 Task: Plan a visit to the Morgan Library & Museum.
Action: Mouse moved to (299, 323)
Screenshot: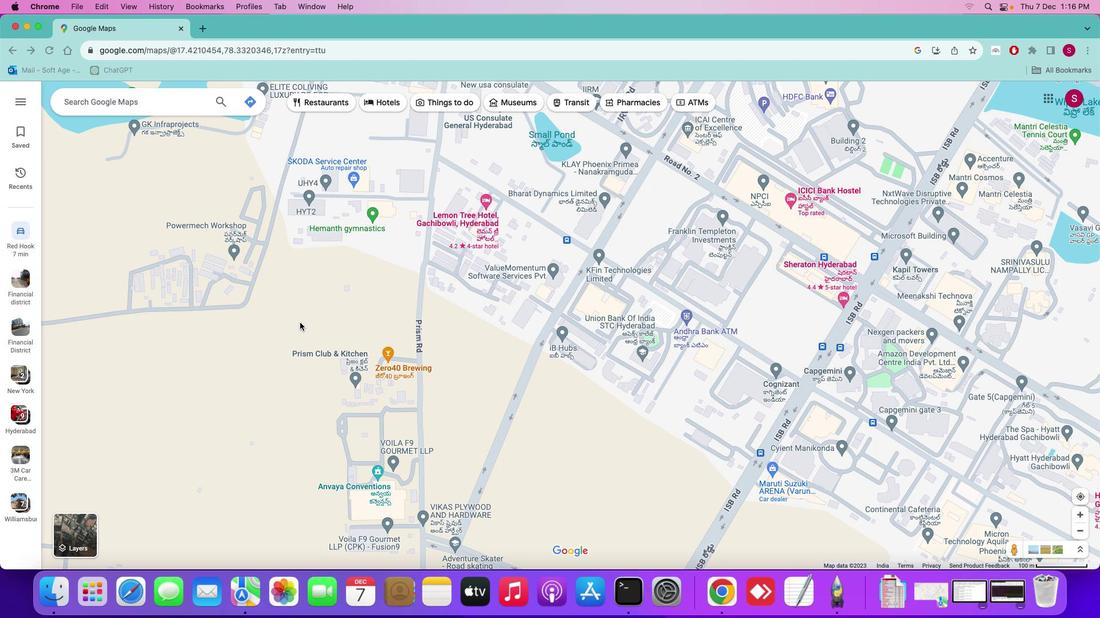 
Action: Mouse pressed left at (299, 323)
Screenshot: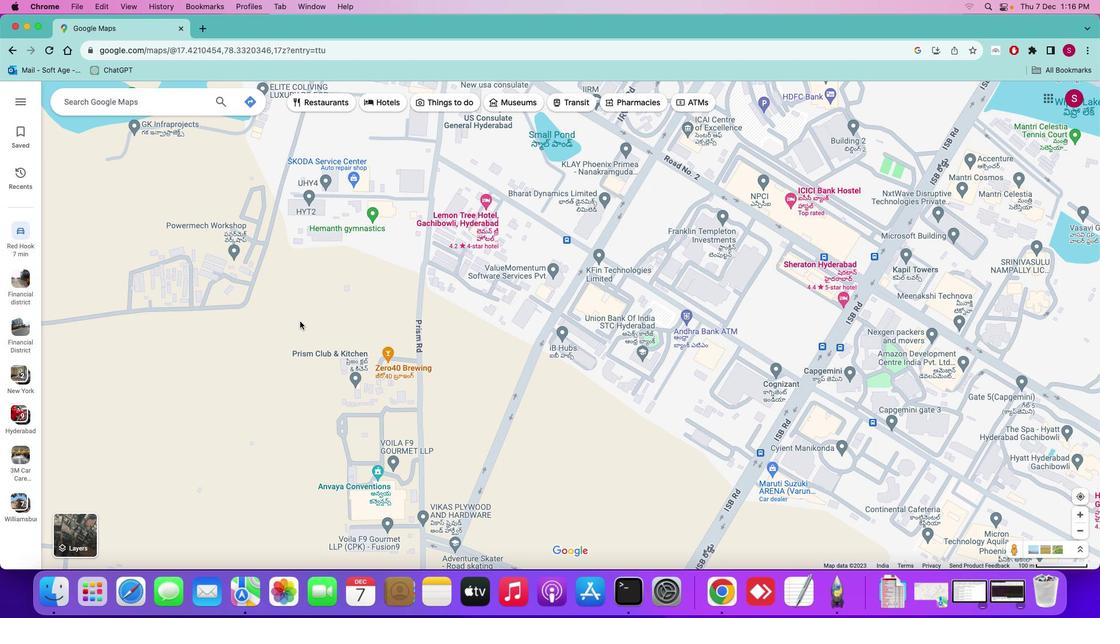 
Action: Mouse moved to (217, 103)
Screenshot: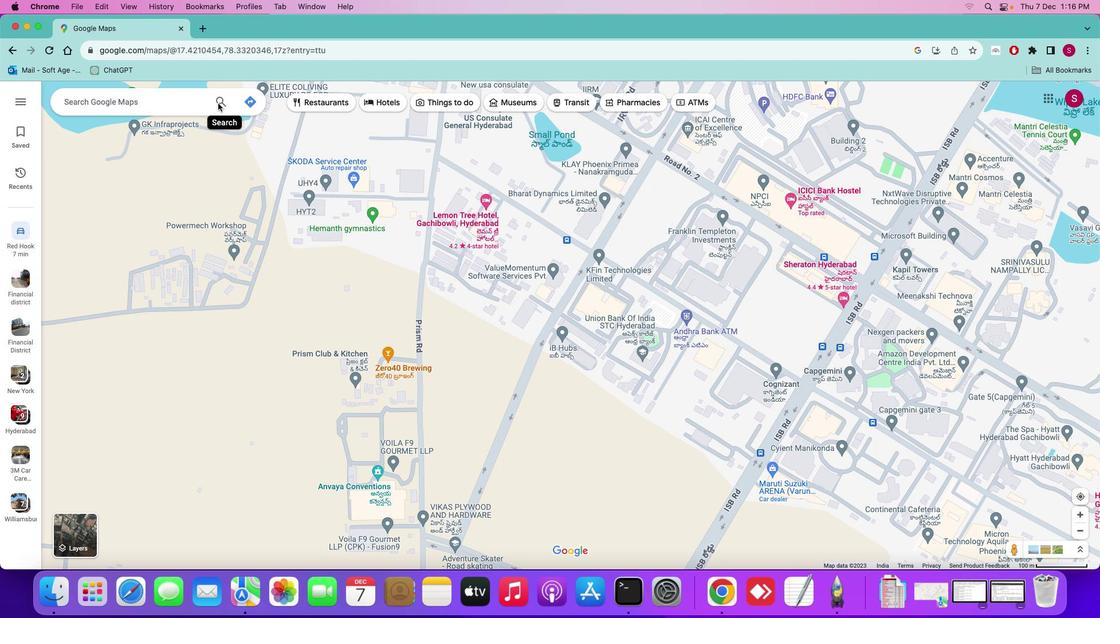 
Action: Mouse pressed left at (217, 103)
Screenshot: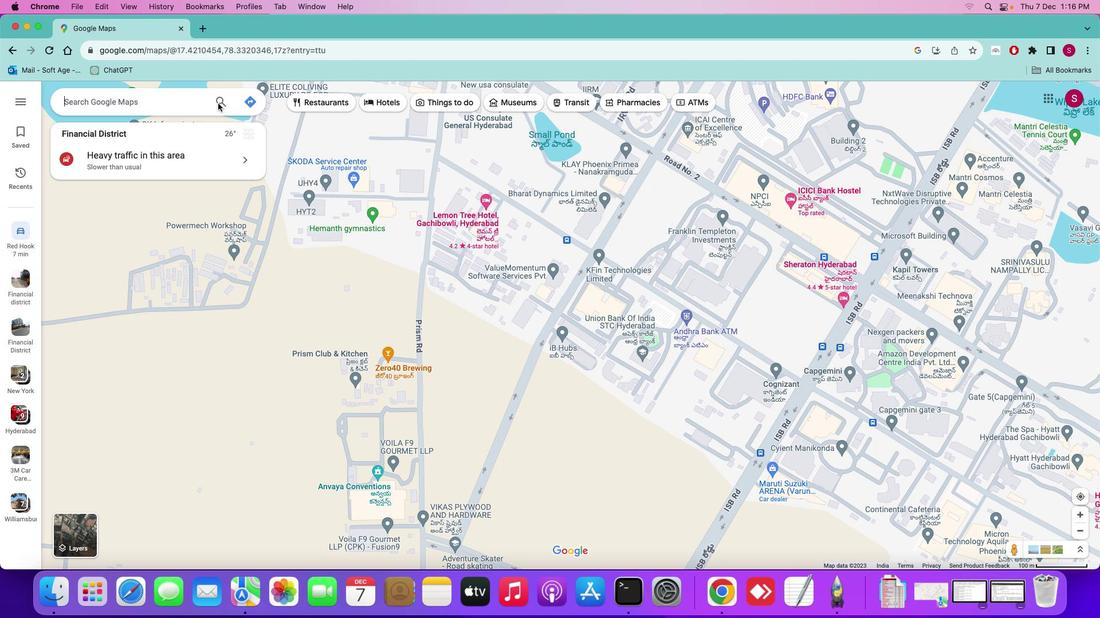 
Action: Mouse moved to (218, 103)
Screenshot: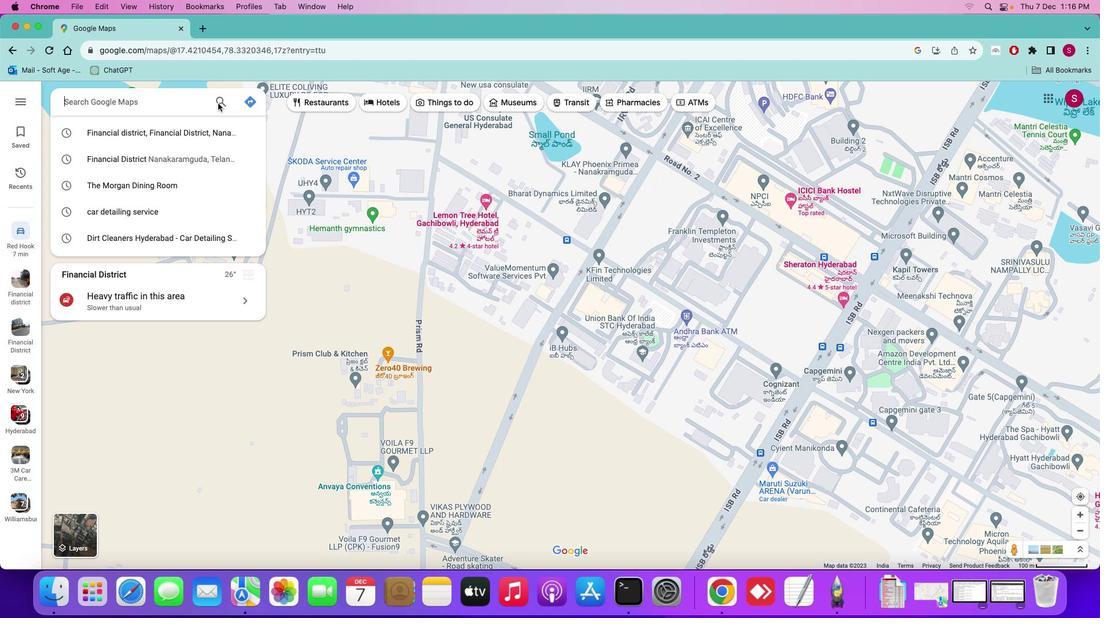 
Action: Key pressed Key.shift_r'M''o''r''g''a''n'Key.spaceKey.shift_r'L''i''b''i'Key.backspace'r''a''r''y'Key.spaceKey.shift_r'&'Key.spaceKey.spaceKey.shift_r'M''u''s''e''u''n'Key.backspace'm'Key.spaceKey.enter
Screenshot: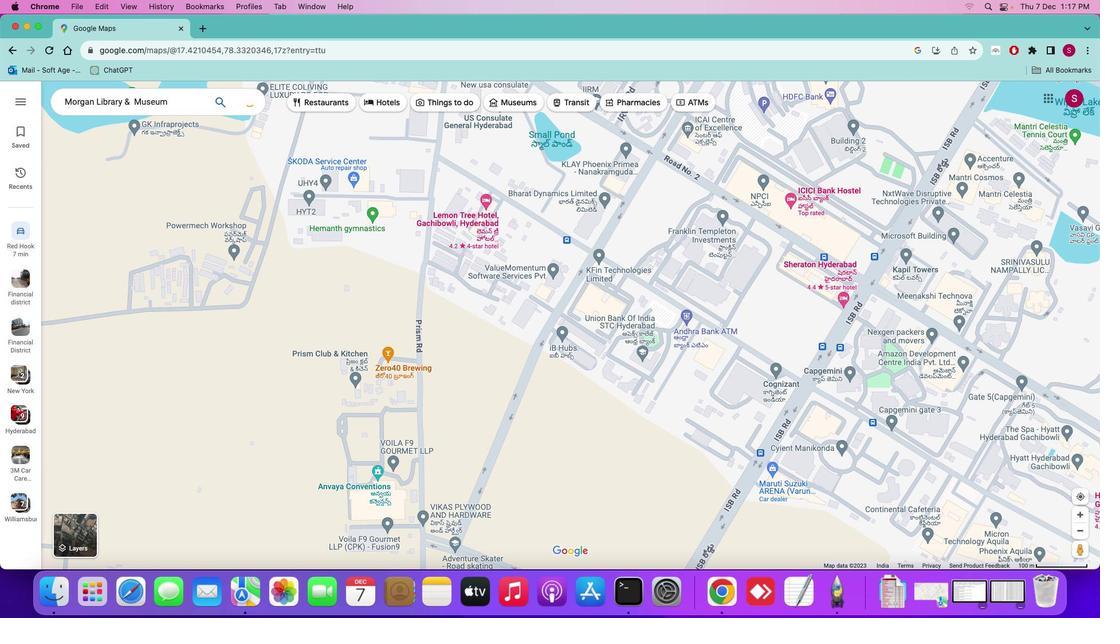 
Action: Mouse moved to (214, 332)
Screenshot: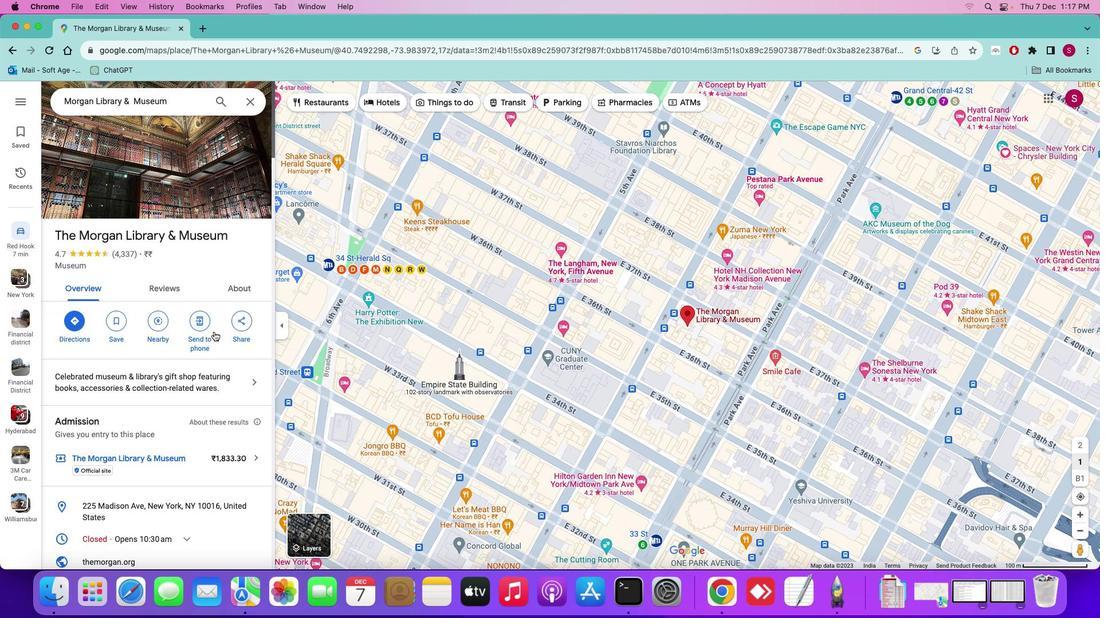 
Action: Mouse scrolled (214, 332) with delta (0, 0)
Screenshot: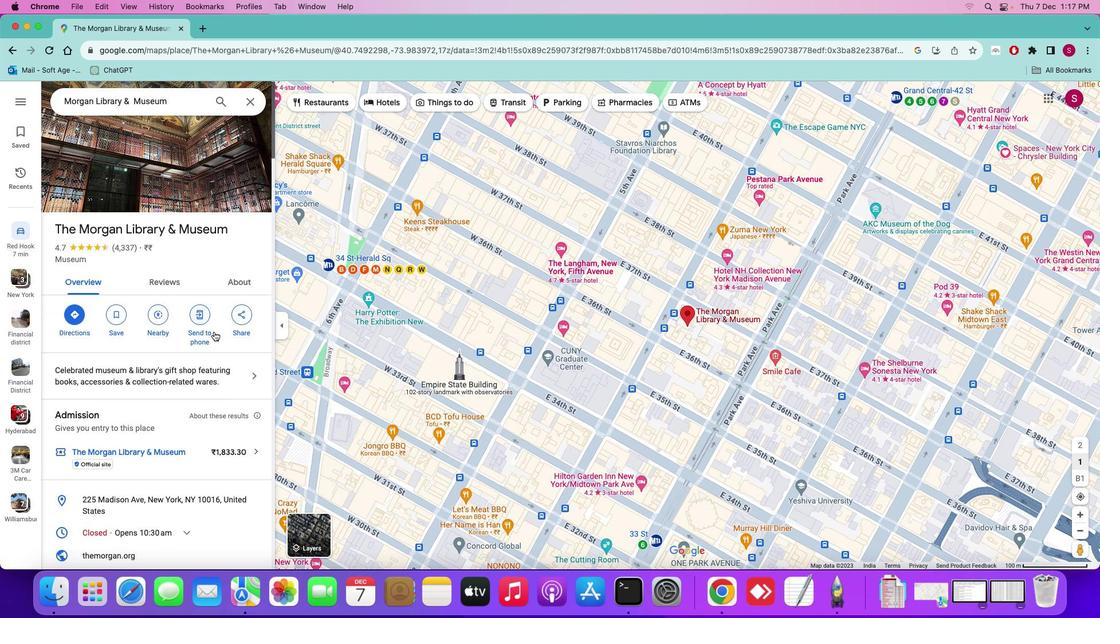 
Action: Mouse scrolled (214, 332) with delta (0, 0)
Screenshot: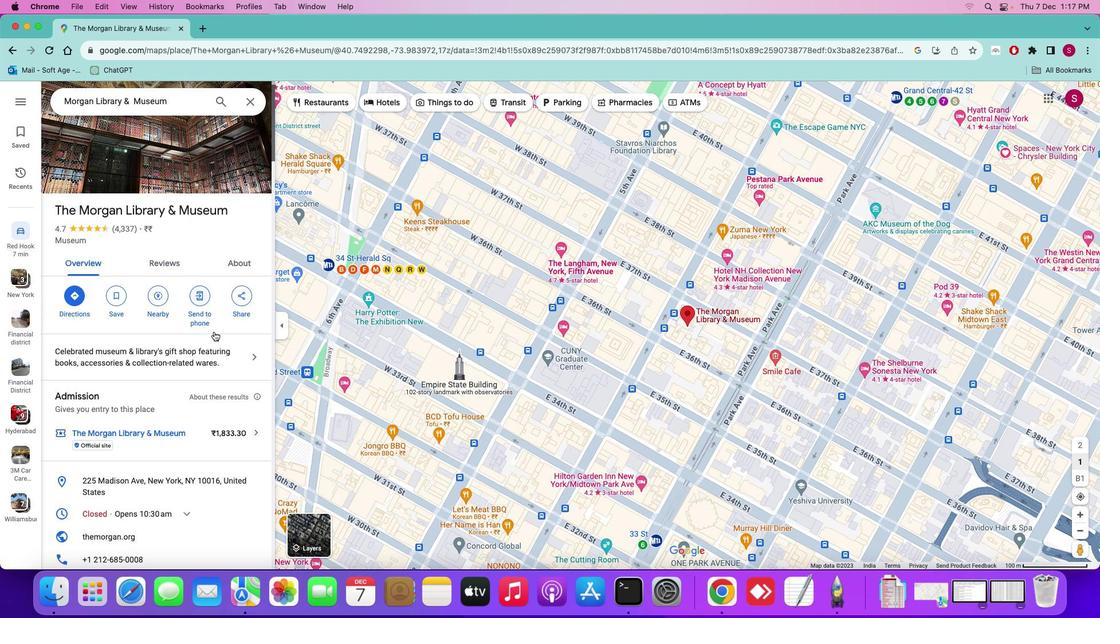 
Action: Mouse scrolled (214, 332) with delta (0, 0)
Screenshot: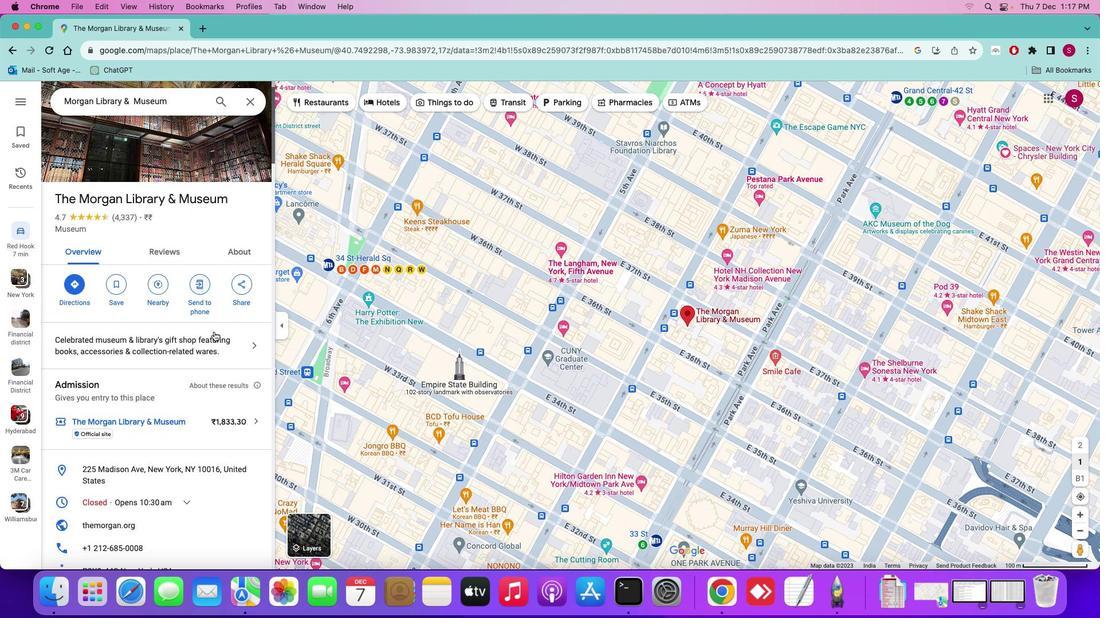 
Action: Mouse scrolled (214, 332) with delta (0, 0)
Screenshot: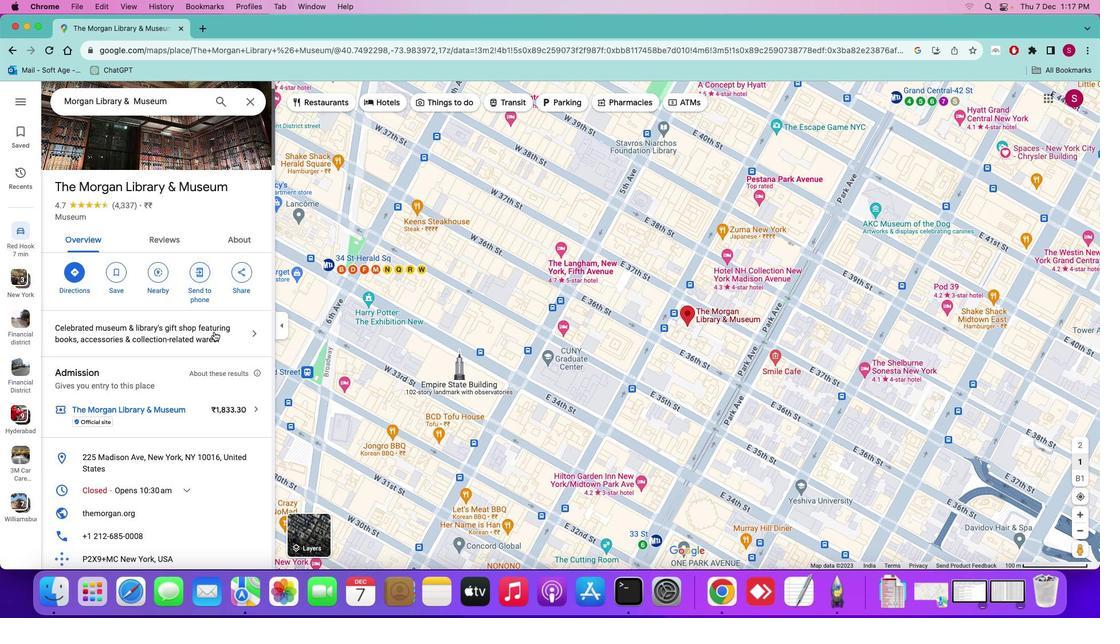 
Action: Mouse scrolled (214, 332) with delta (0, 0)
Screenshot: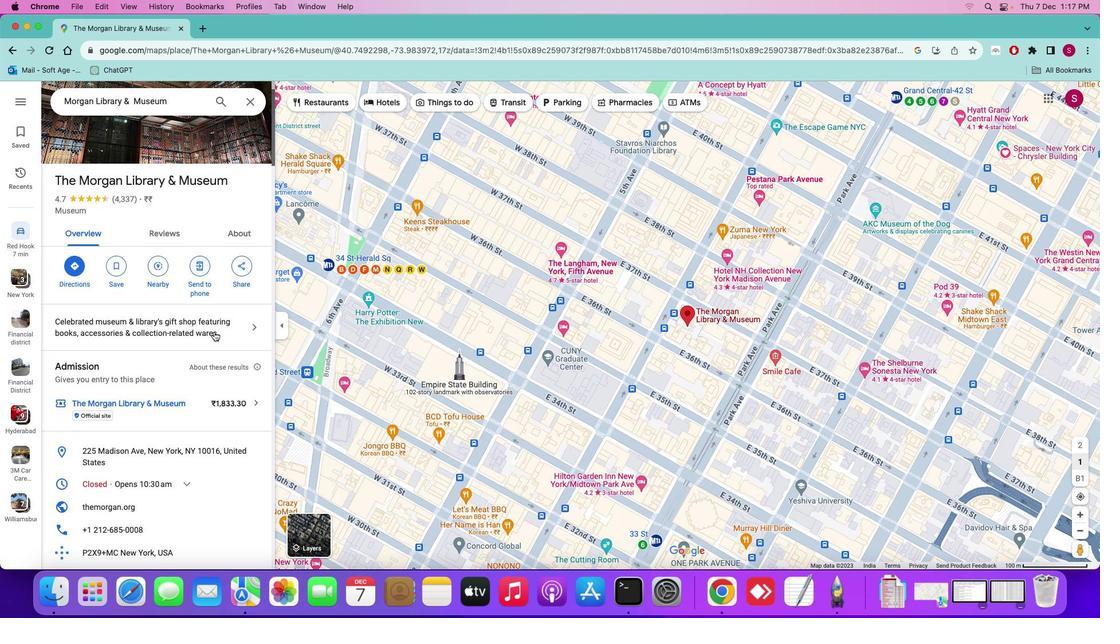 
Action: Mouse scrolled (214, 332) with delta (0, 0)
Screenshot: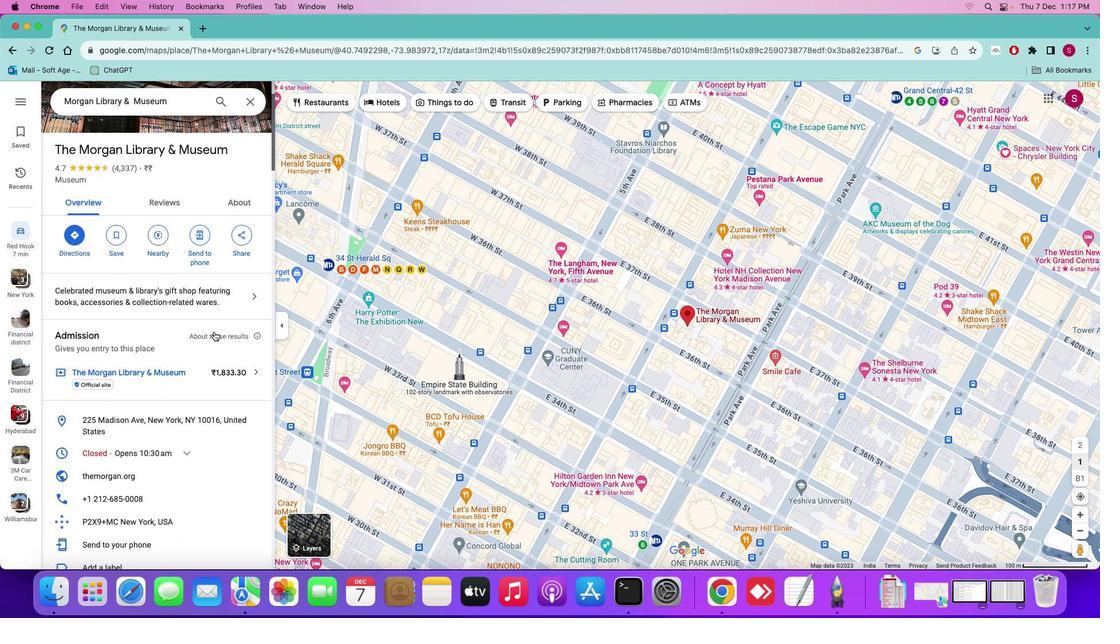 
Action: Mouse moved to (214, 335)
Screenshot: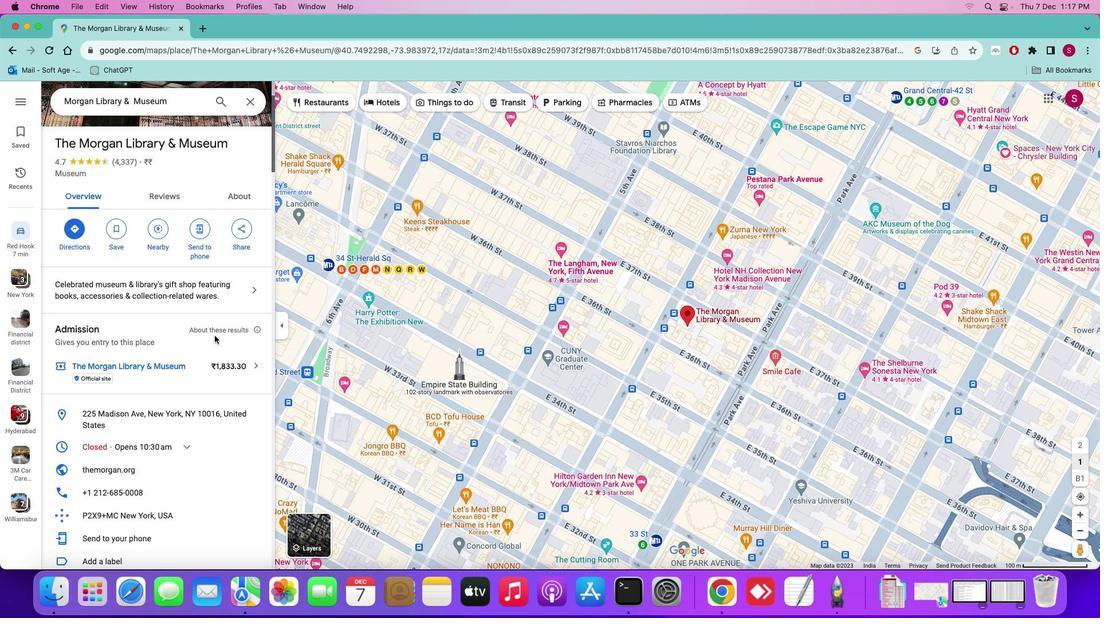 
Action: Mouse scrolled (214, 335) with delta (0, 0)
Screenshot: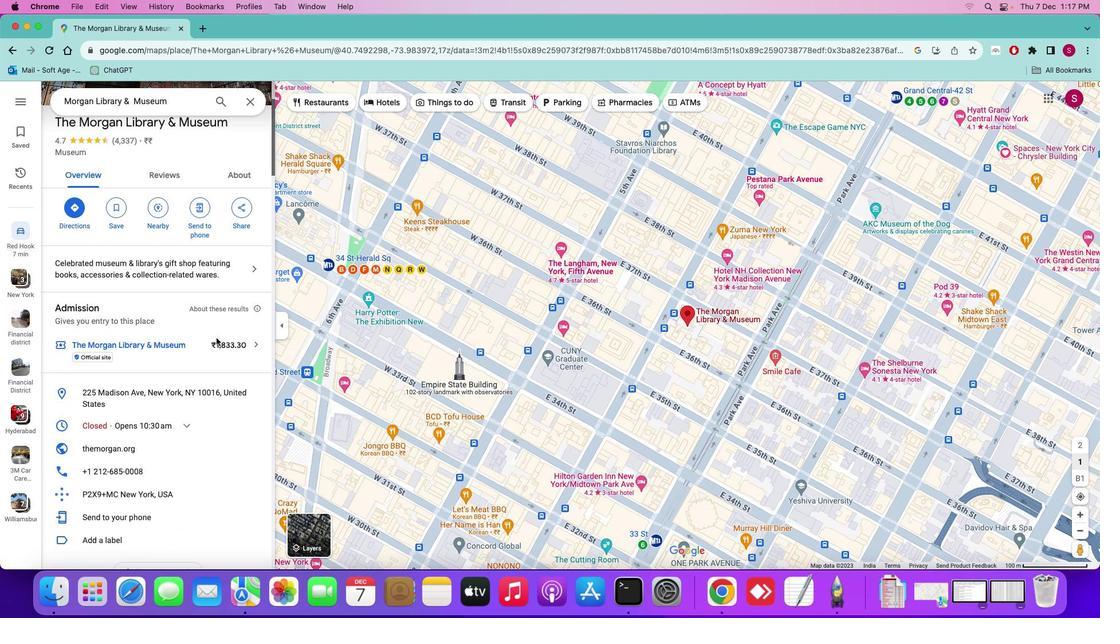 
Action: Mouse moved to (214, 336)
Screenshot: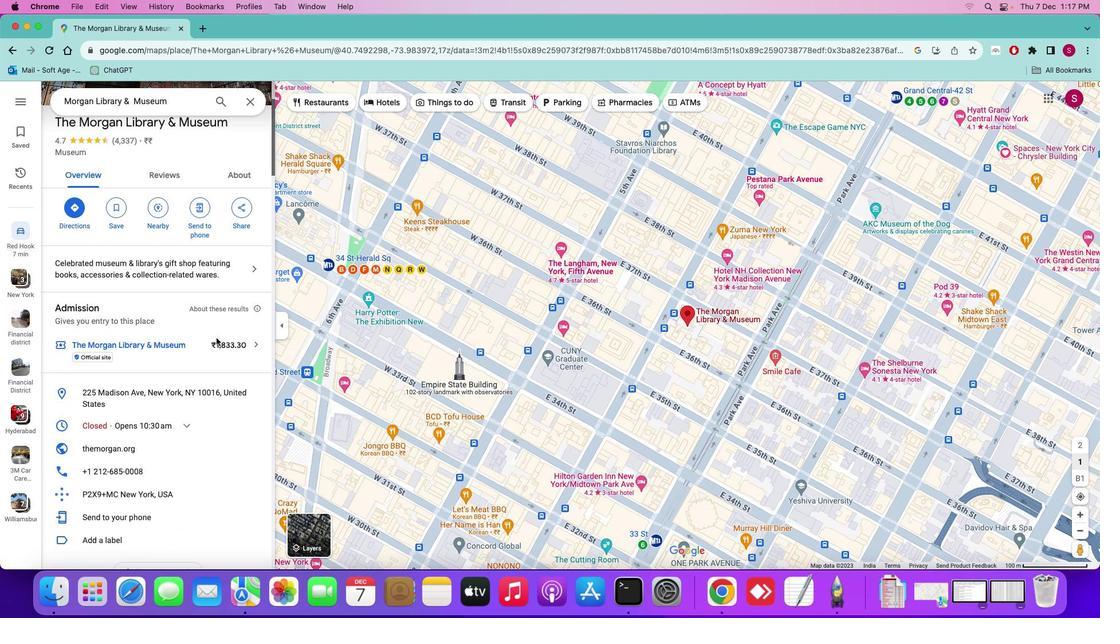 
Action: Mouse scrolled (214, 336) with delta (0, 0)
Screenshot: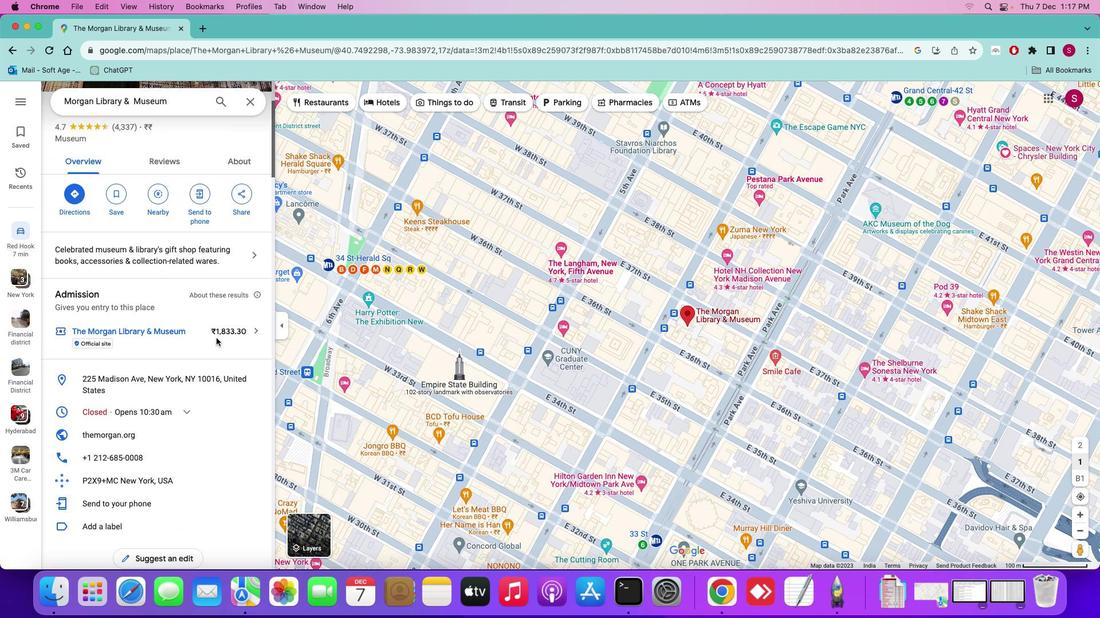 
Action: Mouse moved to (216, 338)
Screenshot: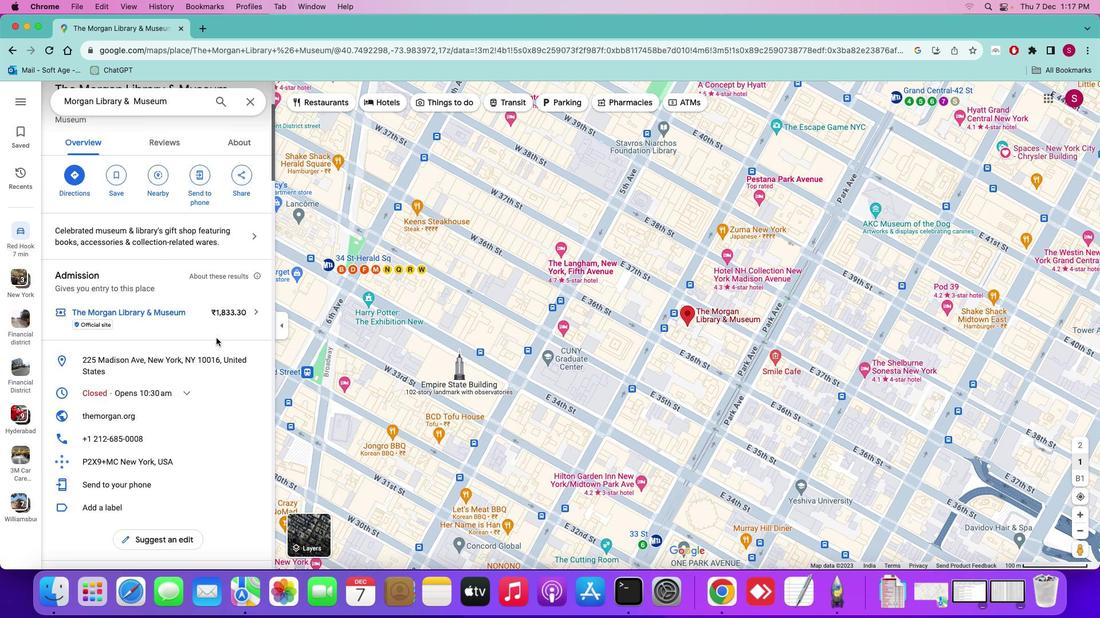 
Action: Mouse scrolled (216, 338) with delta (0, 0)
Screenshot: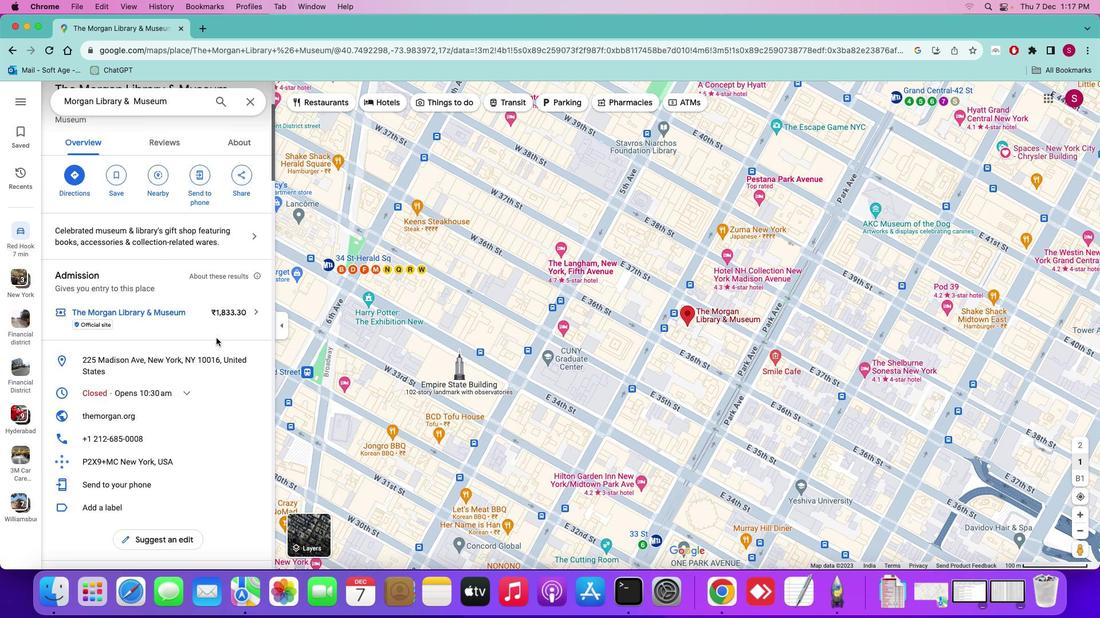 
Action: Mouse moved to (202, 360)
Screenshot: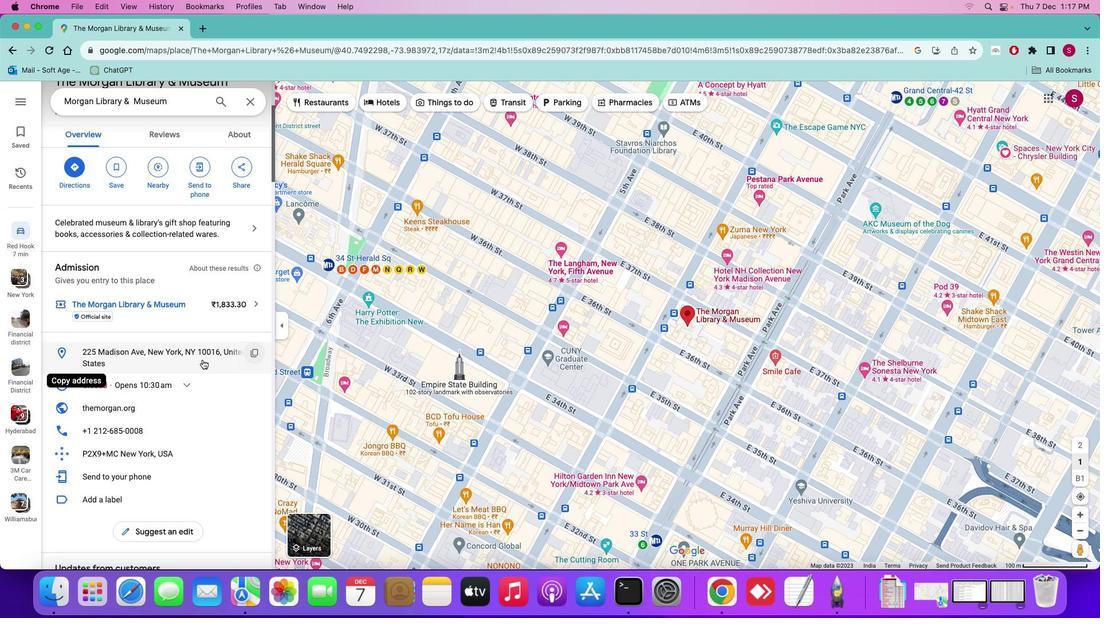 
Action: Mouse scrolled (202, 360) with delta (0, 0)
Screenshot: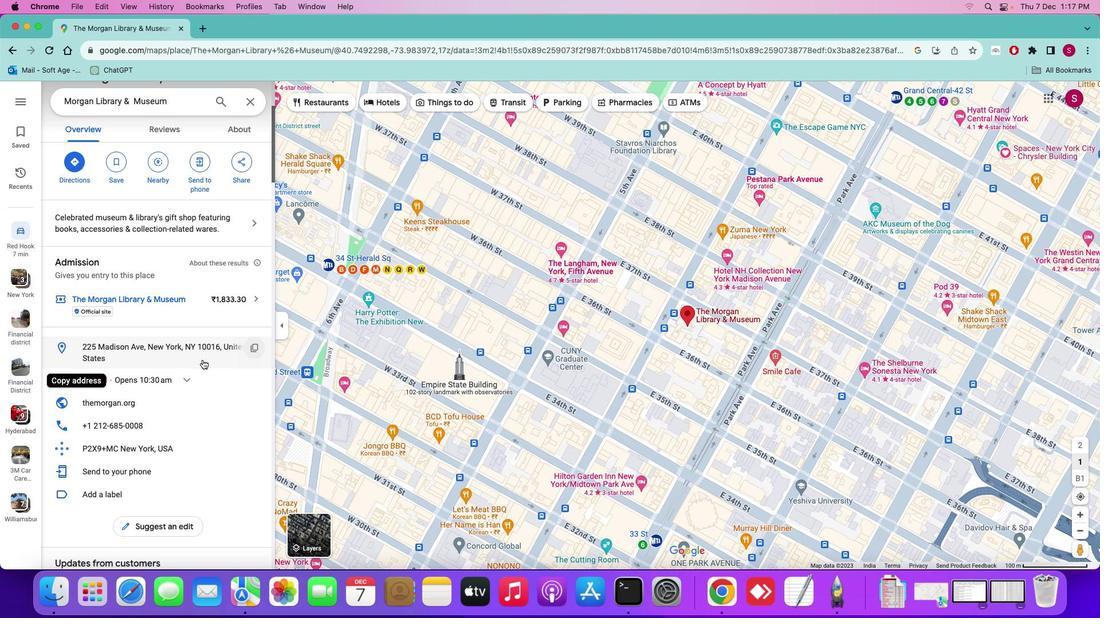 
Action: Mouse scrolled (202, 360) with delta (0, 0)
Screenshot: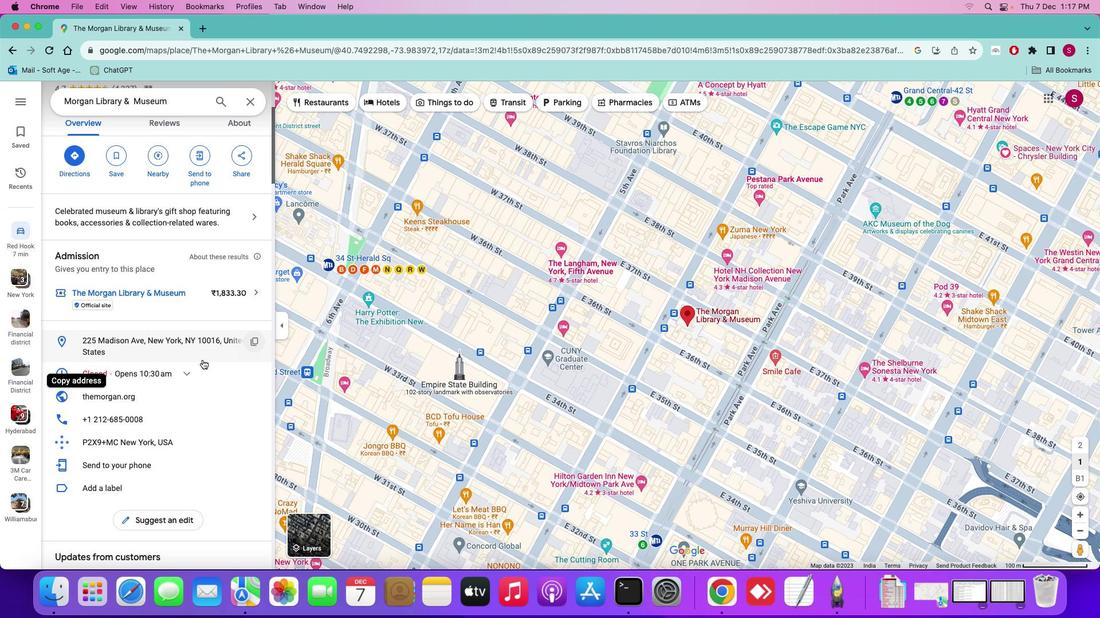 
Action: Mouse scrolled (202, 360) with delta (0, 0)
Screenshot: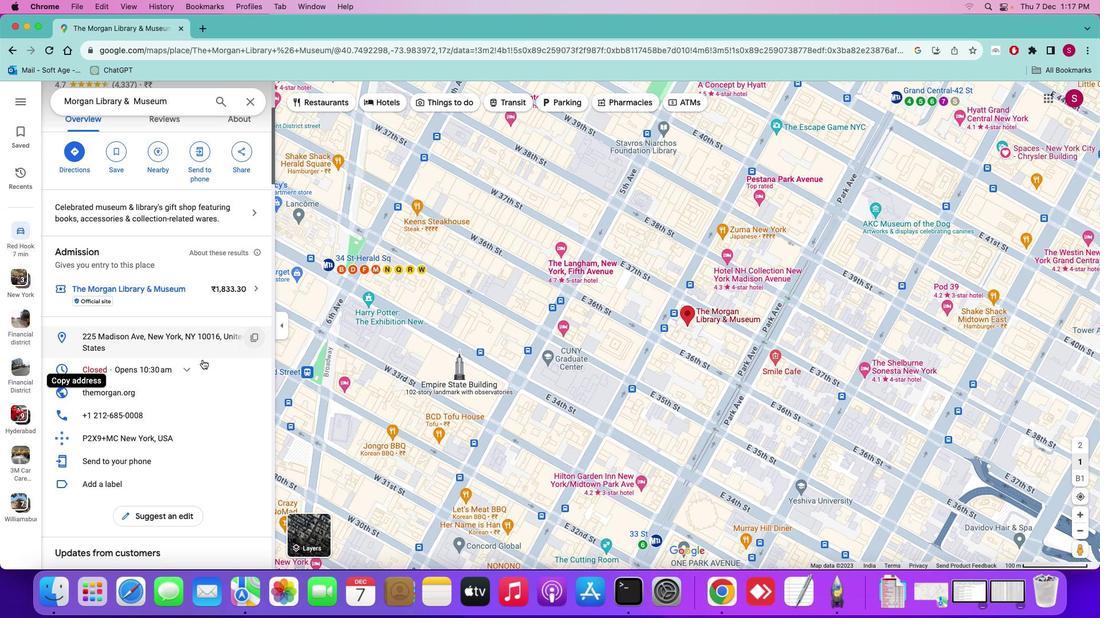 
Action: Mouse scrolled (202, 360) with delta (0, 0)
Screenshot: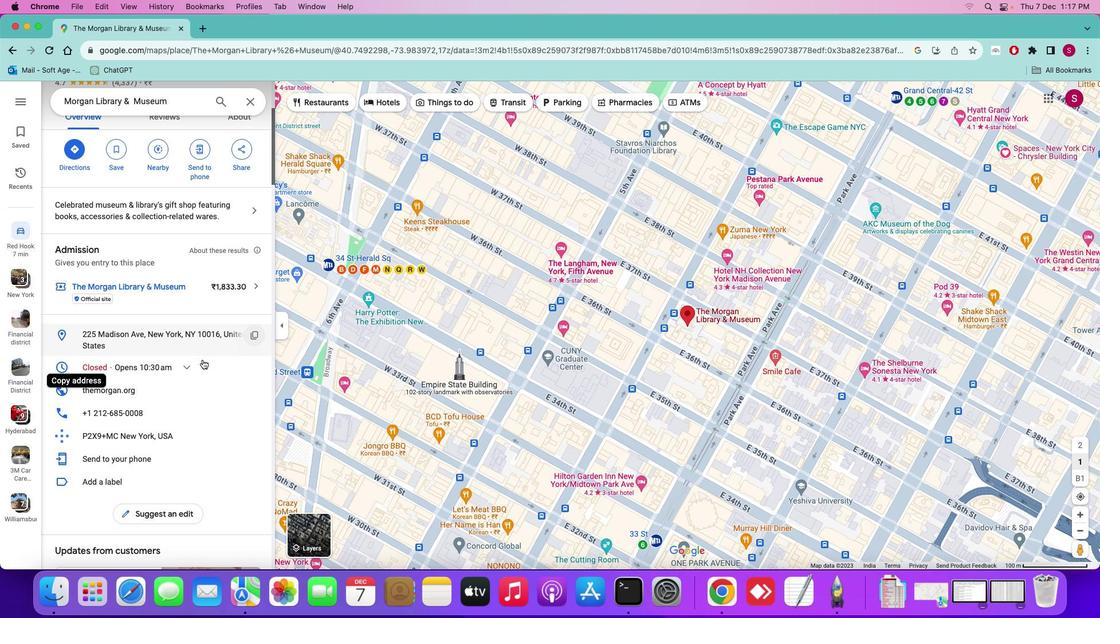 
Action: Mouse scrolled (202, 360) with delta (0, 0)
Screenshot: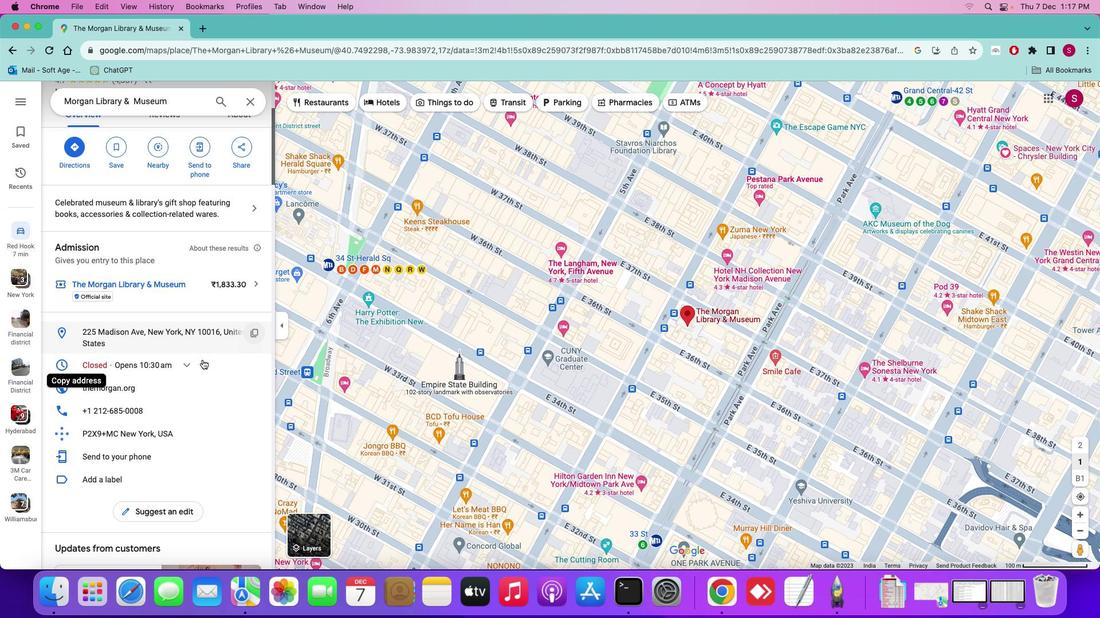 
Action: Mouse moved to (183, 363)
Screenshot: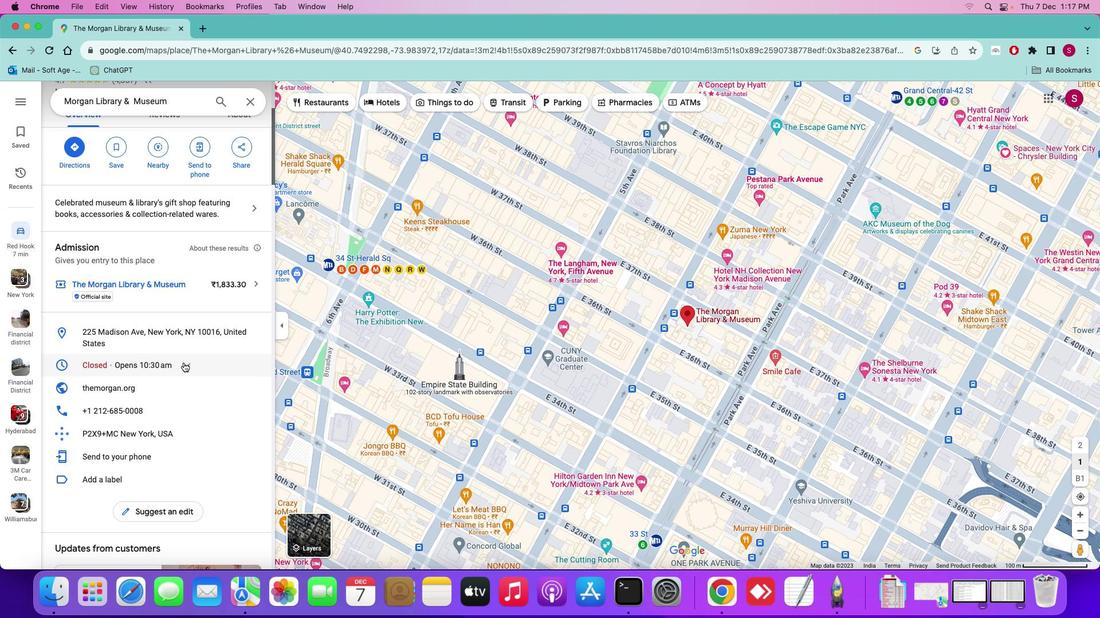 
Action: Mouse pressed left at (183, 363)
Screenshot: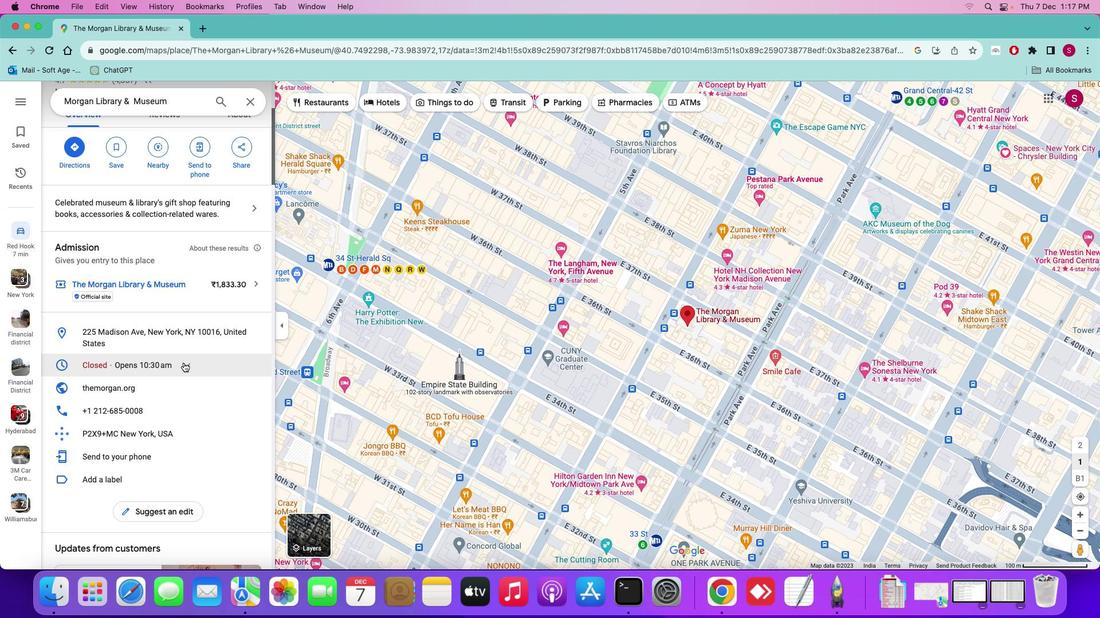 
Action: Mouse moved to (190, 358)
Screenshot: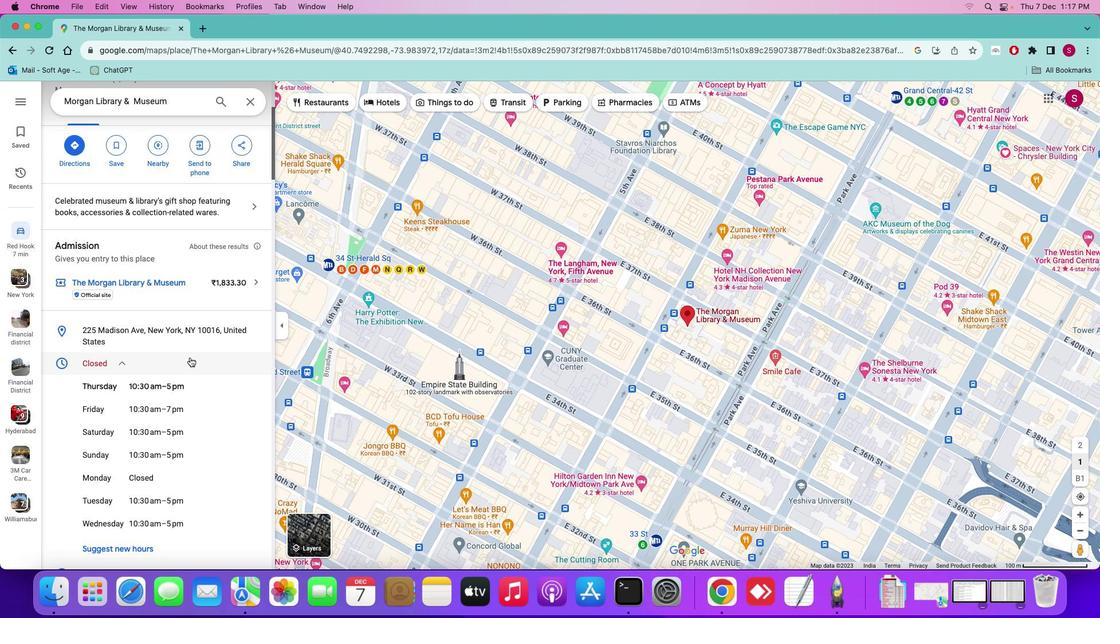 
Action: Mouse scrolled (190, 358) with delta (0, 0)
Screenshot: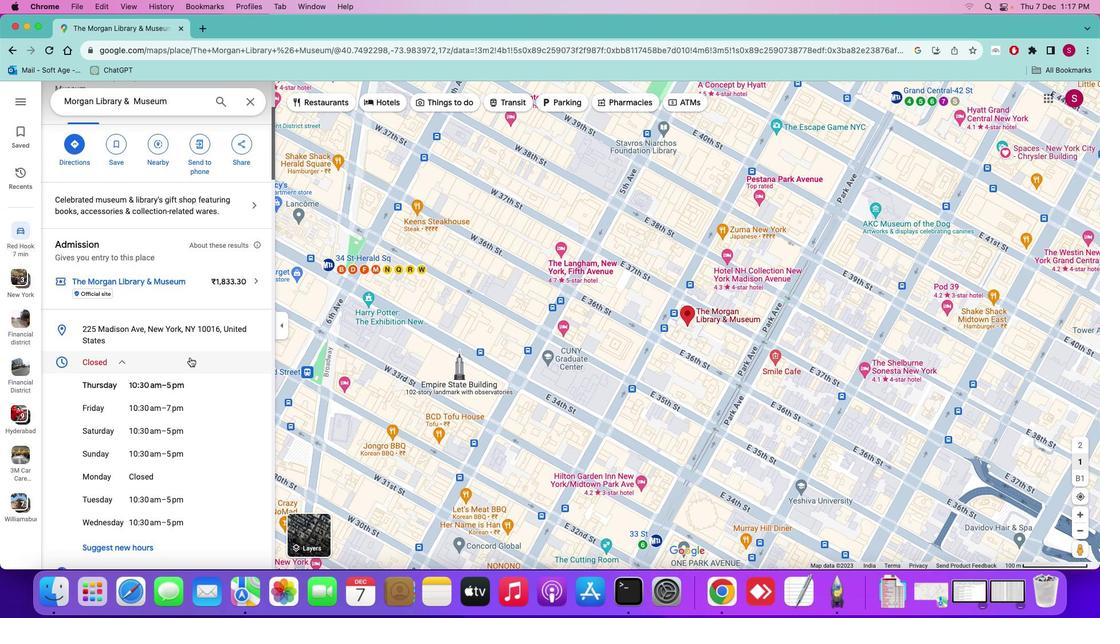 
Action: Mouse scrolled (190, 358) with delta (0, 0)
Screenshot: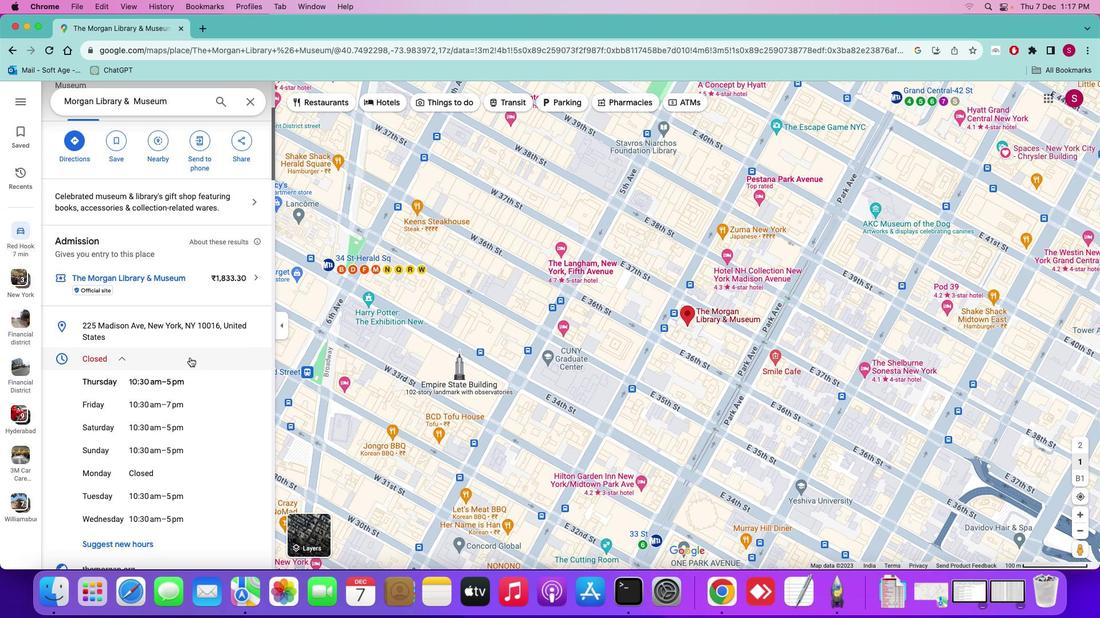 
Action: Mouse scrolled (190, 358) with delta (0, 0)
Screenshot: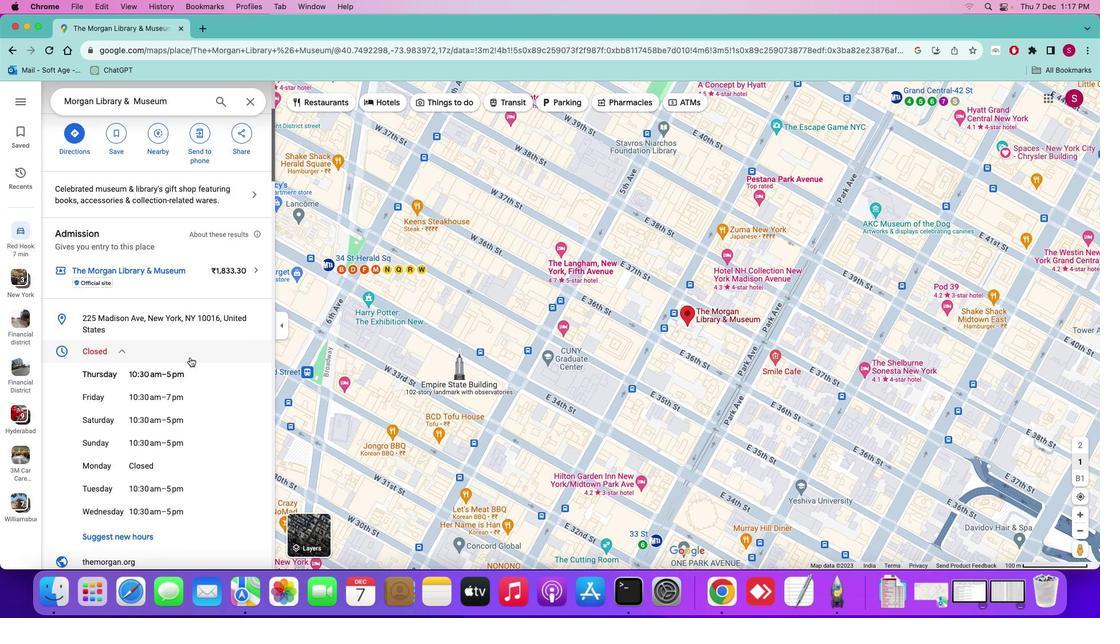 
Action: Mouse scrolled (190, 358) with delta (0, 0)
Screenshot: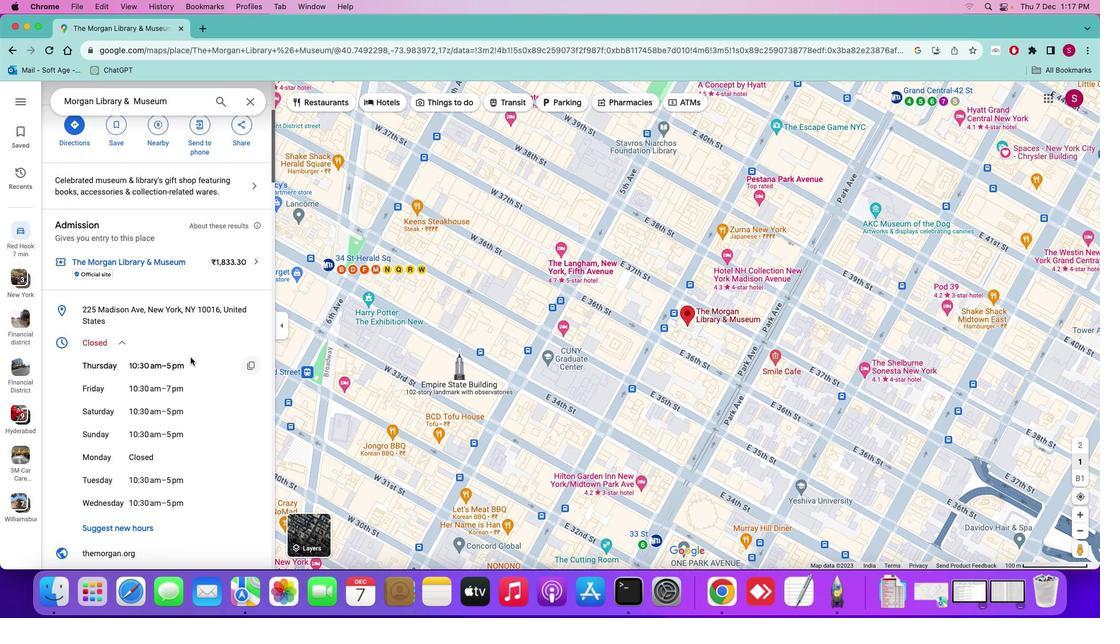 
Action: Mouse moved to (190, 356)
Screenshot: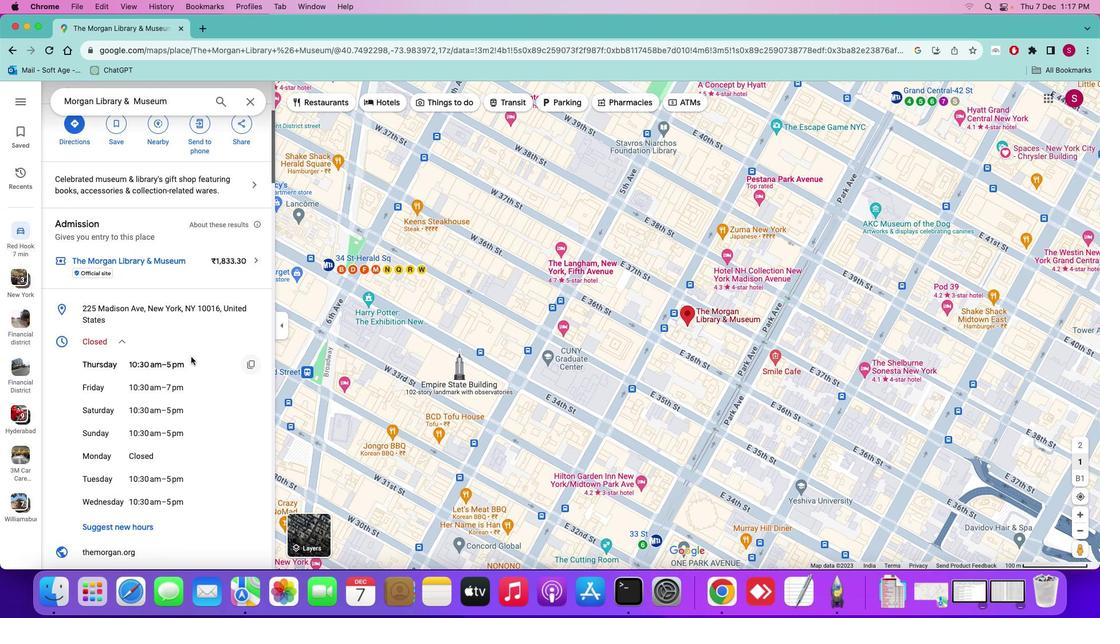
Action: Mouse scrolled (190, 356) with delta (0, 0)
Screenshot: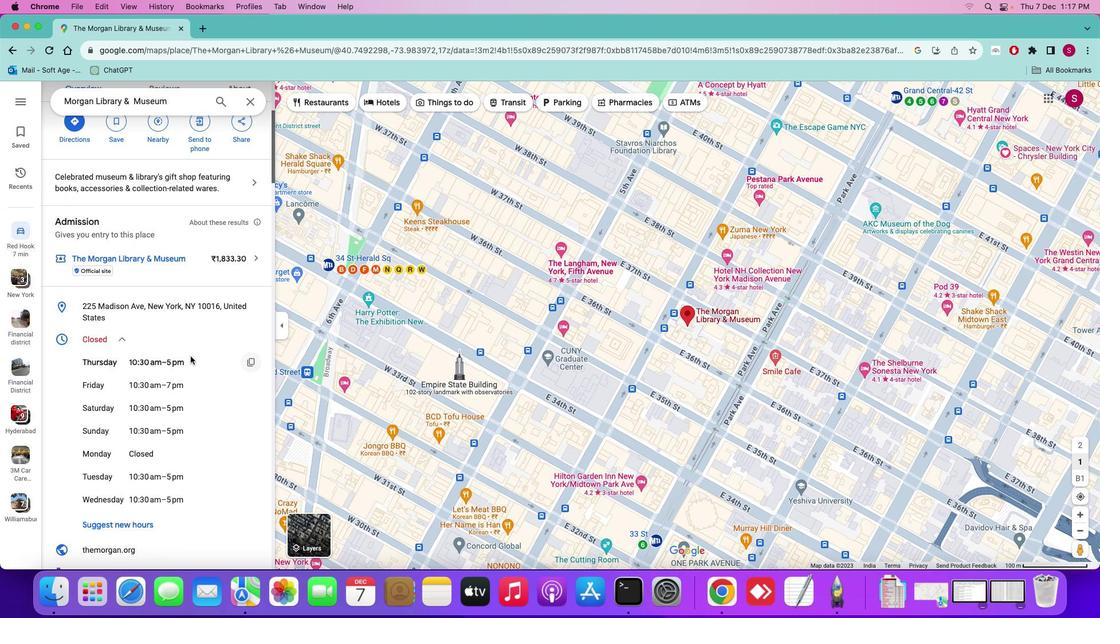 
Action: Mouse moved to (190, 356)
Screenshot: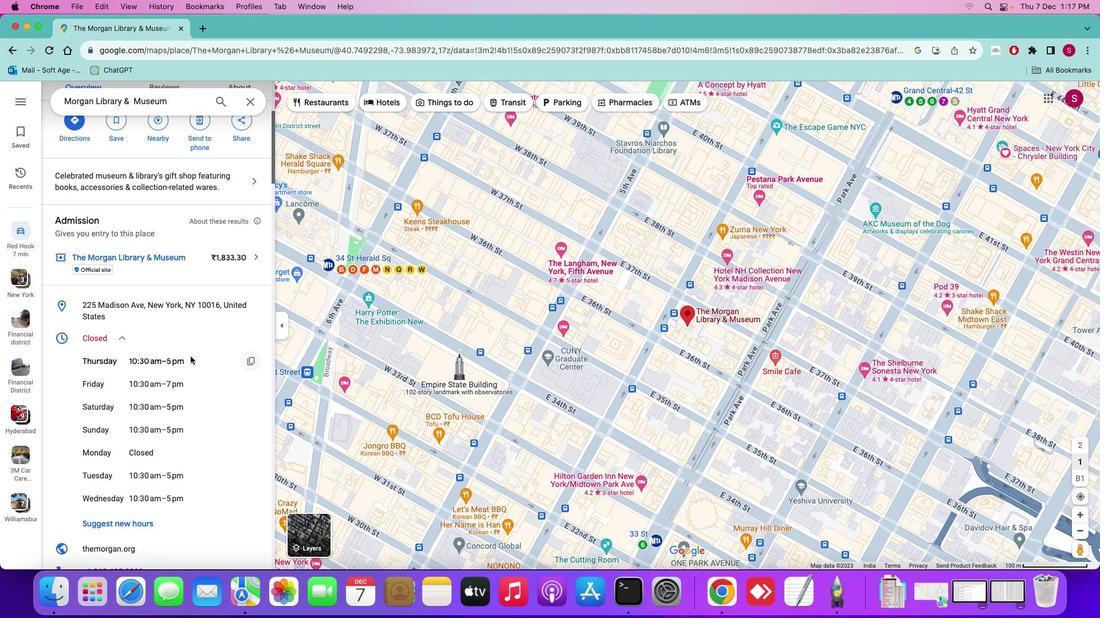 
Action: Mouse scrolled (190, 356) with delta (0, 0)
Screenshot: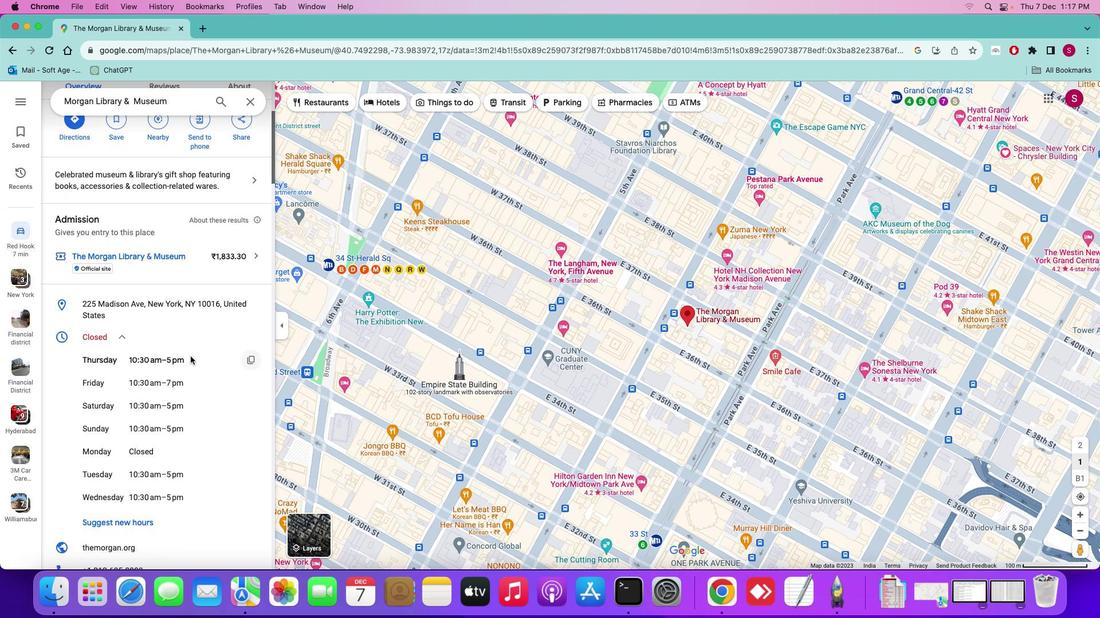 
Action: Mouse scrolled (190, 356) with delta (0, 0)
Screenshot: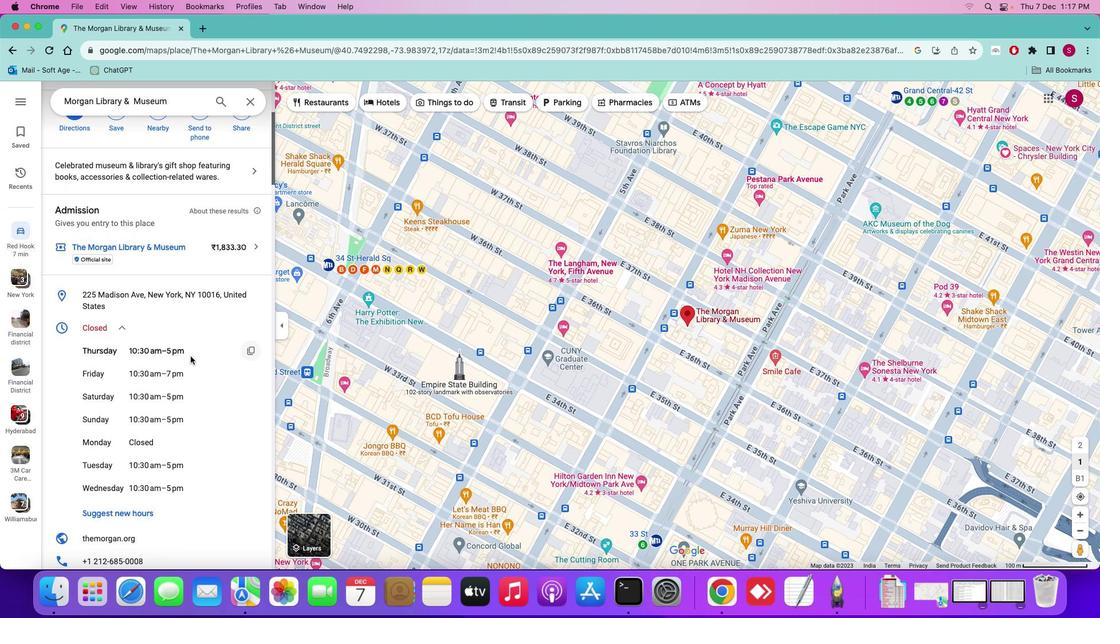 
Action: Mouse moved to (190, 356)
Screenshot: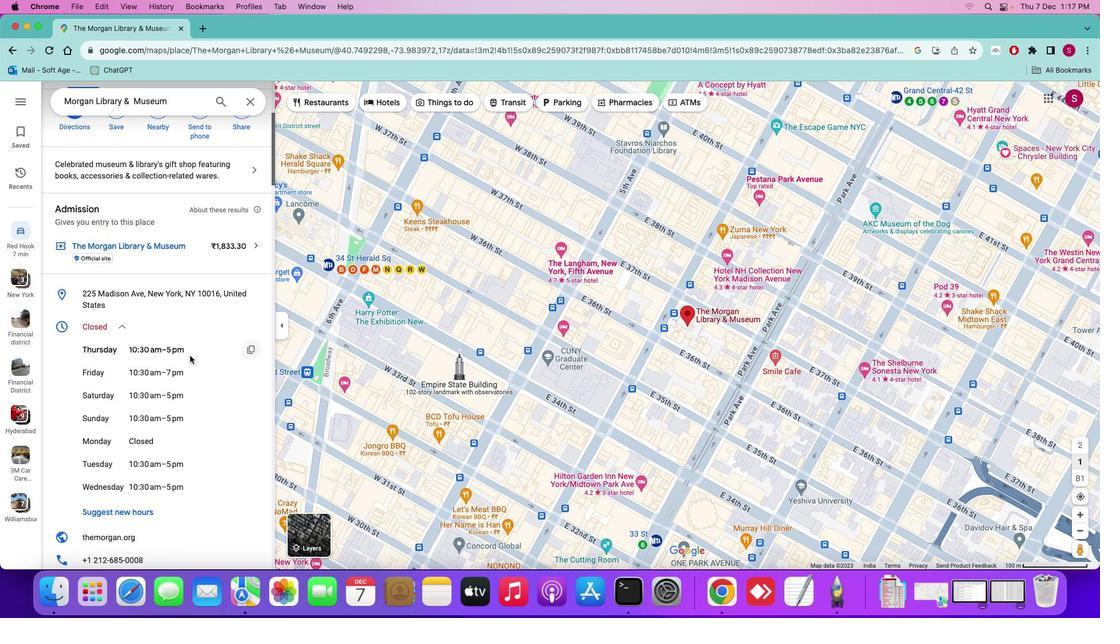 
Action: Mouse scrolled (190, 356) with delta (0, 0)
Screenshot: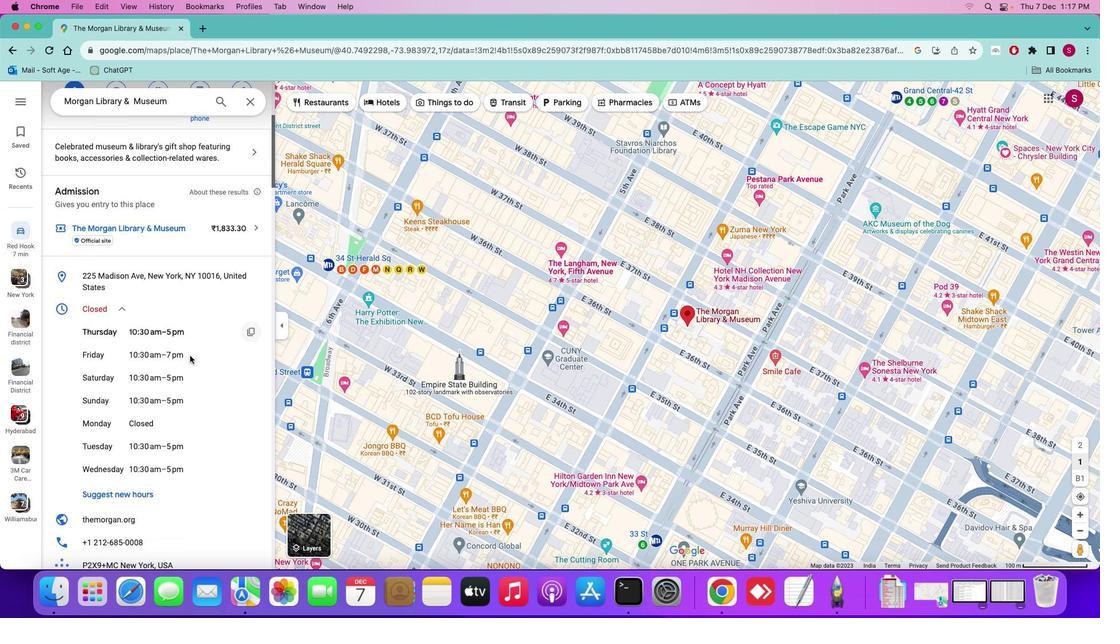 
Action: Mouse scrolled (190, 356) with delta (0, 0)
Screenshot: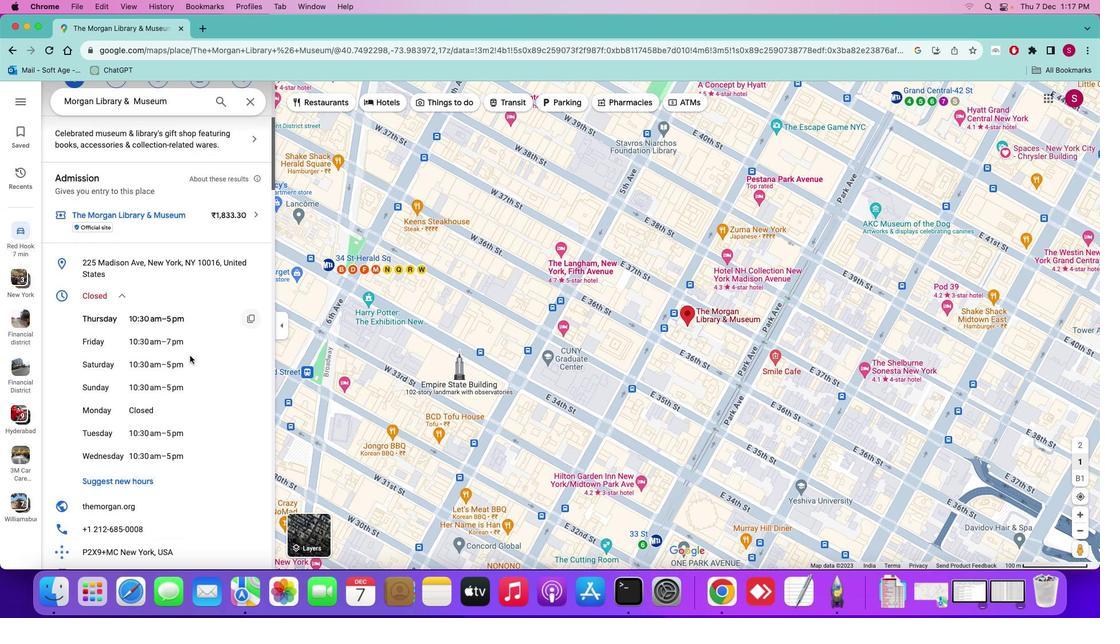 
Action: Mouse scrolled (190, 356) with delta (0, 0)
Screenshot: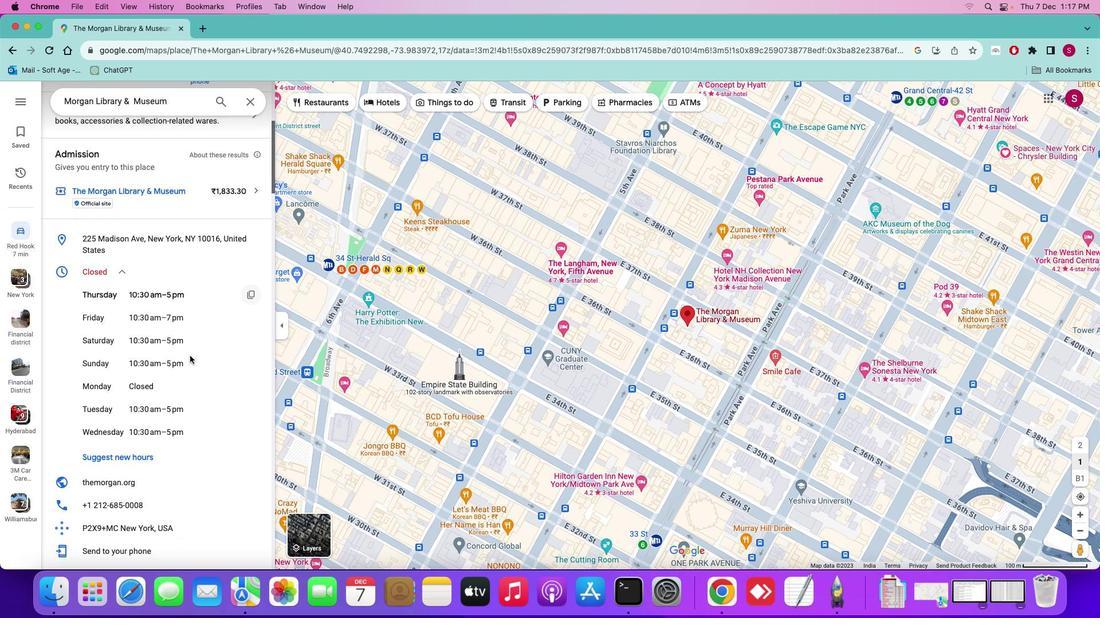 
Action: Mouse scrolled (190, 356) with delta (0, 0)
Screenshot: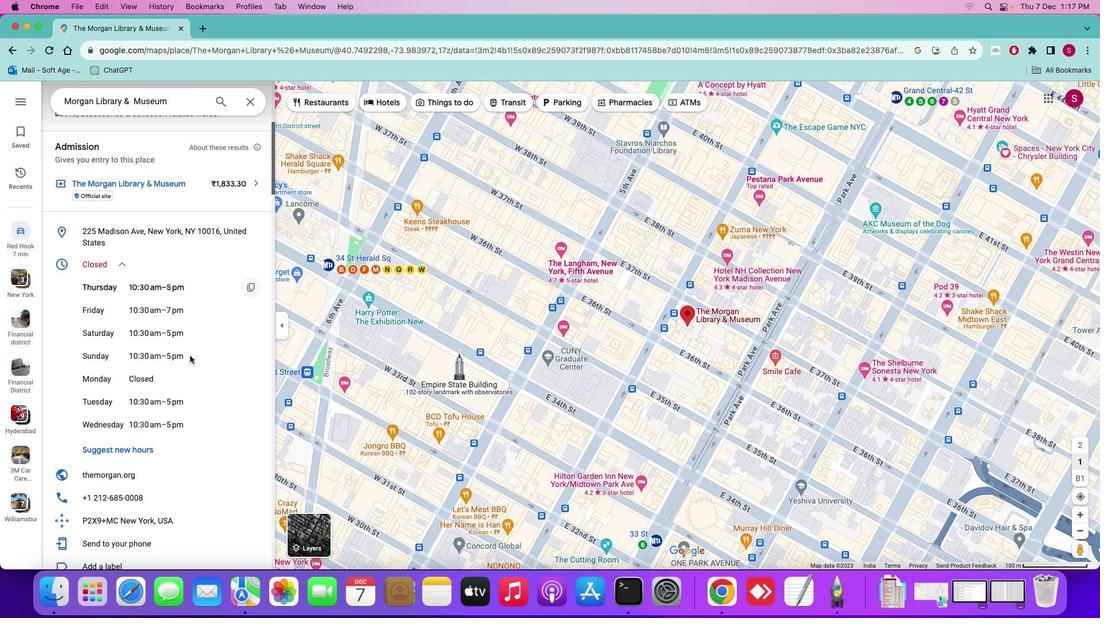 
Action: Mouse scrolled (190, 356) with delta (0, 0)
Screenshot: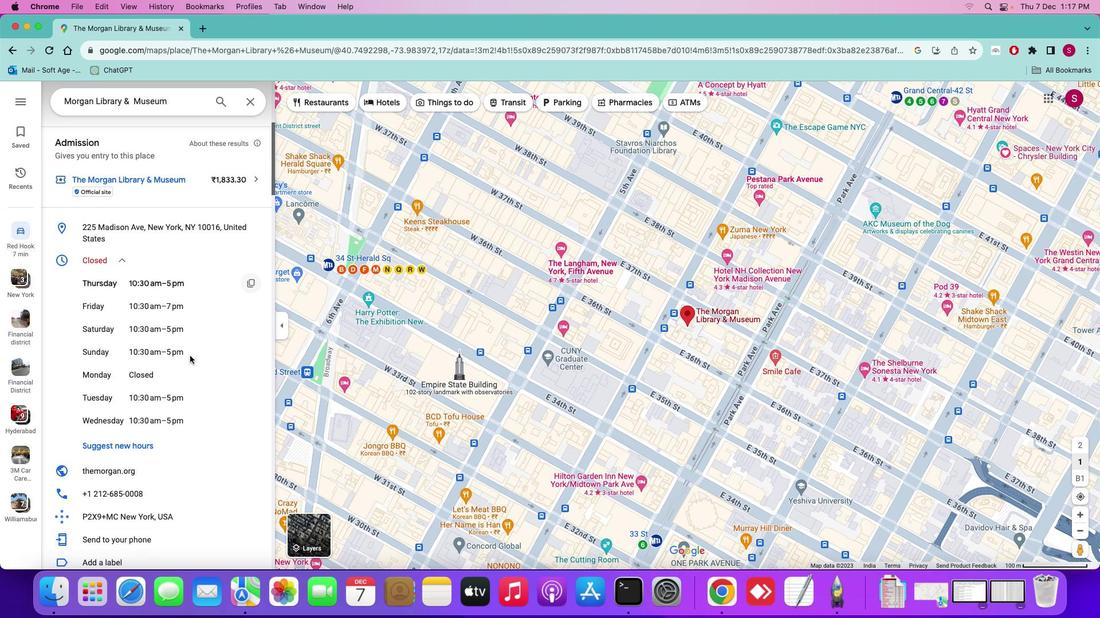 
Action: Mouse scrolled (190, 356) with delta (0, 0)
Screenshot: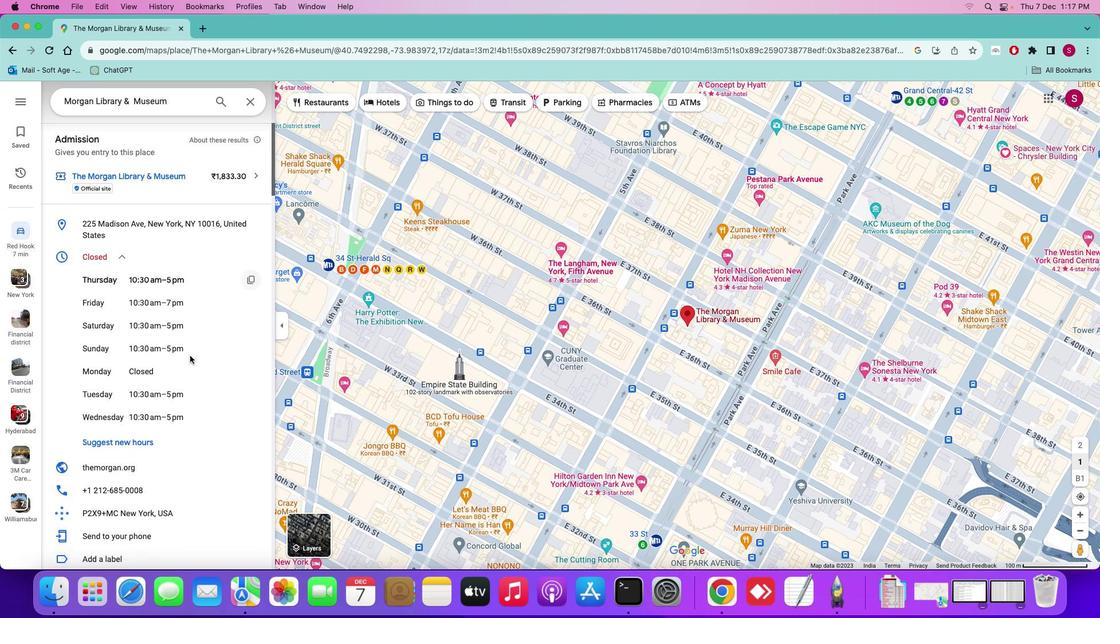 
Action: Mouse scrolled (190, 356) with delta (0, 0)
Screenshot: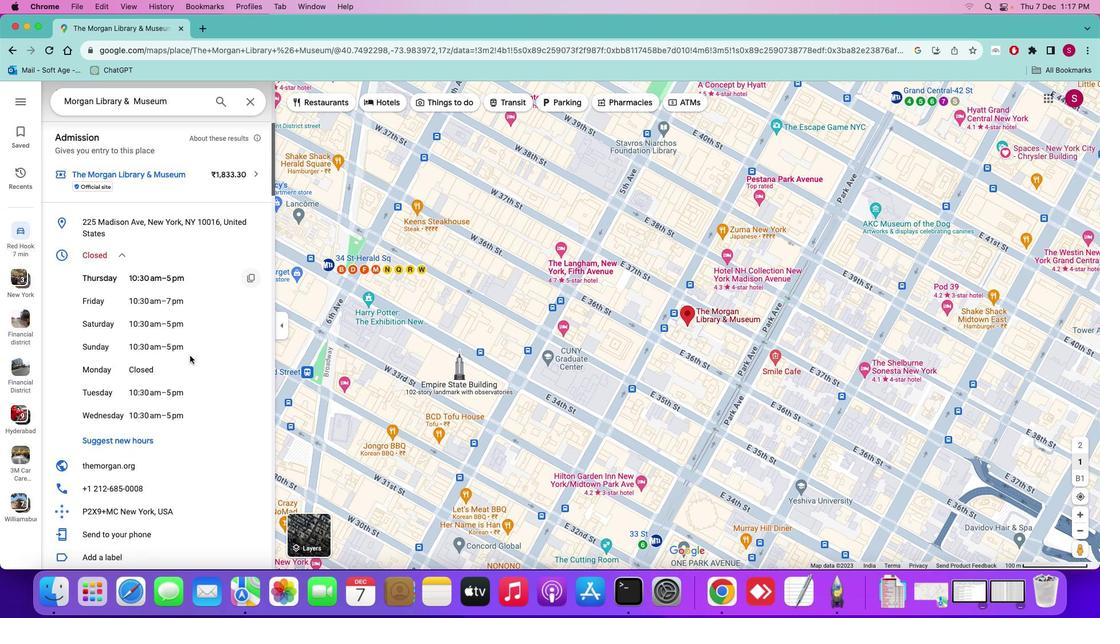 
Action: Mouse scrolled (190, 356) with delta (0, 0)
Screenshot: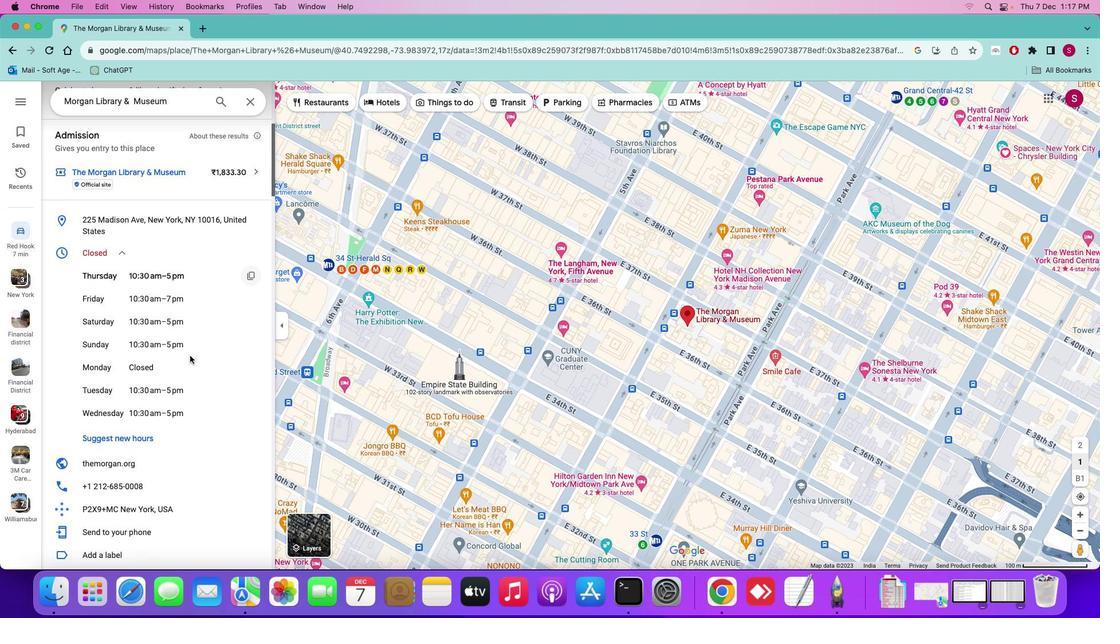 
Action: Mouse moved to (190, 355)
Screenshot: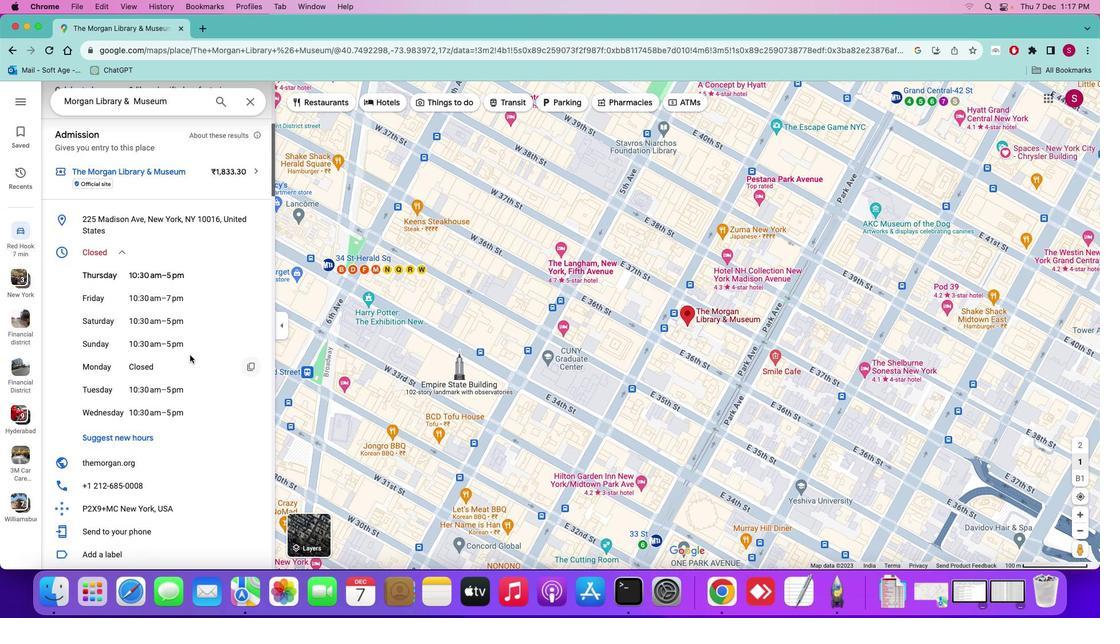 
Action: Mouse scrolled (190, 355) with delta (0, 0)
Screenshot: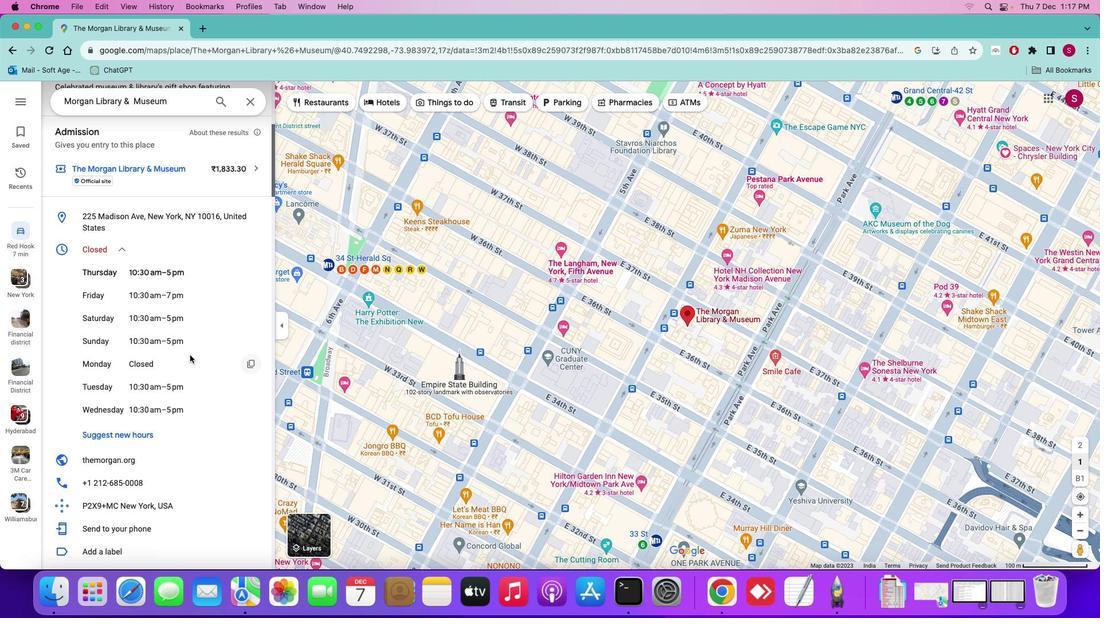 
Action: Mouse scrolled (190, 355) with delta (0, 0)
Screenshot: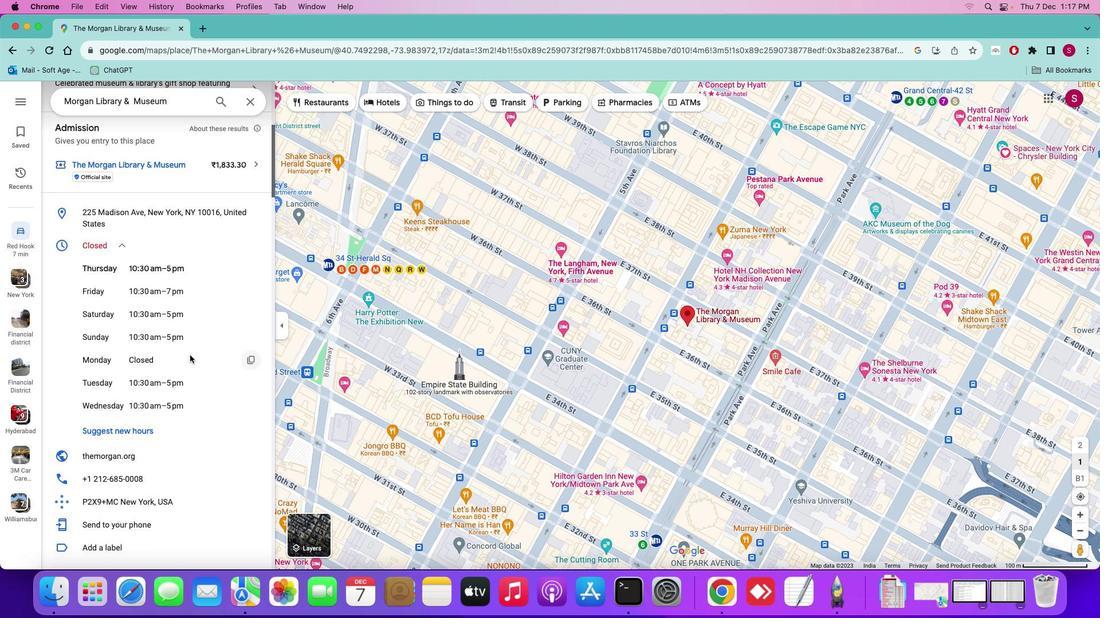 
Action: Mouse scrolled (190, 355) with delta (0, 0)
Screenshot: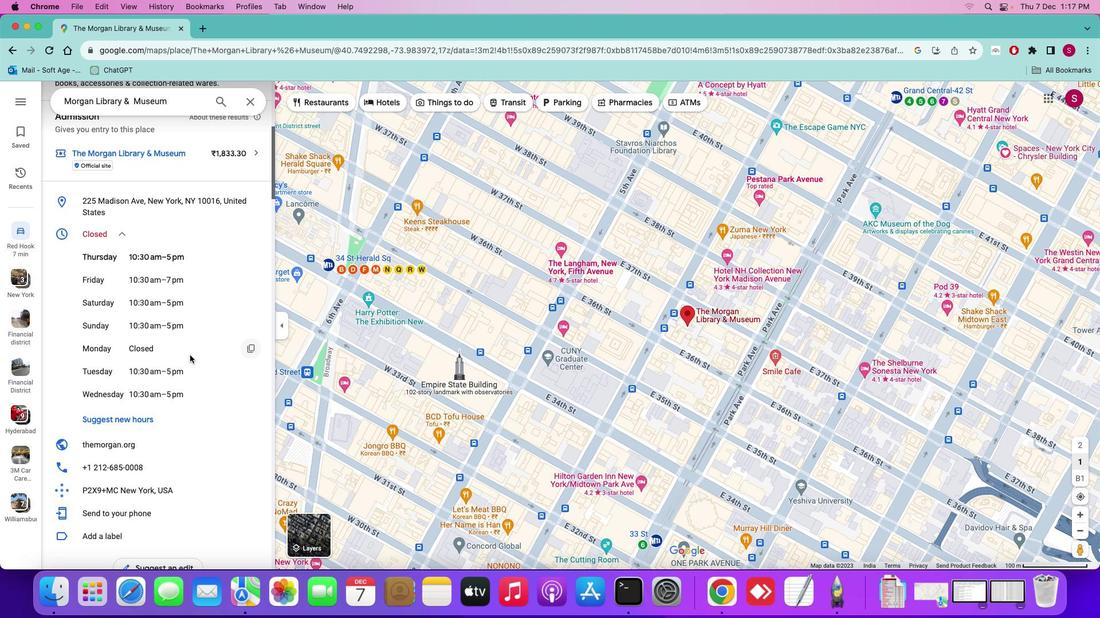 
Action: Mouse scrolled (190, 355) with delta (0, 0)
Screenshot: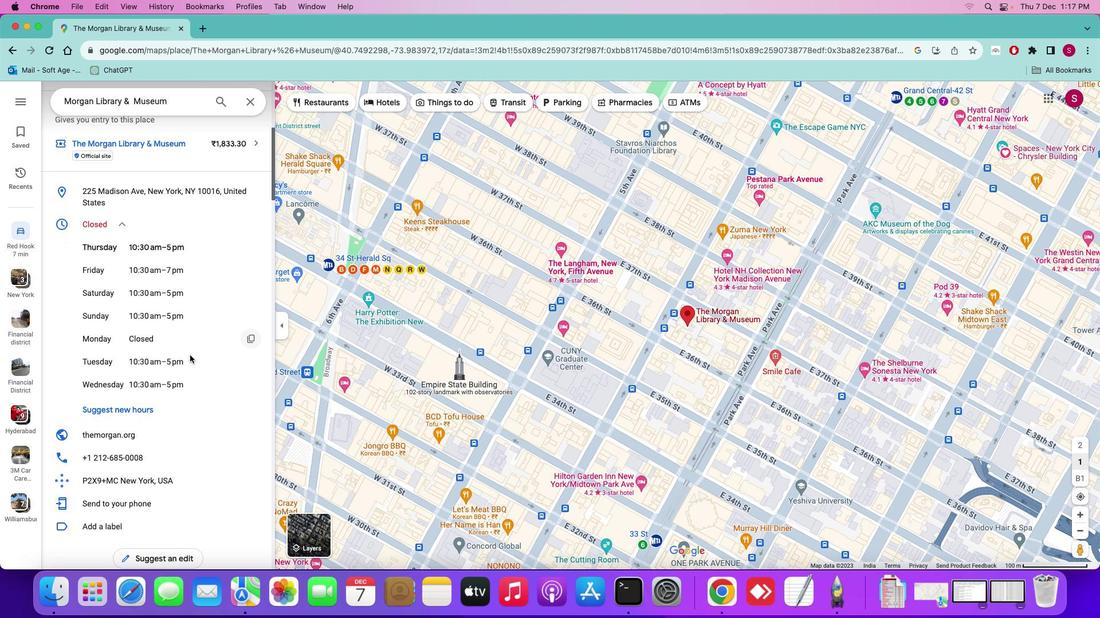 
Action: Mouse scrolled (190, 355) with delta (0, 0)
Screenshot: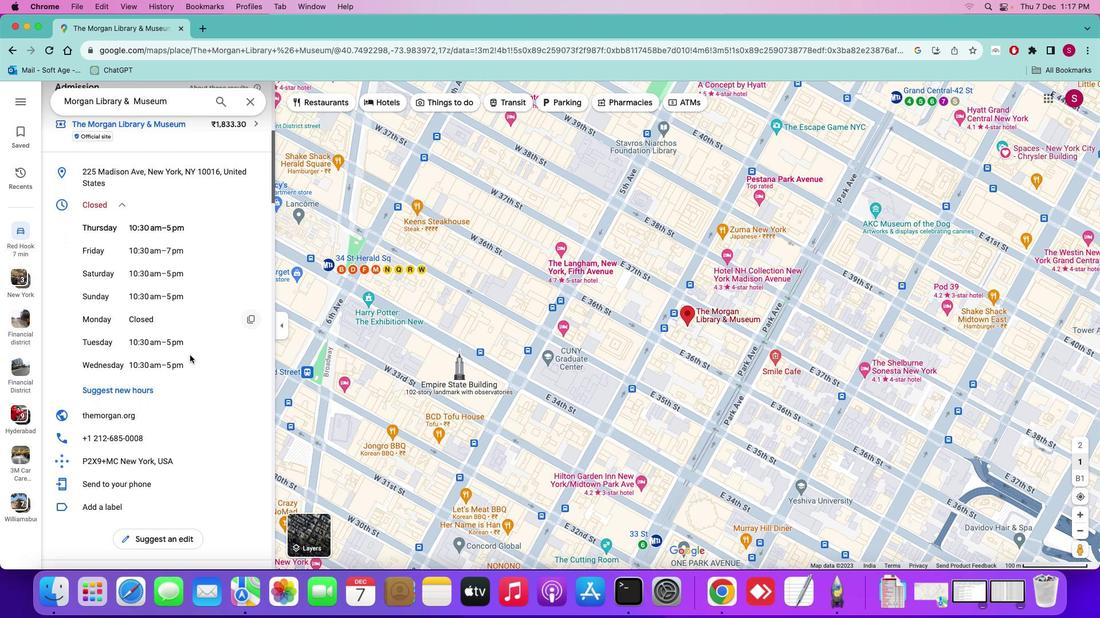 
Action: Mouse scrolled (190, 355) with delta (0, 0)
Screenshot: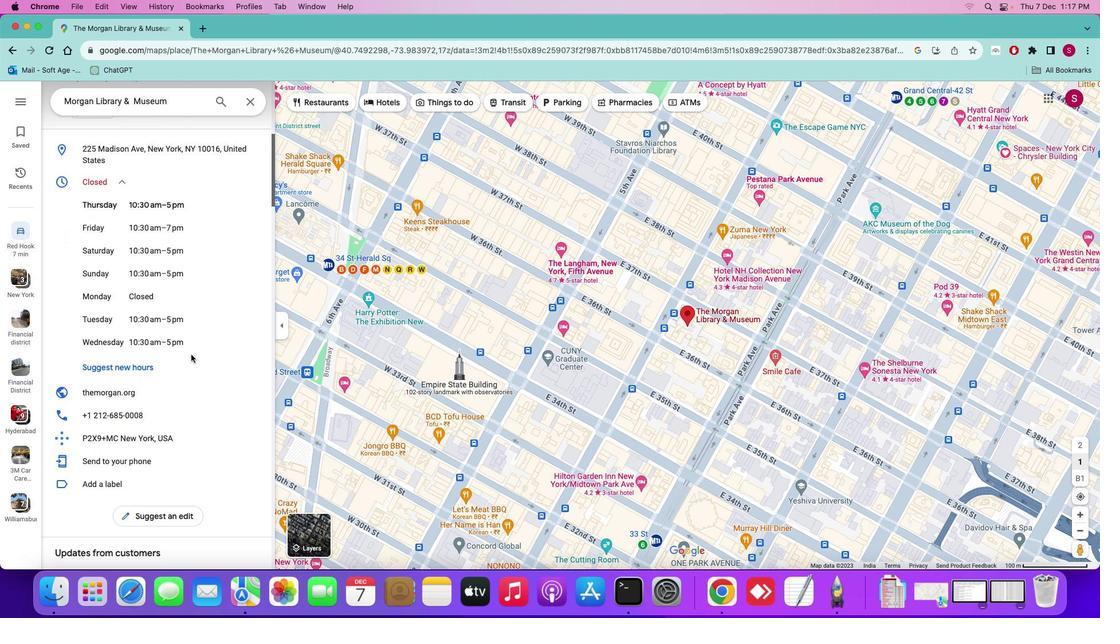 
Action: Mouse moved to (190, 354)
Screenshot: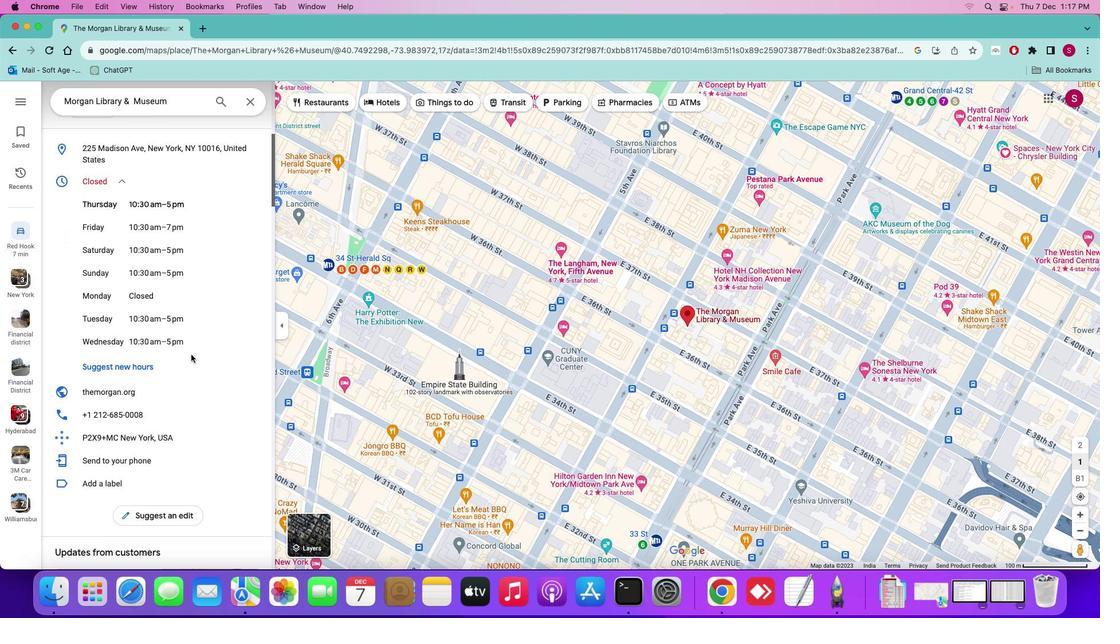 
Action: Mouse scrolled (190, 354) with delta (0, 0)
Screenshot: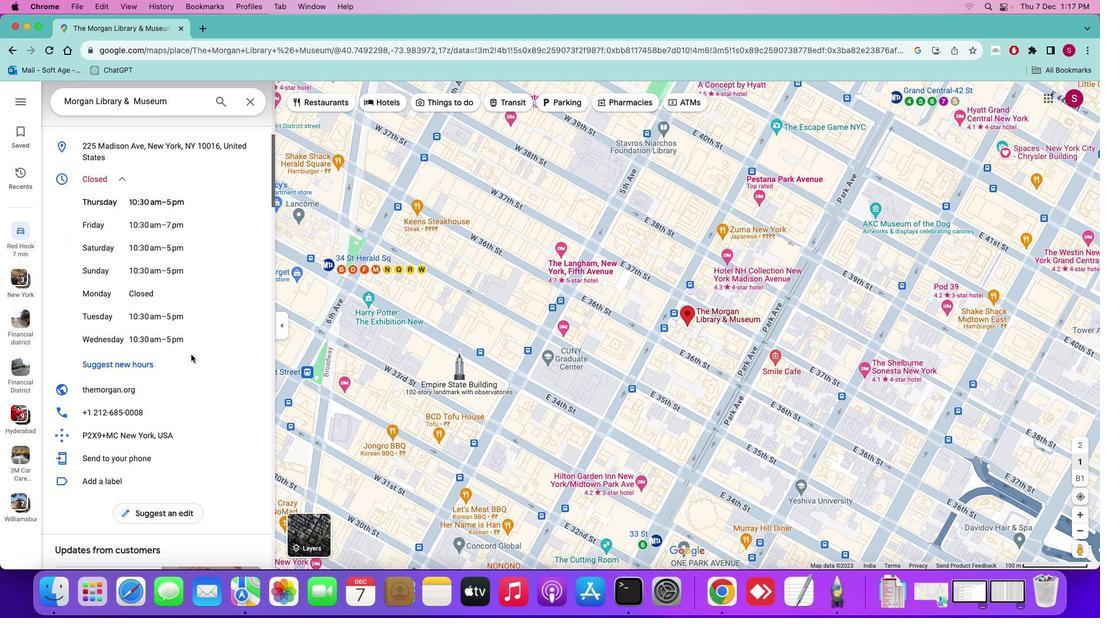 
Action: Mouse scrolled (190, 354) with delta (0, 0)
Screenshot: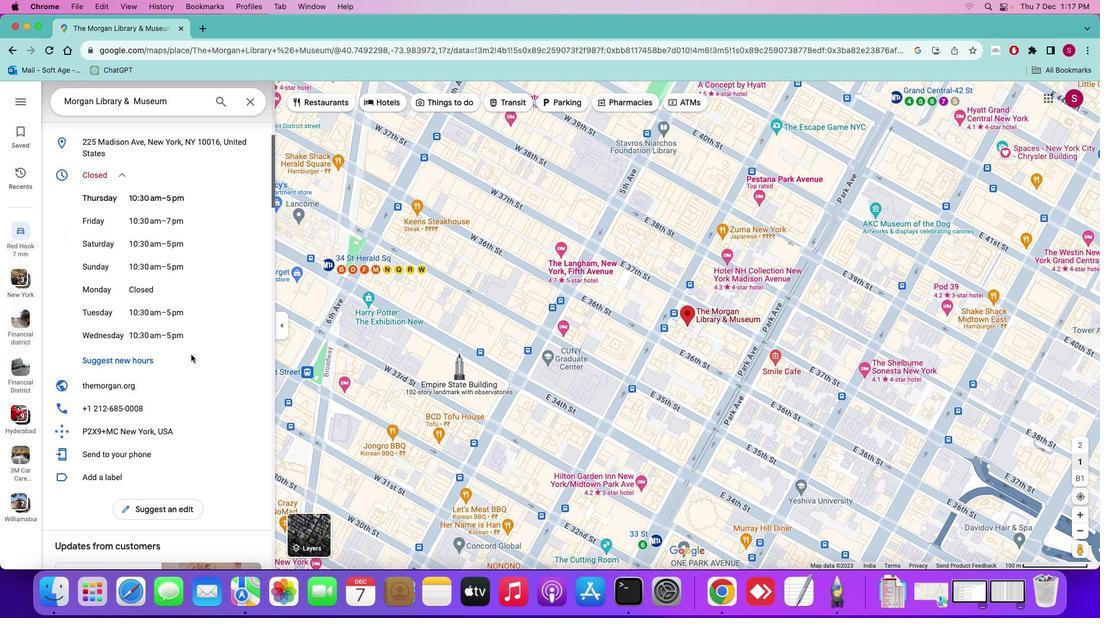 
Action: Mouse scrolled (190, 354) with delta (0, 0)
Screenshot: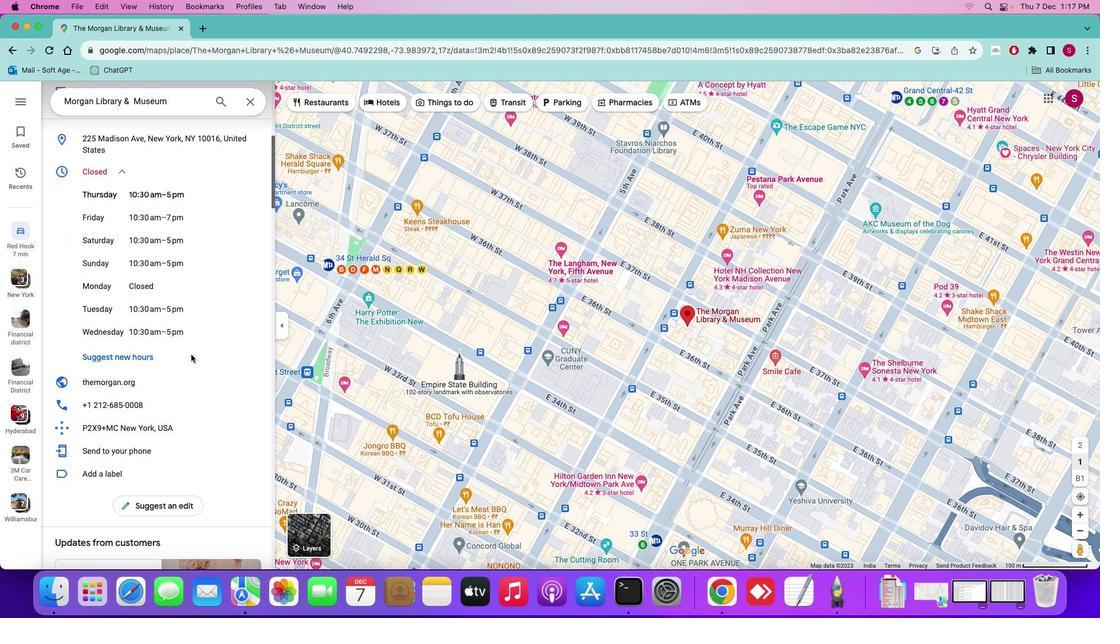 
Action: Mouse scrolled (190, 354) with delta (0, 0)
Screenshot: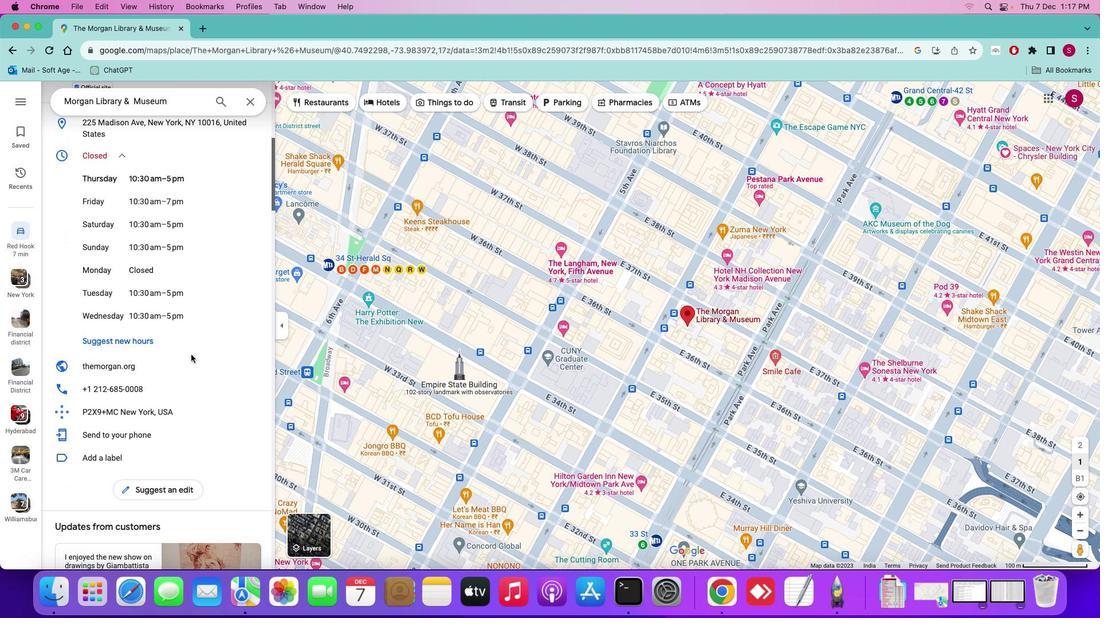 
Action: Mouse scrolled (190, 354) with delta (0, 0)
Screenshot: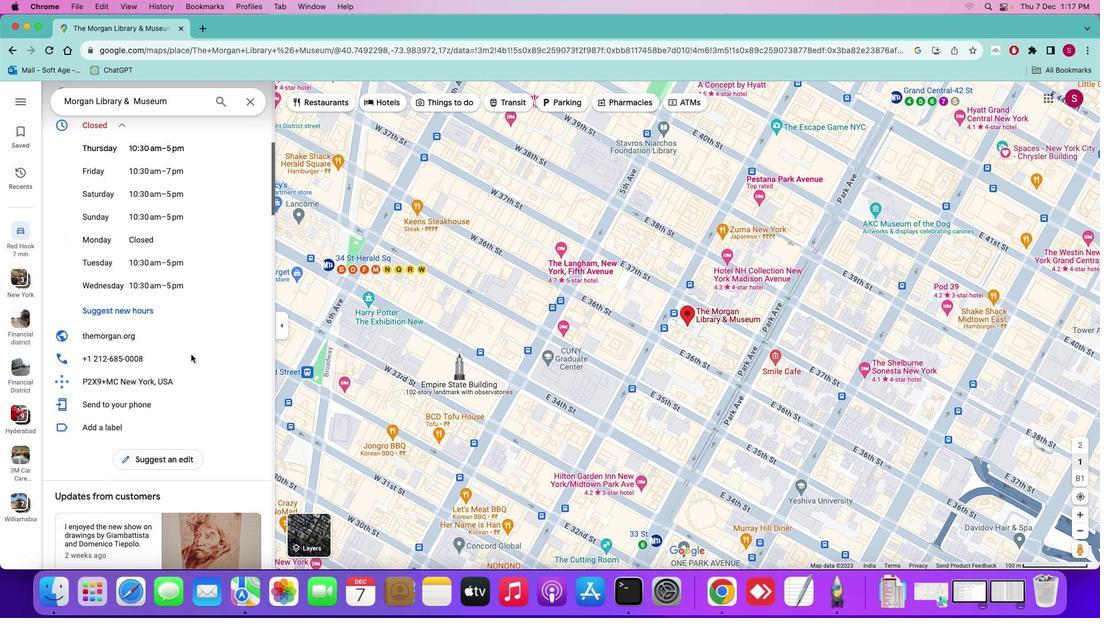 
Action: Mouse scrolled (190, 354) with delta (0, -1)
Screenshot: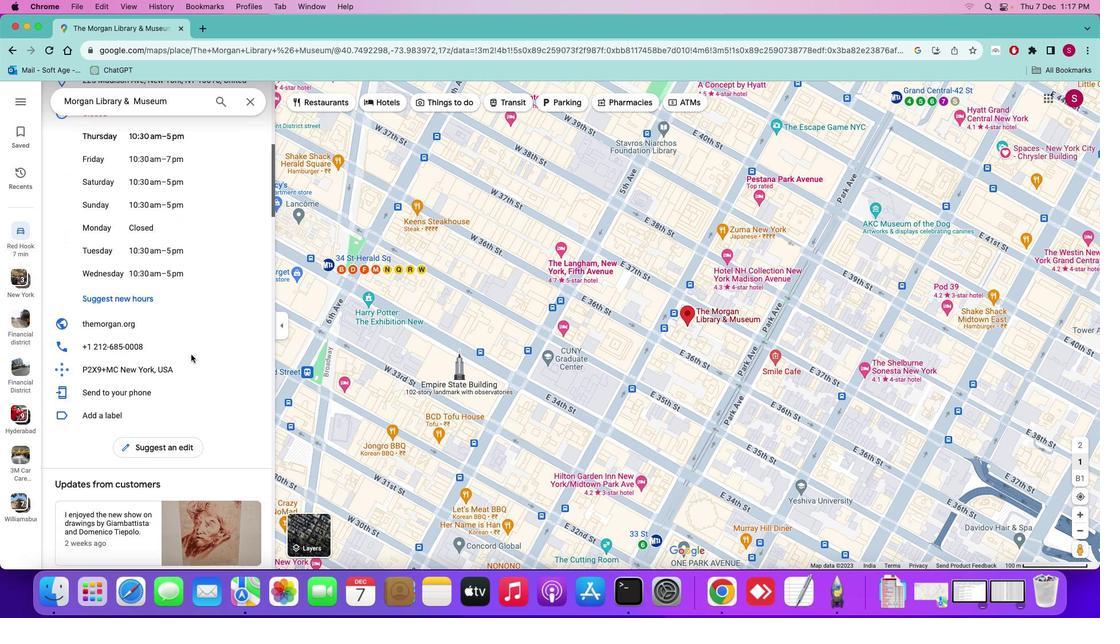 
Action: Mouse scrolled (190, 354) with delta (0, 0)
Screenshot: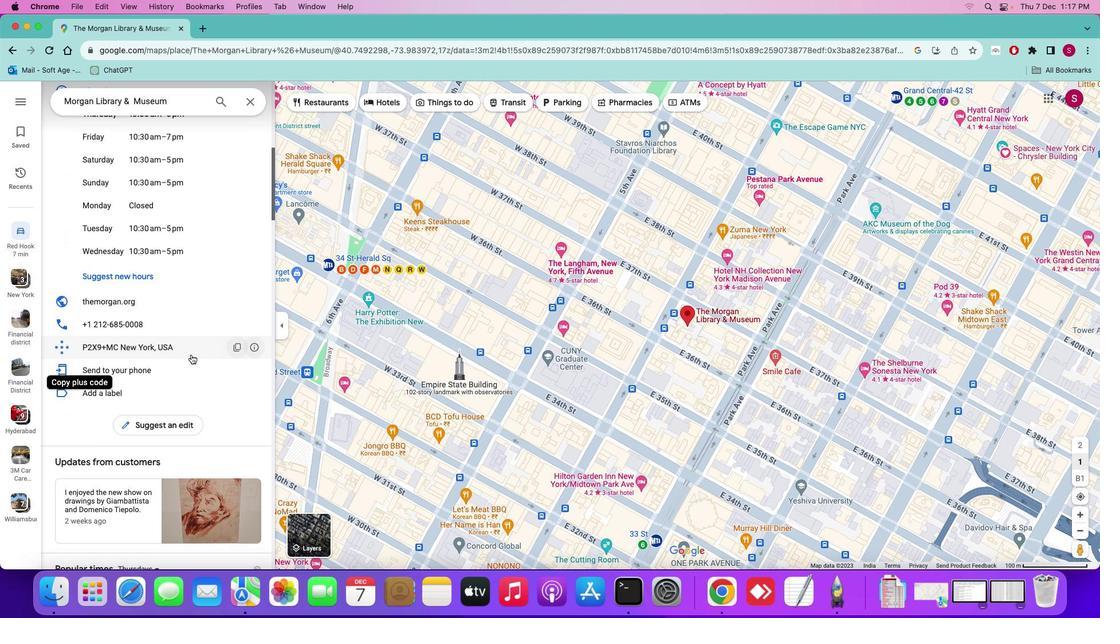 
Action: Mouse scrolled (190, 354) with delta (0, 0)
Screenshot: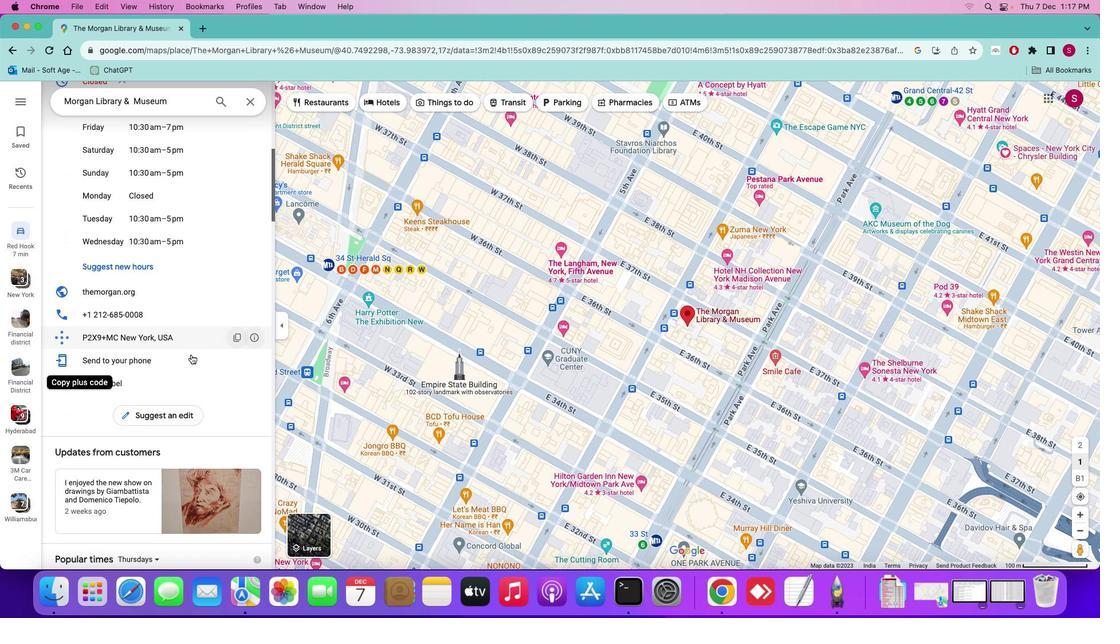 
Action: Mouse scrolled (190, 354) with delta (0, 0)
Screenshot: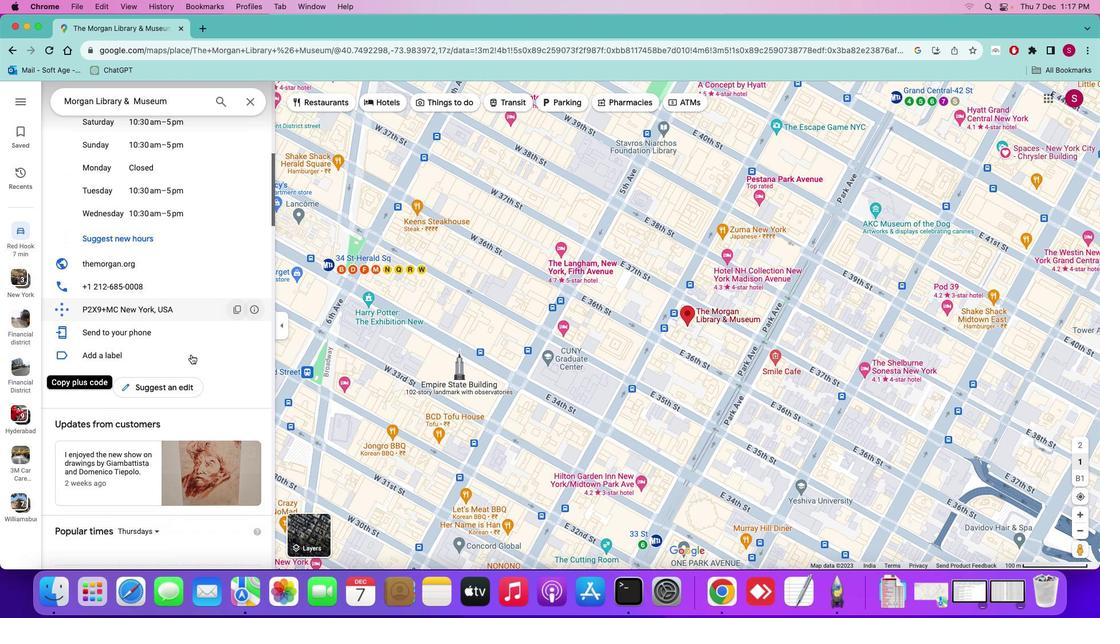 
Action: Mouse scrolled (190, 354) with delta (0, 0)
Screenshot: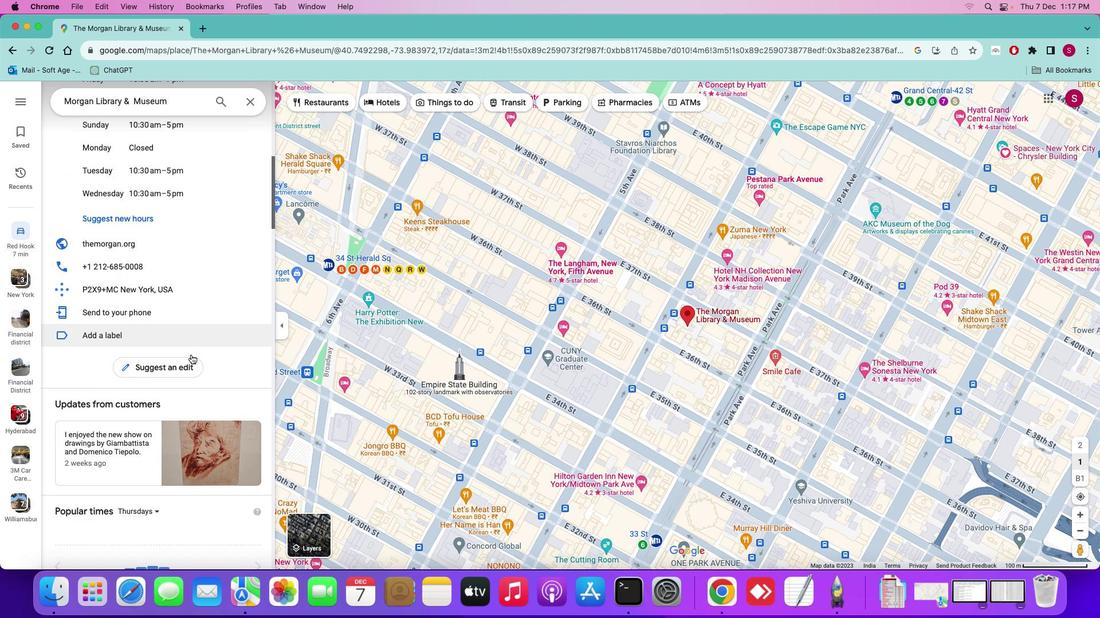 
Action: Mouse scrolled (190, 354) with delta (0, 0)
Screenshot: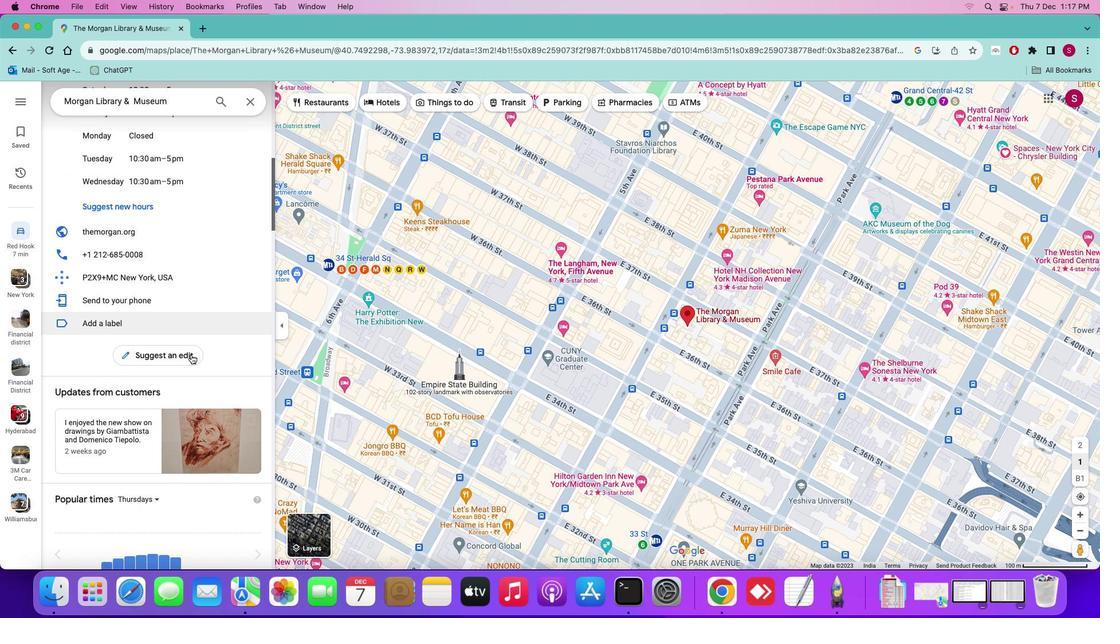 
Action: Mouse scrolled (190, 354) with delta (0, 0)
Screenshot: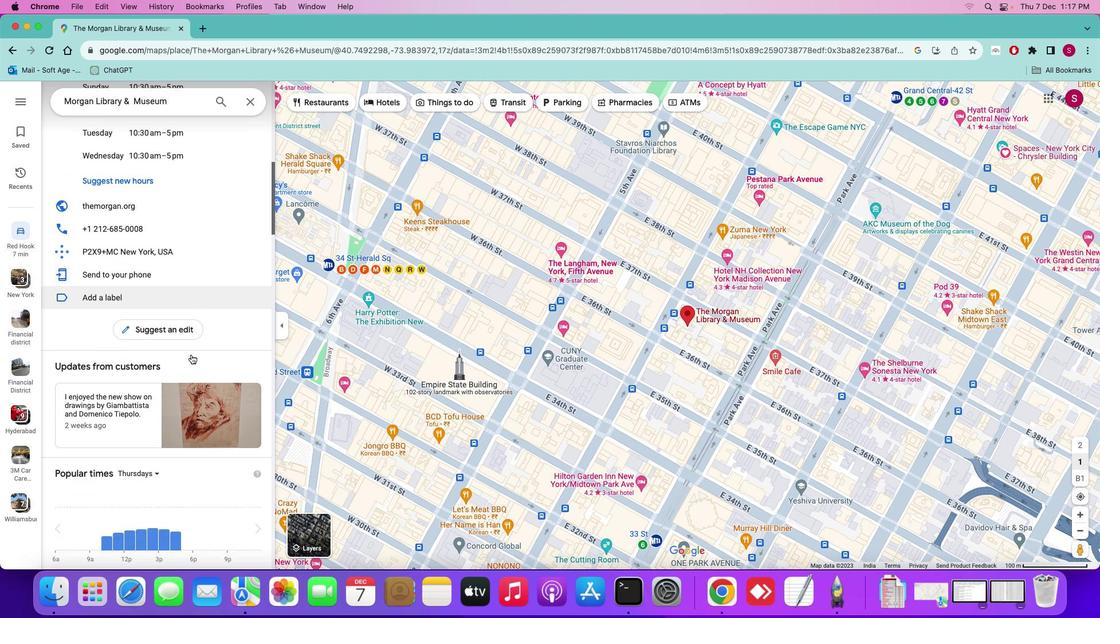 
Action: Mouse scrolled (190, 354) with delta (0, 0)
Screenshot: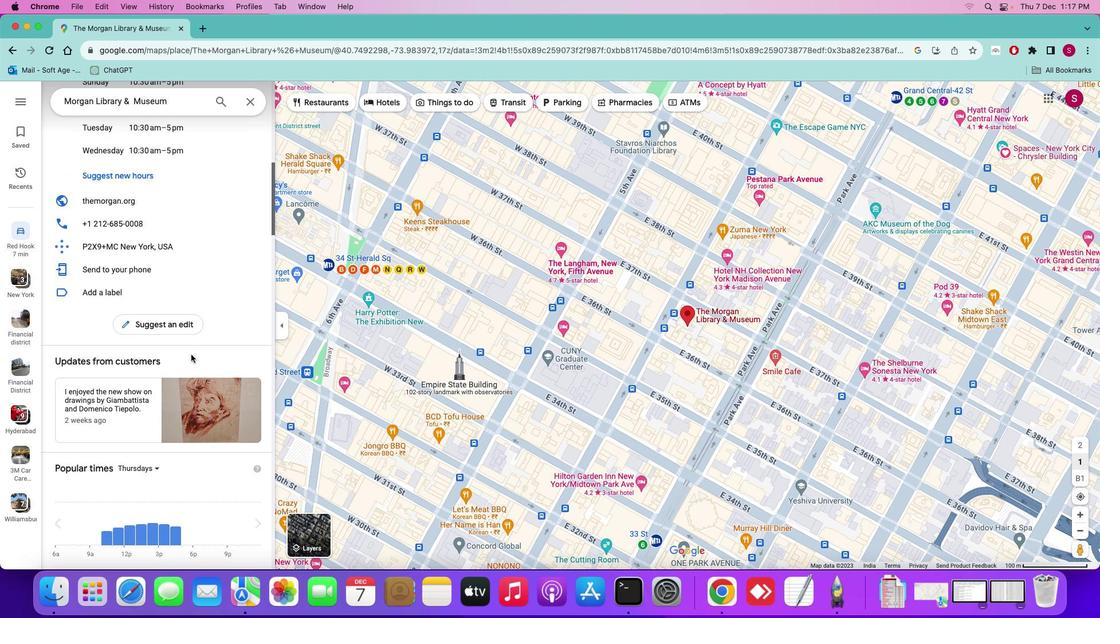 
Action: Mouse scrolled (190, 354) with delta (0, 0)
Screenshot: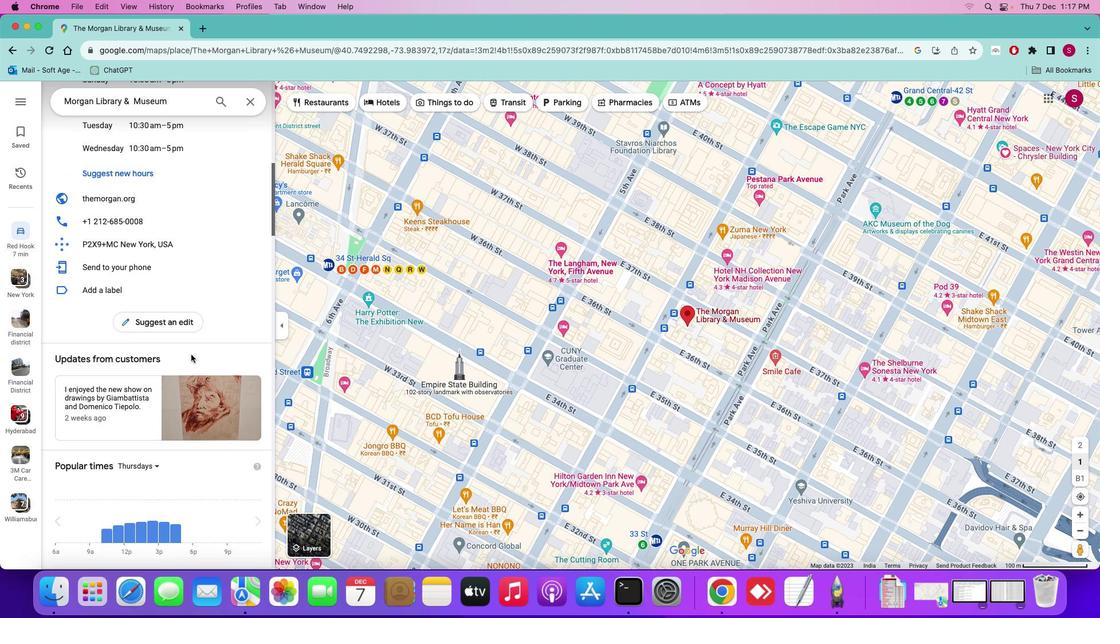 
Action: Mouse scrolled (190, 354) with delta (0, 0)
Screenshot: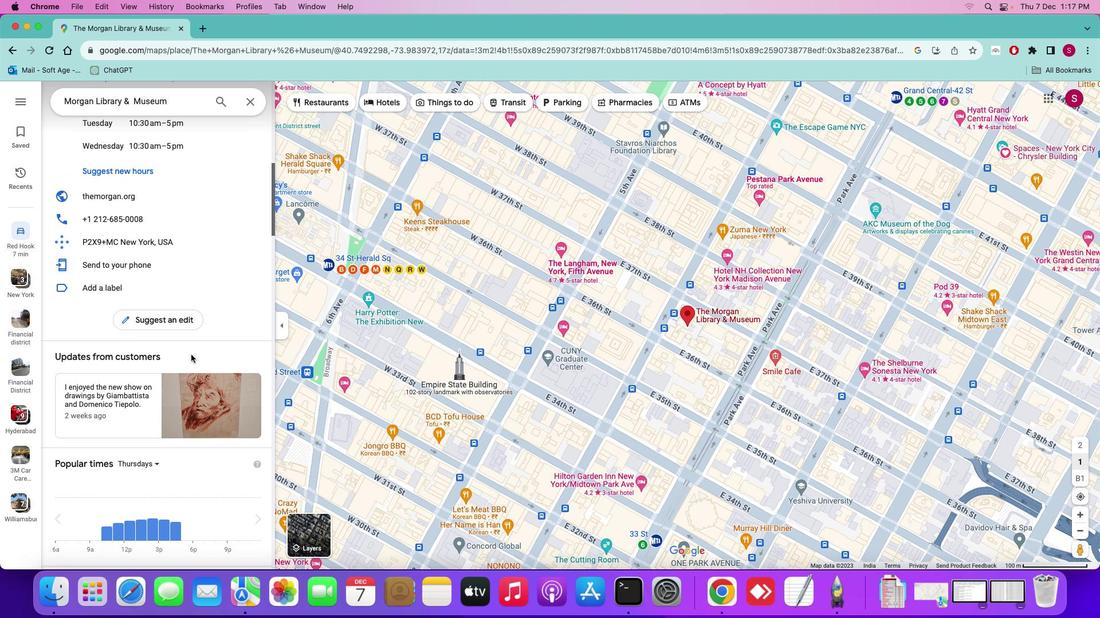 
Action: Mouse scrolled (190, 354) with delta (0, 0)
Screenshot: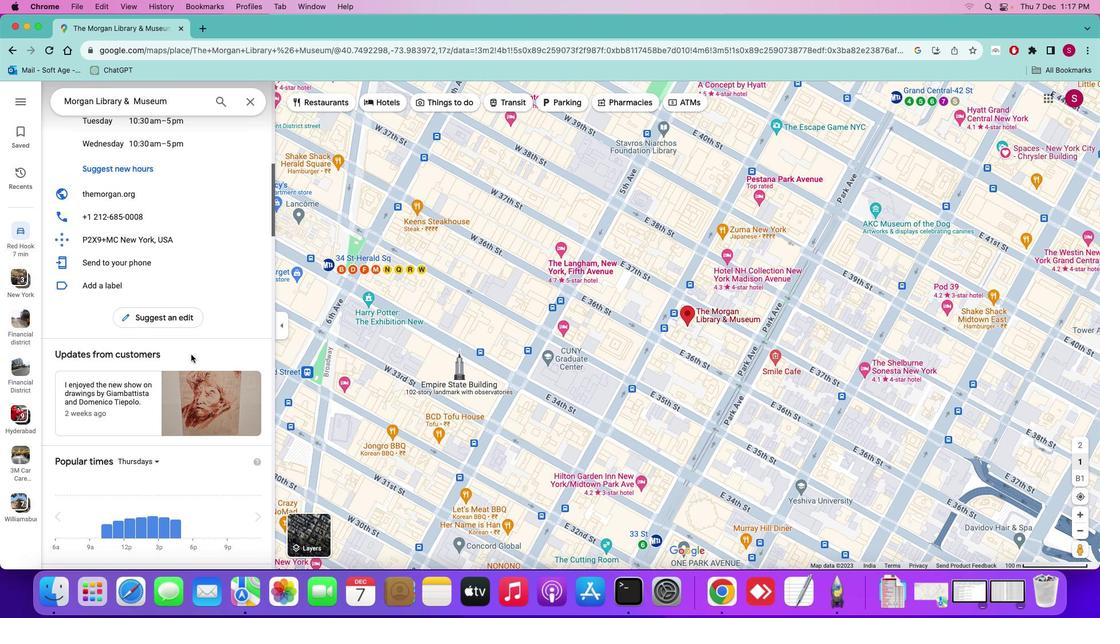 
Action: Mouse scrolled (190, 354) with delta (0, 0)
Screenshot: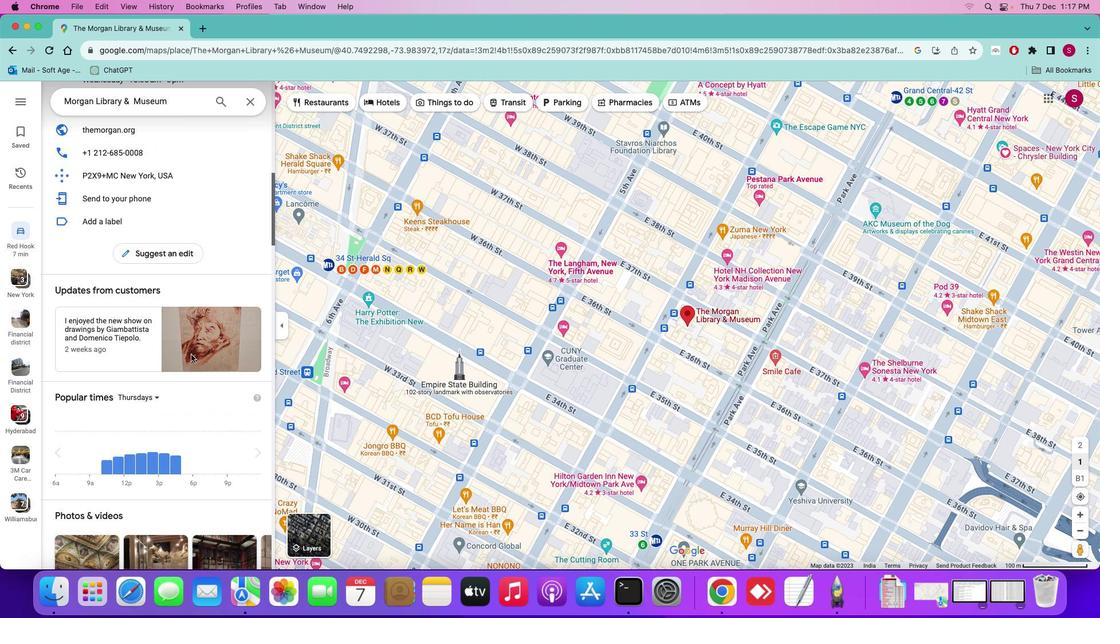 
Action: Mouse scrolled (190, 354) with delta (0, 0)
Screenshot: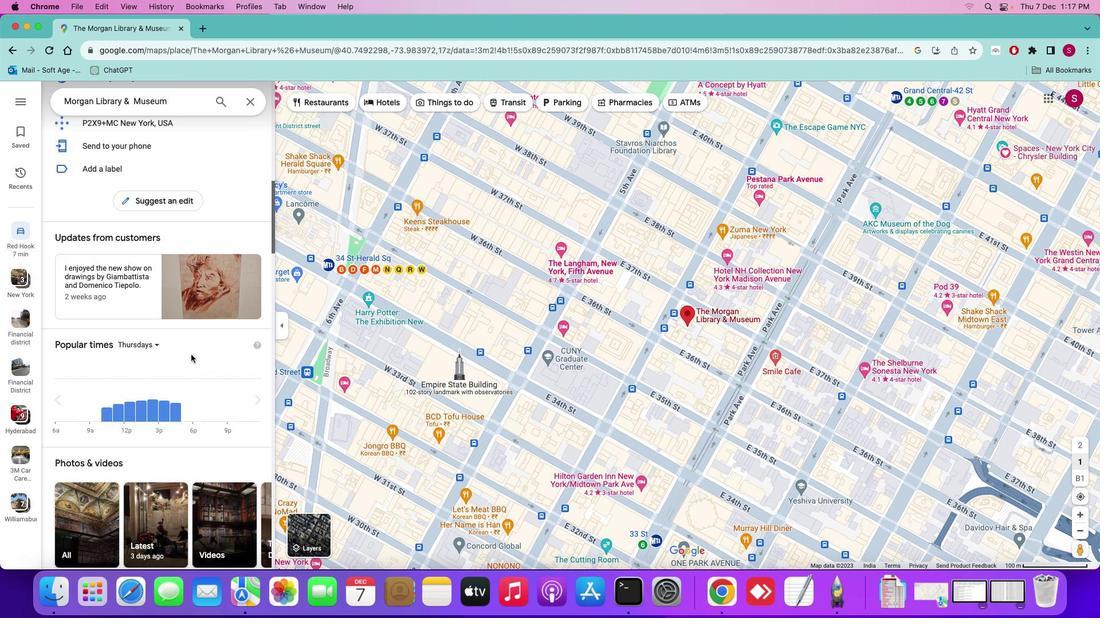 
Action: Mouse scrolled (190, 354) with delta (0, -1)
Screenshot: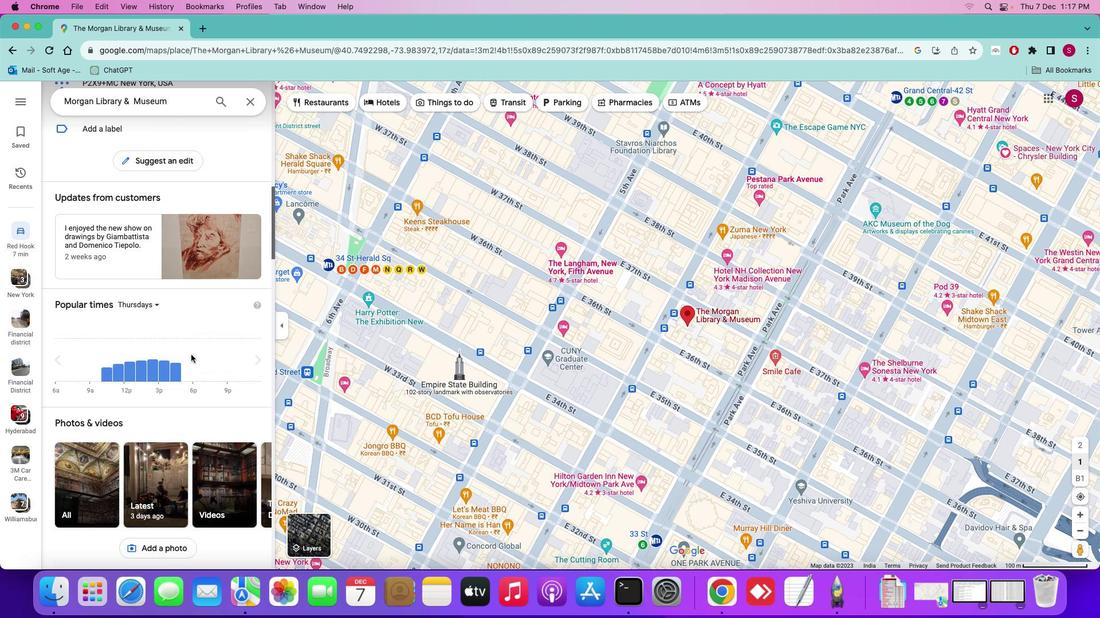 
Action: Mouse scrolled (190, 354) with delta (0, -2)
Screenshot: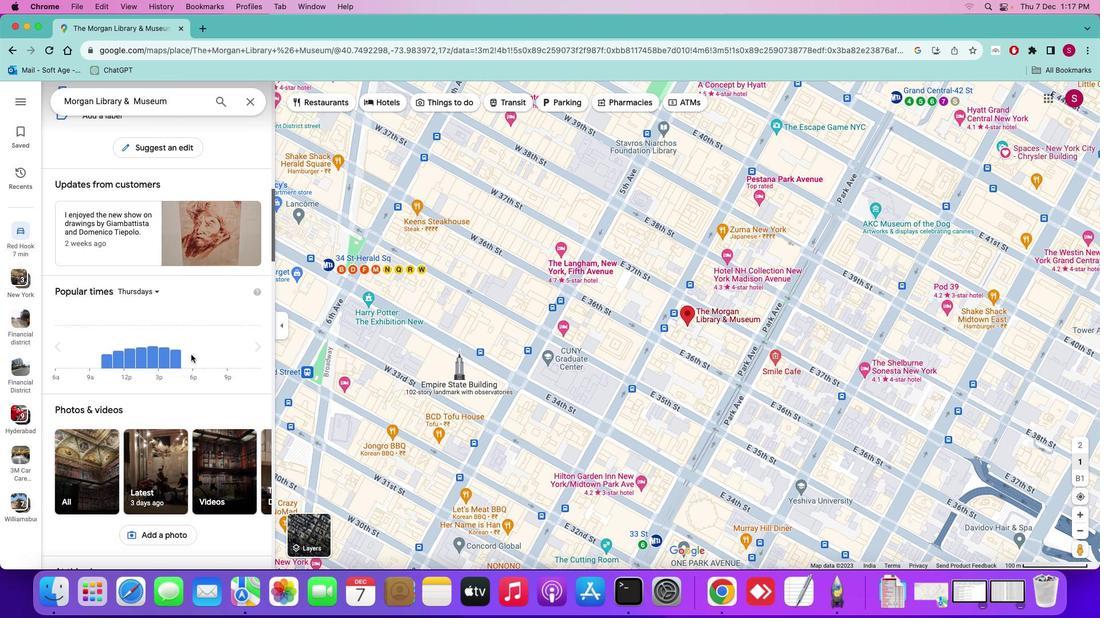 
Action: Mouse scrolled (190, 354) with delta (0, 0)
Screenshot: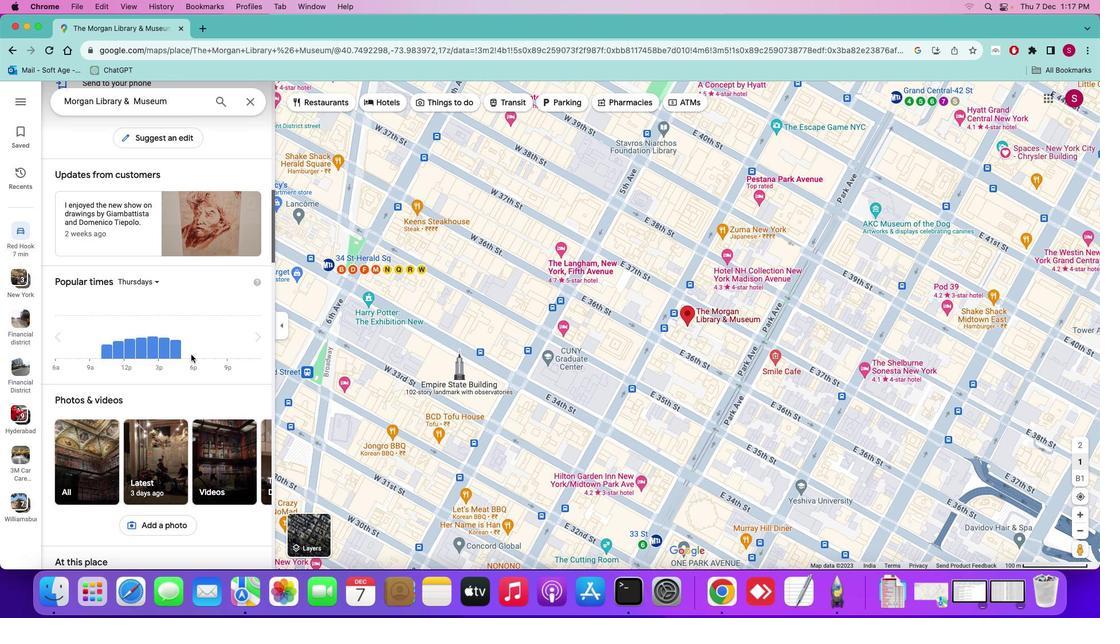 
Action: Mouse scrolled (190, 354) with delta (0, 0)
Screenshot: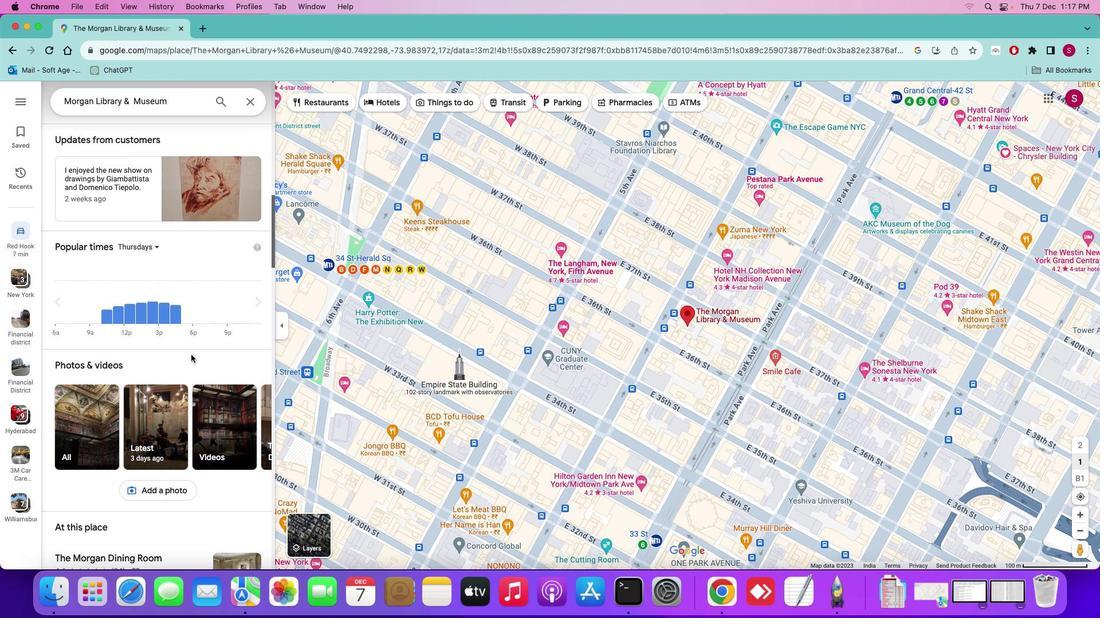 
Action: Mouse scrolled (190, 354) with delta (0, 0)
Screenshot: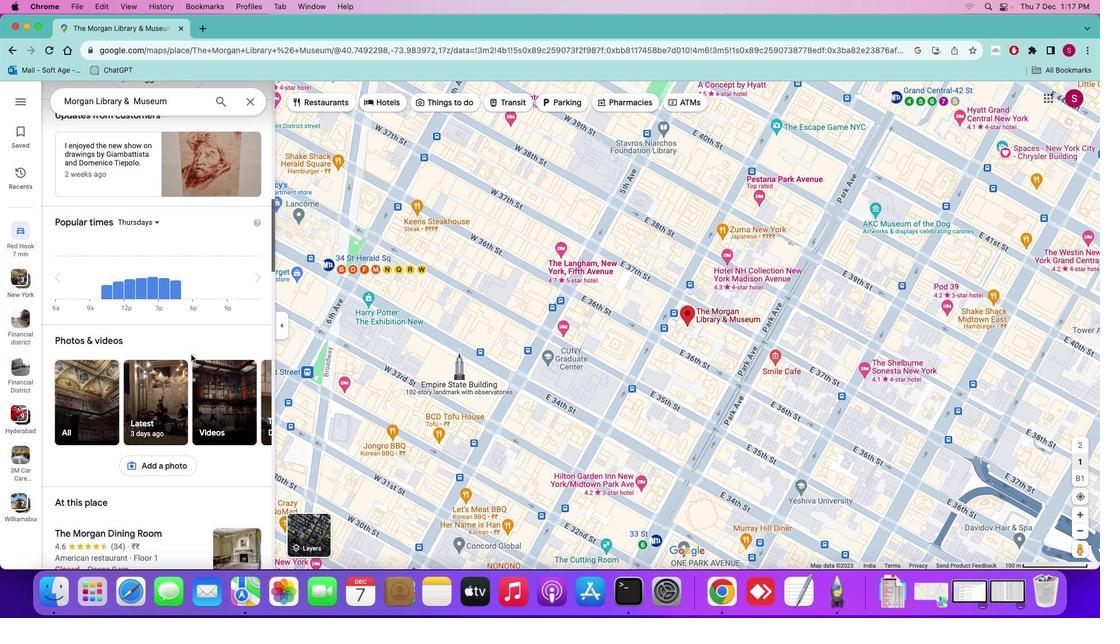 
Action: Mouse scrolled (190, 354) with delta (0, -1)
Screenshot: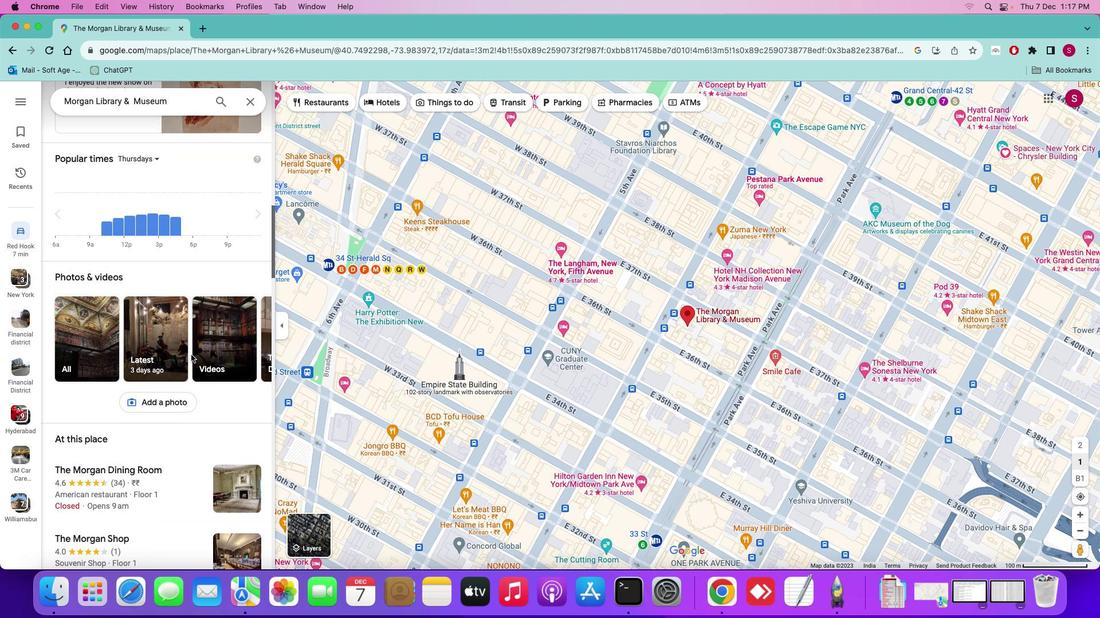 
Action: Mouse scrolled (190, 354) with delta (0, -1)
Screenshot: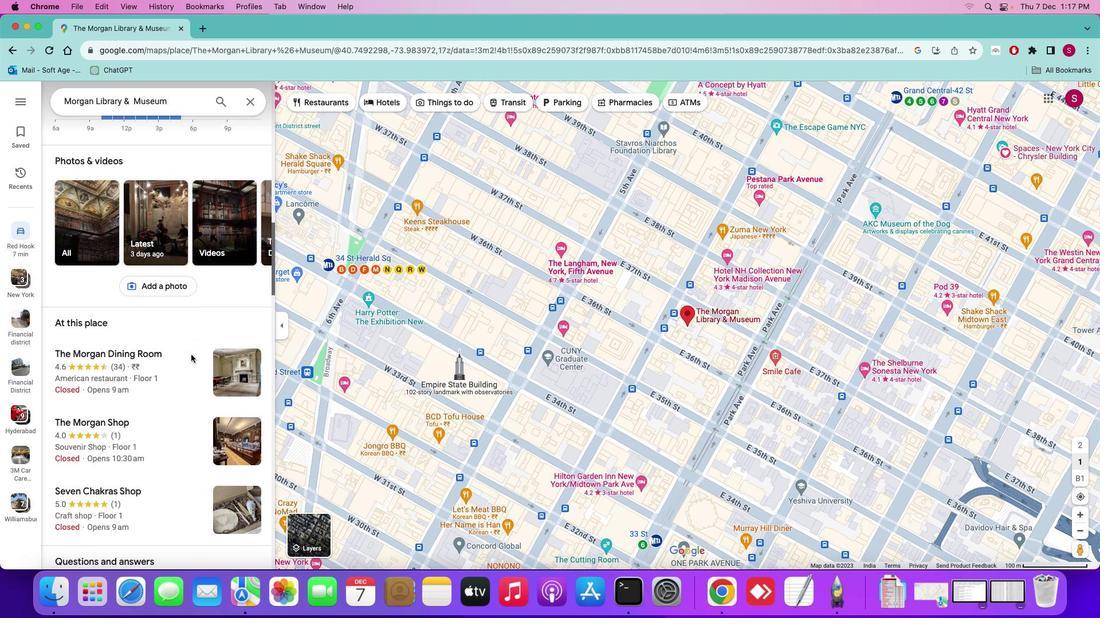 
Action: Mouse scrolled (190, 354) with delta (0, -2)
Screenshot: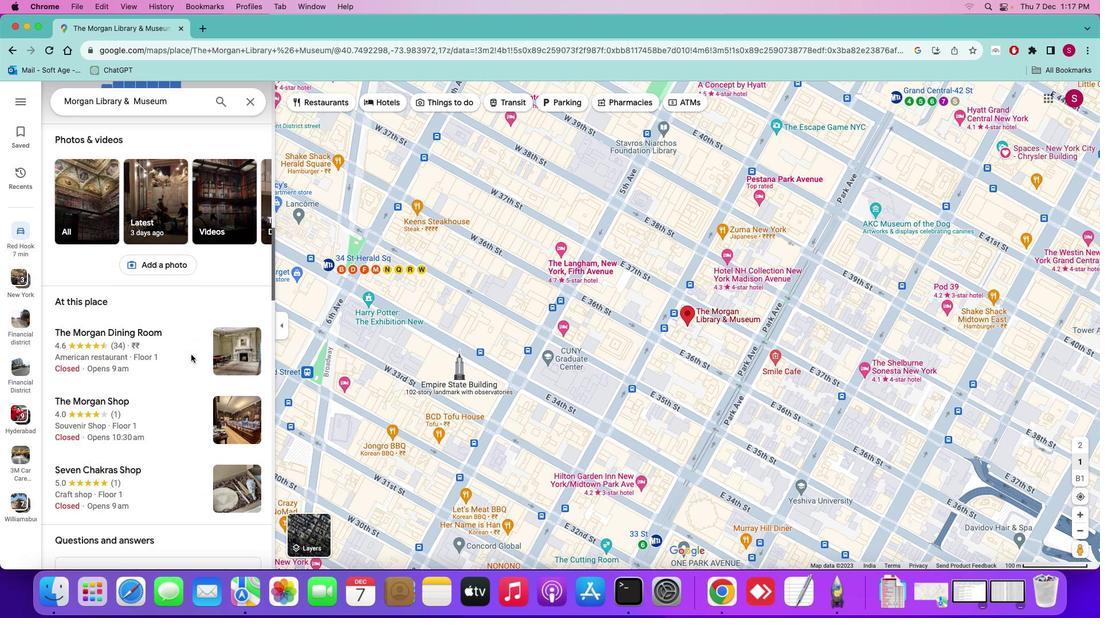 
Action: Mouse scrolled (190, 354) with delta (0, 0)
Screenshot: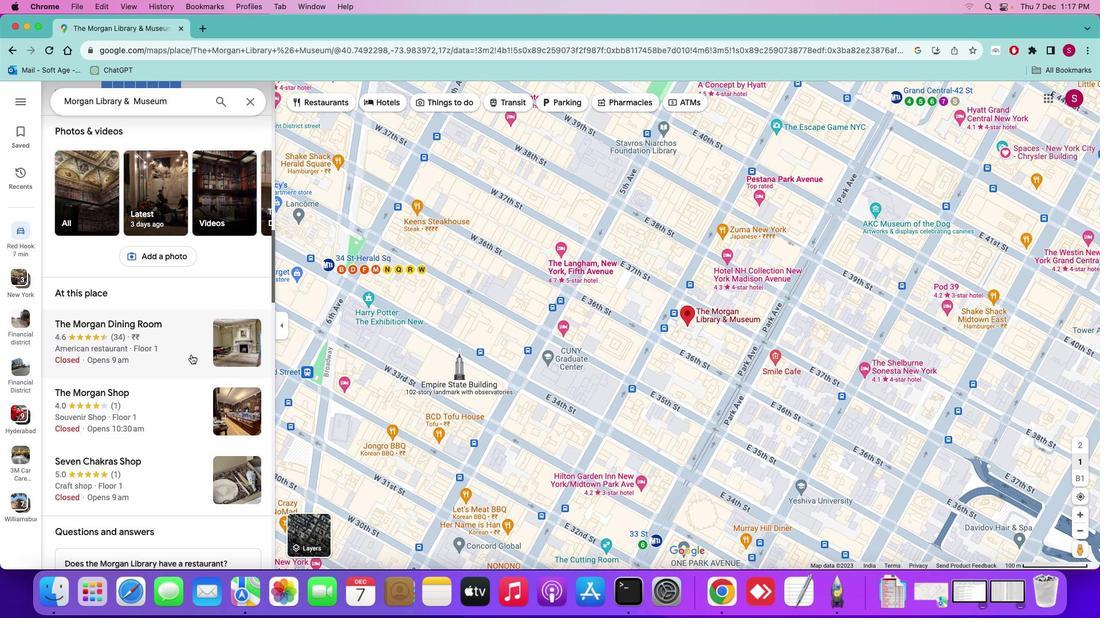 
Action: Mouse scrolled (190, 354) with delta (0, 0)
Screenshot: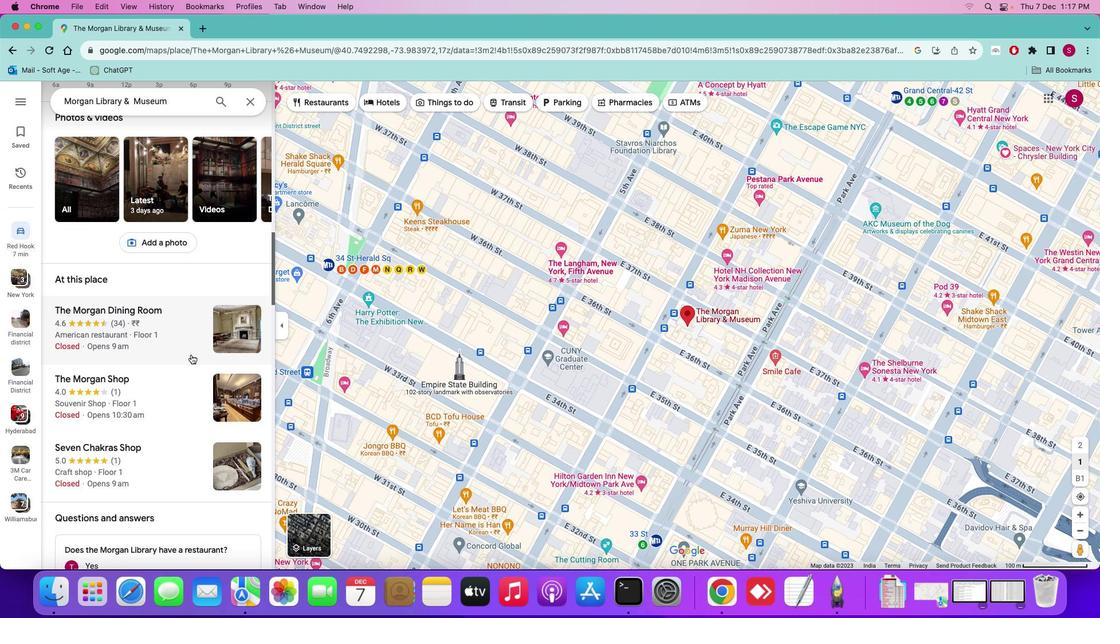 
Action: Mouse scrolled (190, 354) with delta (0, 0)
Screenshot: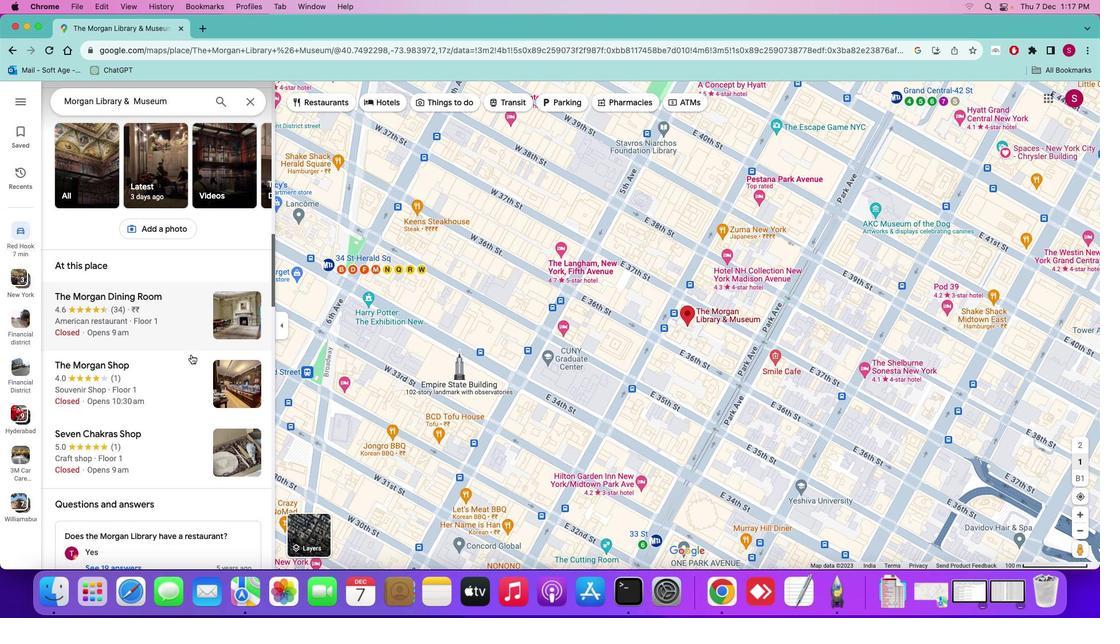 
Action: Mouse scrolled (190, 354) with delta (0, 0)
Screenshot: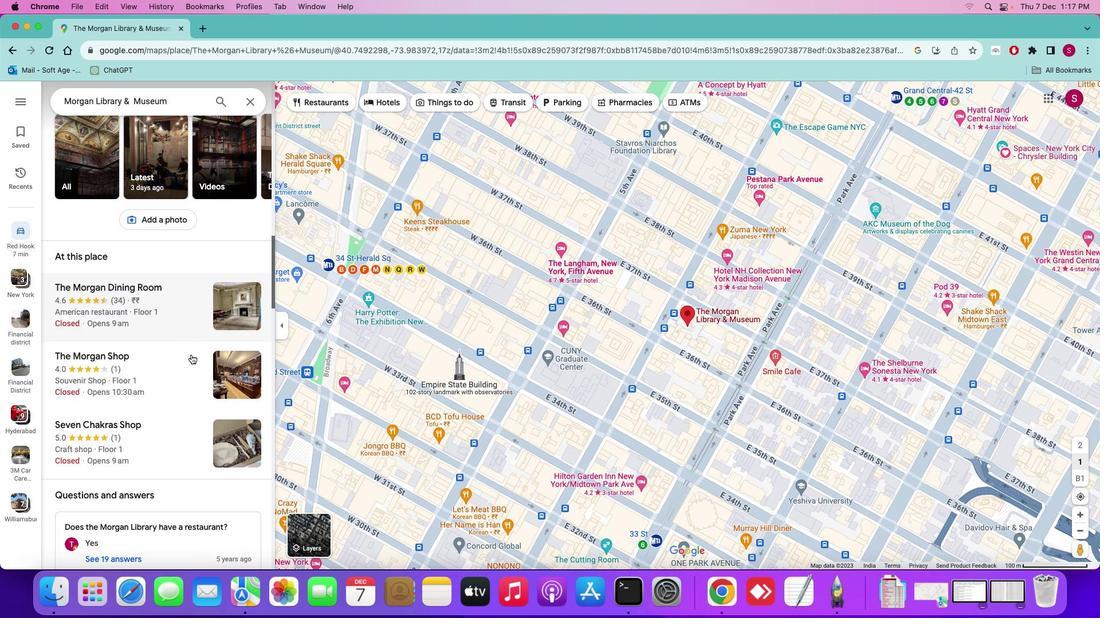 
Action: Mouse scrolled (190, 354) with delta (0, 0)
Screenshot: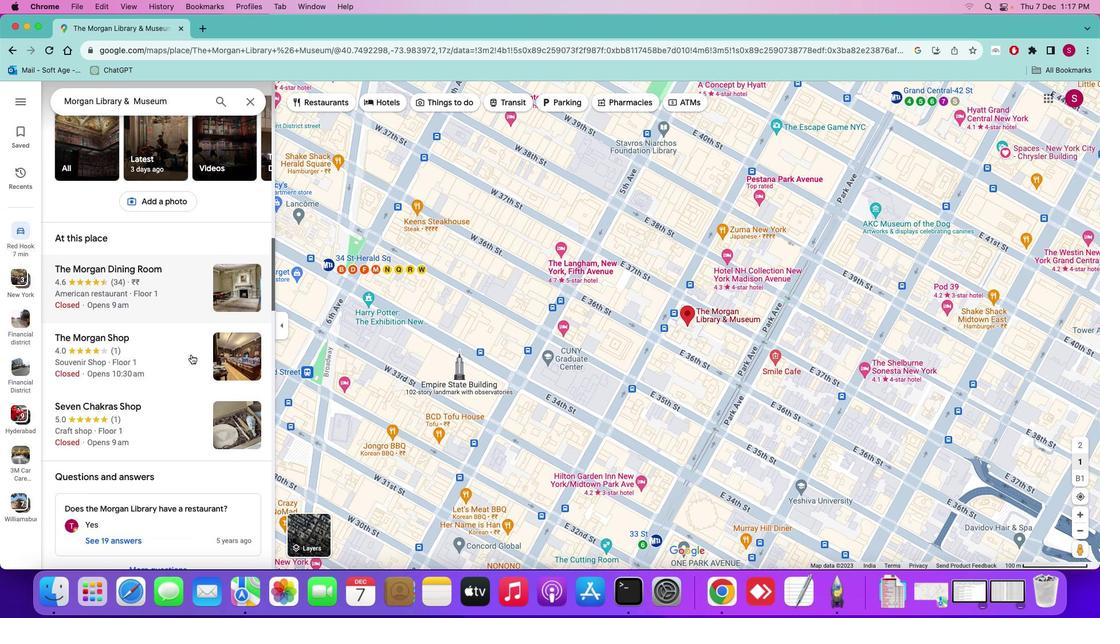 
Action: Mouse scrolled (190, 354) with delta (0, 0)
Screenshot: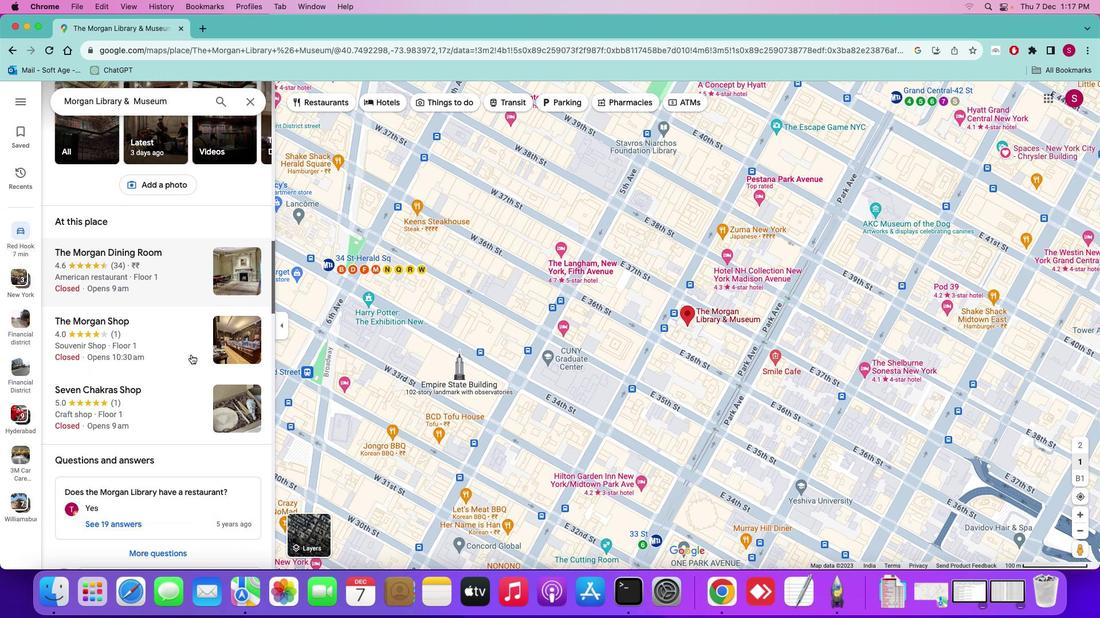 
Action: Mouse scrolled (190, 354) with delta (0, 0)
Screenshot: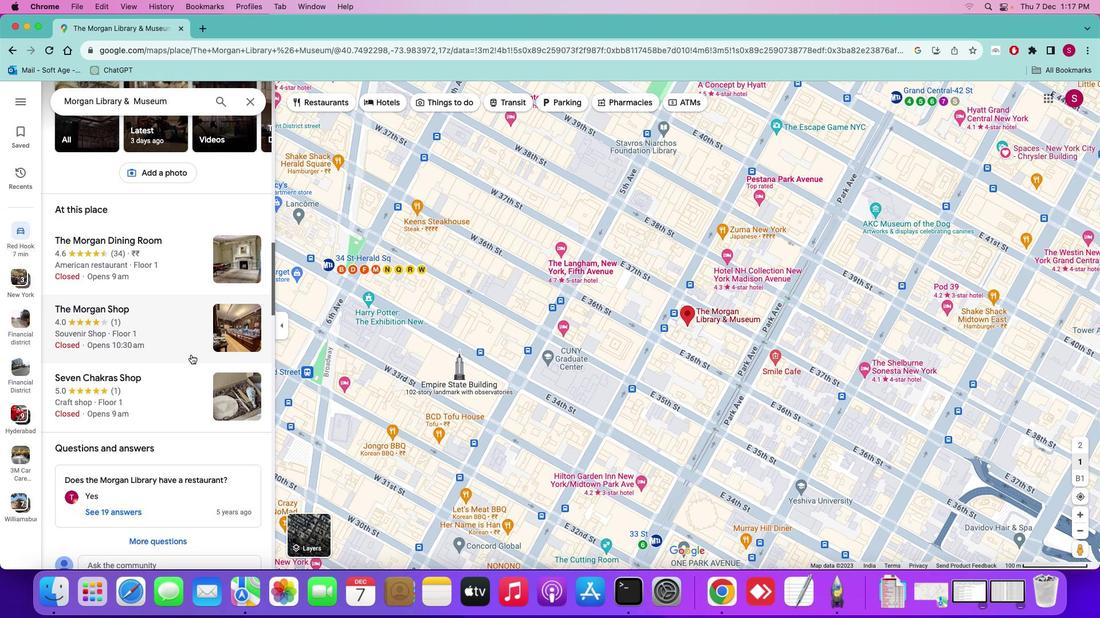 
Action: Mouse scrolled (190, 354) with delta (0, 0)
Screenshot: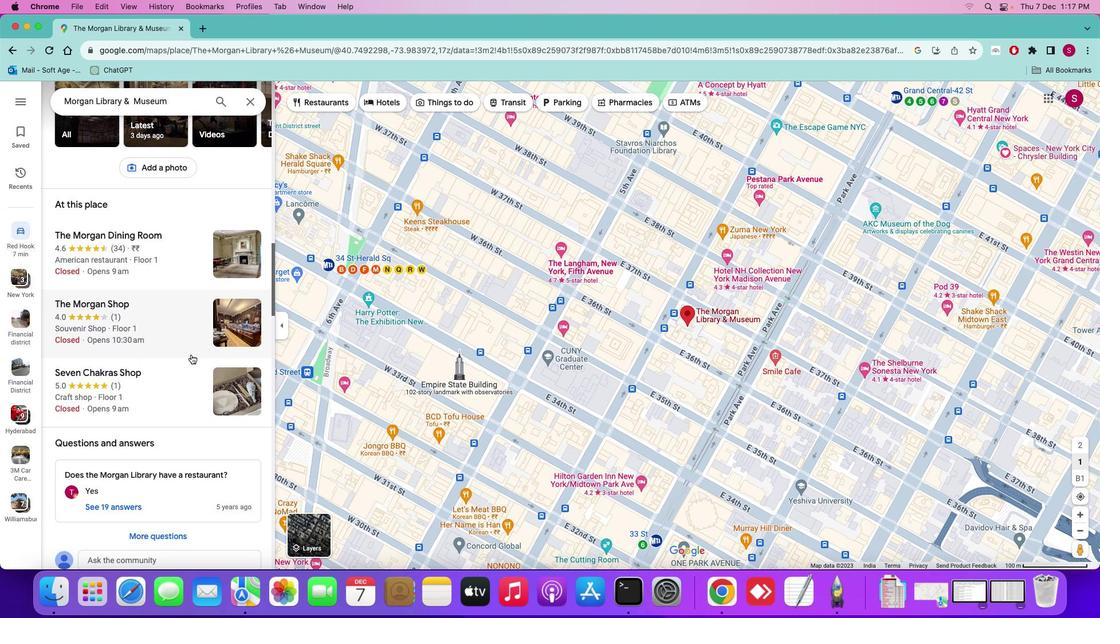 
Action: Mouse scrolled (190, 354) with delta (0, 0)
Screenshot: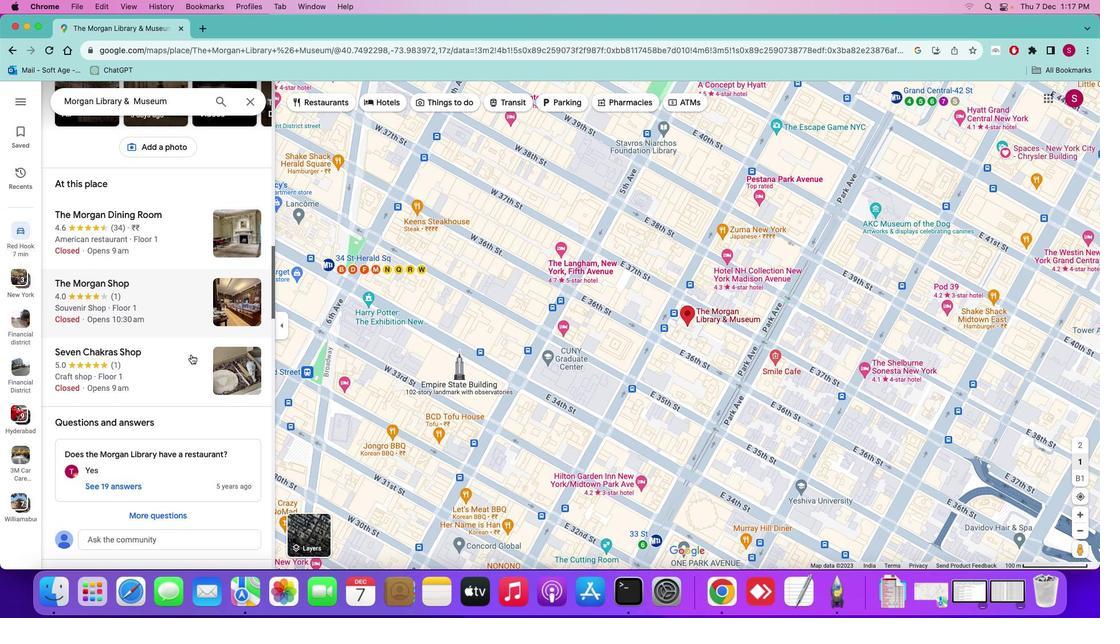 
Action: Mouse scrolled (190, 354) with delta (0, 0)
Screenshot: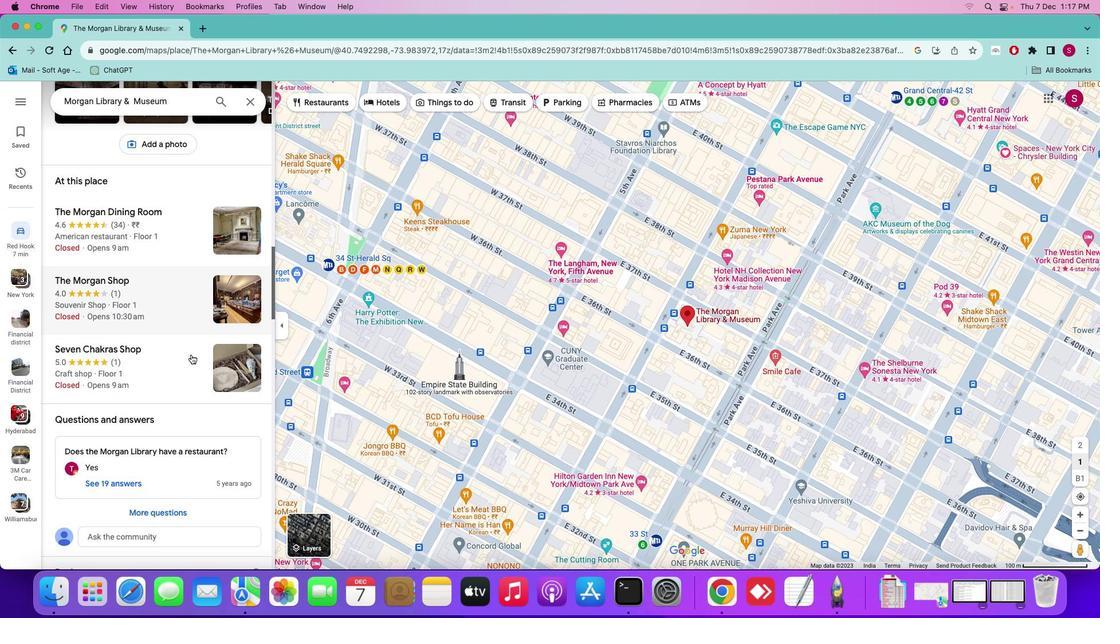 
Action: Mouse scrolled (190, 354) with delta (0, 0)
Screenshot: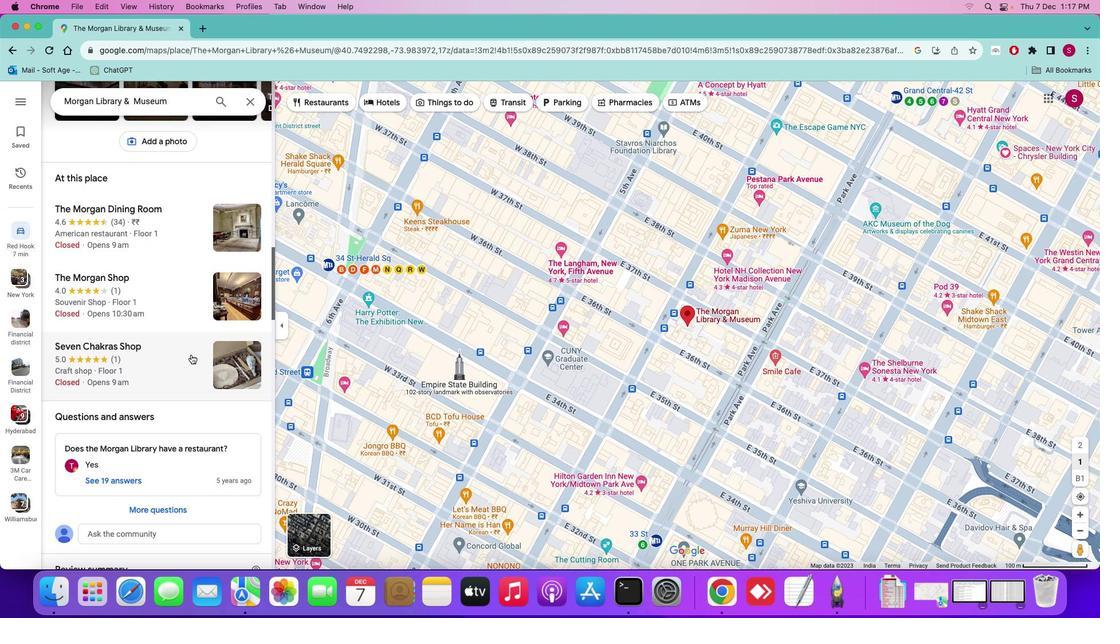 
Action: Mouse scrolled (190, 354) with delta (0, 0)
Screenshot: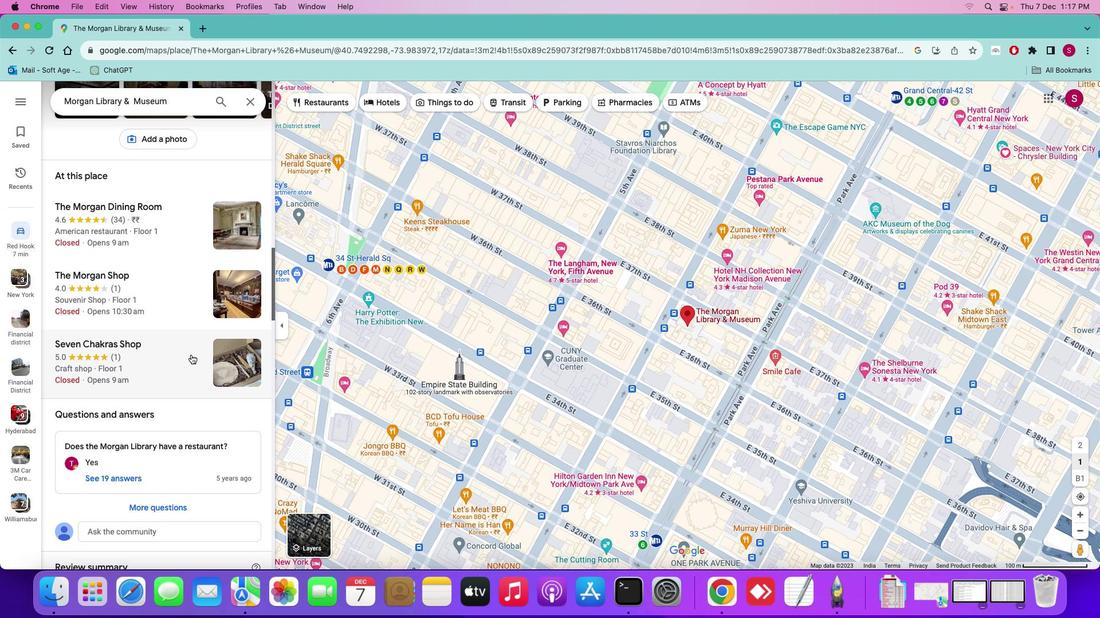 
Action: Mouse scrolled (190, 354) with delta (0, 0)
Screenshot: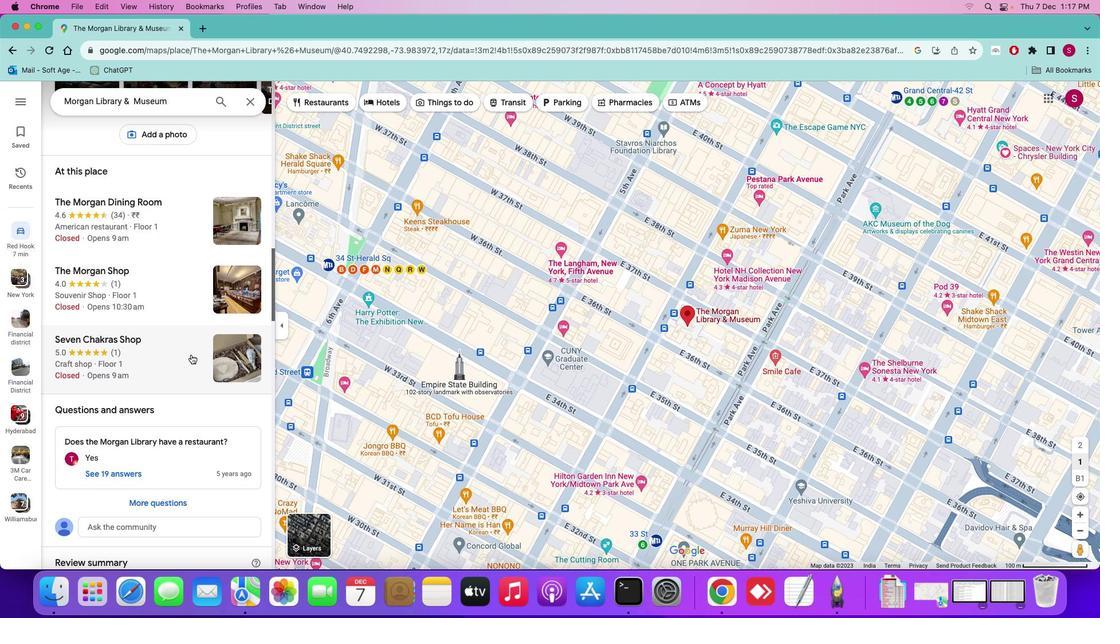 
Action: Mouse scrolled (190, 354) with delta (0, 0)
Screenshot: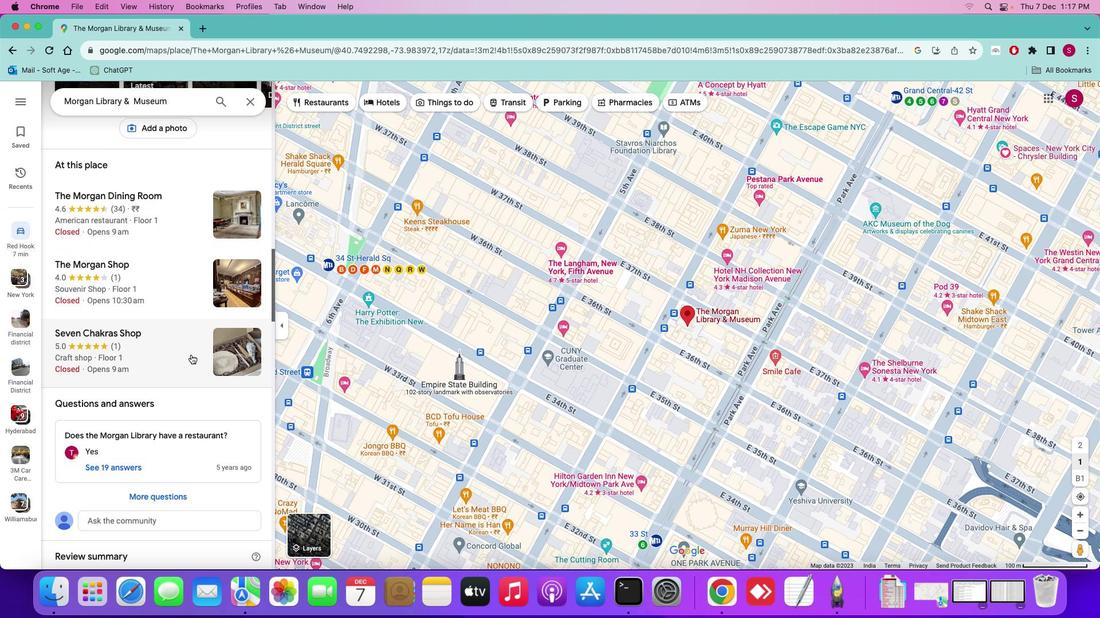 
Action: Mouse scrolled (190, 354) with delta (0, 0)
Screenshot: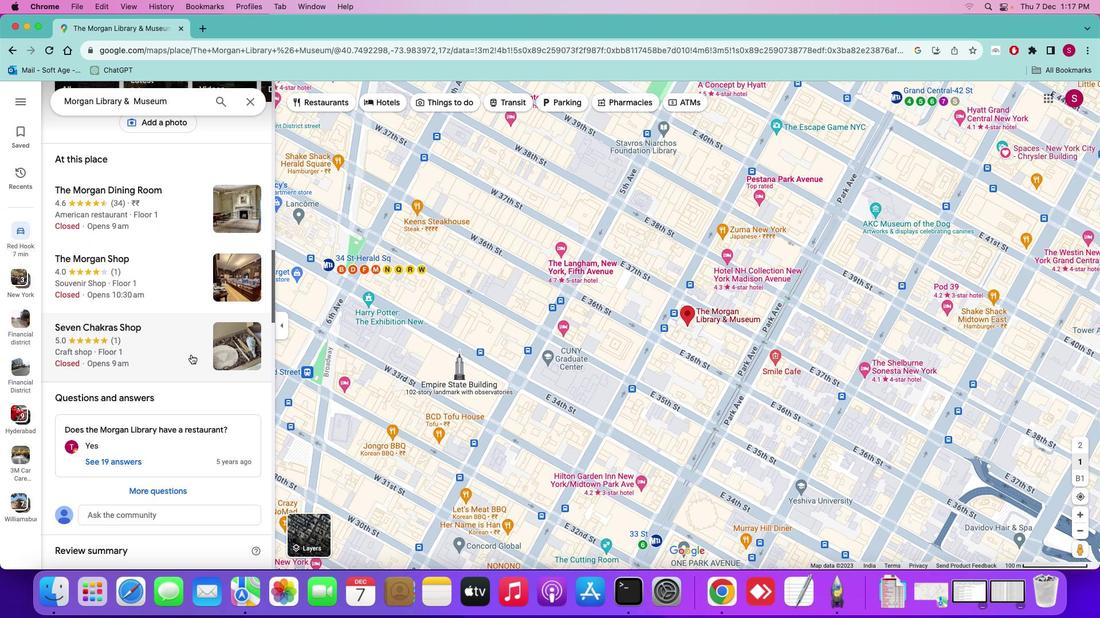 
Action: Mouse scrolled (190, 354) with delta (0, 0)
Screenshot: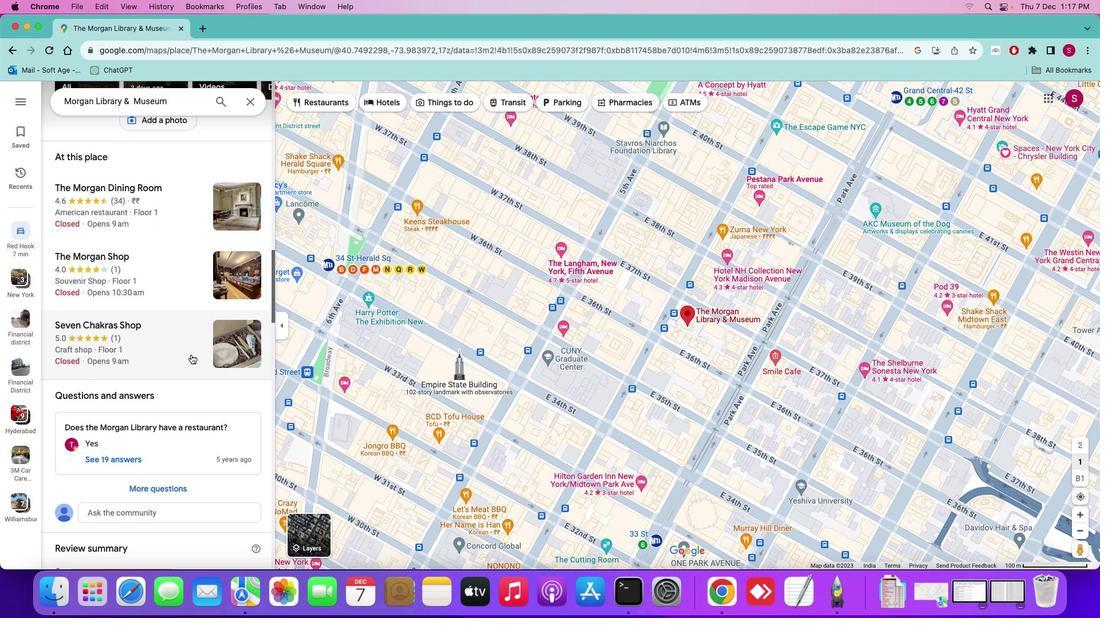 
Action: Mouse scrolled (190, 354) with delta (0, 0)
Screenshot: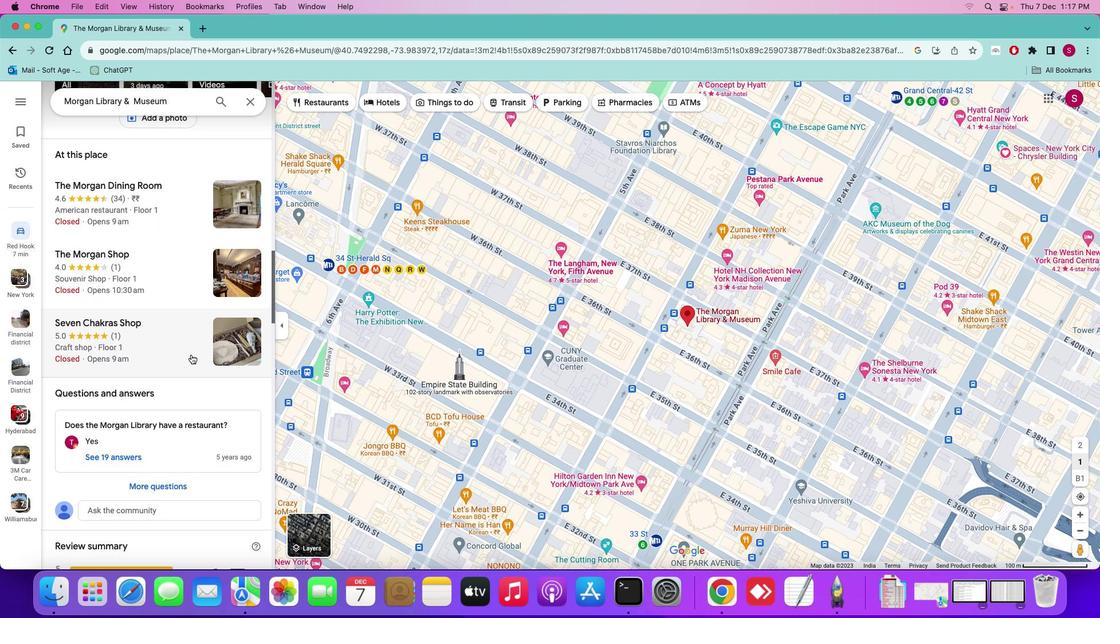 
Action: Mouse scrolled (190, 354) with delta (0, 0)
Screenshot: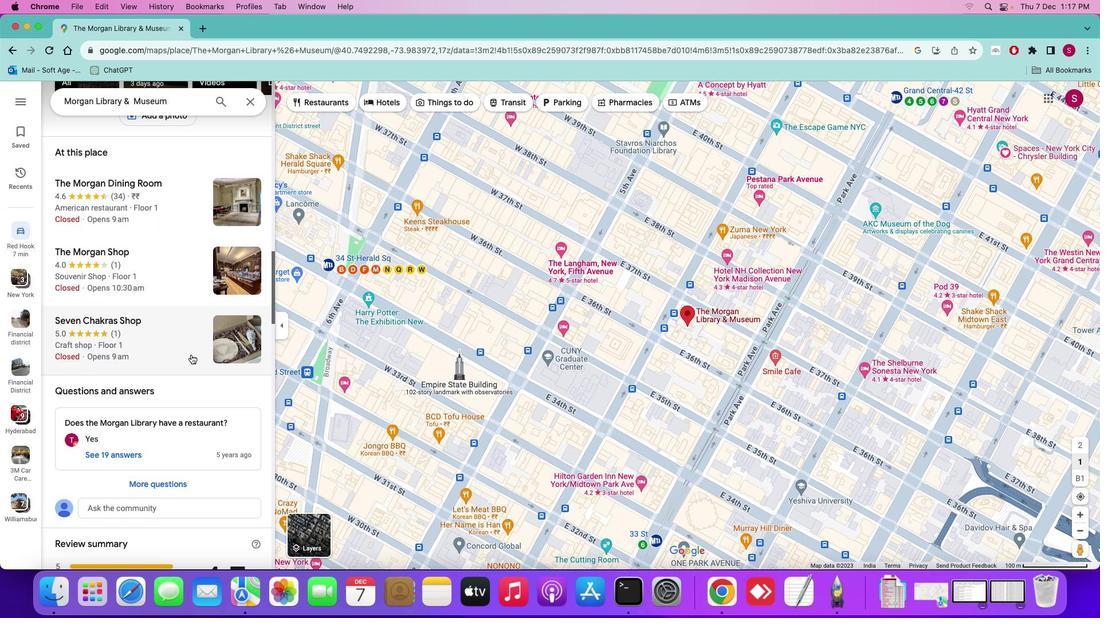 
Action: Mouse moved to (244, 394)
Screenshot: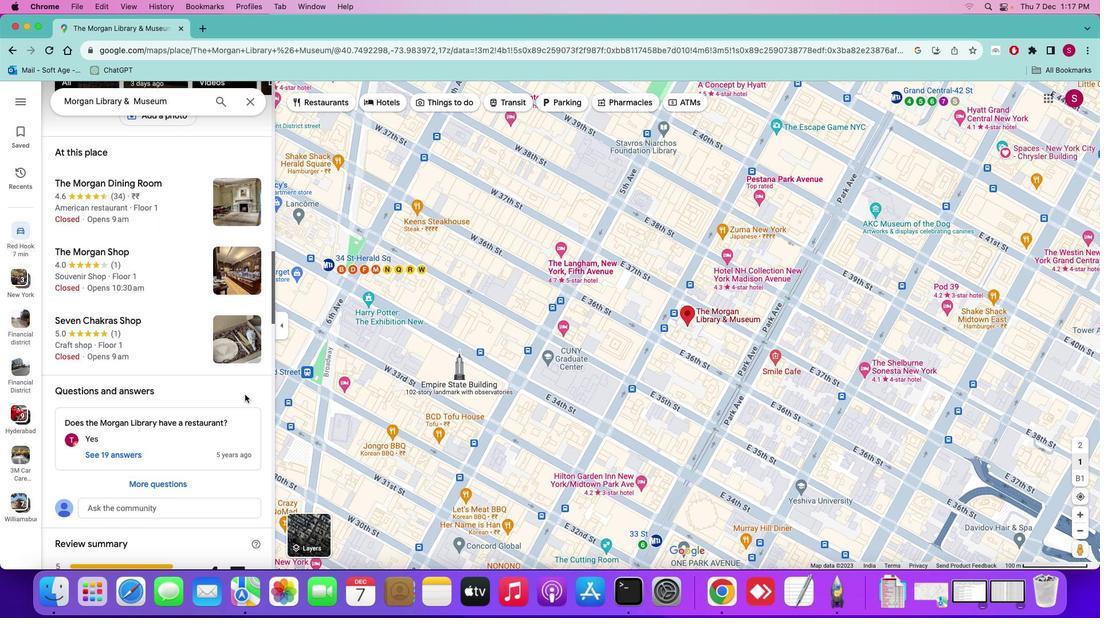 
Action: Mouse scrolled (244, 394) with delta (0, 0)
Screenshot: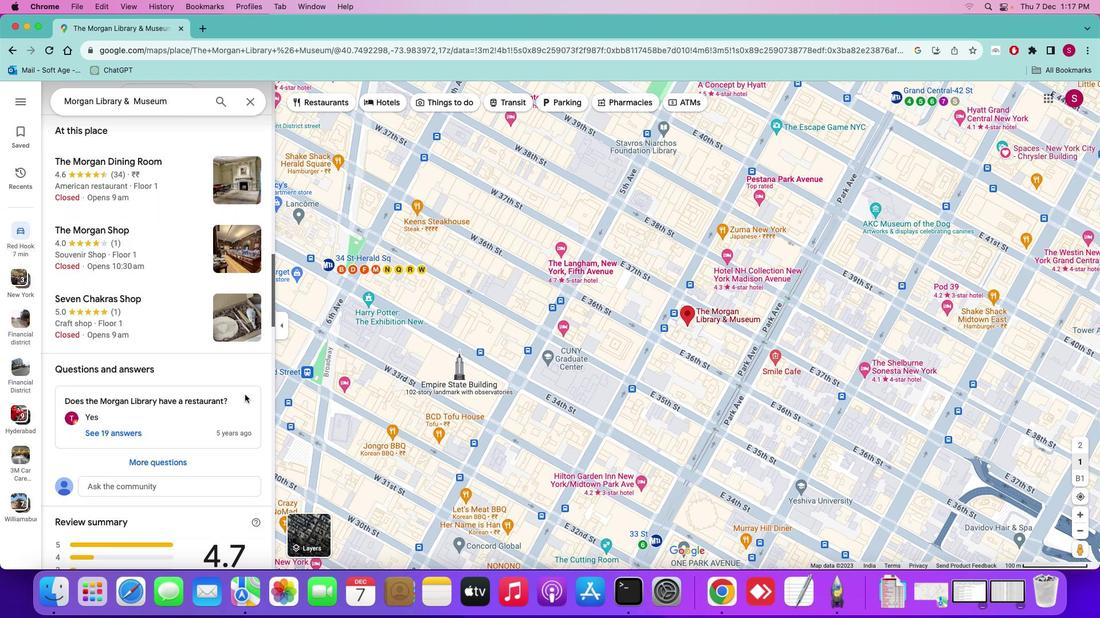 
Action: Mouse scrolled (244, 394) with delta (0, 0)
Screenshot: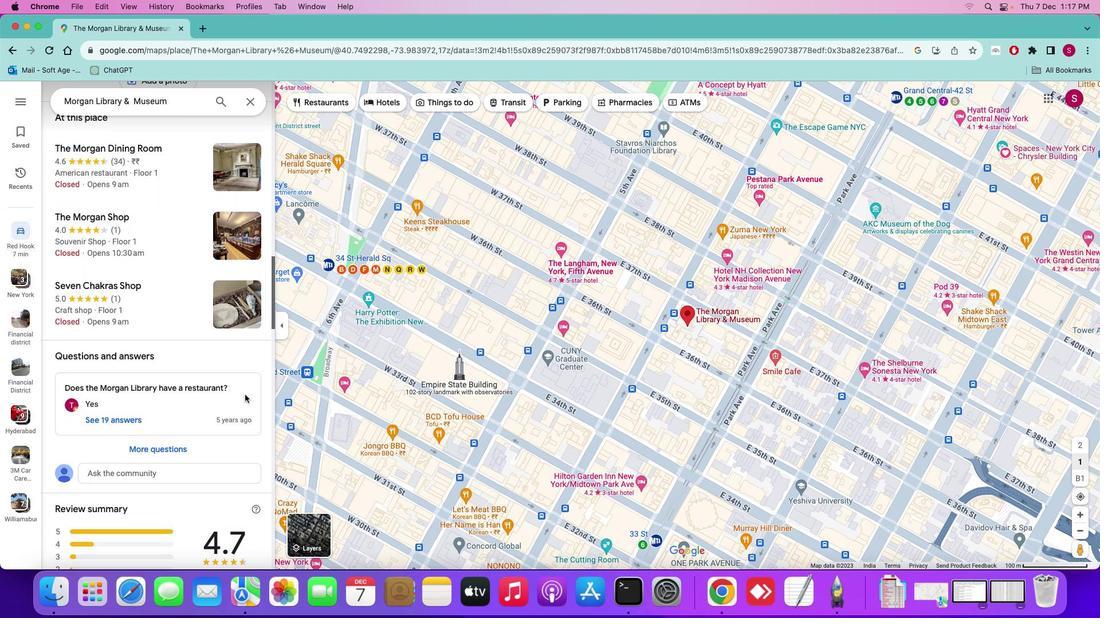 
Action: Mouse scrolled (244, 394) with delta (0, 0)
Screenshot: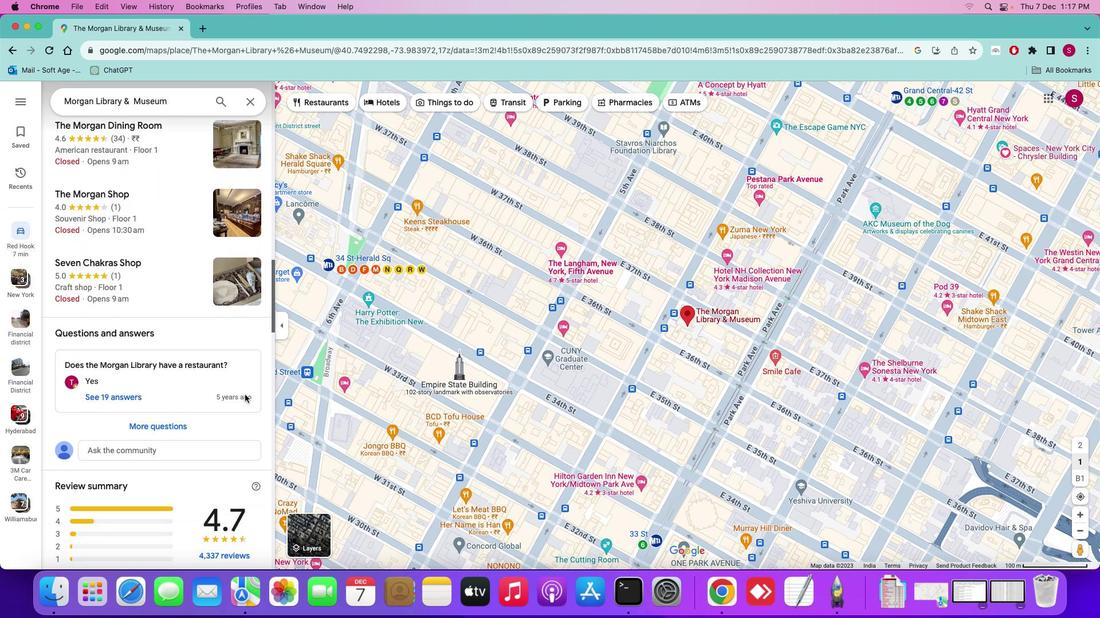 
Action: Mouse moved to (141, 395)
Screenshot: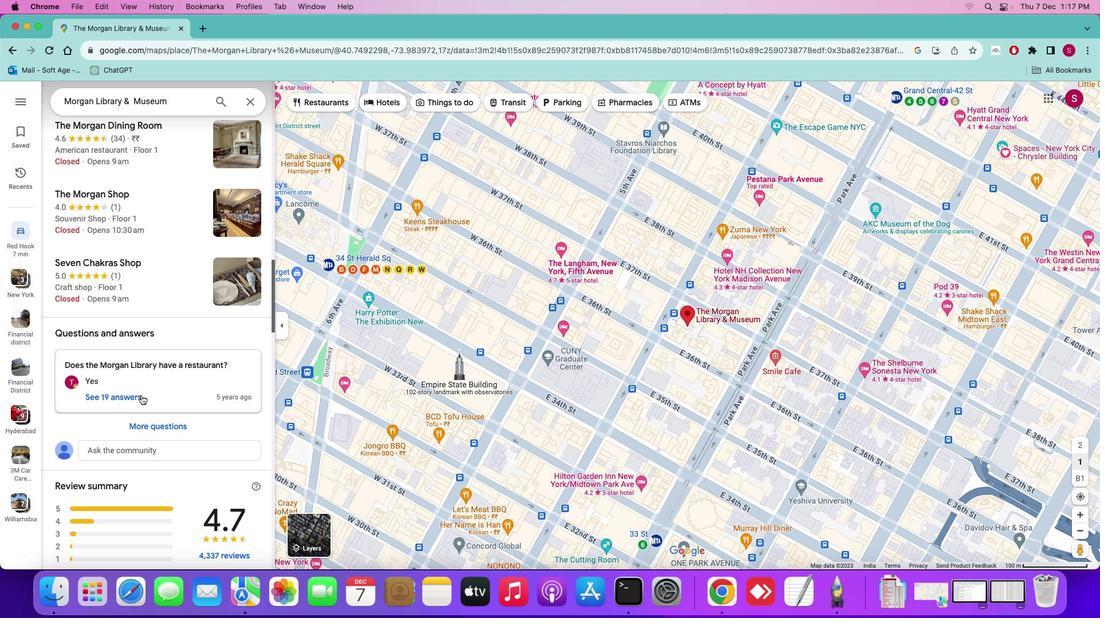 
Action: Mouse scrolled (141, 395) with delta (0, 0)
Screenshot: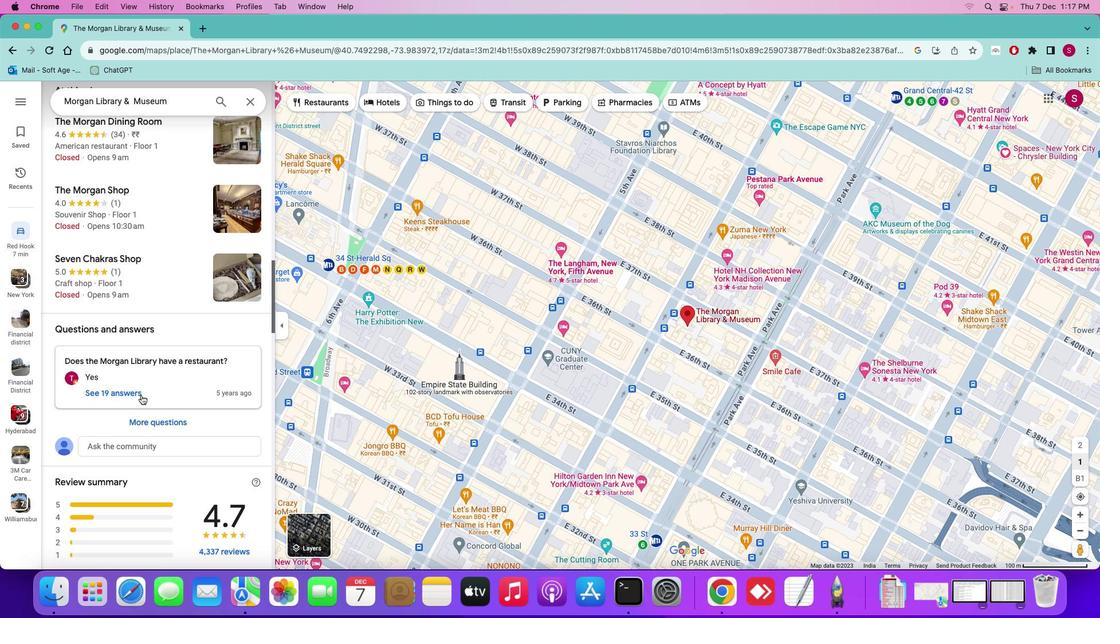 
Action: Mouse scrolled (141, 395) with delta (0, 0)
Screenshot: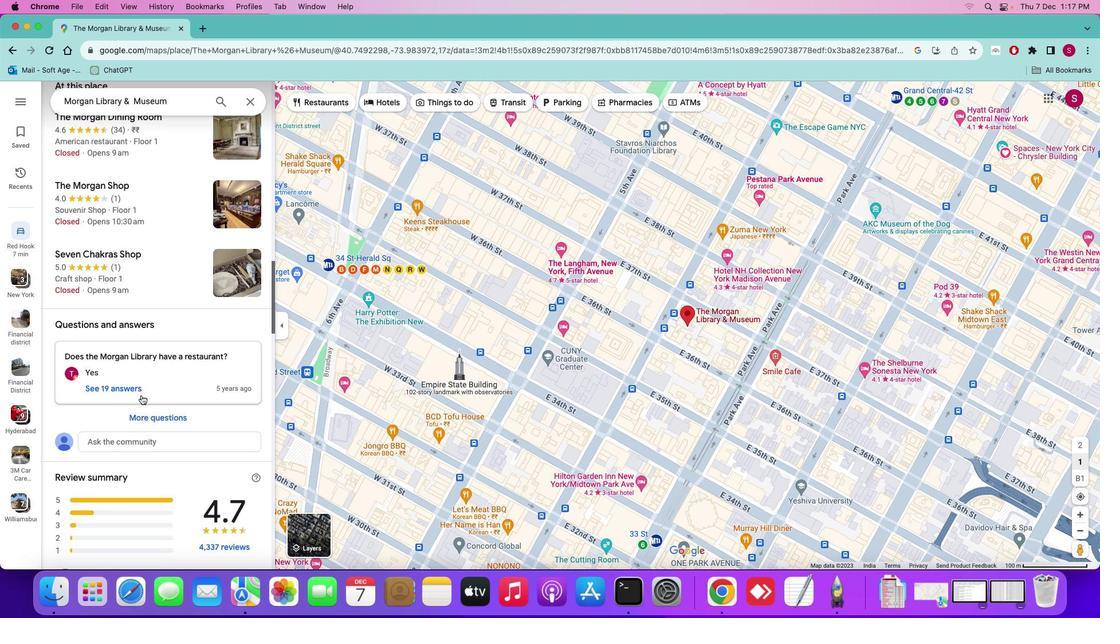 
Action: Mouse scrolled (141, 395) with delta (0, 0)
Screenshot: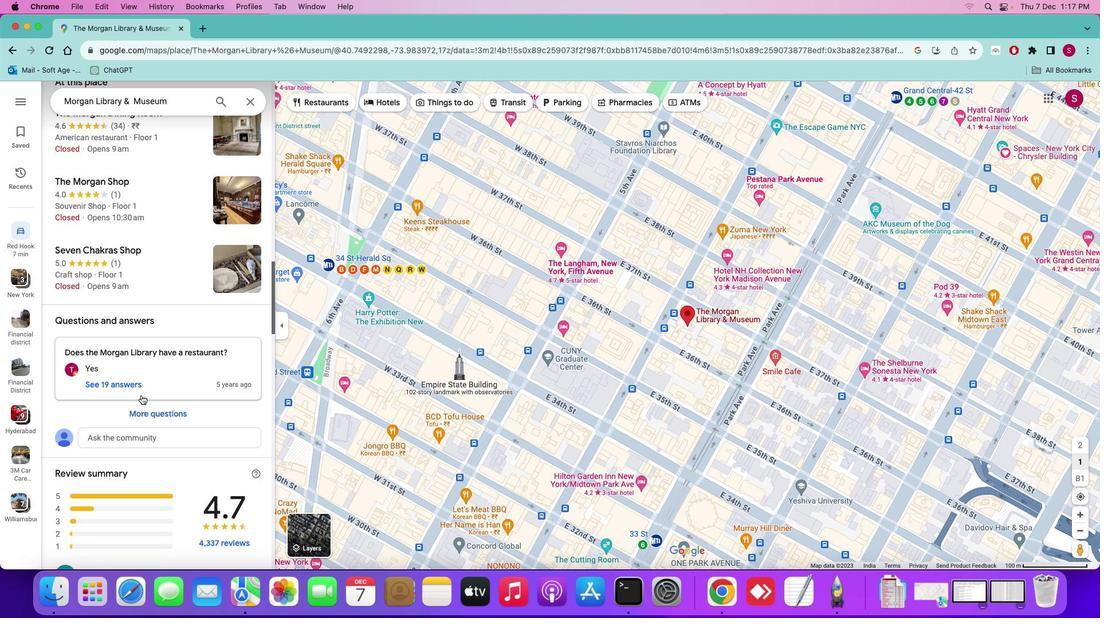 
Action: Mouse moved to (120, 393)
Screenshot: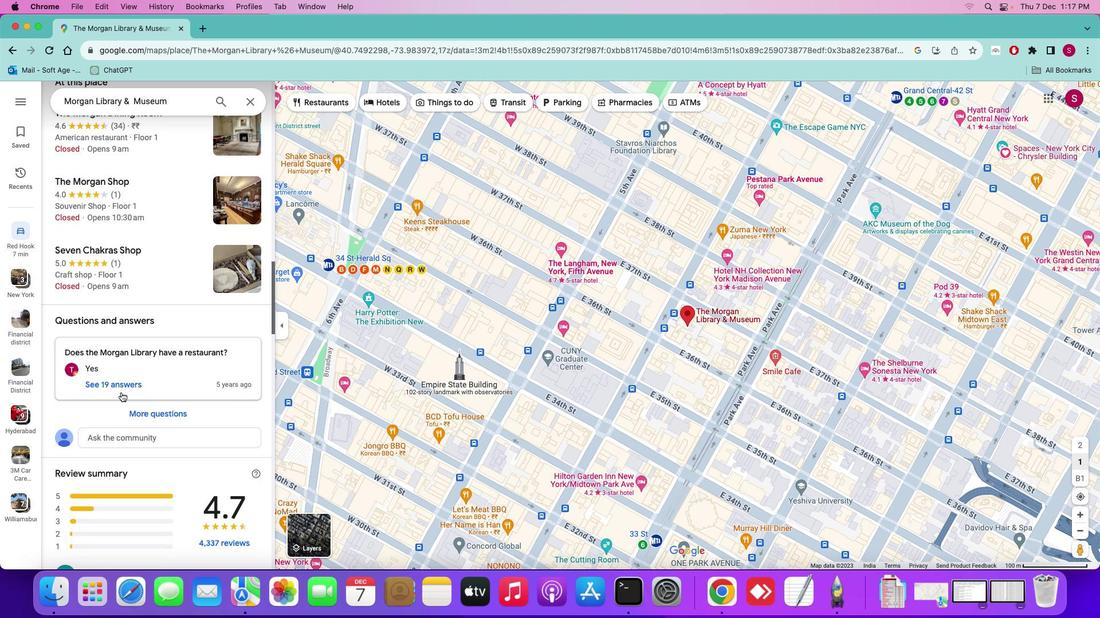 
Action: Mouse scrolled (120, 393) with delta (0, 0)
Screenshot: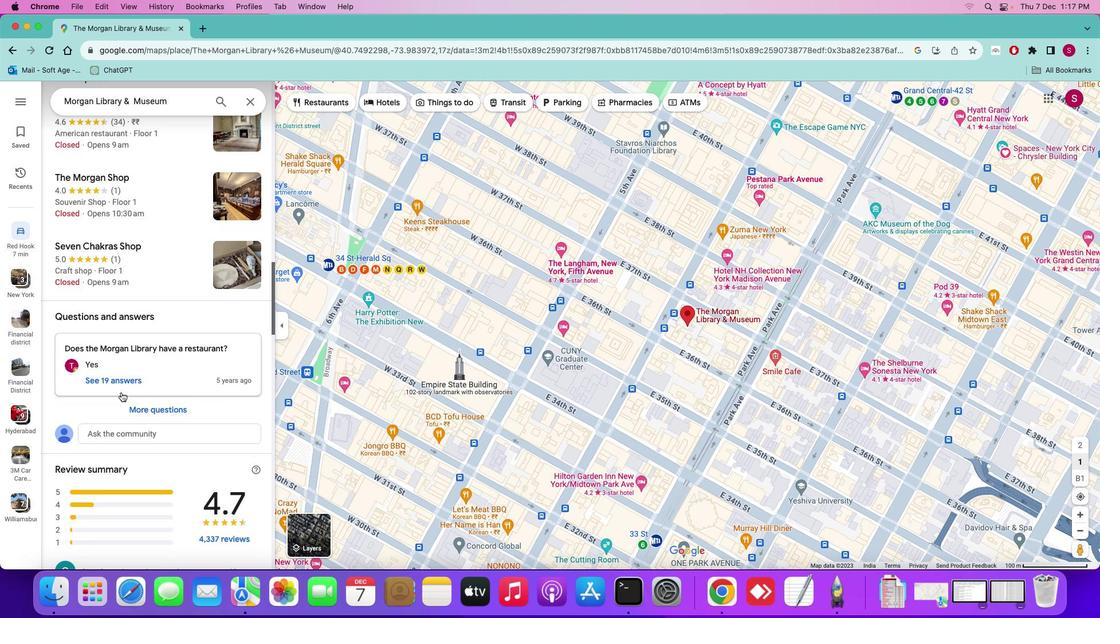 
Action: Mouse scrolled (120, 393) with delta (0, 0)
Screenshot: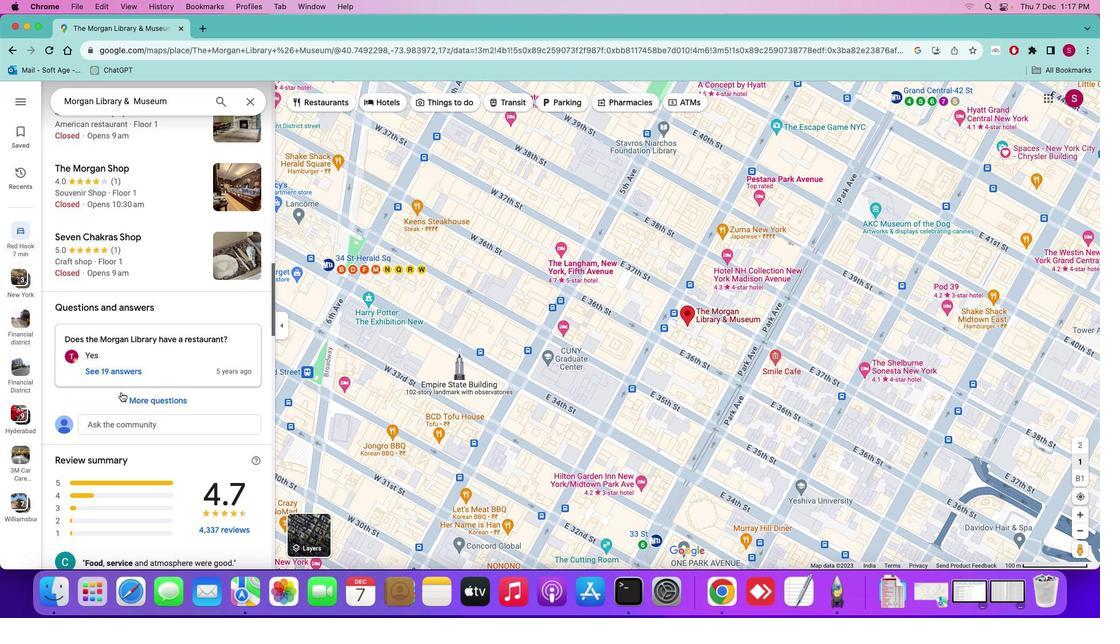 
Action: Mouse scrolled (120, 393) with delta (0, 0)
Screenshot: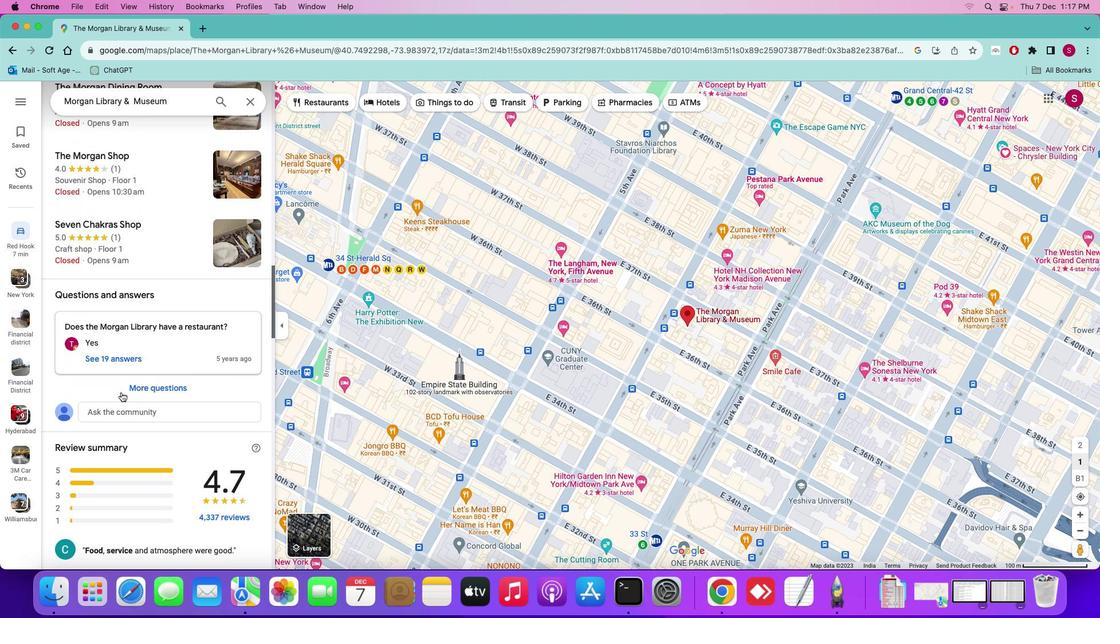 
Action: Mouse scrolled (120, 393) with delta (0, 0)
Screenshot: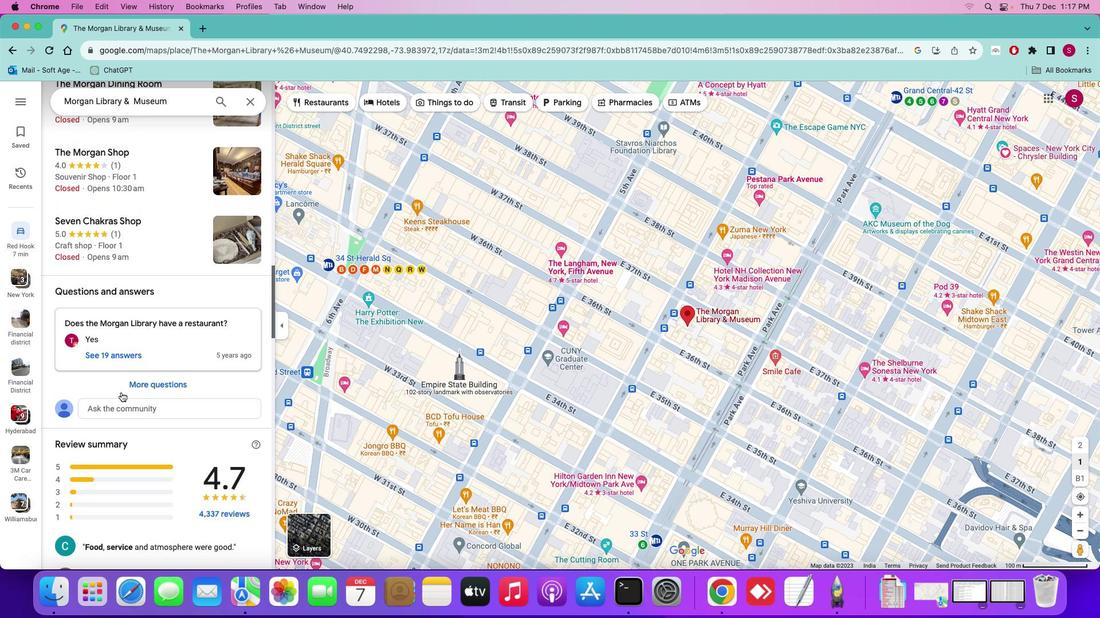 
Action: Mouse scrolled (120, 393) with delta (0, 0)
Screenshot: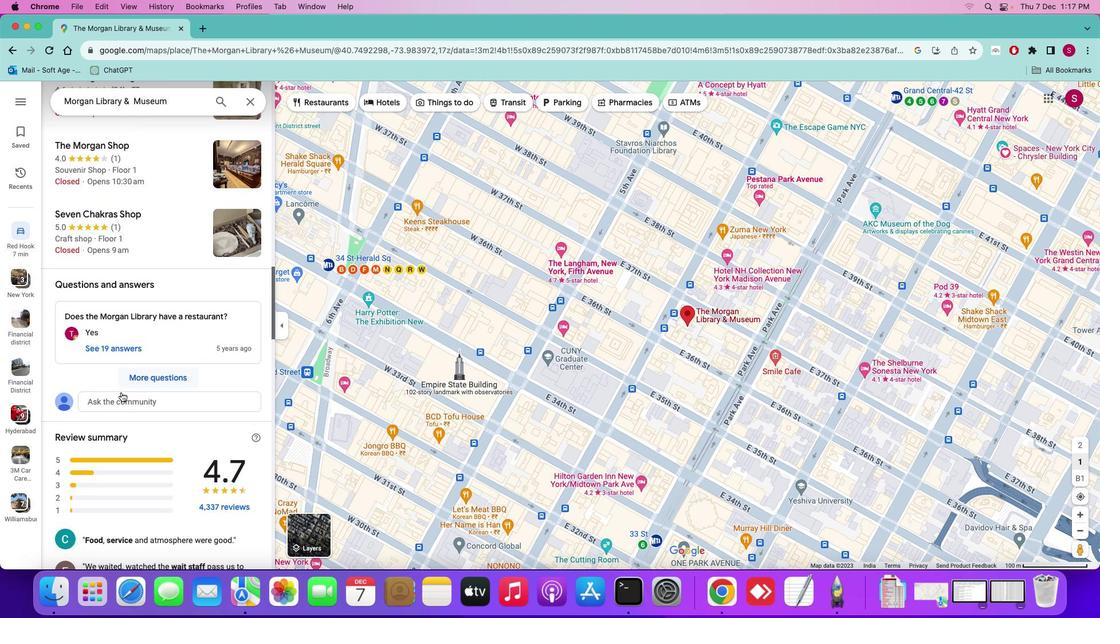 
Action: Mouse scrolled (120, 393) with delta (0, 0)
Screenshot: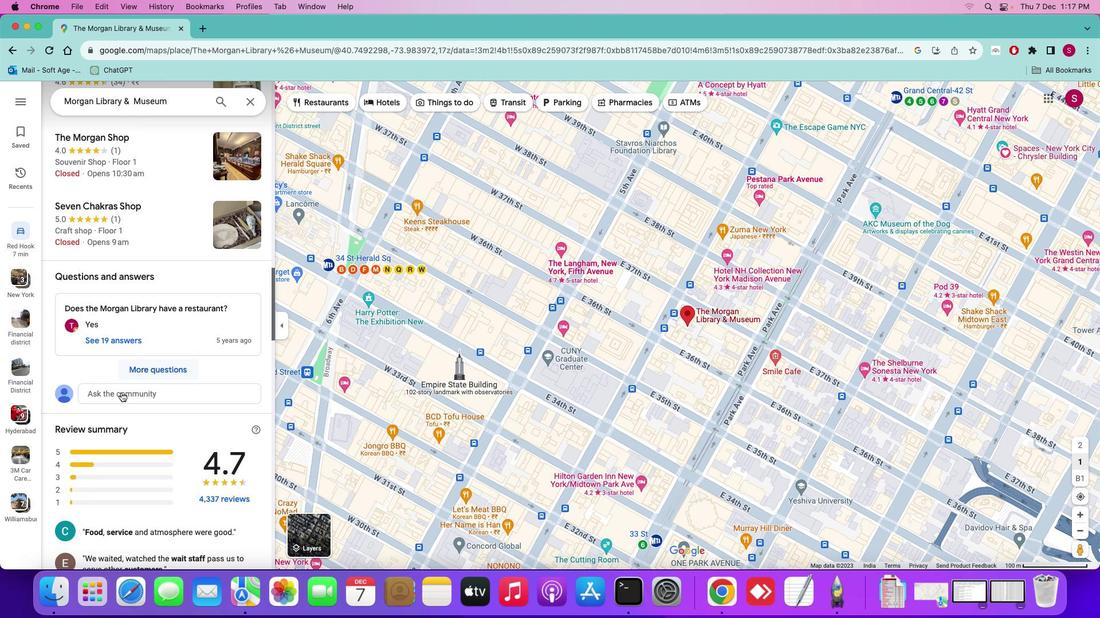 
Action: Mouse scrolled (120, 393) with delta (0, 0)
Screenshot: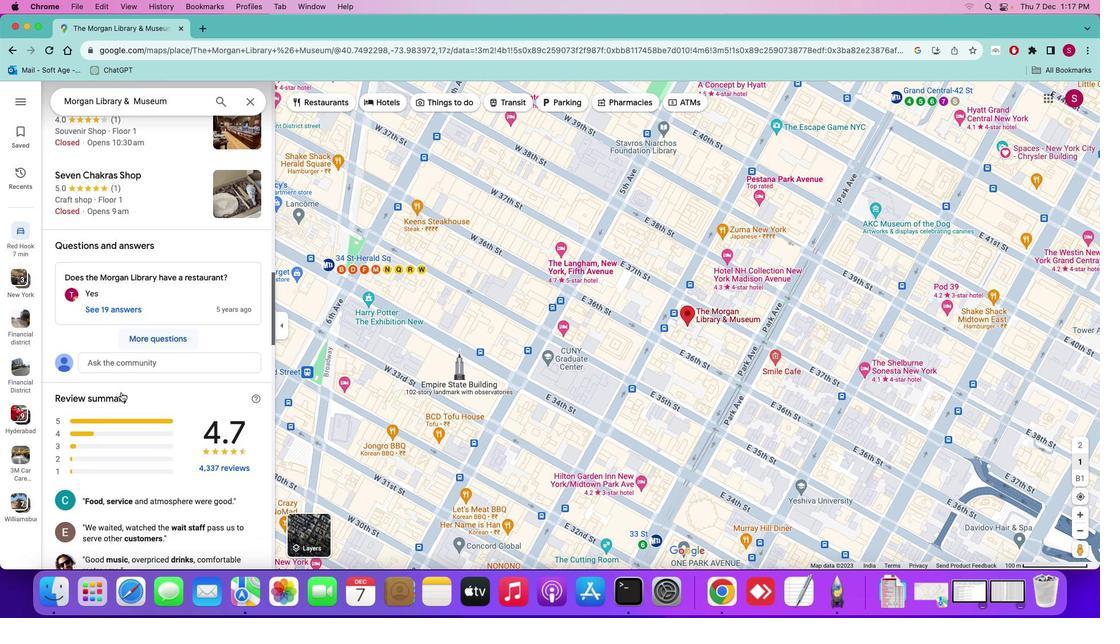 
Action: Mouse scrolled (120, 393) with delta (0, 0)
Screenshot: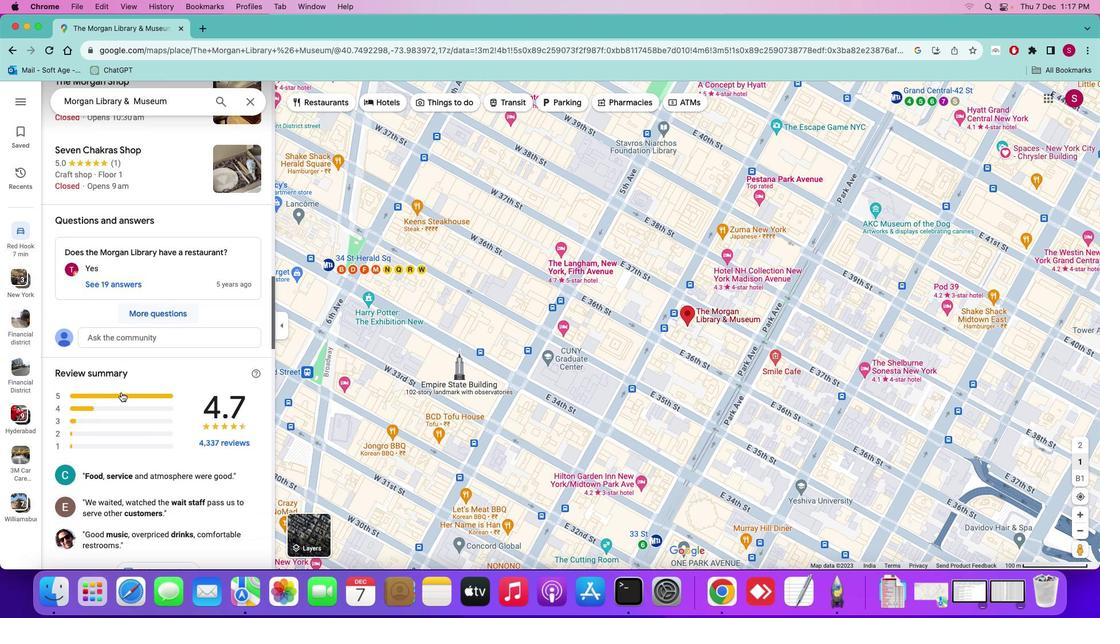 
Action: Mouse scrolled (120, 393) with delta (0, 0)
Screenshot: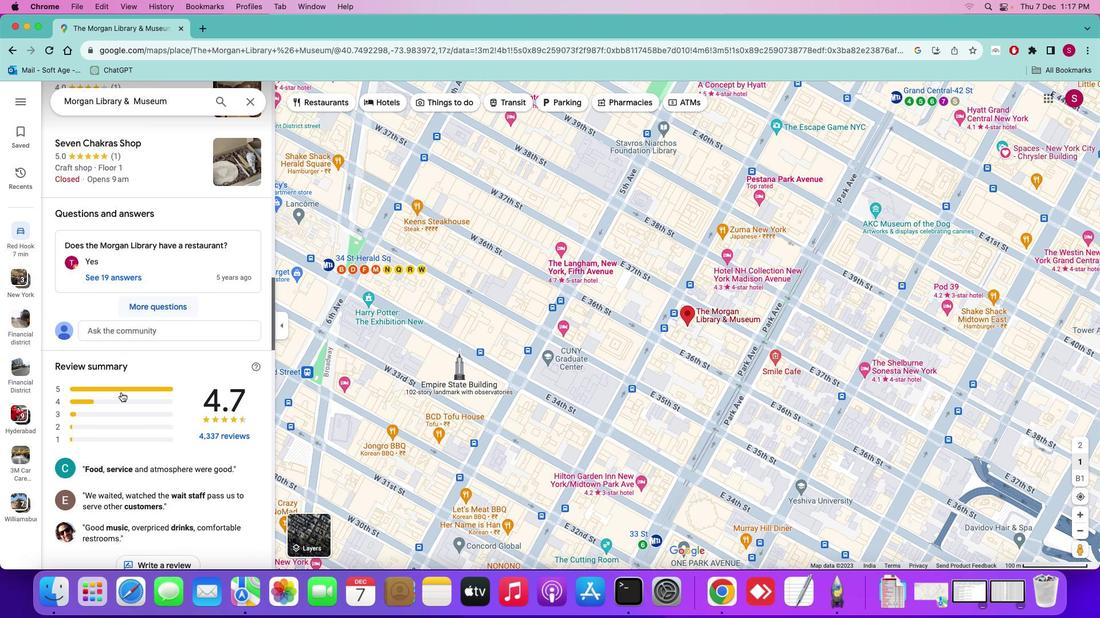 
Action: Mouse moved to (122, 390)
Screenshot: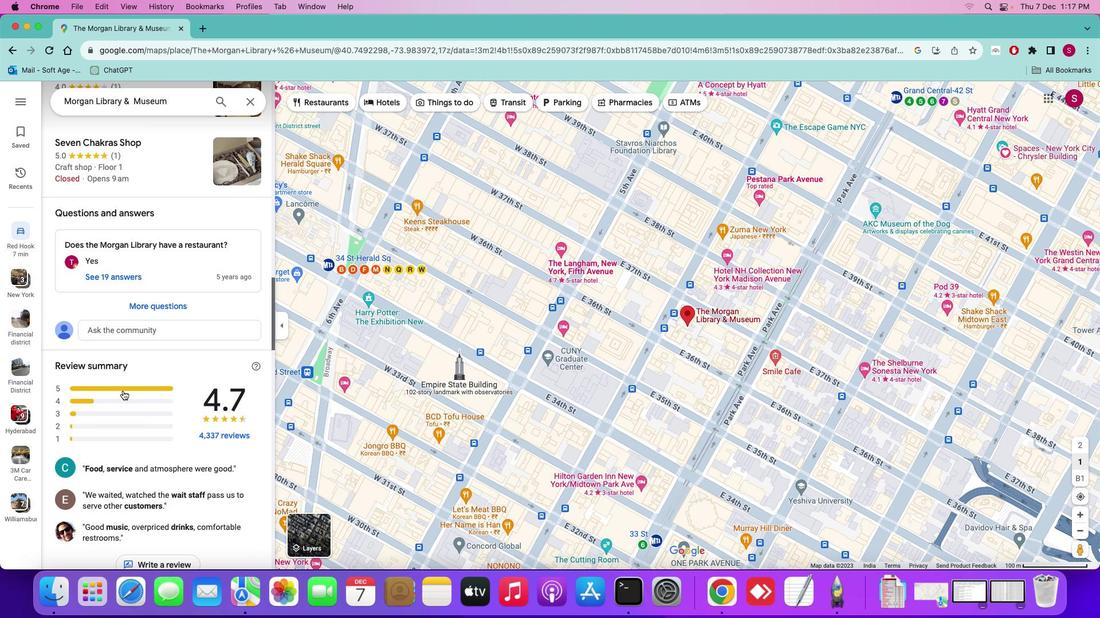 
Action: Mouse scrolled (122, 390) with delta (0, 0)
Screenshot: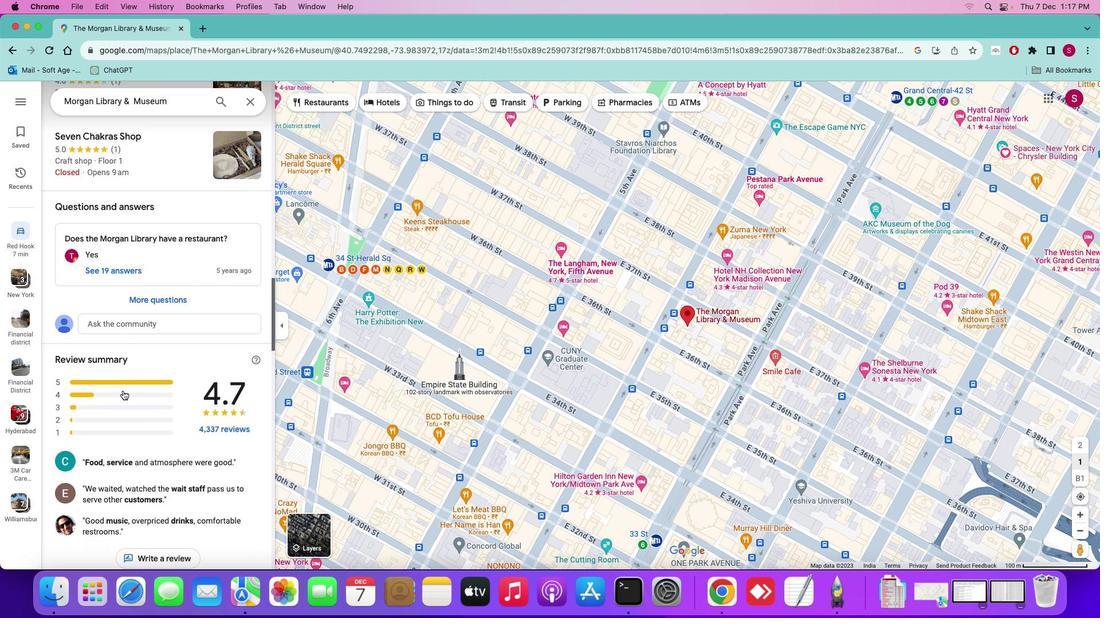 
Action: Mouse scrolled (122, 390) with delta (0, 0)
Screenshot: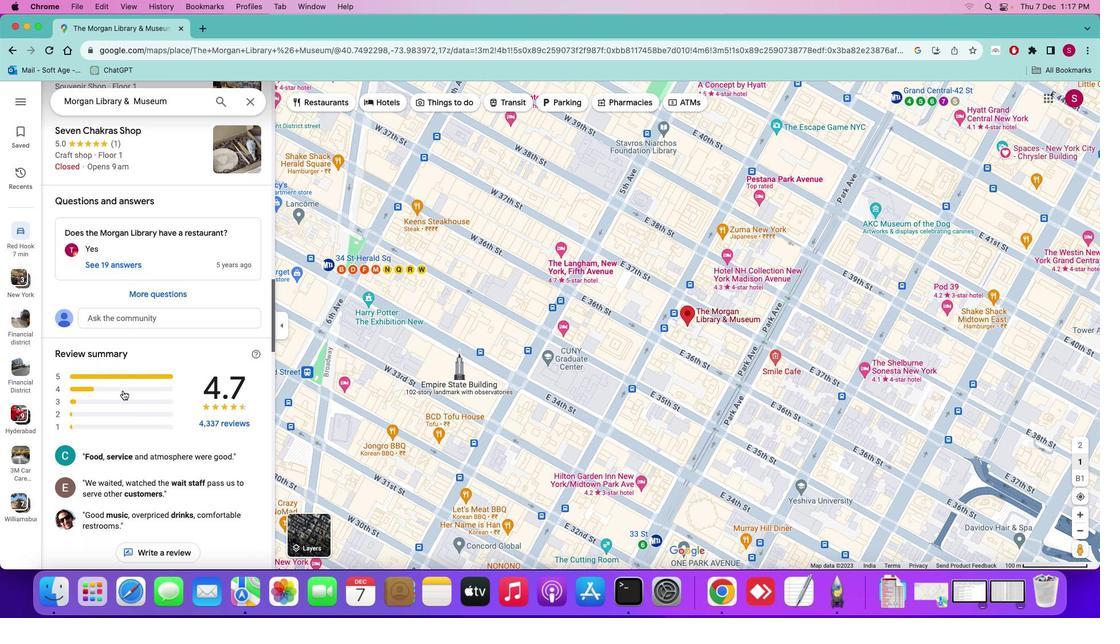 
Action: Mouse scrolled (122, 390) with delta (0, 0)
Screenshot: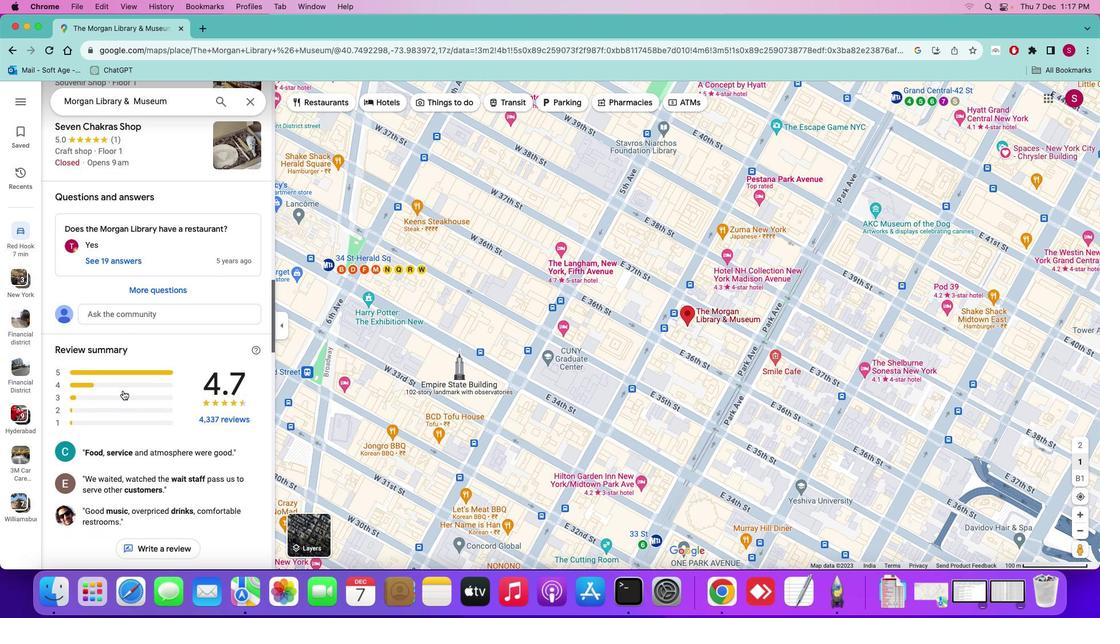
Action: Mouse scrolled (122, 390) with delta (0, 0)
Screenshot: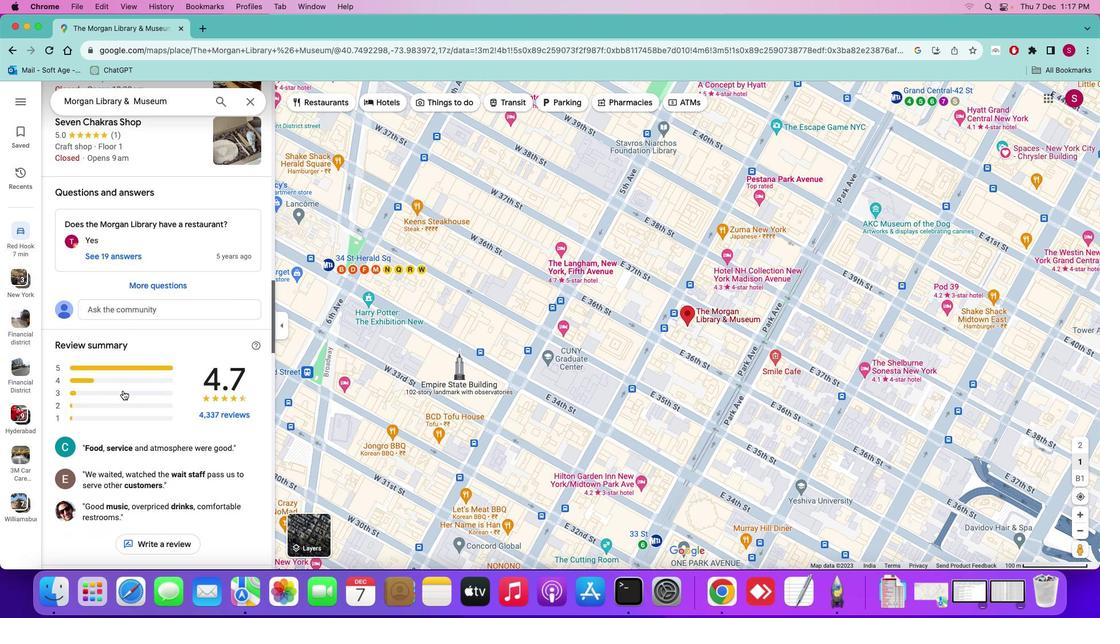
Action: Mouse scrolled (122, 390) with delta (0, 0)
Screenshot: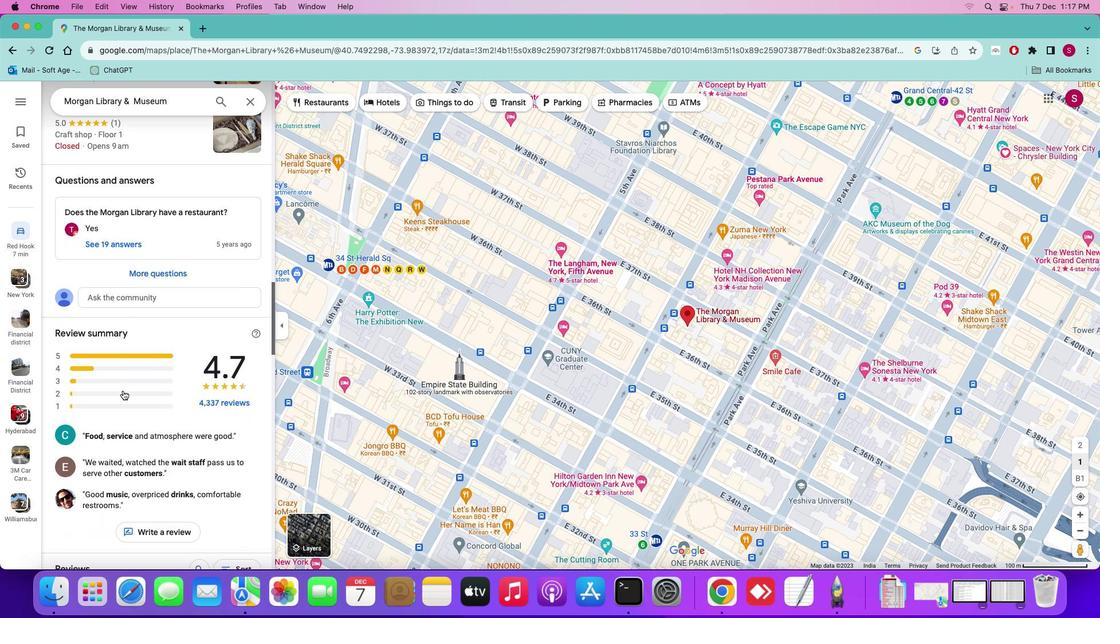 
Action: Mouse scrolled (122, 390) with delta (0, 0)
Screenshot: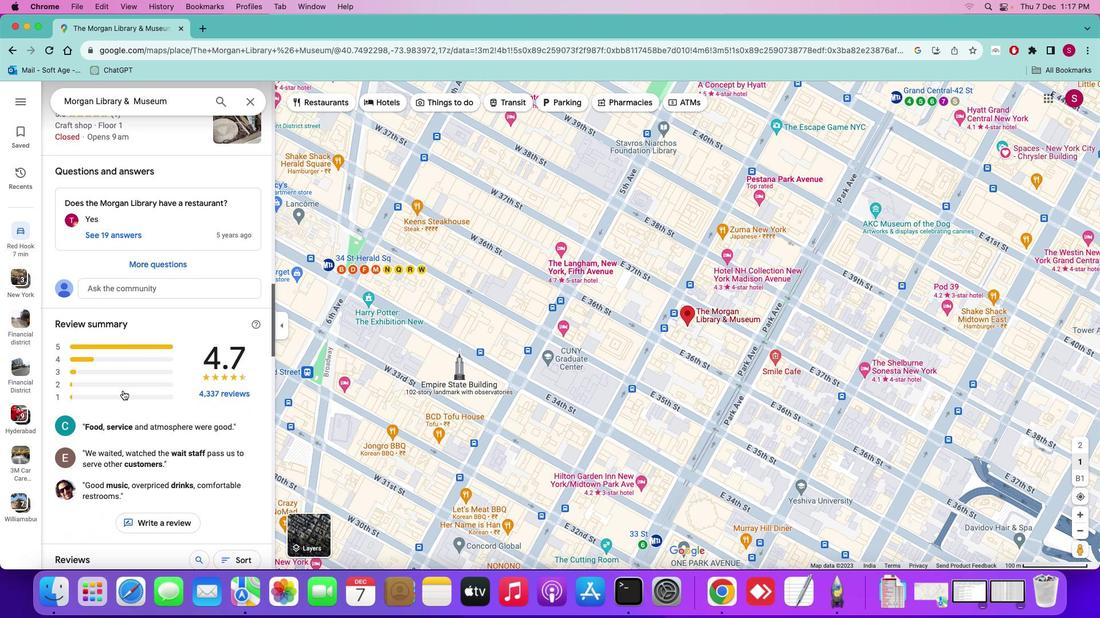 
Action: Mouse scrolled (122, 390) with delta (0, 0)
Screenshot: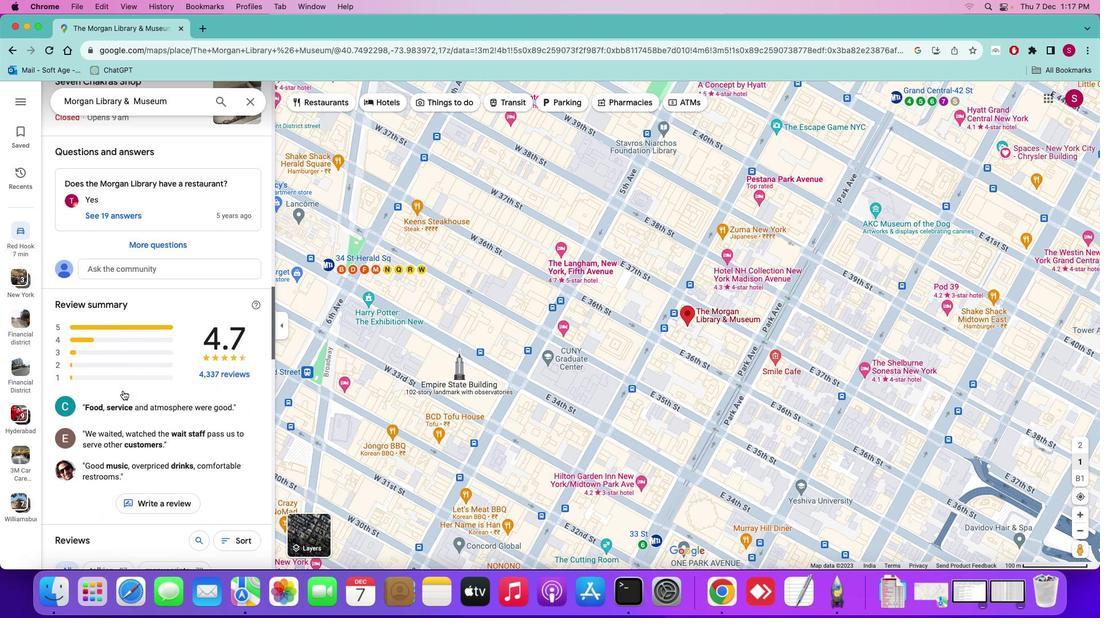 
Action: Mouse scrolled (122, 390) with delta (0, 0)
Screenshot: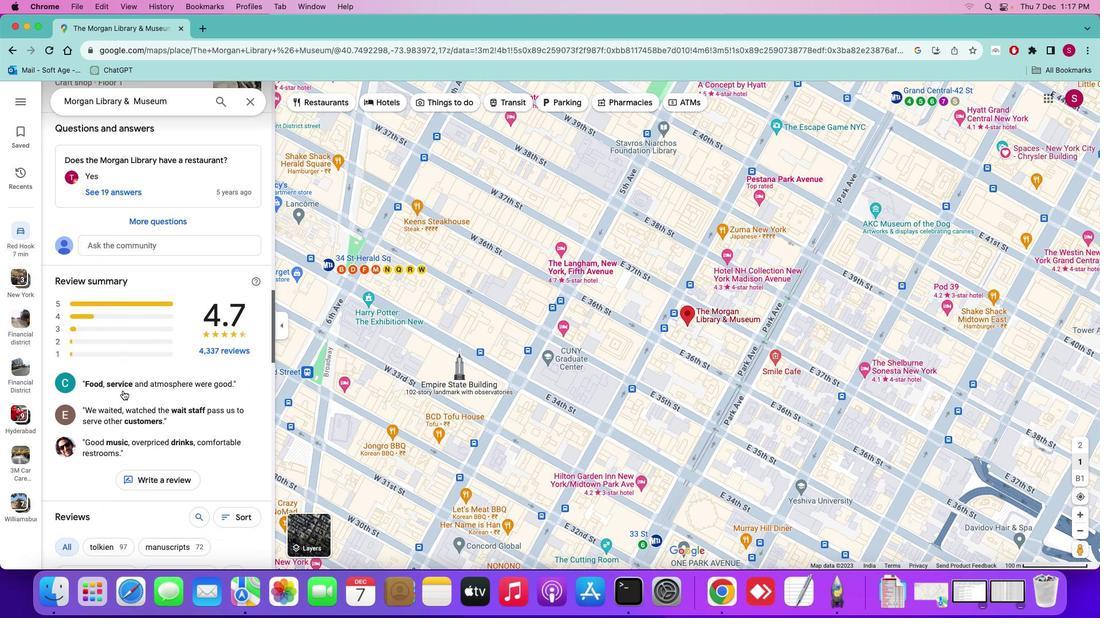 
Action: Mouse scrolled (122, 390) with delta (0, 0)
Screenshot: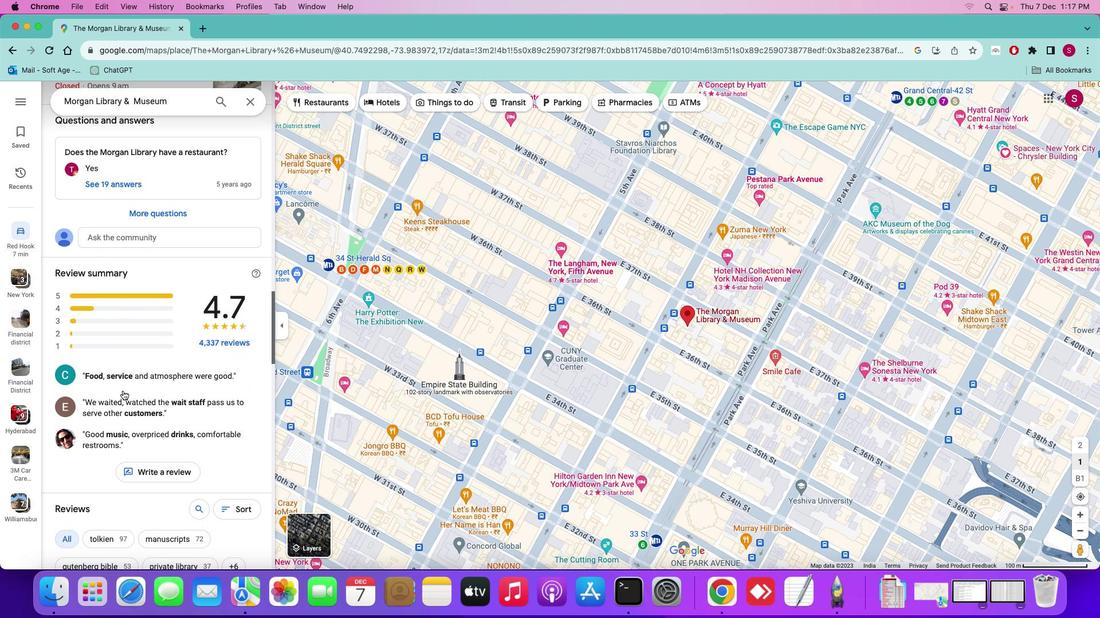 
Action: Mouse scrolled (122, 390) with delta (0, 0)
Screenshot: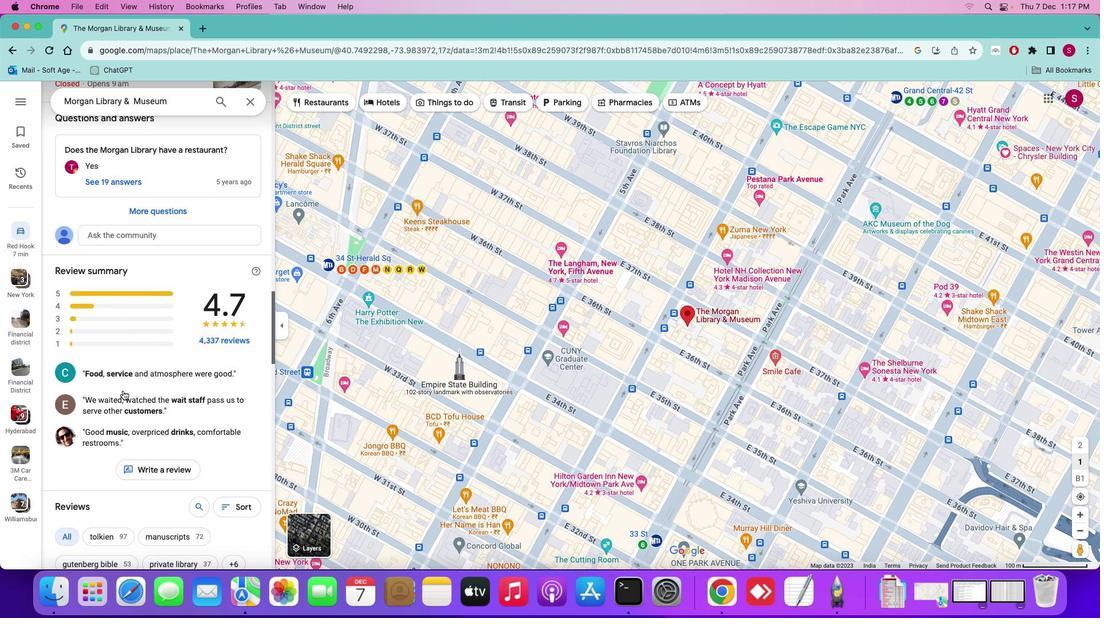 
Action: Mouse scrolled (122, 390) with delta (0, 0)
Screenshot: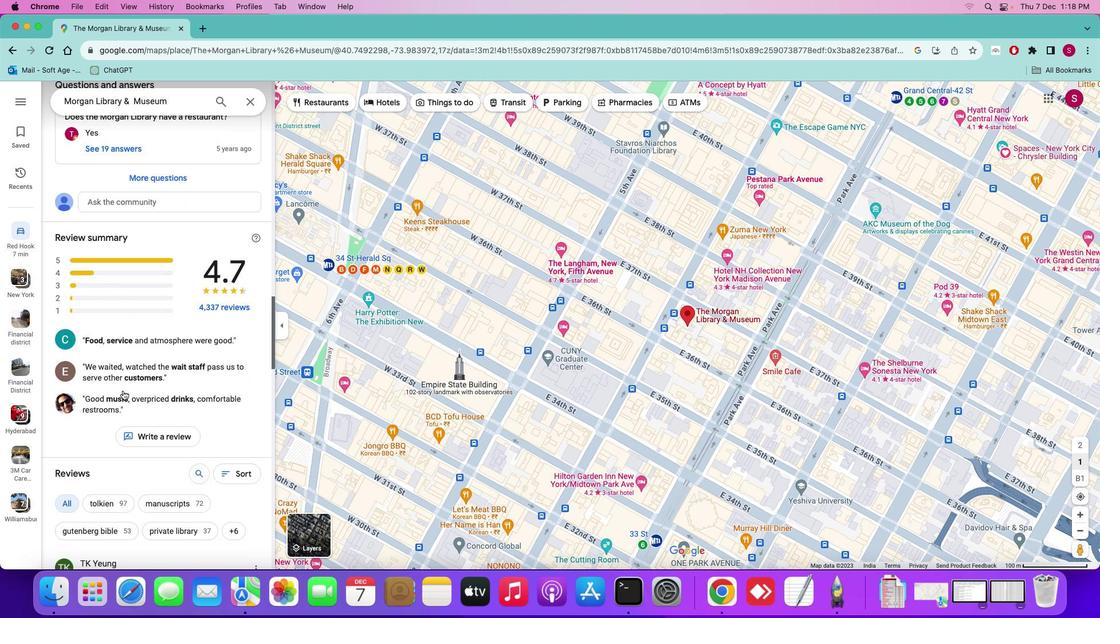 
Action: Mouse scrolled (122, 390) with delta (0, 0)
Screenshot: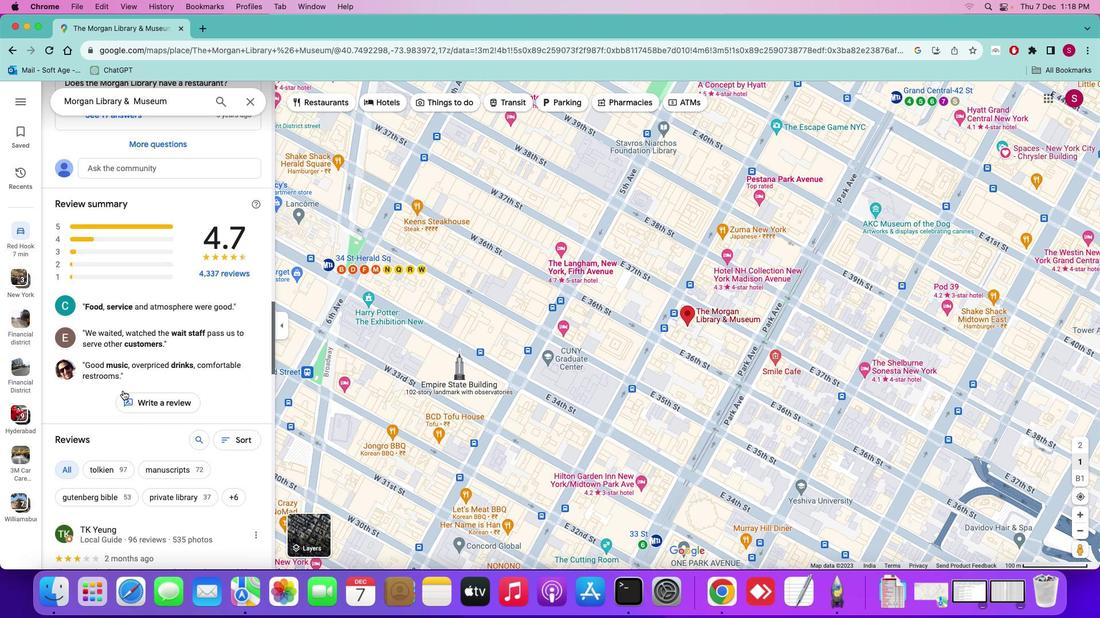 
Action: Mouse scrolled (122, 390) with delta (0, -1)
Screenshot: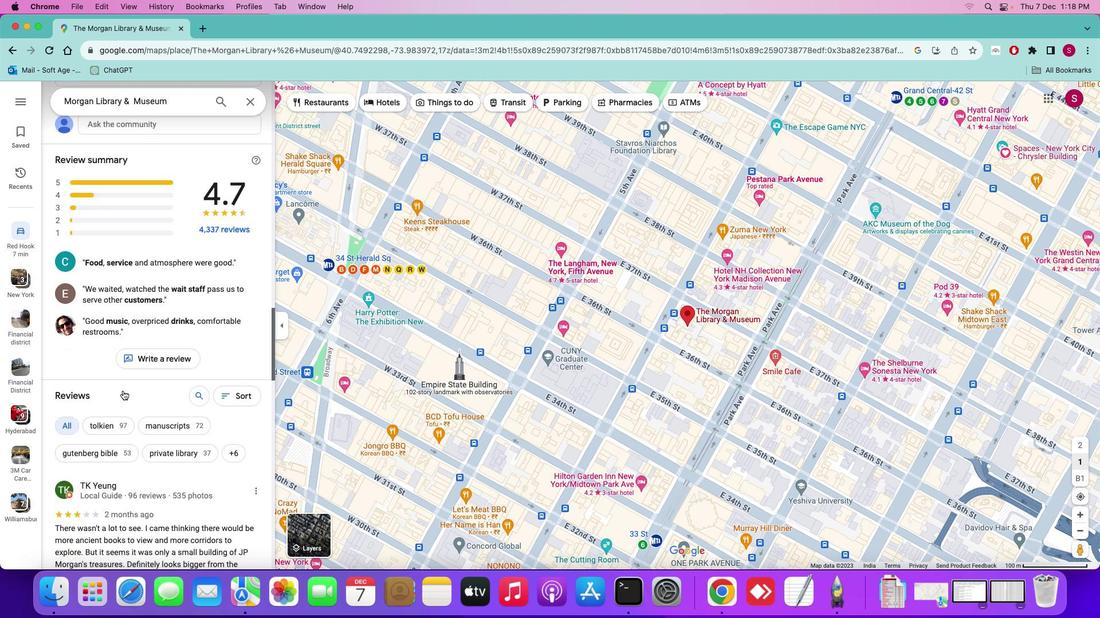 
Action: Mouse scrolled (122, 390) with delta (0, -1)
Screenshot: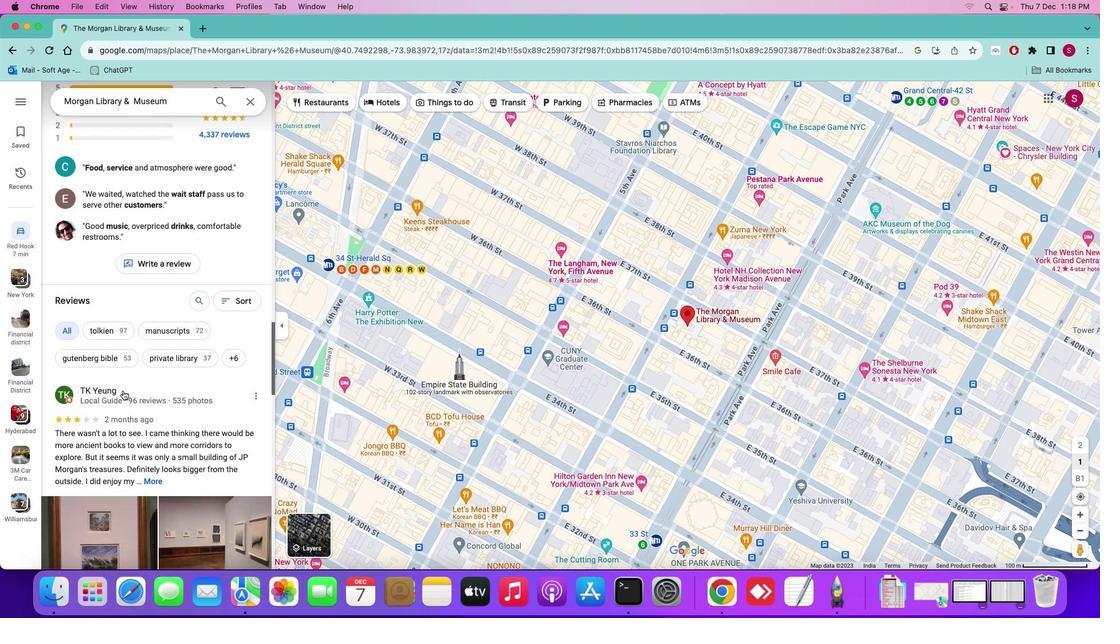 
Action: Mouse moved to (122, 390)
Screenshot: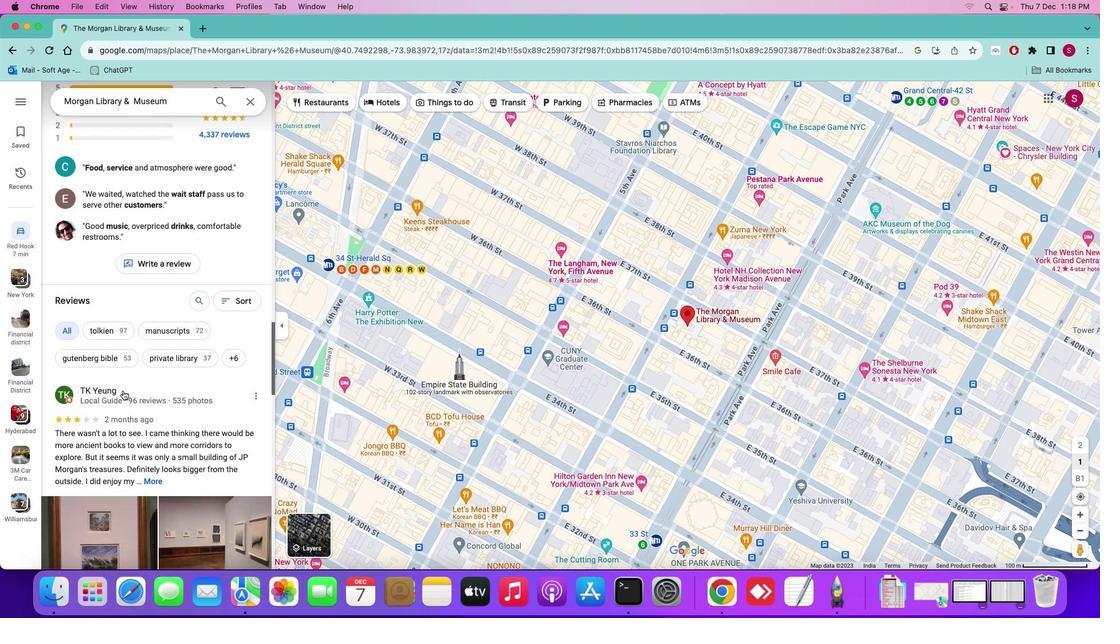 
Action: Mouse scrolled (122, 390) with delta (0, -2)
Screenshot: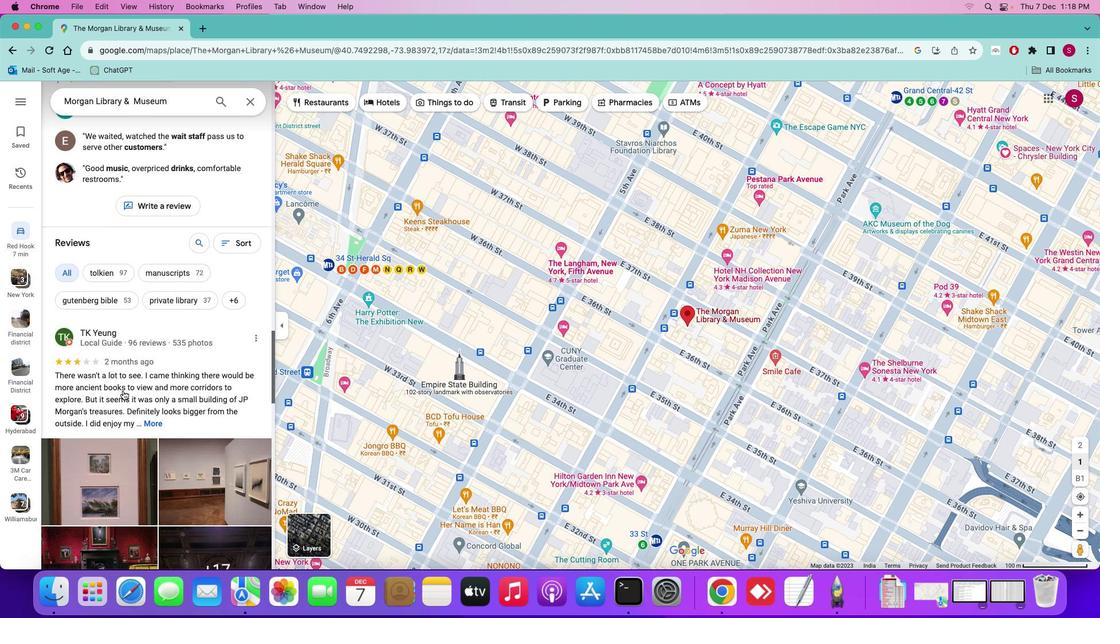 
Action: Mouse scrolled (122, 390) with delta (0, 0)
Screenshot: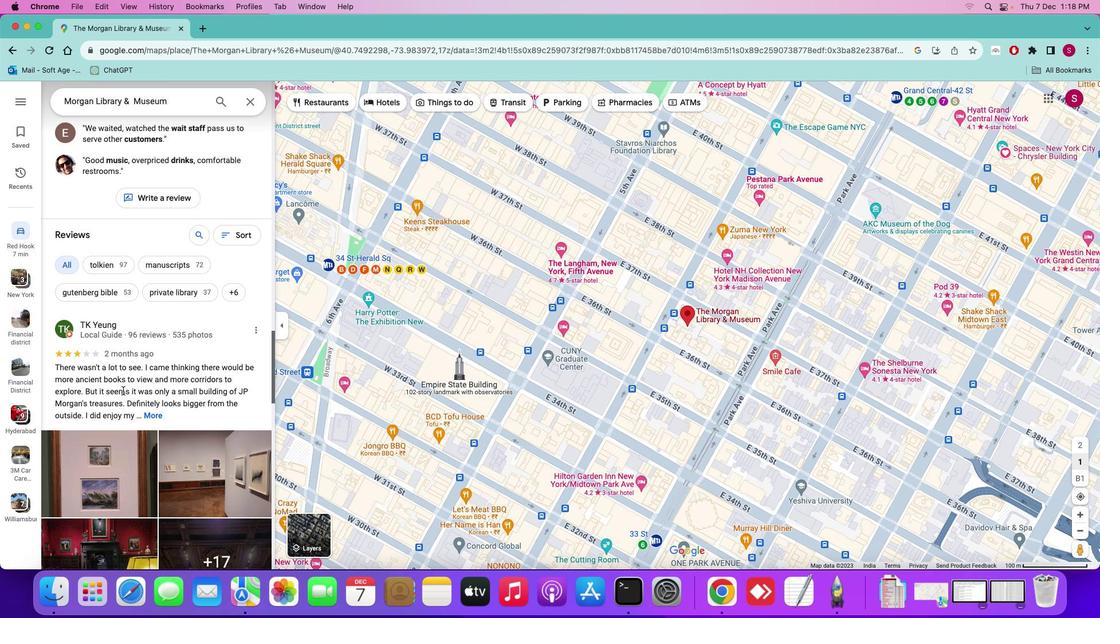 
Action: Mouse scrolled (122, 390) with delta (0, 0)
Screenshot: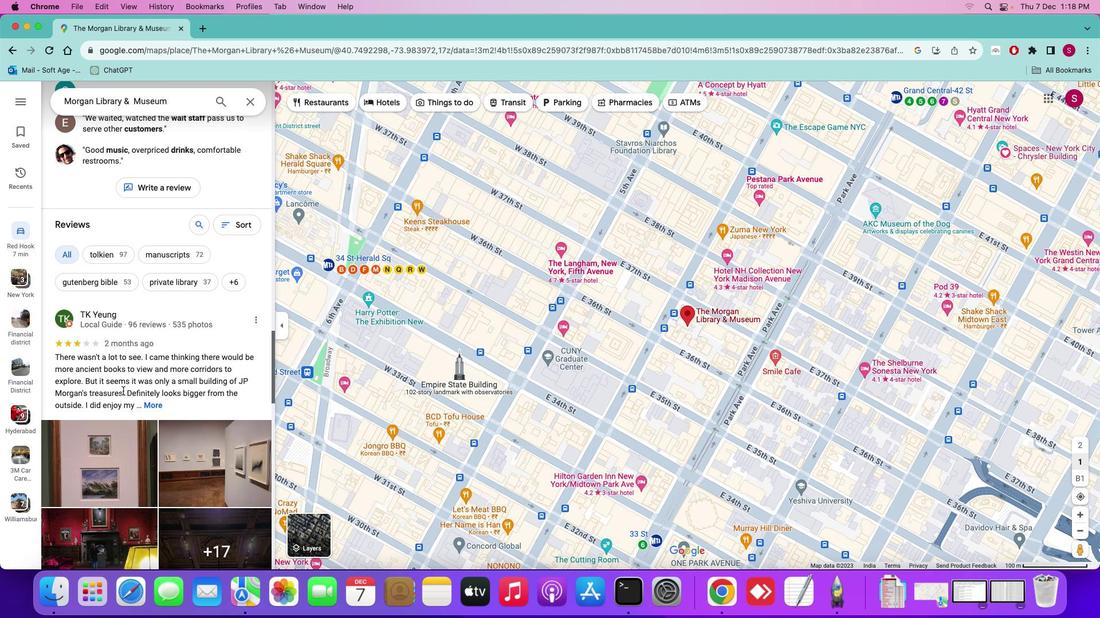 
Action: Mouse scrolled (122, 390) with delta (0, 0)
Screenshot: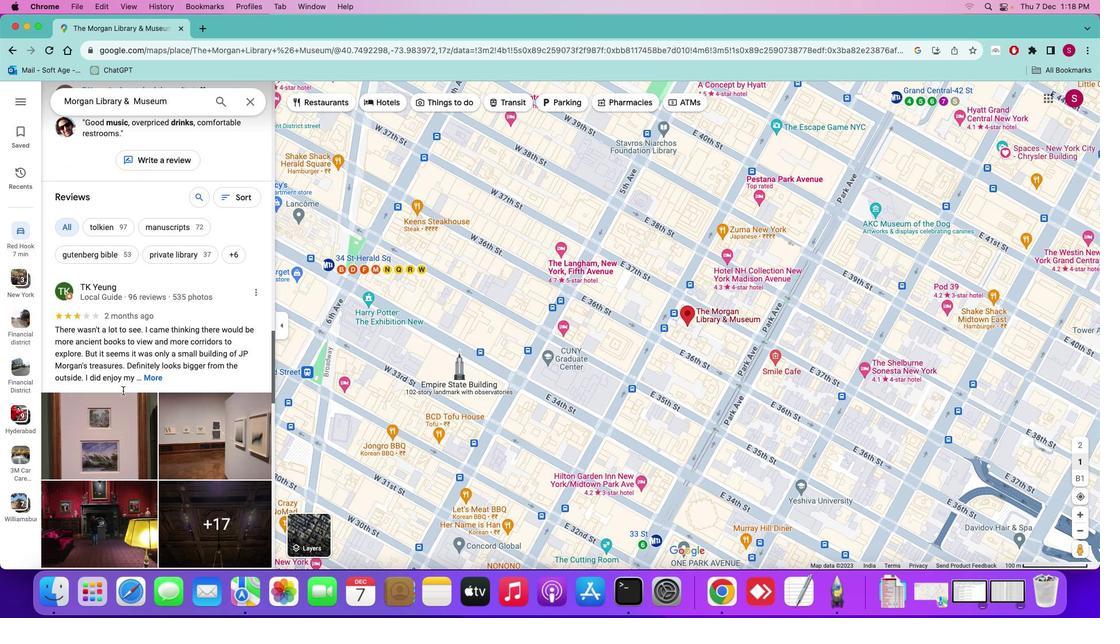 
Action: Mouse scrolled (122, 390) with delta (0, 0)
Screenshot: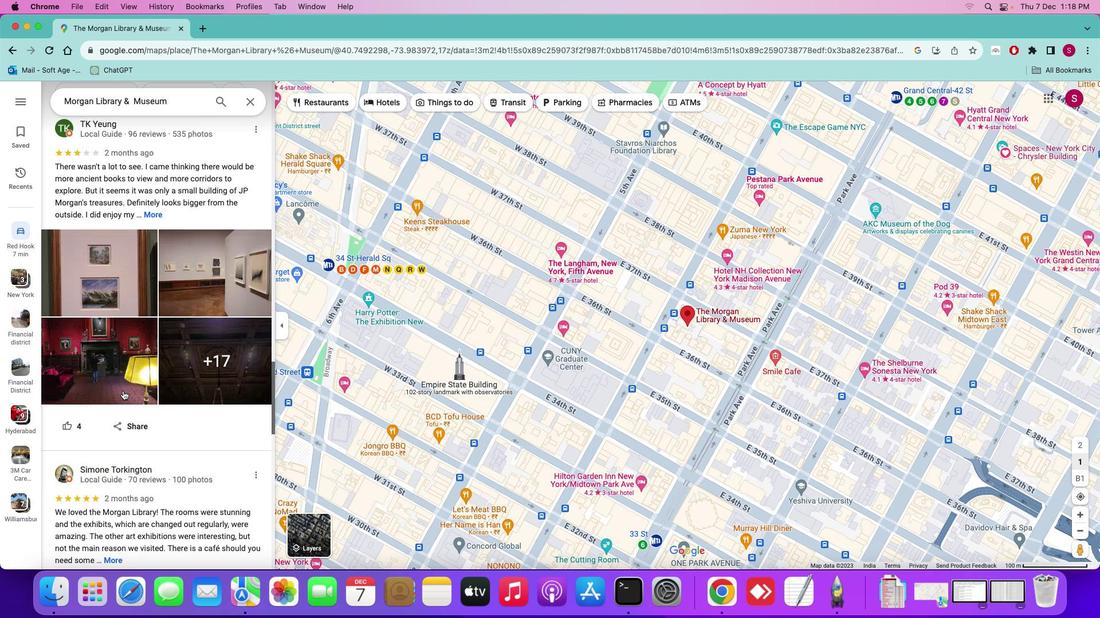 
Action: Mouse scrolled (122, 390) with delta (0, 0)
Screenshot: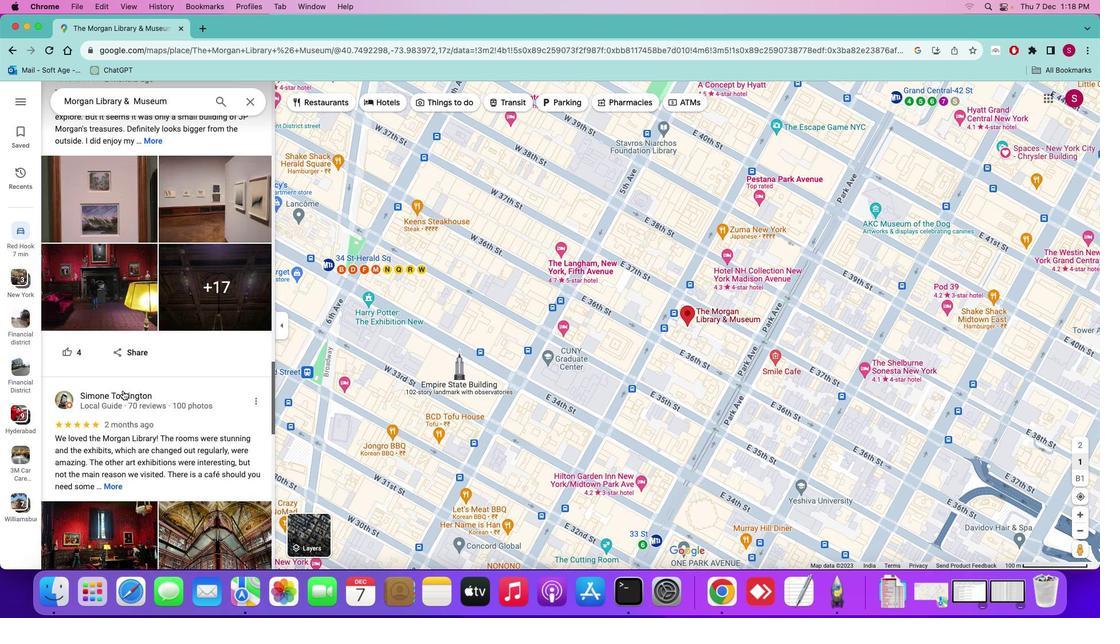 
Action: Mouse scrolled (122, 390) with delta (0, -1)
Screenshot: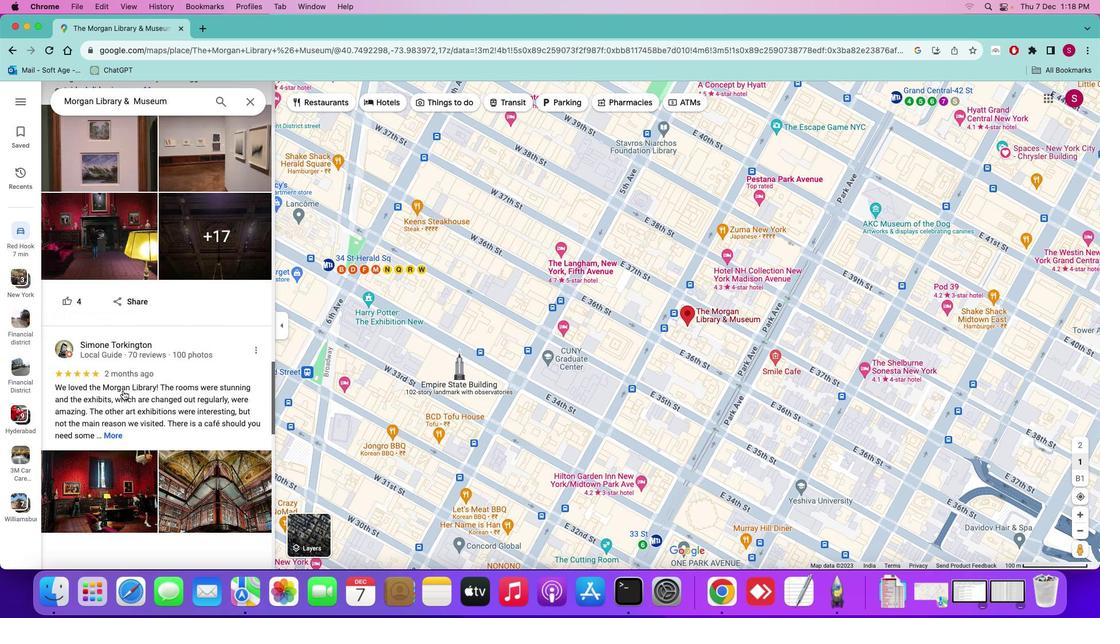 
Action: Mouse scrolled (122, 390) with delta (0, -2)
Screenshot: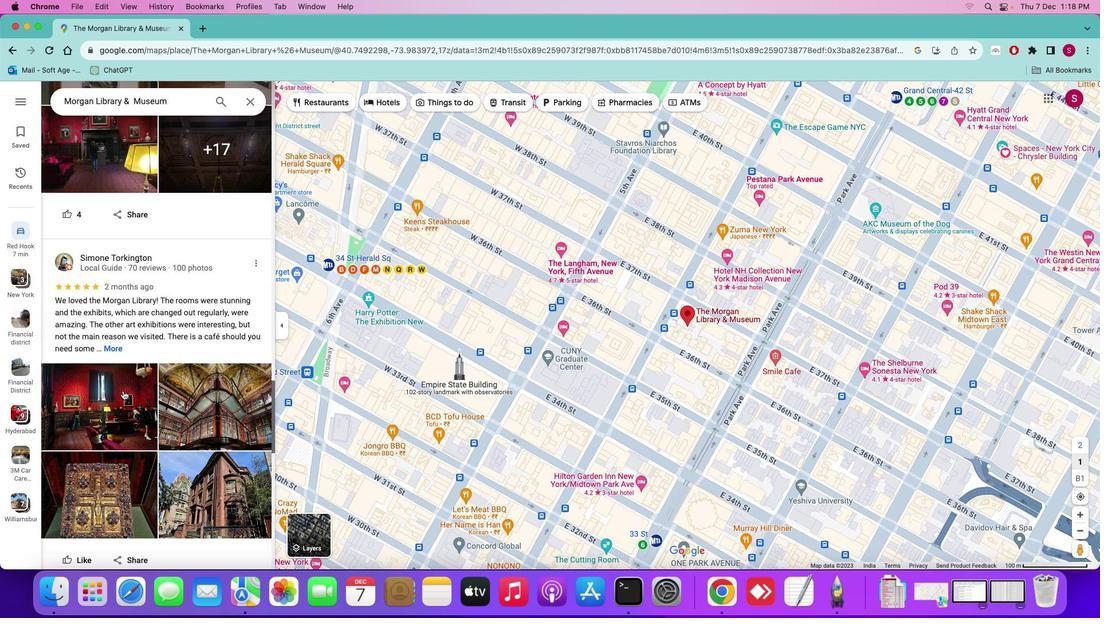 
Action: Mouse scrolled (122, 390) with delta (0, -2)
Screenshot: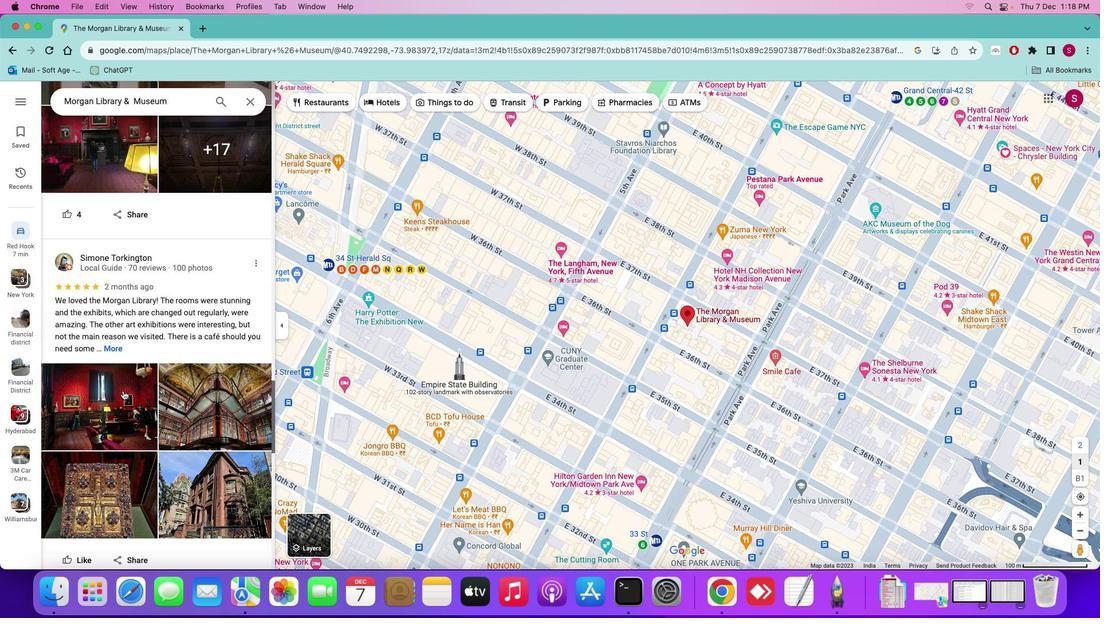 
Action: Mouse scrolled (122, 390) with delta (0, -2)
Screenshot: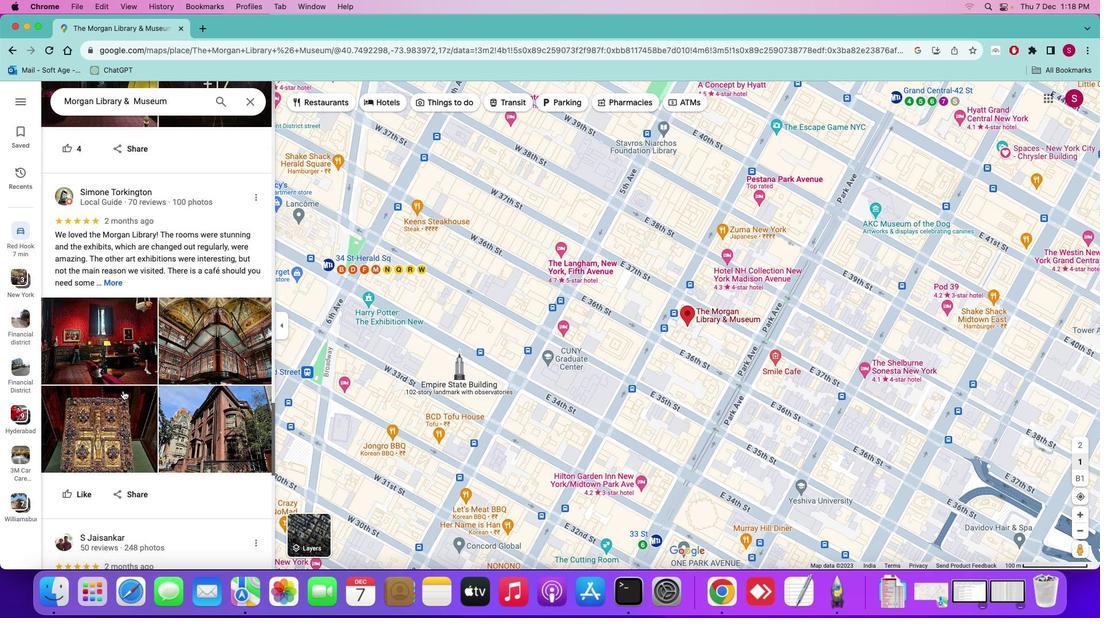 
Action: Mouse scrolled (122, 390) with delta (0, 0)
Screenshot: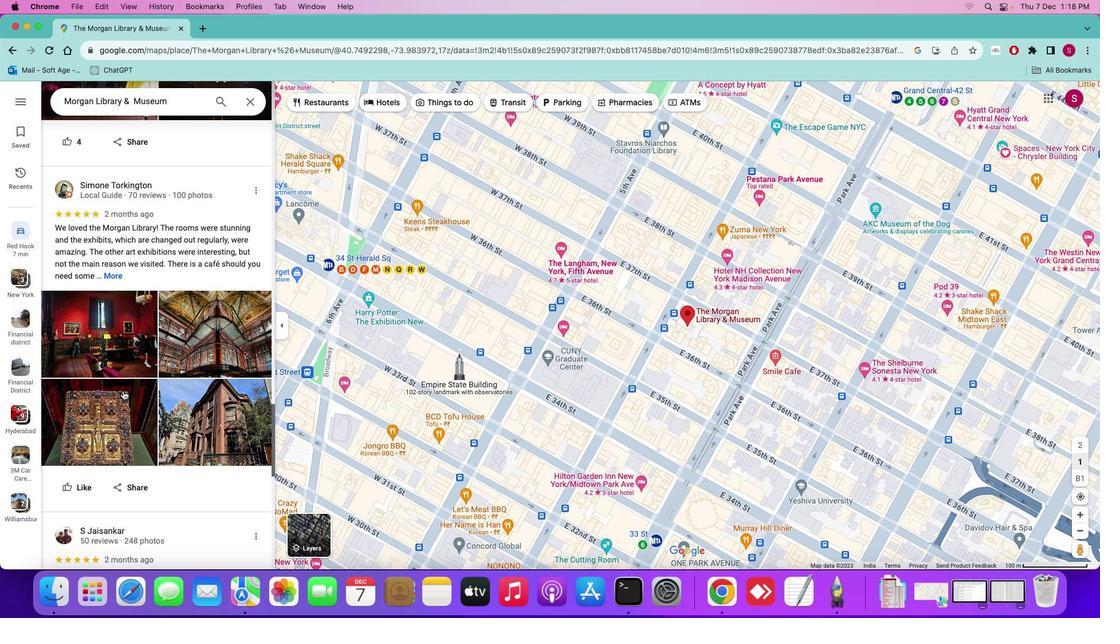 
Action: Mouse scrolled (122, 390) with delta (0, 0)
Screenshot: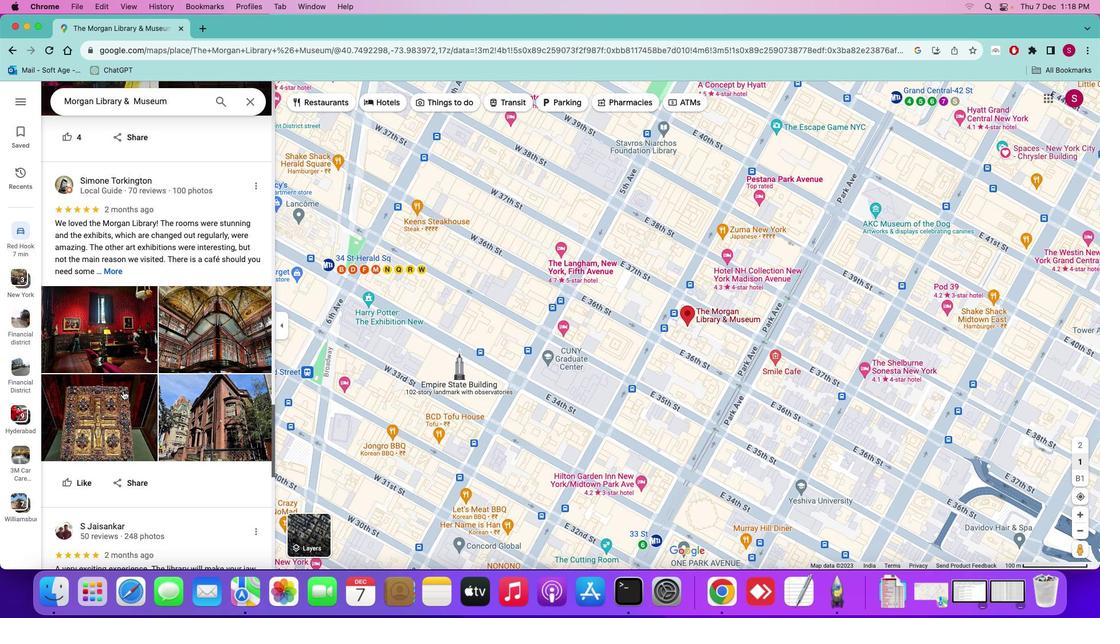 
Action: Mouse scrolled (122, 390) with delta (0, 0)
Screenshot: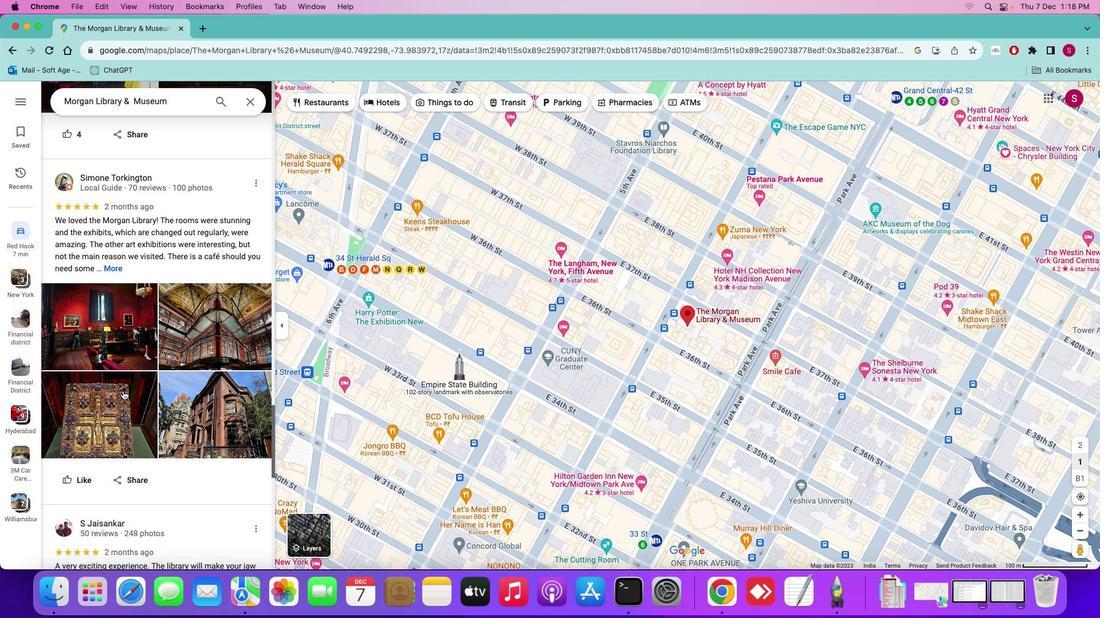 
Action: Mouse scrolled (122, 390) with delta (0, 0)
Screenshot: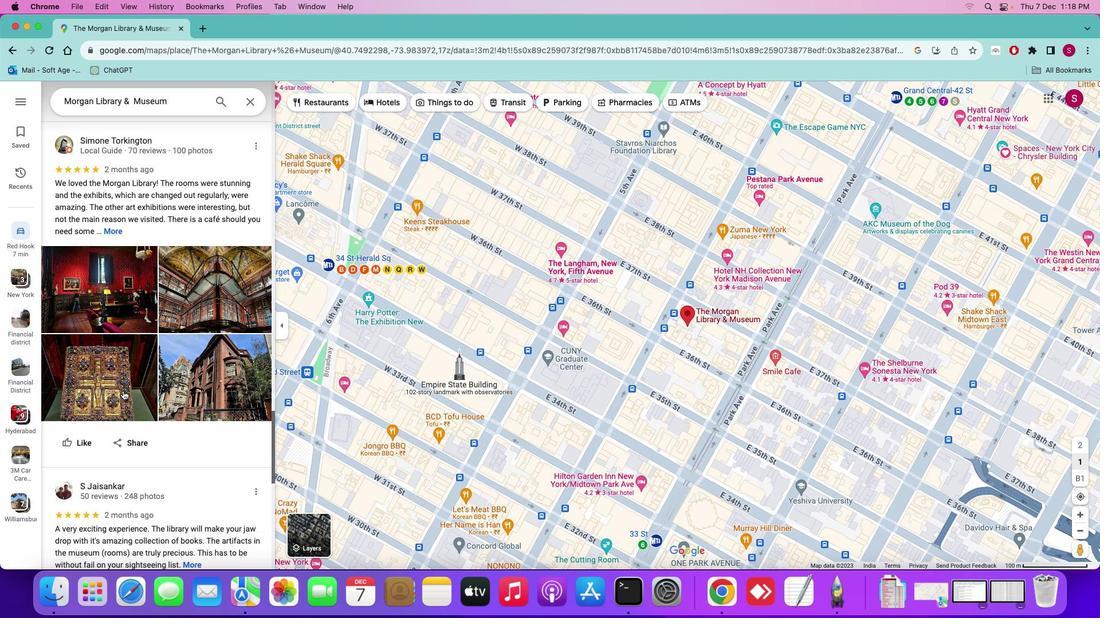 
Action: Mouse scrolled (122, 390) with delta (0, 0)
Screenshot: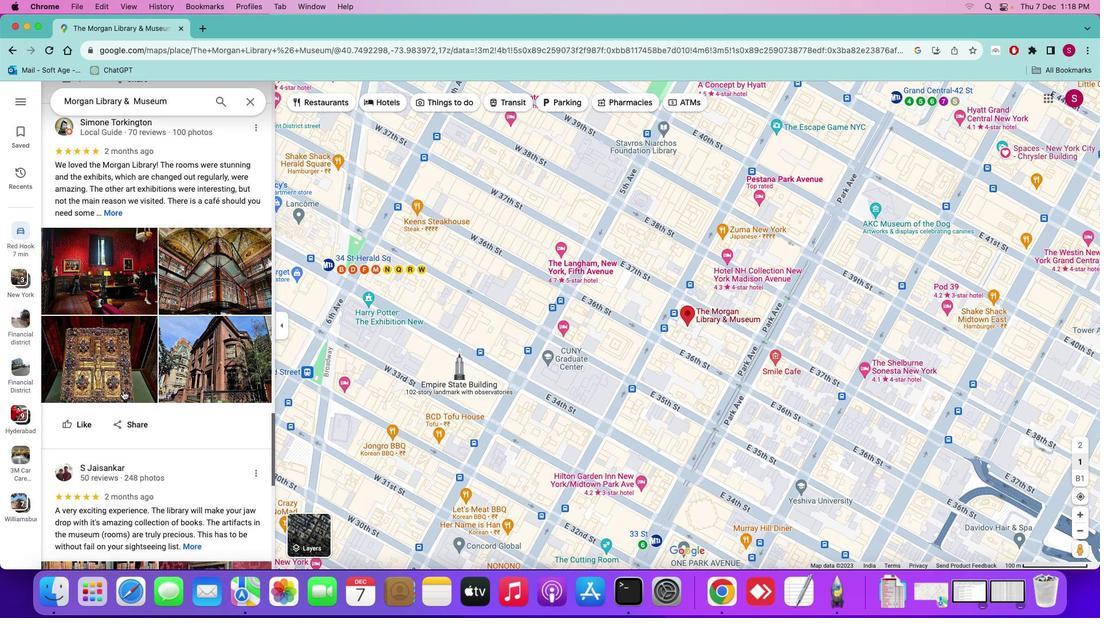 
Action: Mouse scrolled (122, 390) with delta (0, -1)
Screenshot: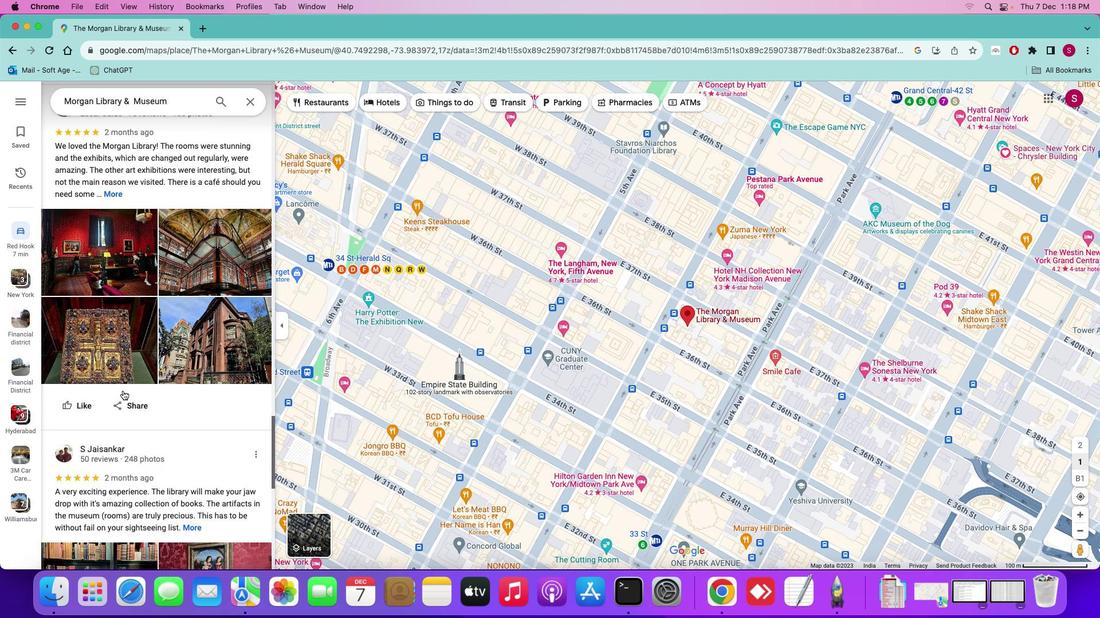
Action: Mouse scrolled (122, 390) with delta (0, 0)
Screenshot: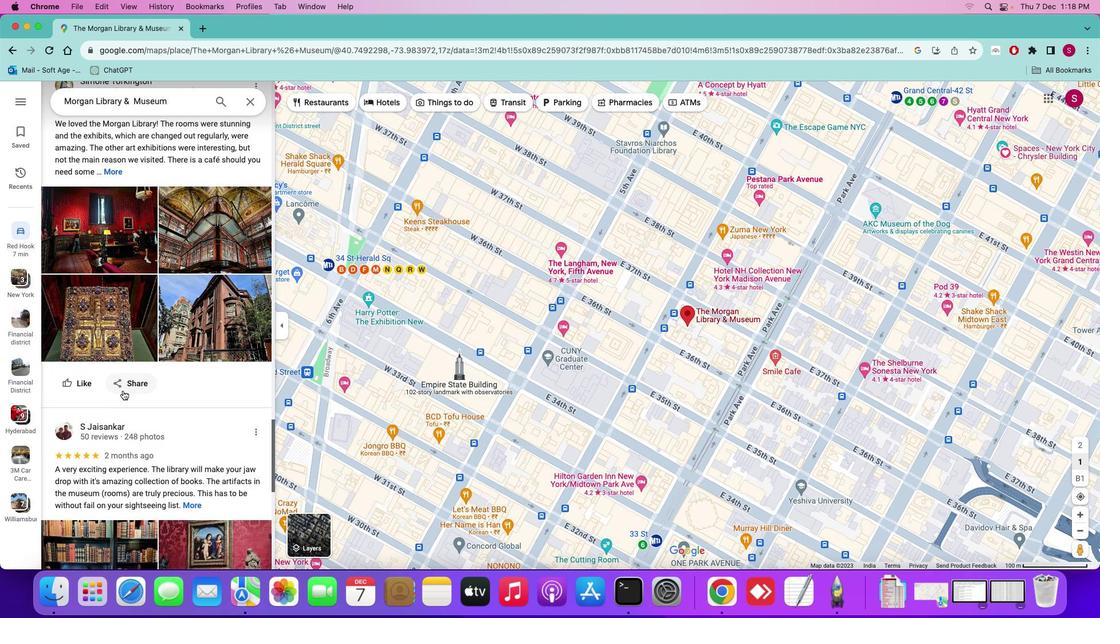 
Action: Mouse scrolled (122, 390) with delta (0, 0)
Screenshot: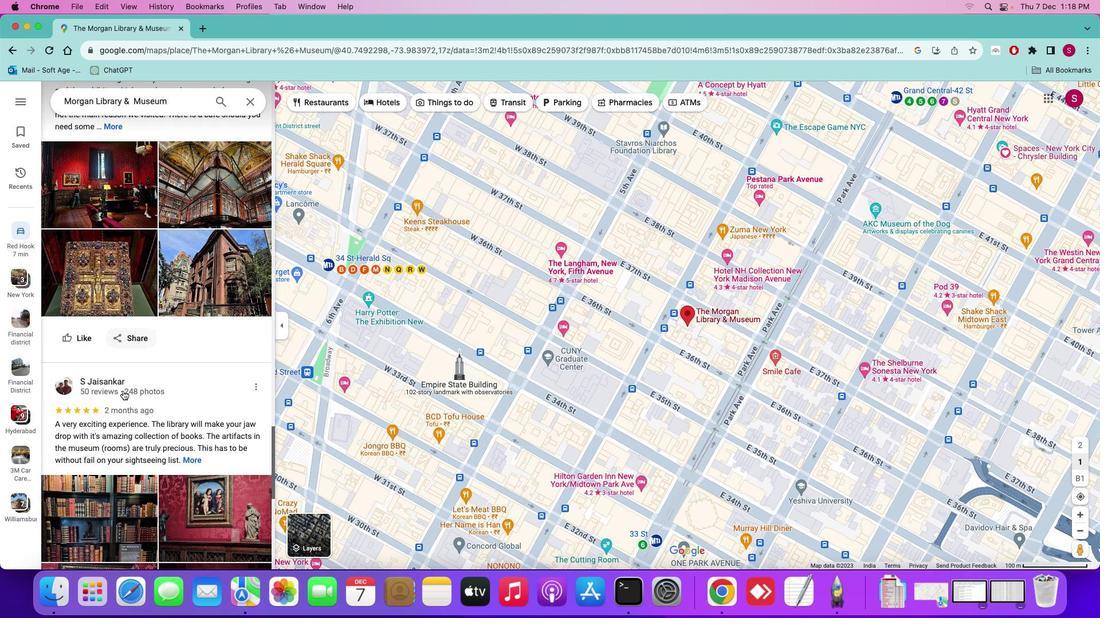 
Action: Mouse scrolled (122, 390) with delta (0, -1)
Screenshot: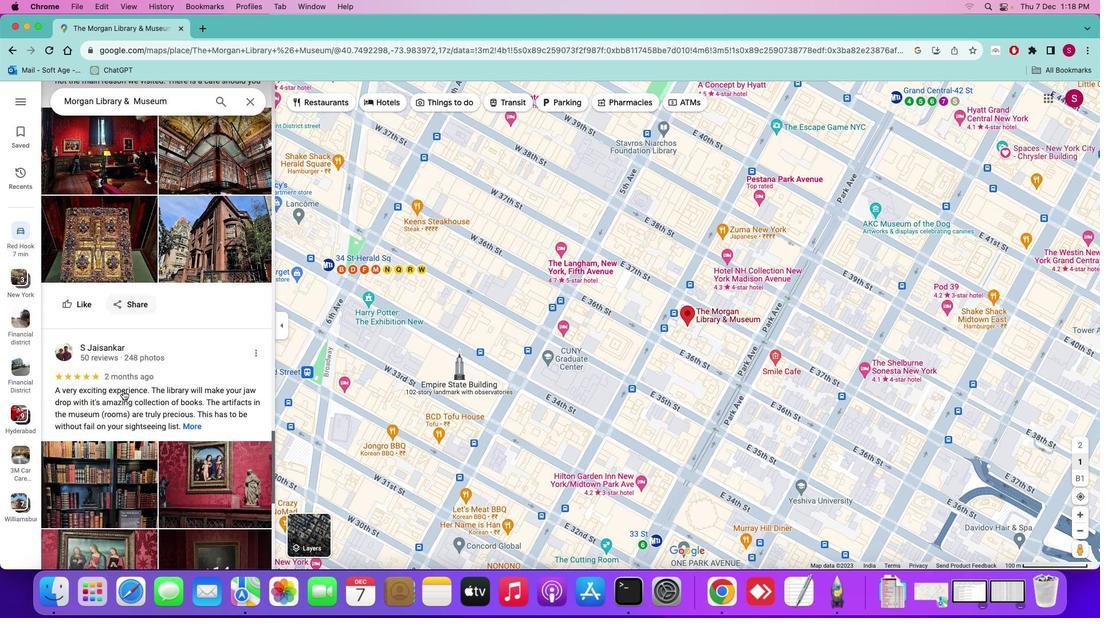 
Action: Mouse scrolled (122, 390) with delta (0, -1)
Screenshot: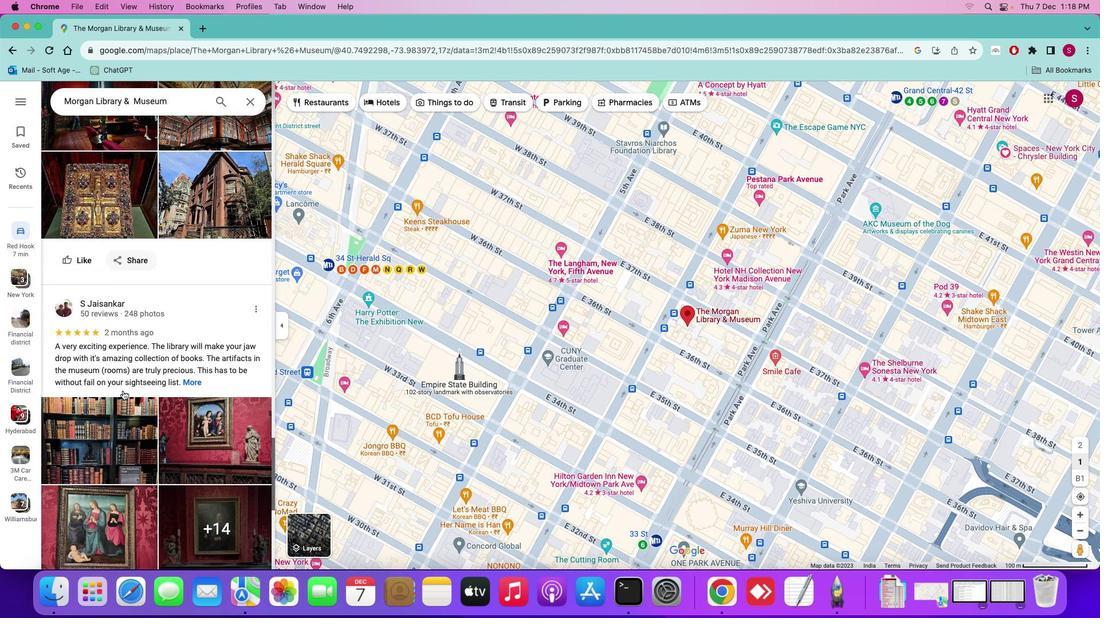 
Action: Mouse scrolled (122, 390) with delta (0, 0)
Screenshot: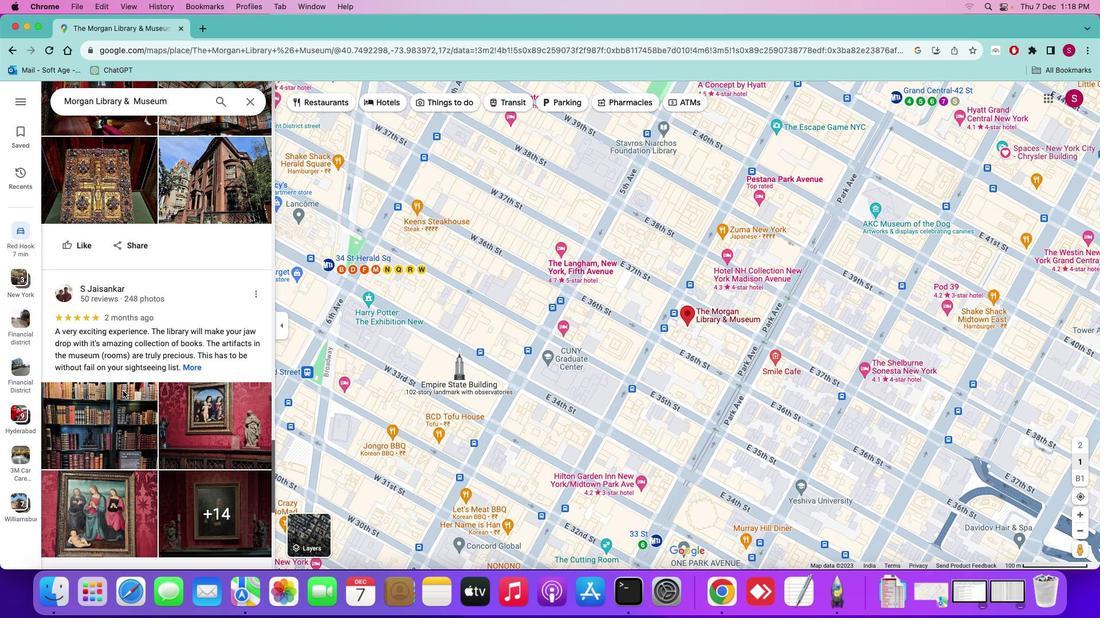 
Action: Mouse scrolled (122, 390) with delta (0, 0)
Screenshot: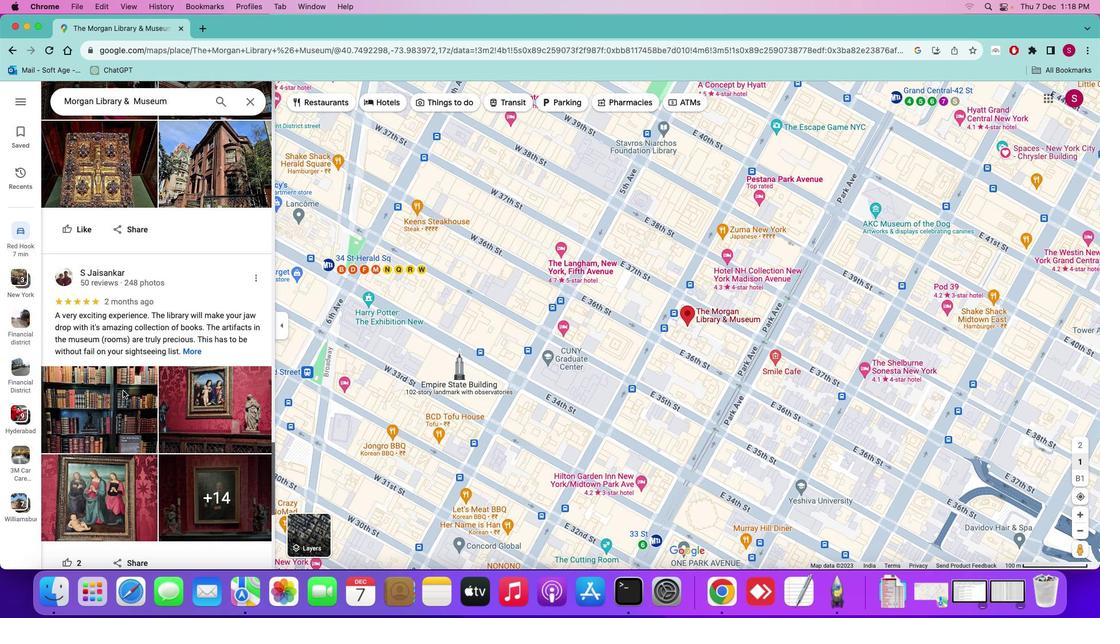 
Action: Mouse scrolled (122, 390) with delta (0, 0)
Screenshot: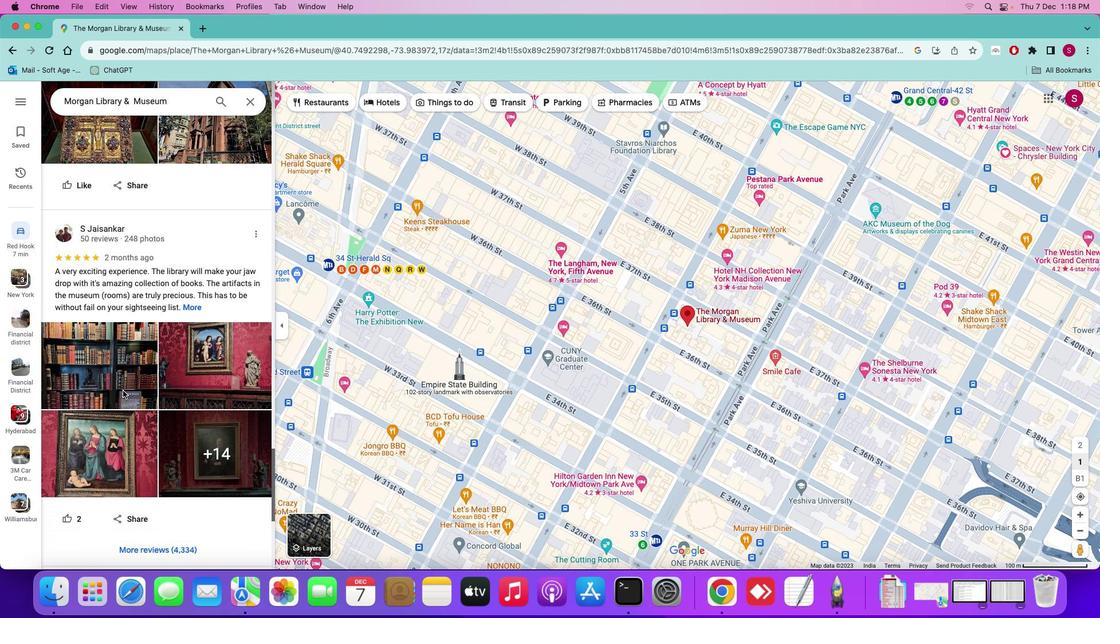 
Action: Mouse scrolled (122, 390) with delta (0, -1)
Screenshot: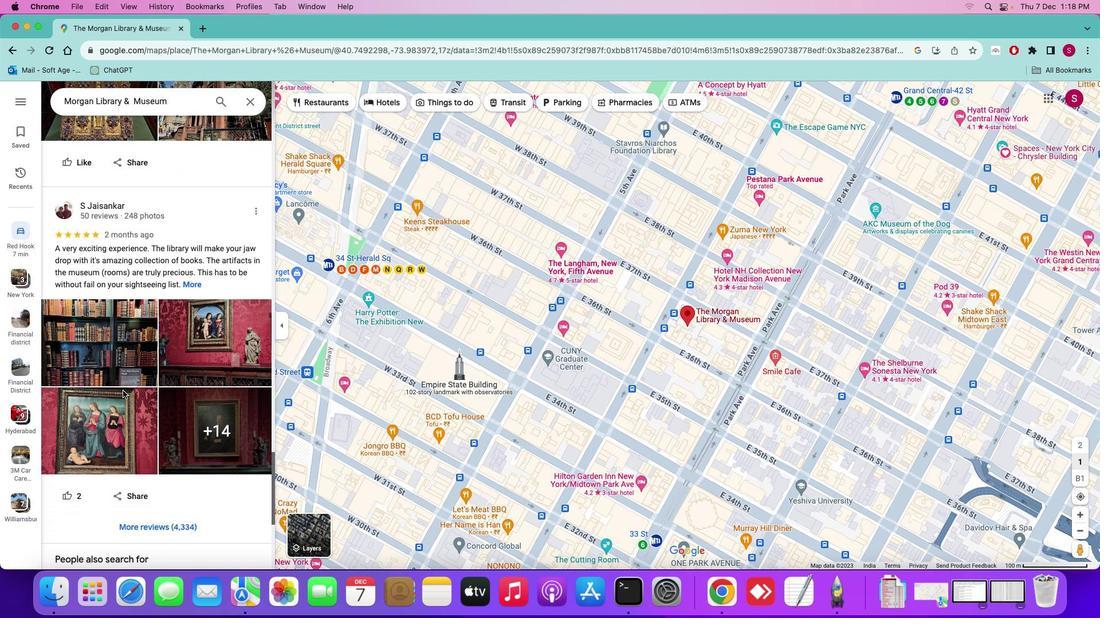 
Action: Mouse scrolled (122, 390) with delta (0, 0)
Screenshot: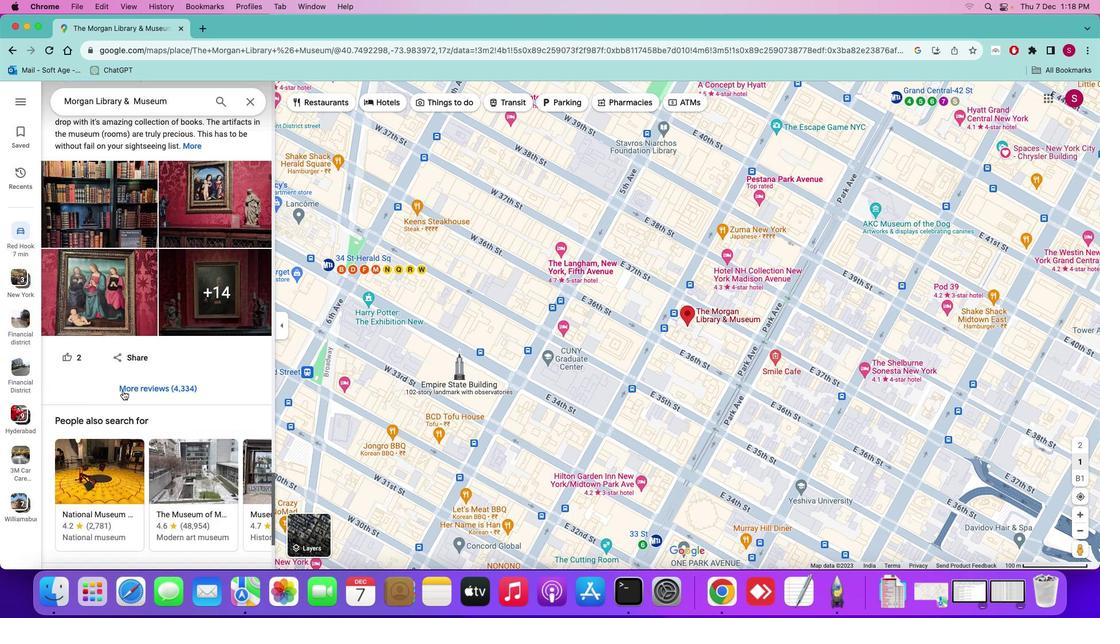
Action: Mouse scrolled (122, 390) with delta (0, 0)
Screenshot: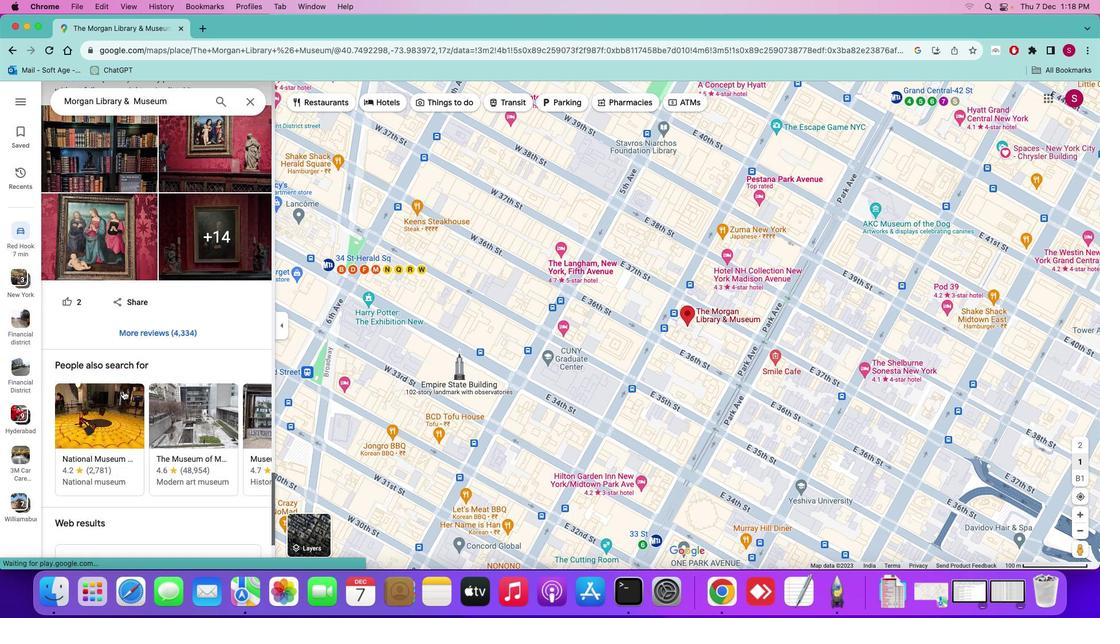 
Action: Mouse scrolled (122, 390) with delta (0, -1)
Screenshot: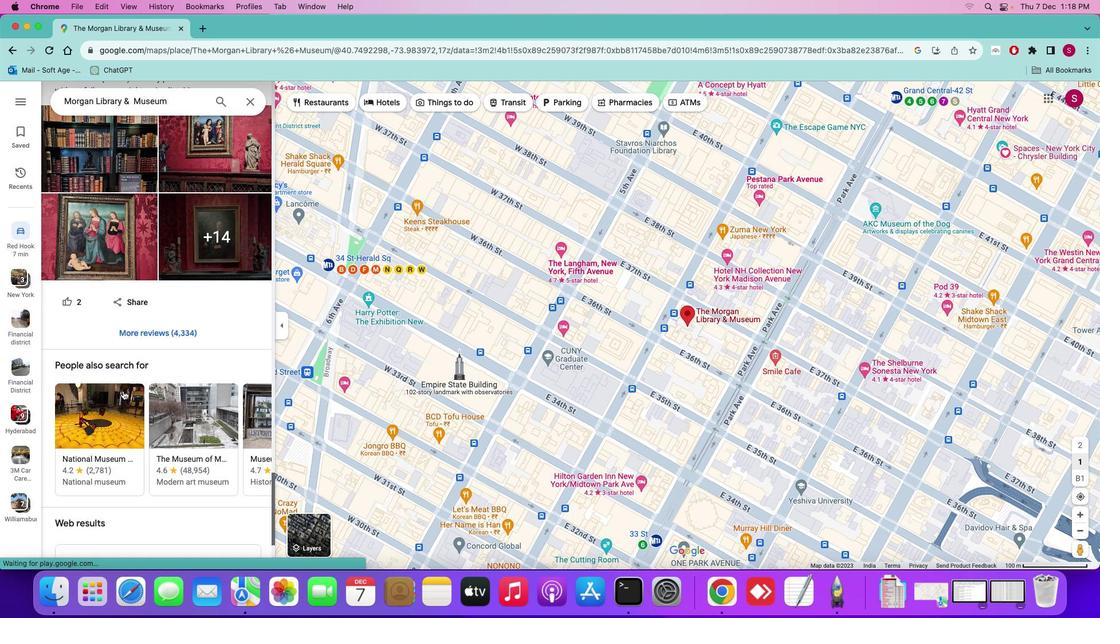 
Action: Mouse scrolled (122, 390) with delta (0, -2)
Screenshot: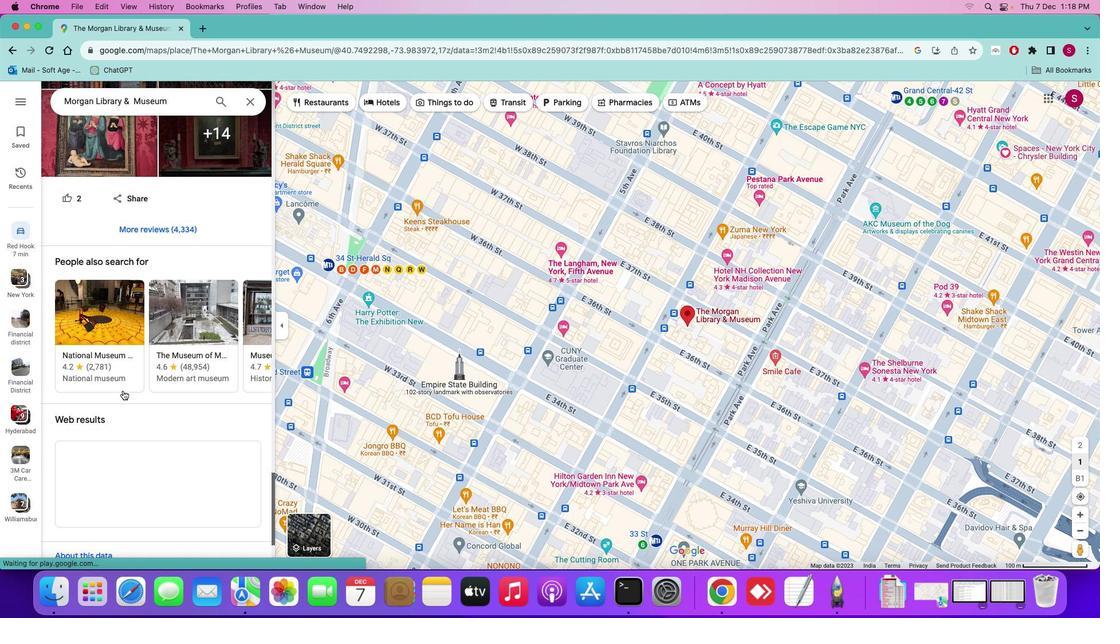 
Action: Mouse scrolled (122, 390) with delta (0, -2)
Screenshot: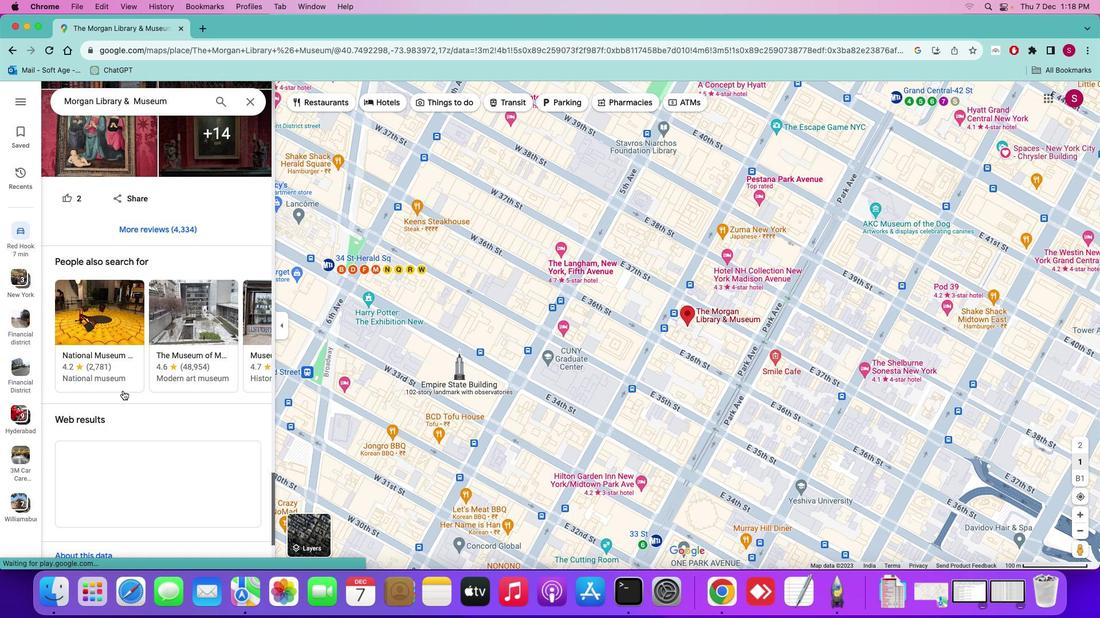
Action: Mouse scrolled (122, 390) with delta (0, 0)
Screenshot: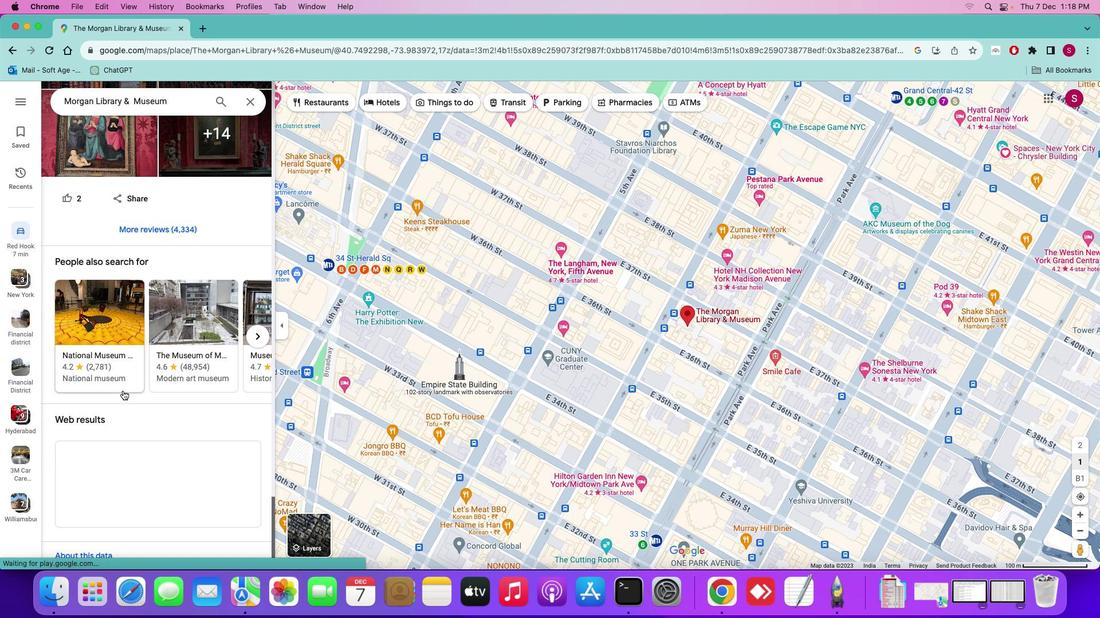 
Action: Mouse scrolled (122, 390) with delta (0, 0)
Screenshot: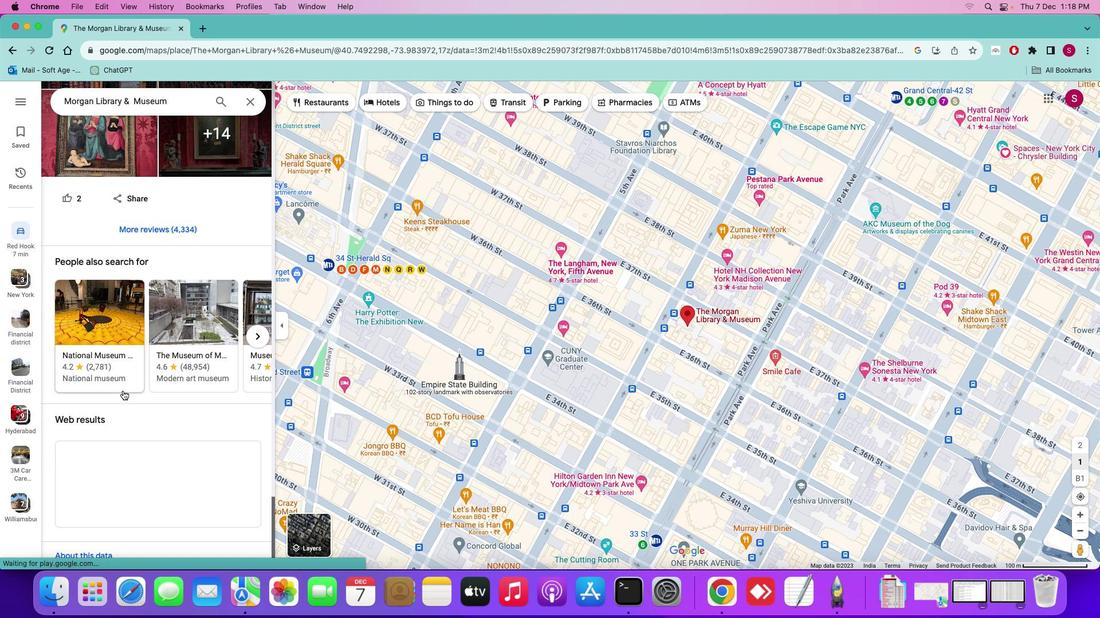 
Action: Mouse scrolled (122, 390) with delta (0, 0)
Screenshot: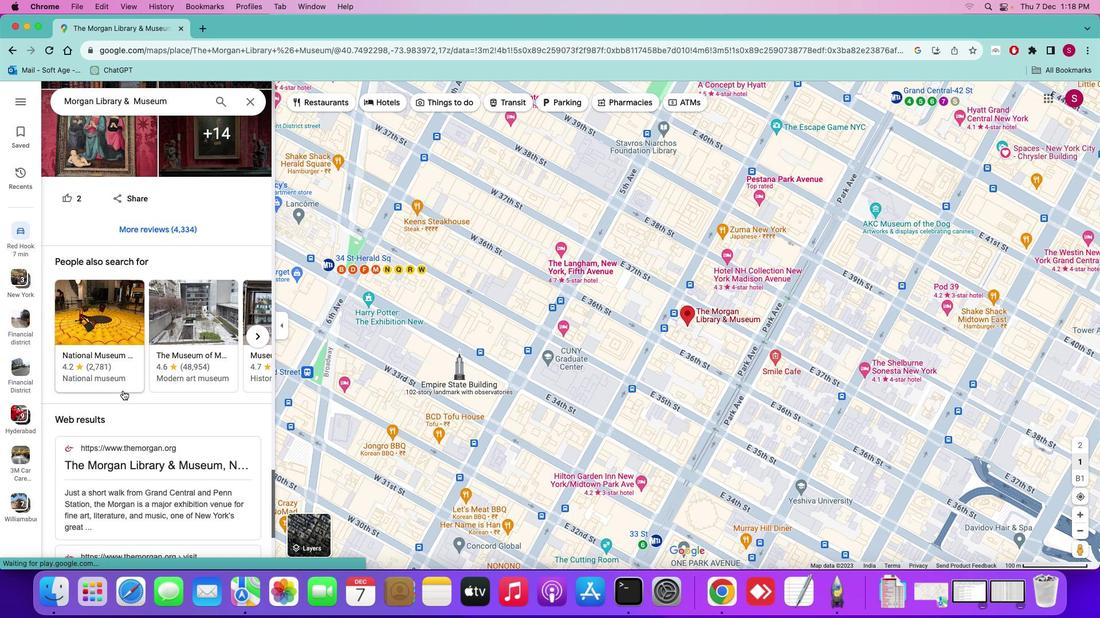 
Action: Mouse scrolled (122, 390) with delta (0, 0)
Screenshot: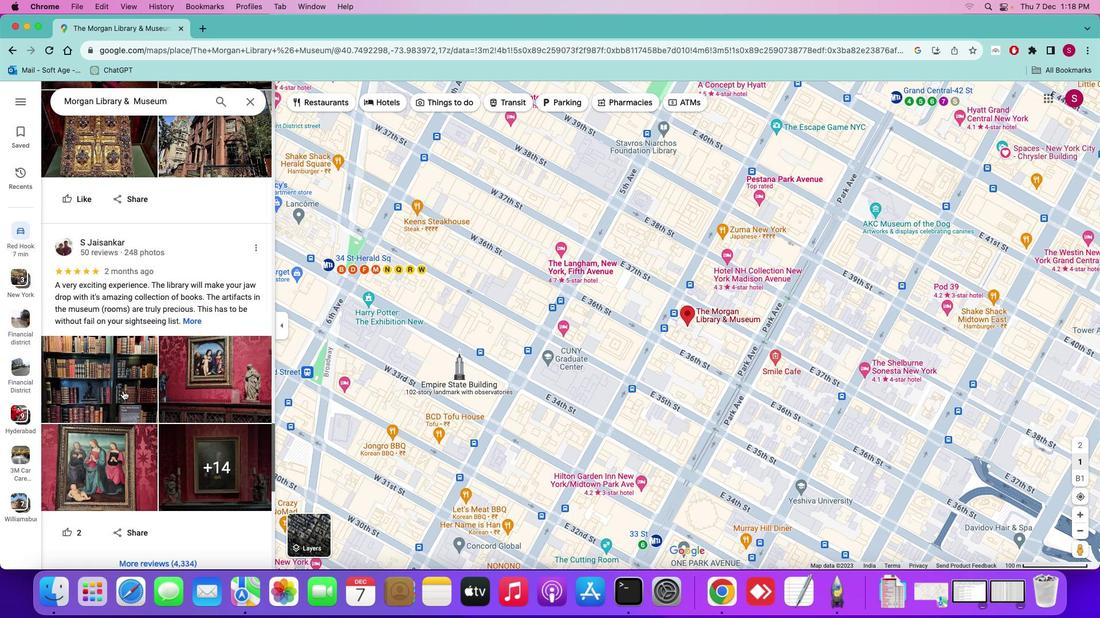 
Action: Mouse scrolled (122, 390) with delta (0, 0)
Screenshot: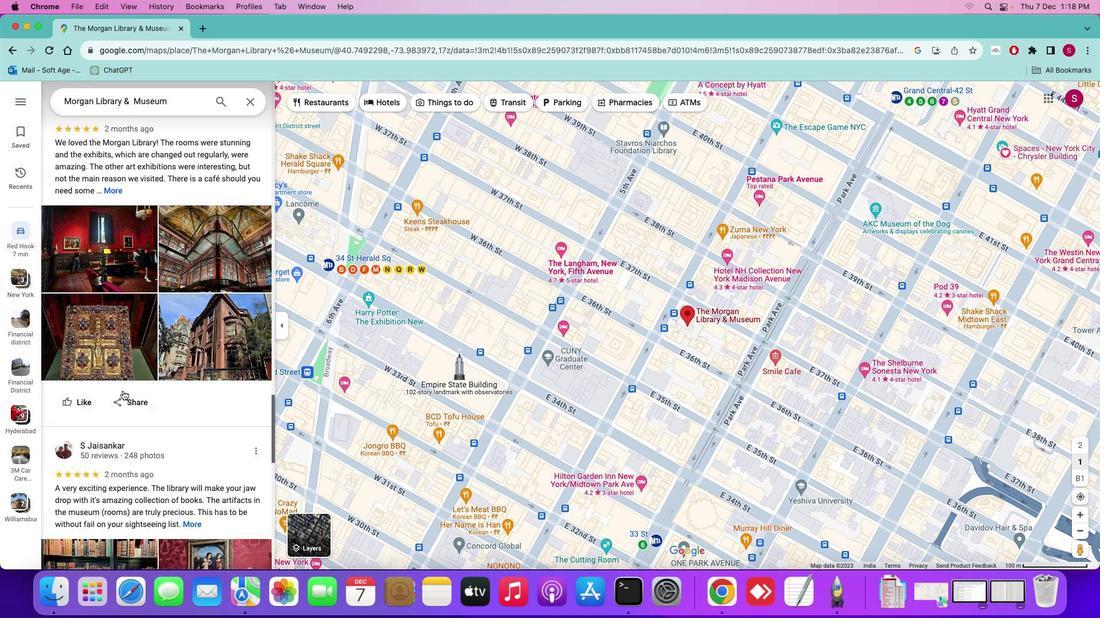 
Action: Mouse scrolled (122, 390) with delta (0, 1)
Screenshot: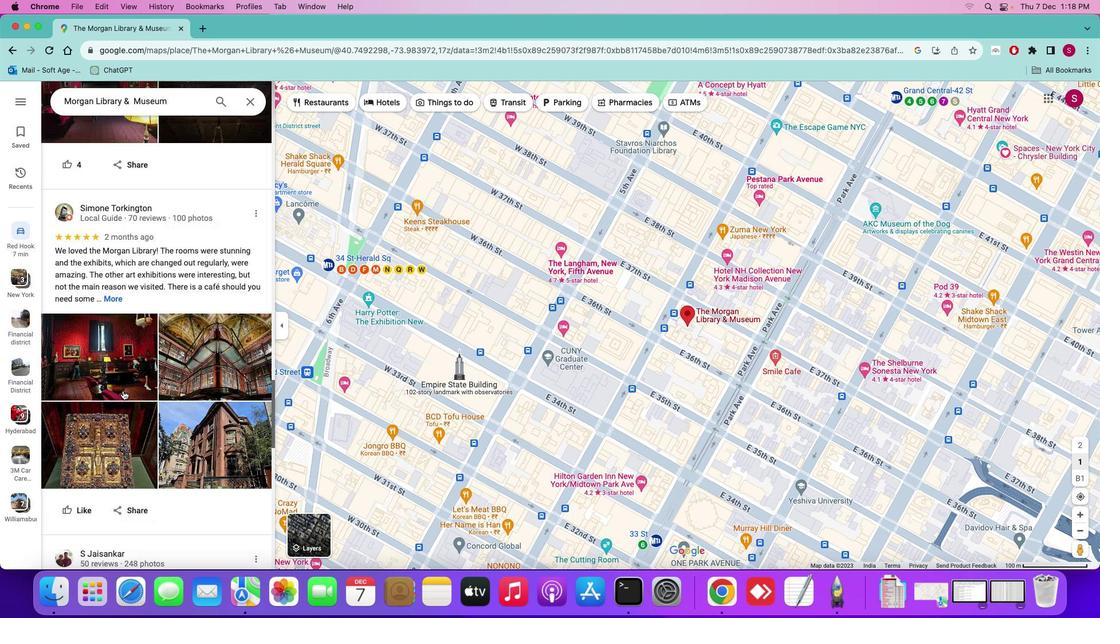 
Action: Mouse scrolled (122, 390) with delta (0, 2)
Screenshot: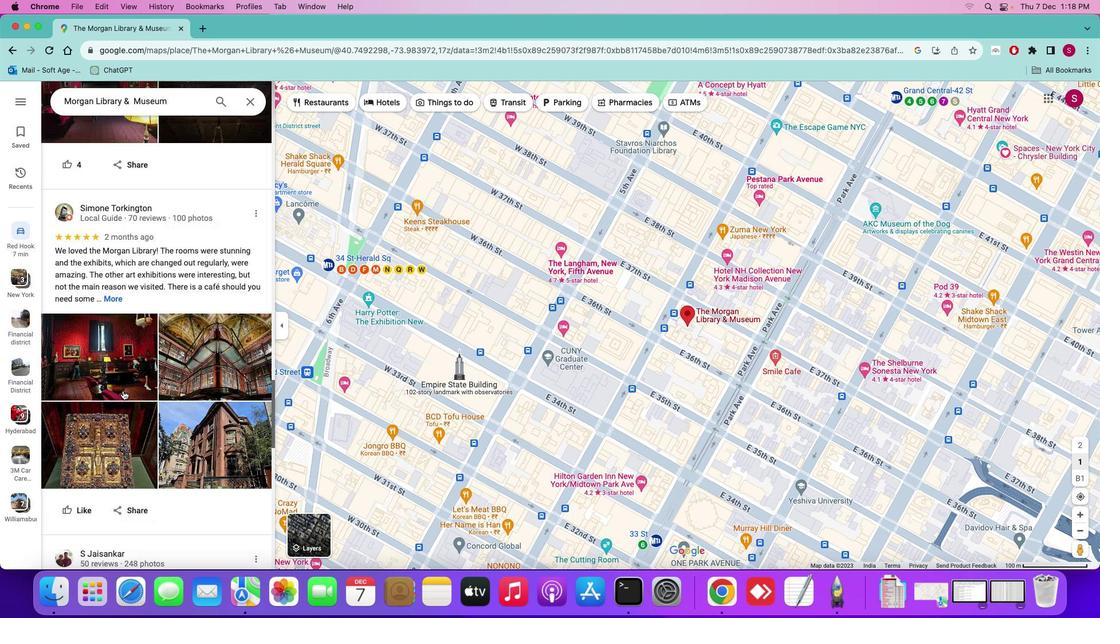 
Action: Mouse scrolled (122, 390) with delta (0, 2)
Screenshot: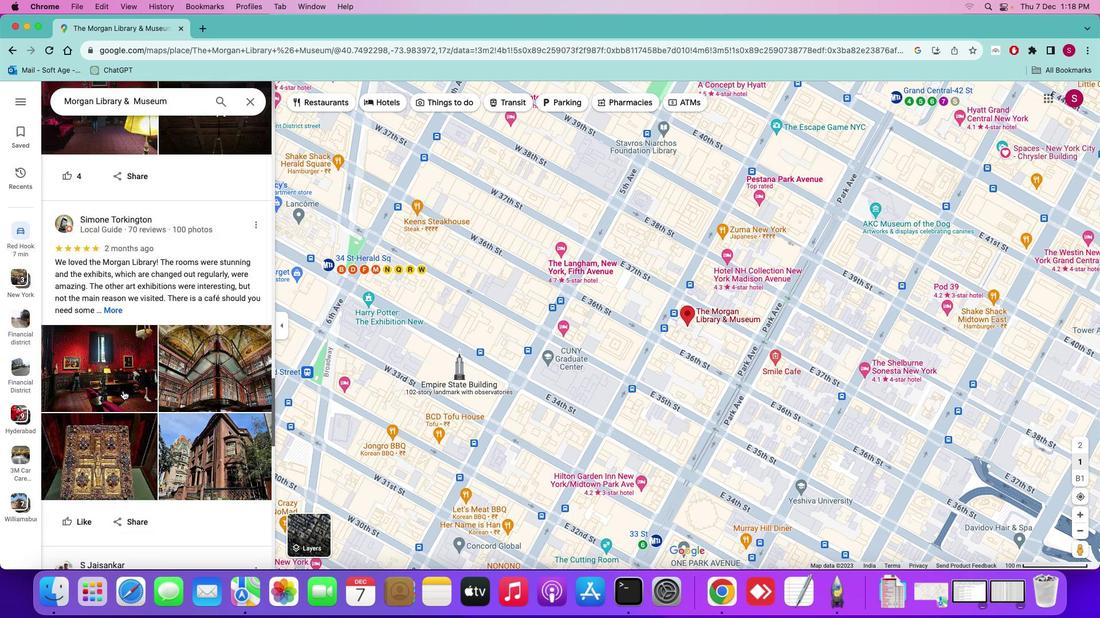
Action: Mouse scrolled (122, 390) with delta (0, 3)
Screenshot: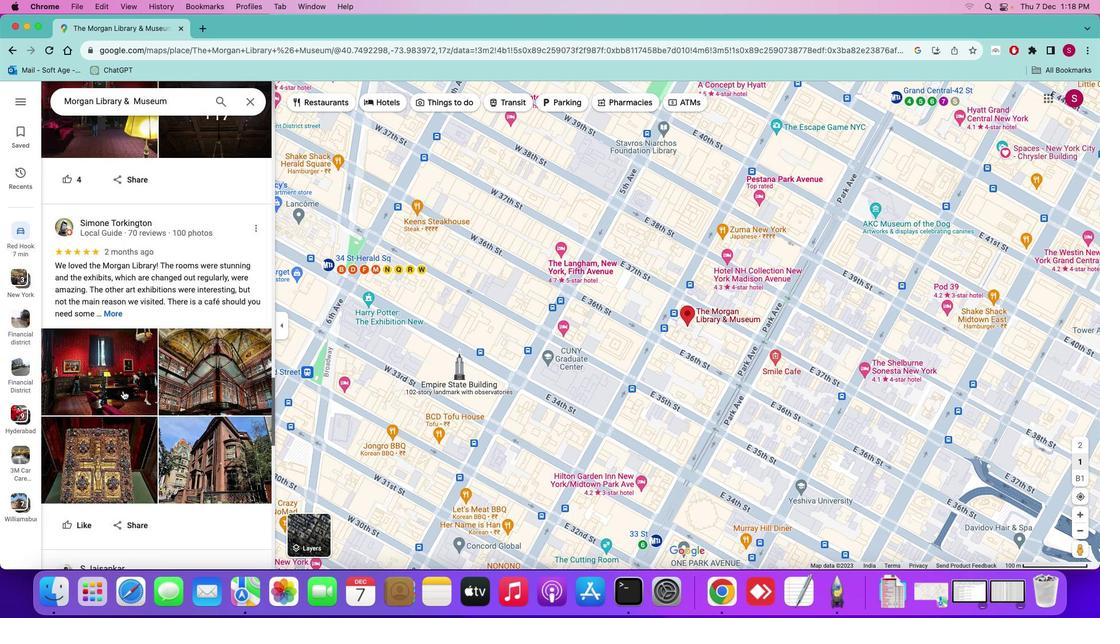 
Action: Mouse scrolled (122, 390) with delta (0, 4)
Screenshot: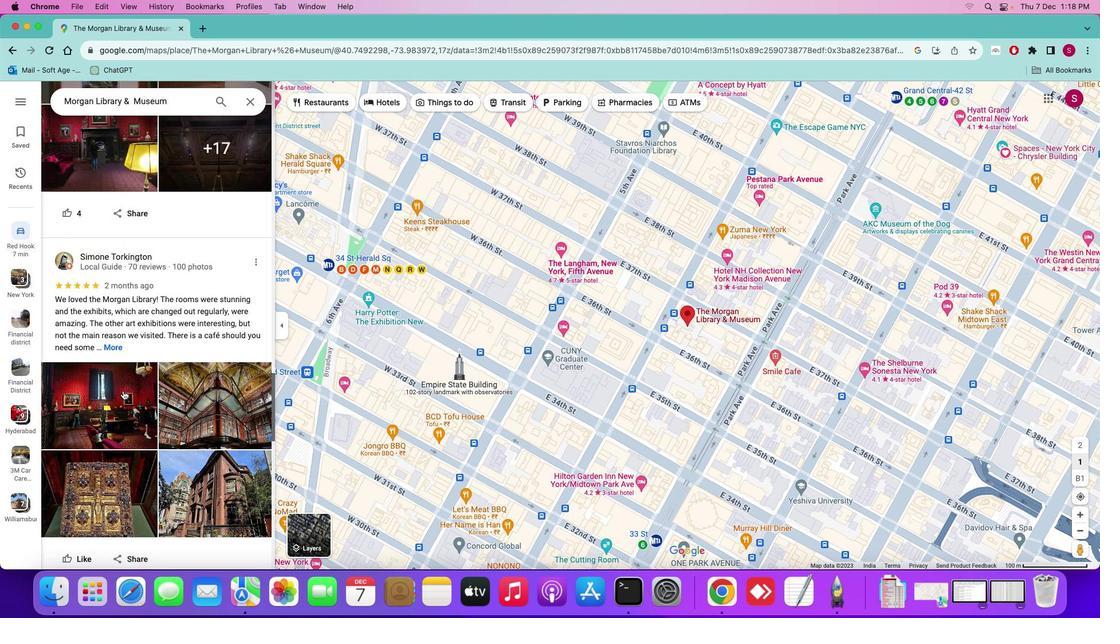 
Action: Mouse scrolled (122, 390) with delta (0, 3)
Screenshot: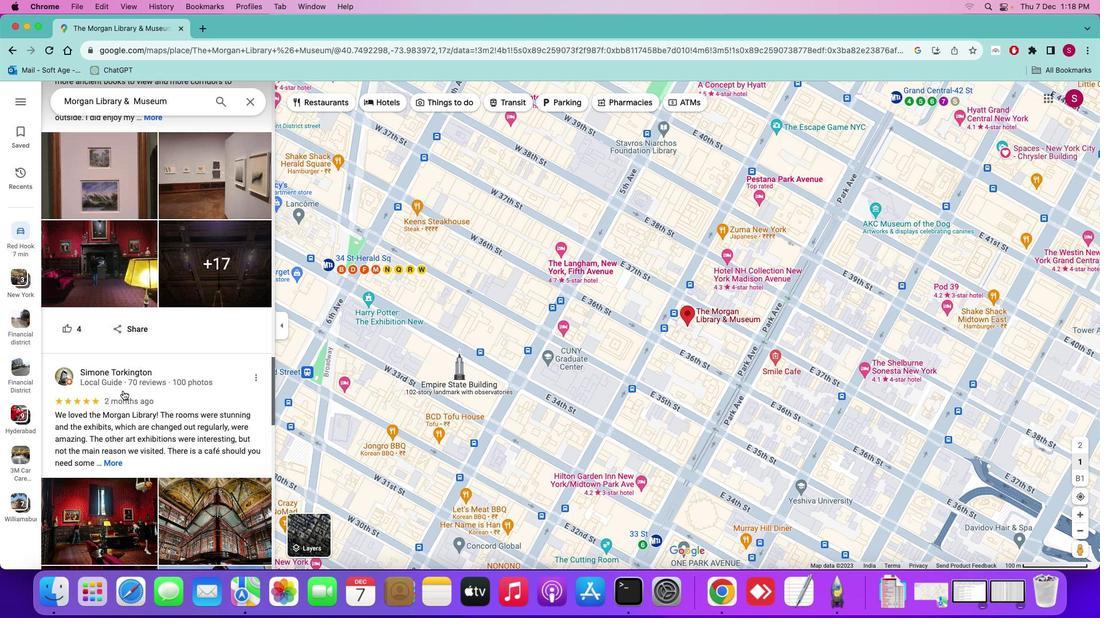 
Action: Mouse scrolled (122, 390) with delta (0, 0)
Screenshot: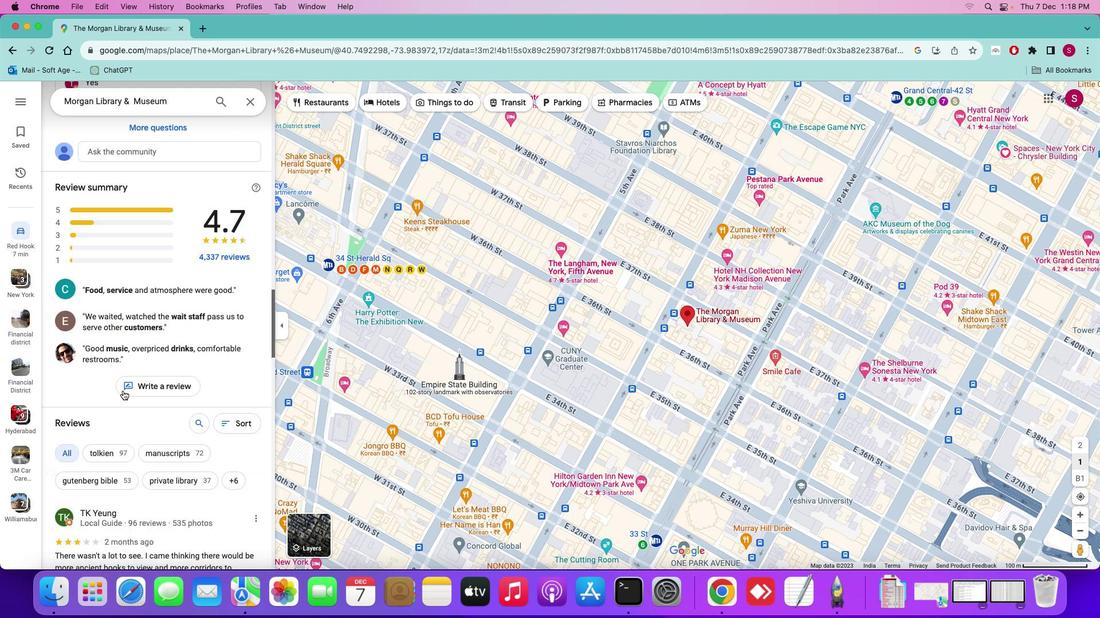 
Action: Mouse scrolled (122, 390) with delta (0, 0)
Screenshot: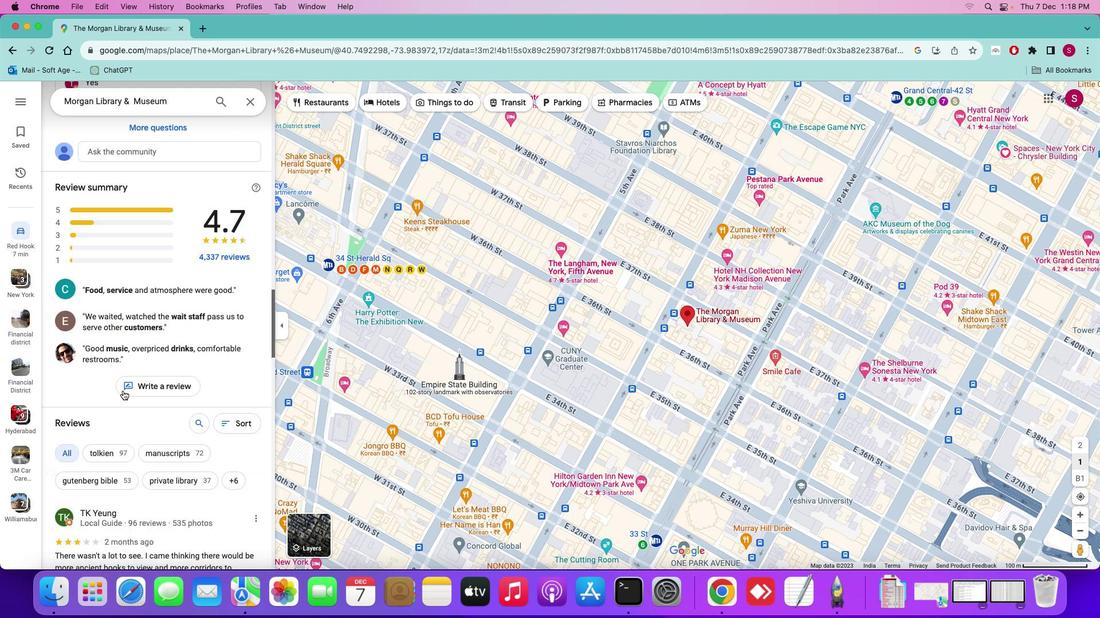 
Action: Mouse scrolled (122, 390) with delta (0, 1)
Screenshot: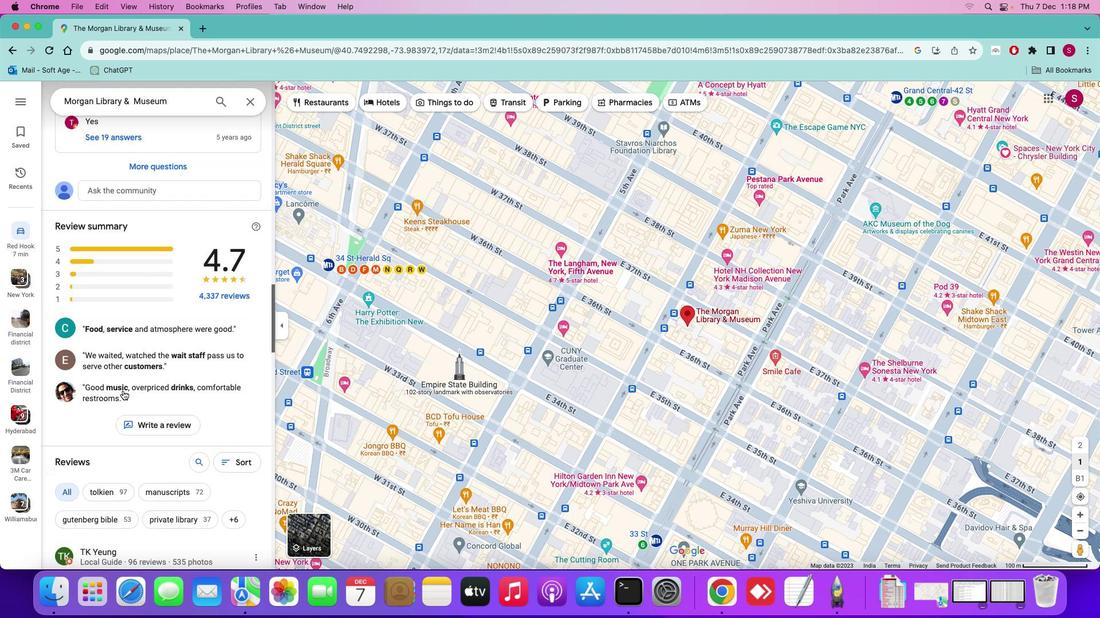 
Action: Mouse scrolled (122, 390) with delta (0, 2)
Screenshot: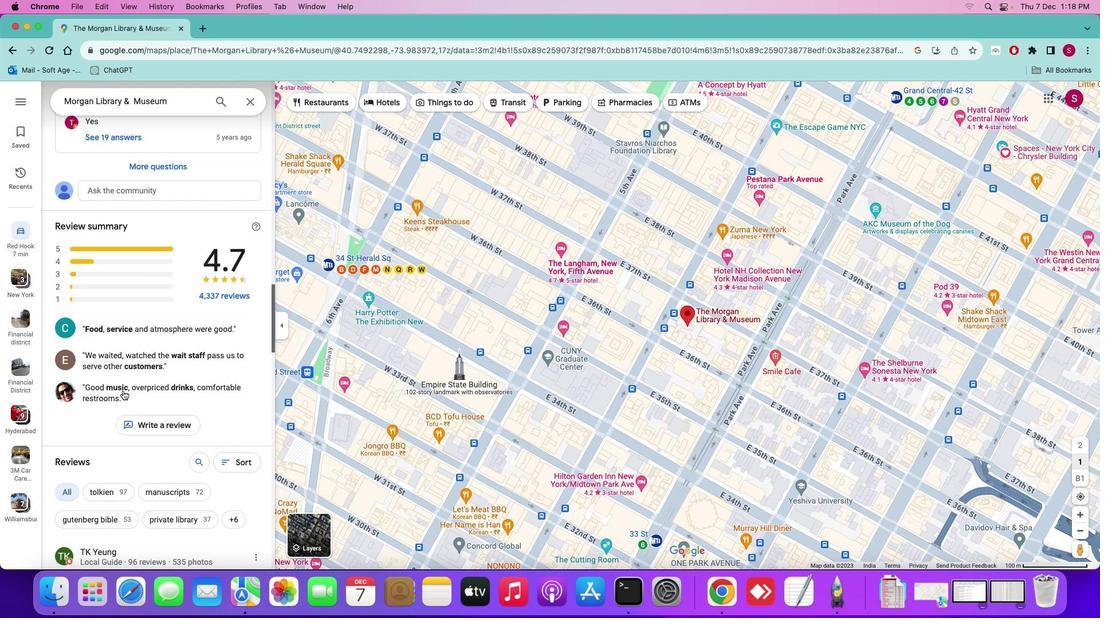 
Action: Mouse scrolled (122, 390) with delta (0, 3)
Screenshot: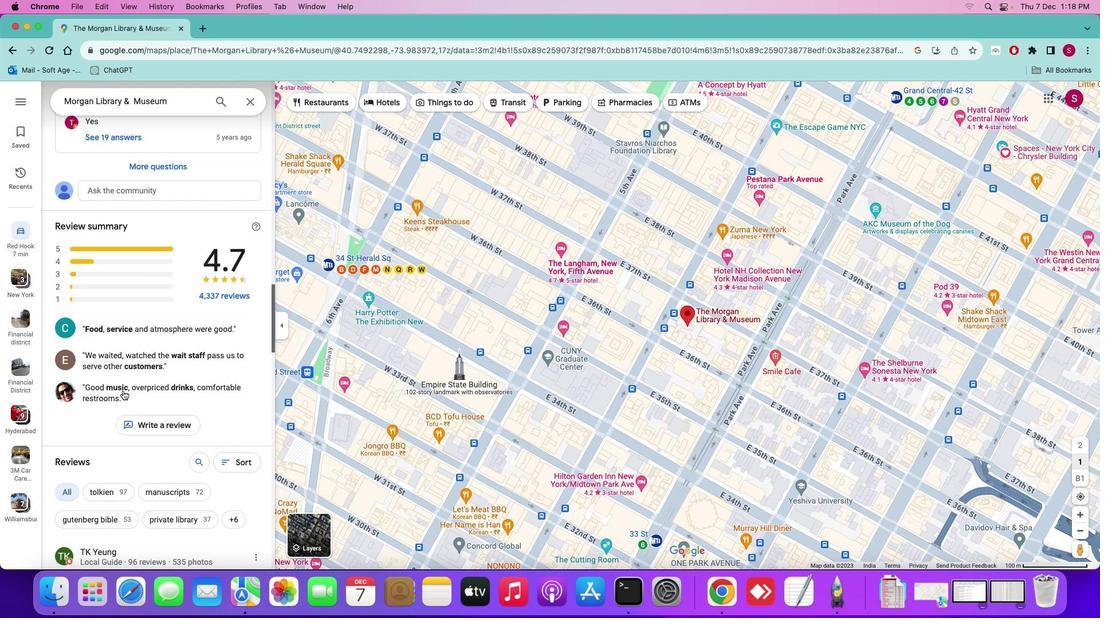 
Action: Mouse scrolled (122, 390) with delta (0, 3)
Screenshot: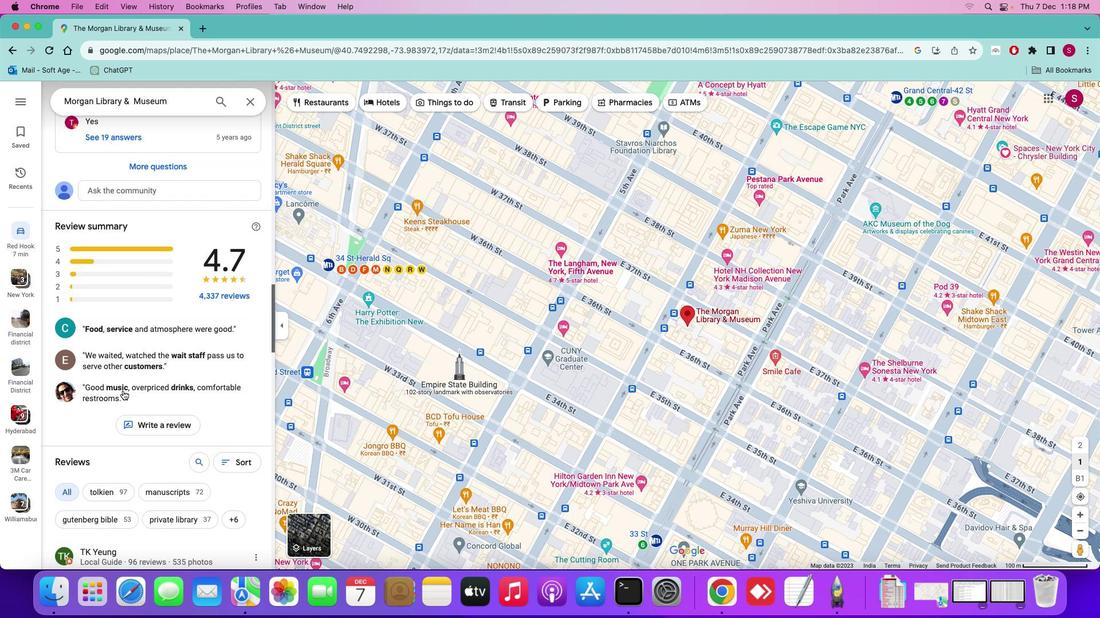 
Action: Mouse scrolled (122, 390) with delta (0, 0)
Screenshot: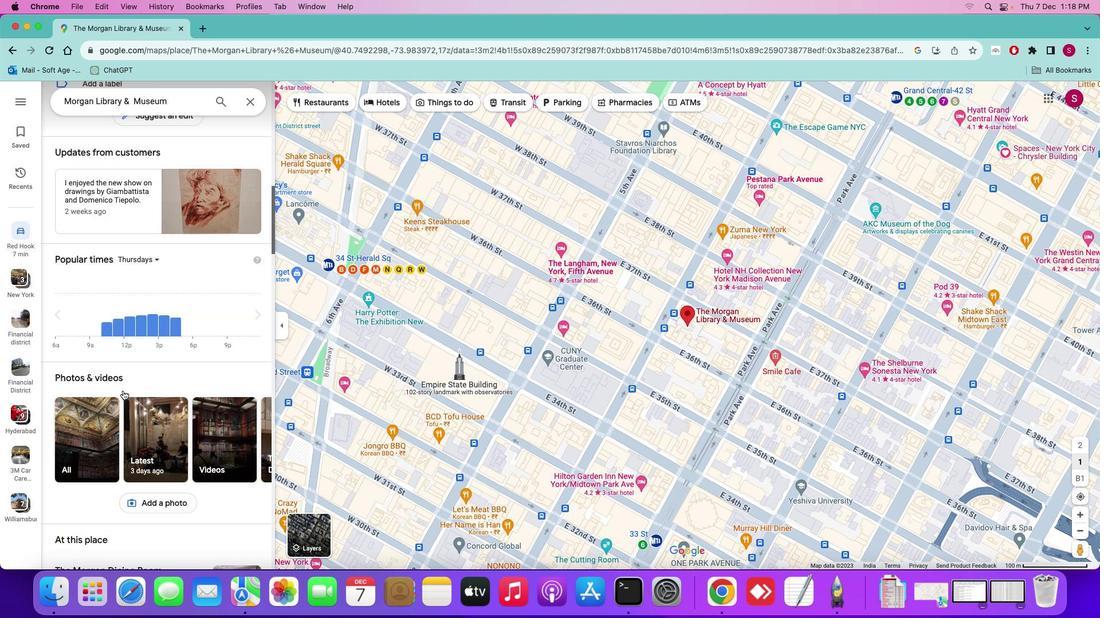 
Action: Mouse scrolled (122, 390) with delta (0, 0)
Screenshot: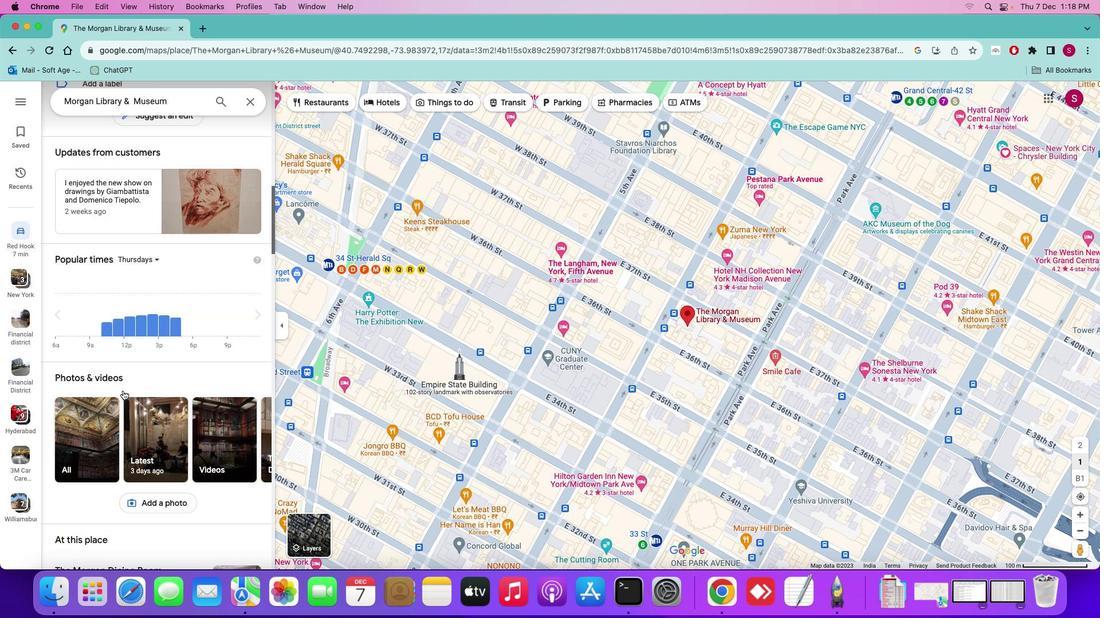 
Action: Mouse scrolled (122, 390) with delta (0, 1)
Screenshot: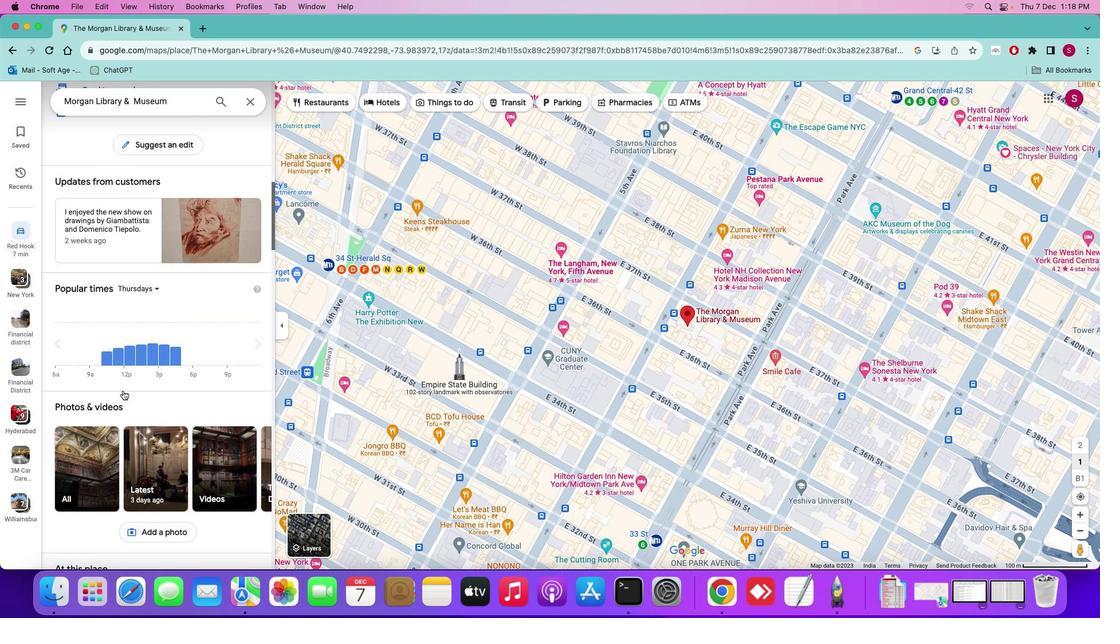 
Action: Mouse scrolled (122, 390) with delta (0, 2)
Screenshot: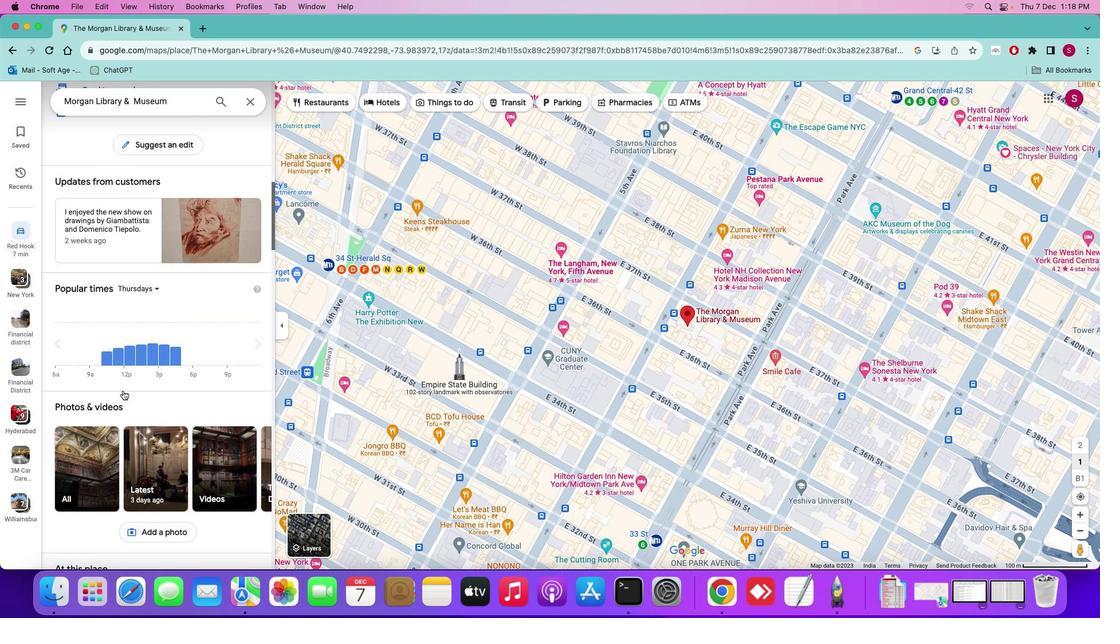 
Action: Mouse scrolled (122, 390) with delta (0, 3)
Screenshot: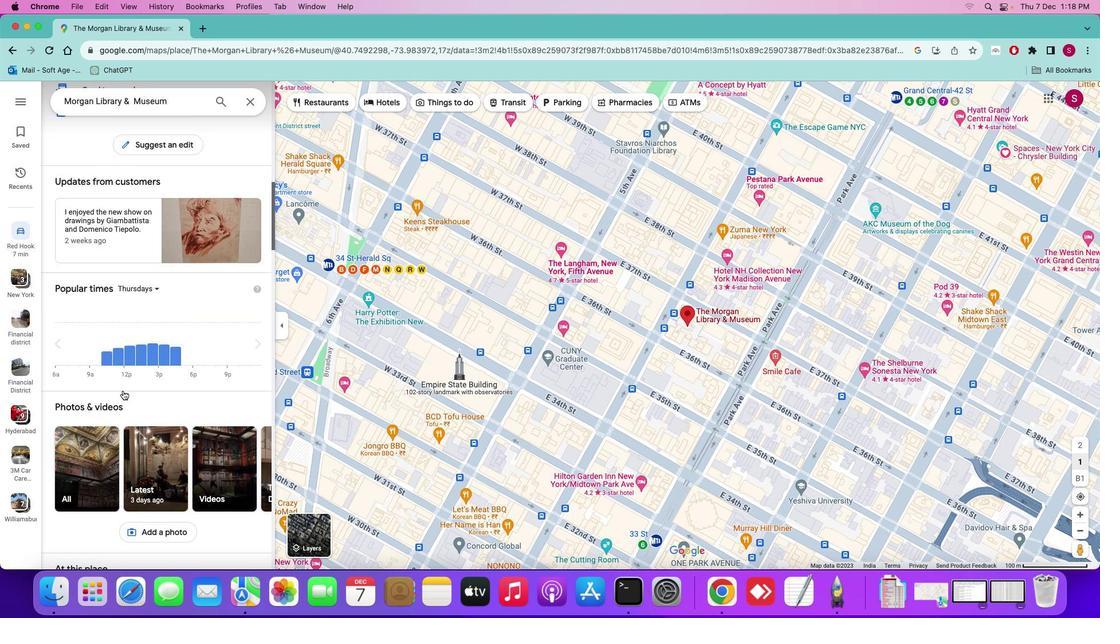 
Action: Mouse scrolled (122, 390) with delta (0, 4)
Screenshot: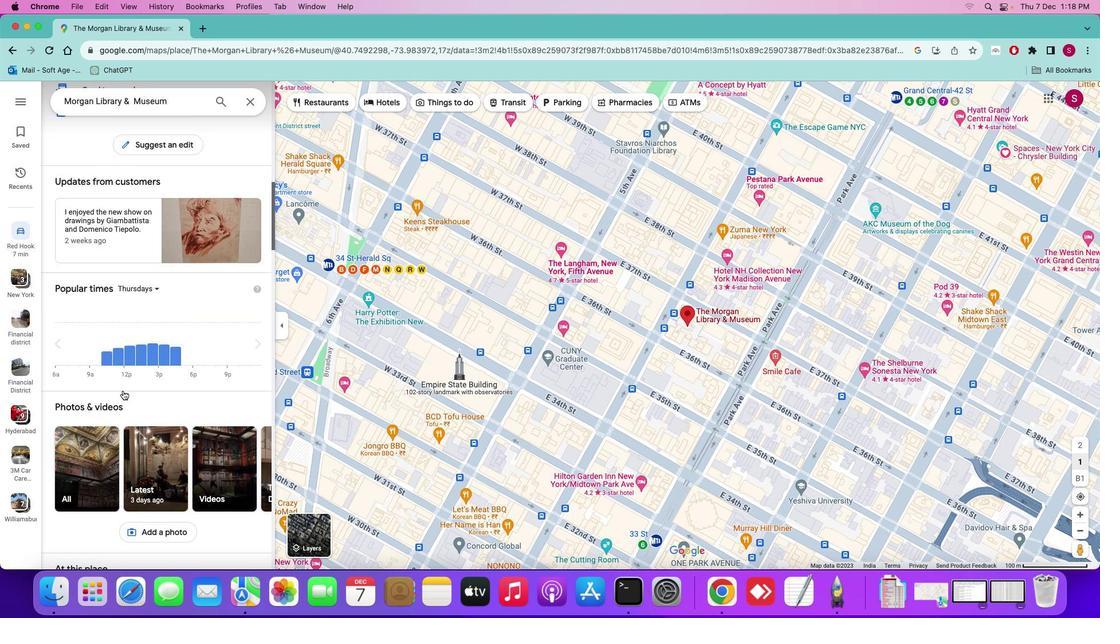 
Action: Mouse scrolled (122, 390) with delta (0, 4)
Screenshot: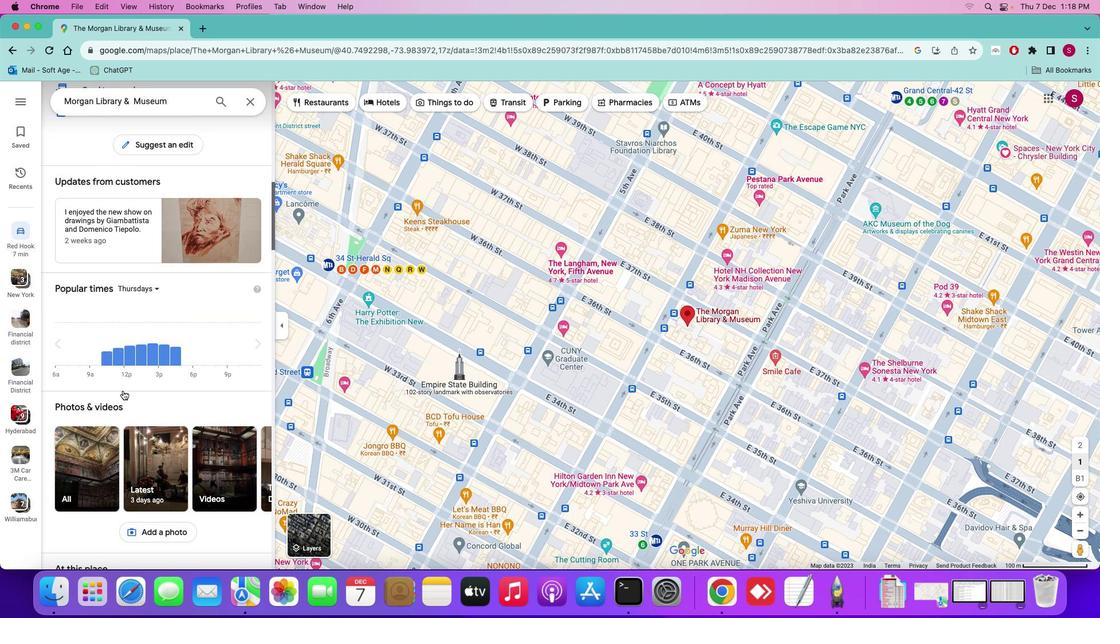 
Action: Mouse moved to (89, 463)
Screenshot: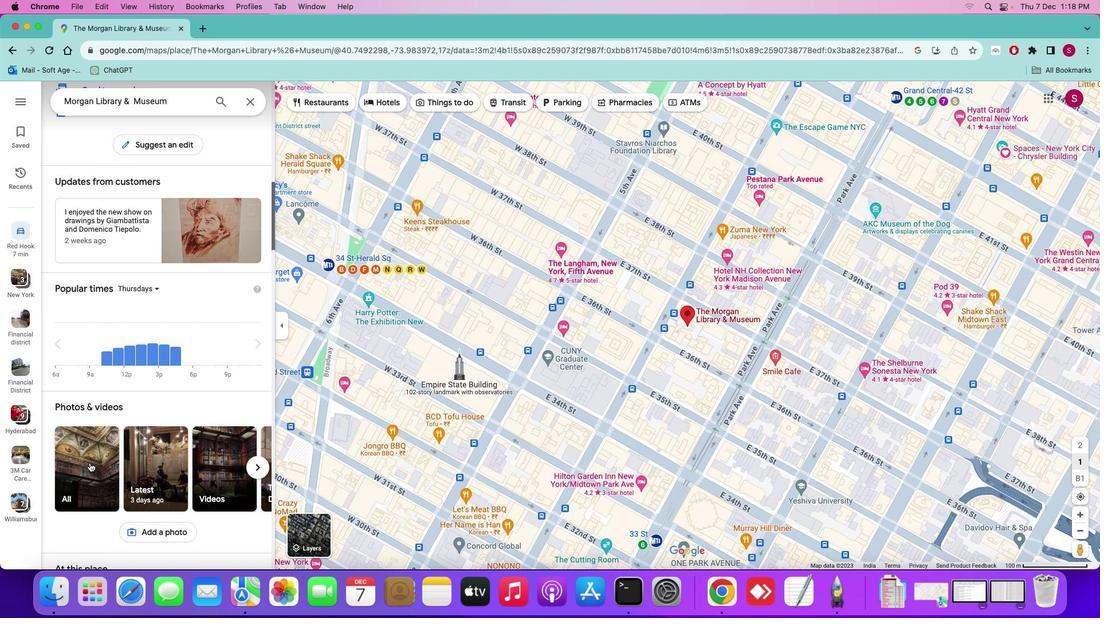 
Action: Mouse pressed left at (89, 463)
Screenshot: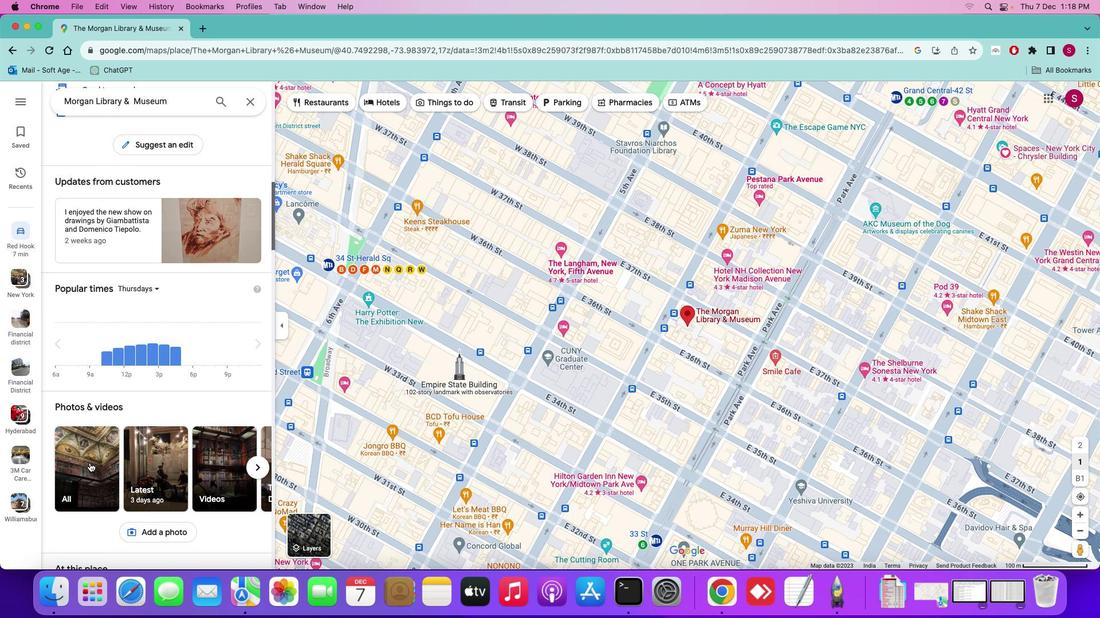 
Action: Mouse moved to (711, 532)
Screenshot: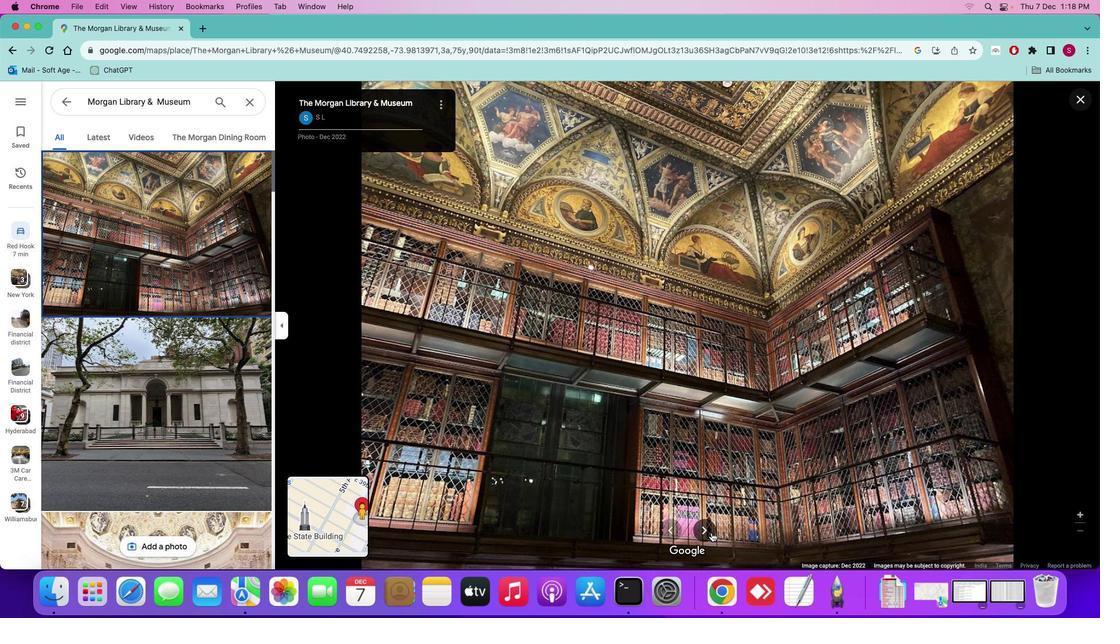 
Action: Mouse pressed left at (711, 532)
Screenshot: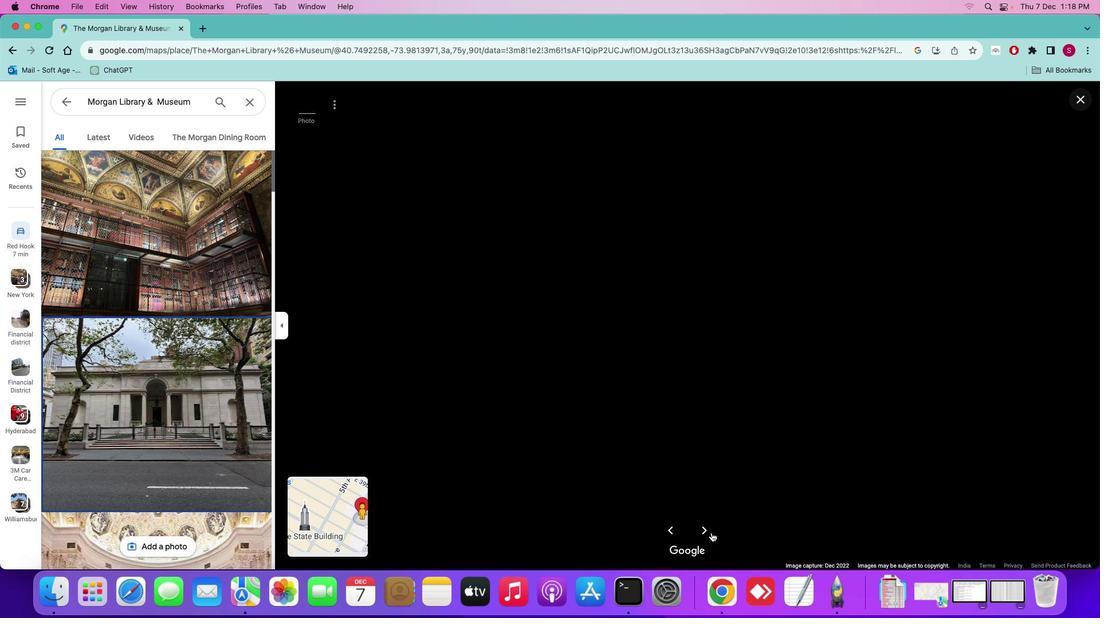 
Action: Mouse moved to (334, 505)
Screenshot: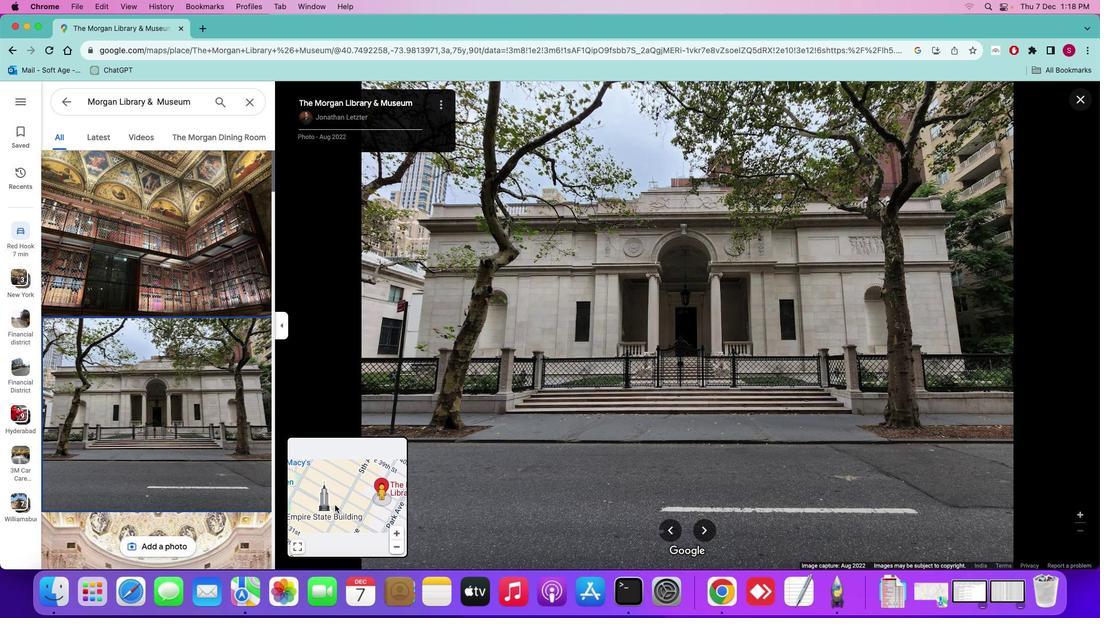 
Action: Mouse pressed left at (334, 505)
Screenshot: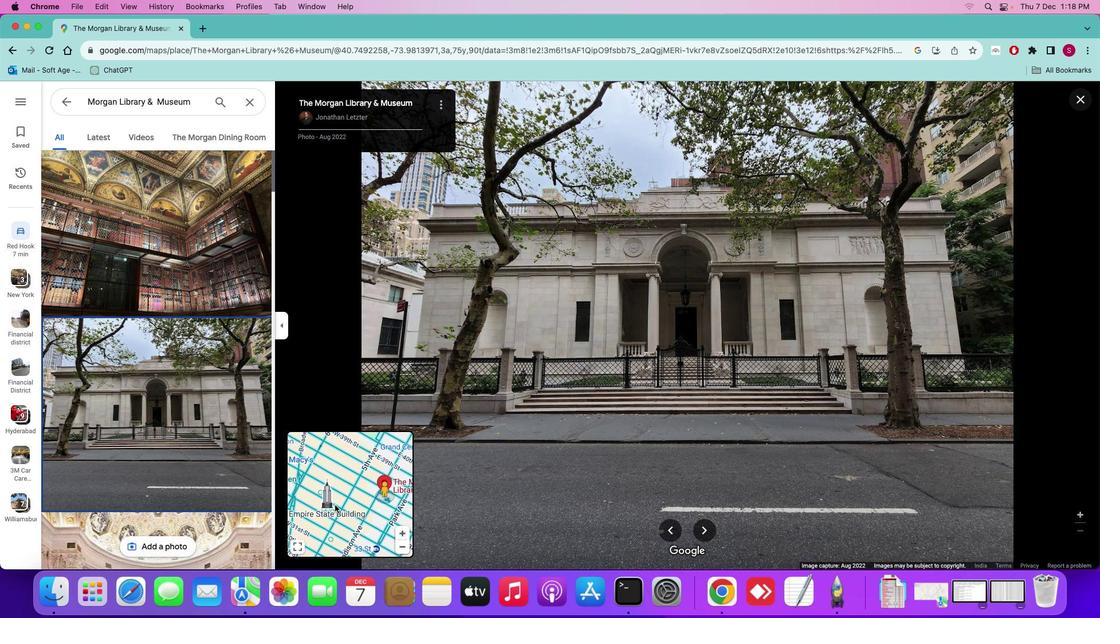 
Action: Mouse moved to (93, 139)
Screenshot: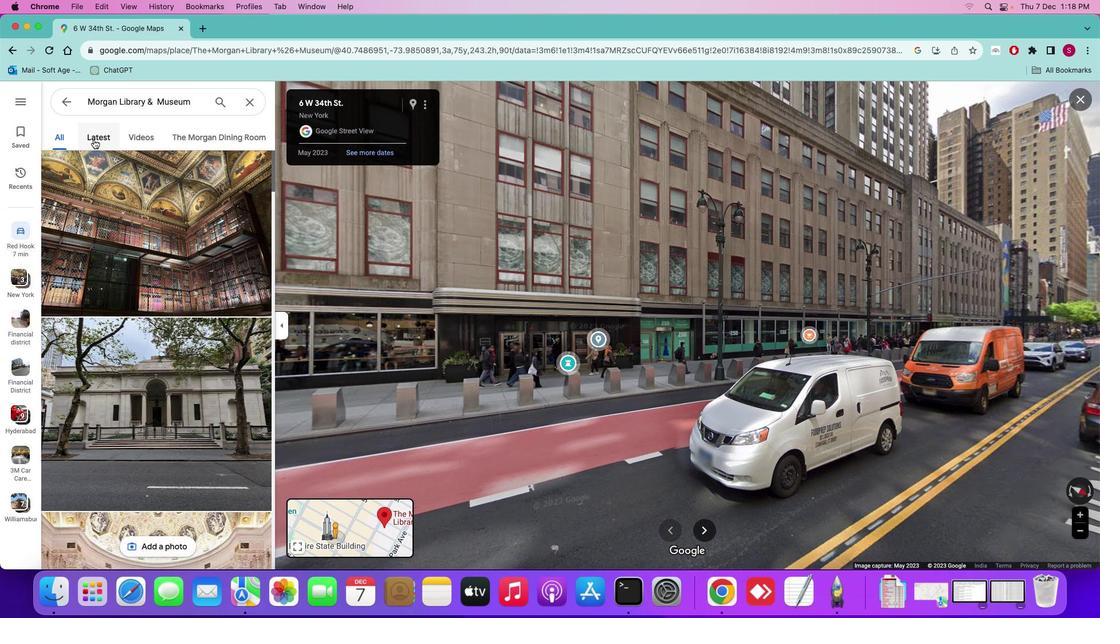 
Action: Mouse pressed left at (93, 139)
Screenshot: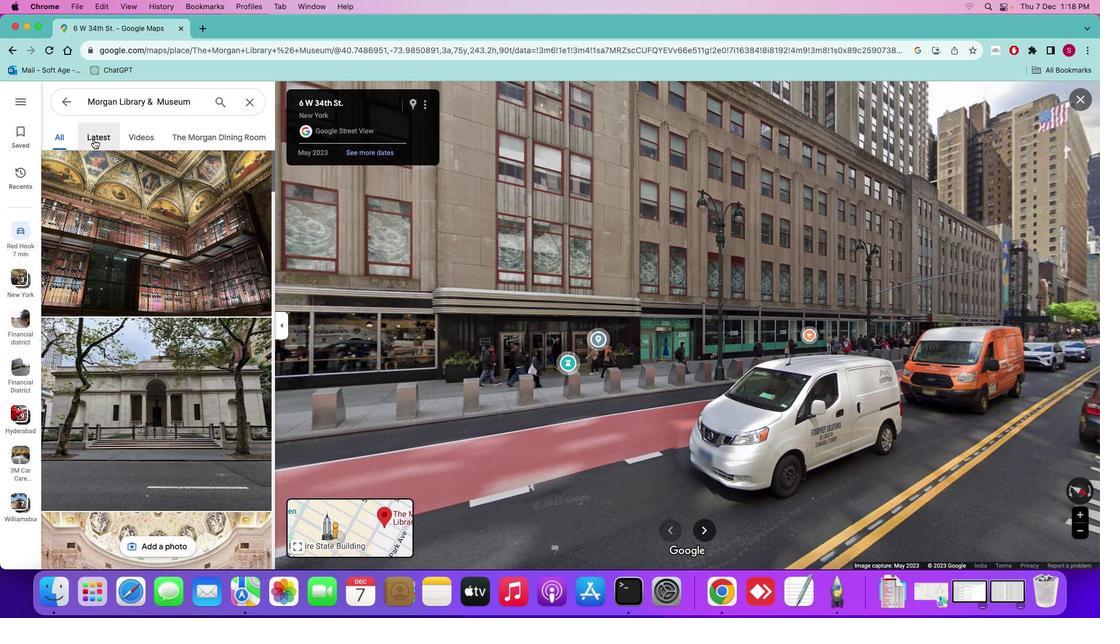 
Action: Mouse moved to (69, 138)
Screenshot: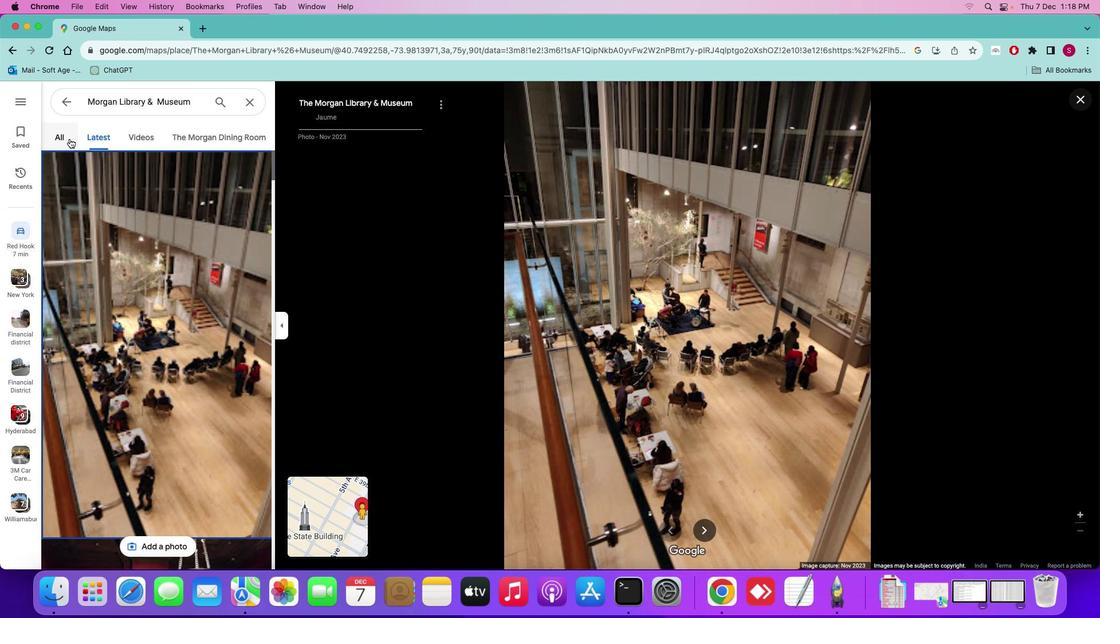 
Action: Mouse pressed left at (69, 138)
Screenshot: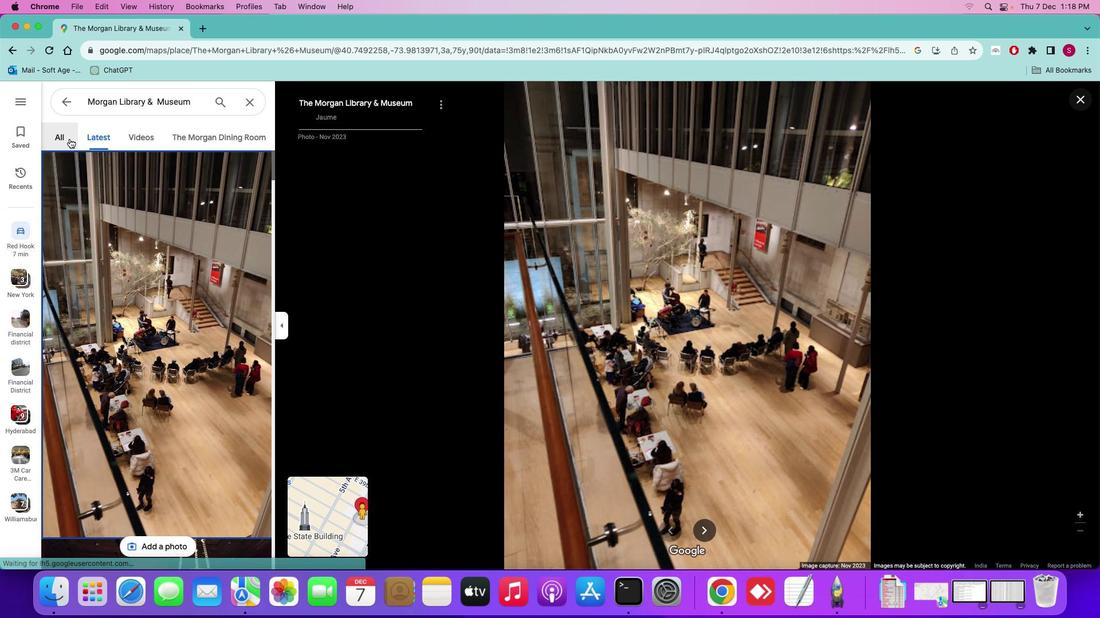 
Action: Mouse moved to (209, 135)
Screenshot: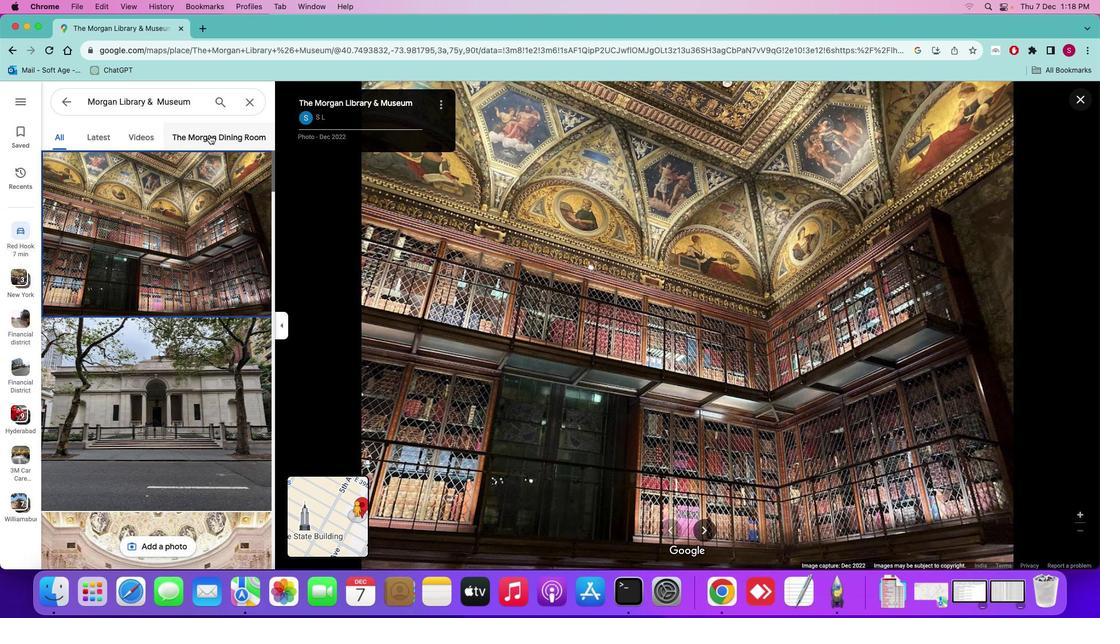 
Action: Mouse pressed left at (209, 135)
Screenshot: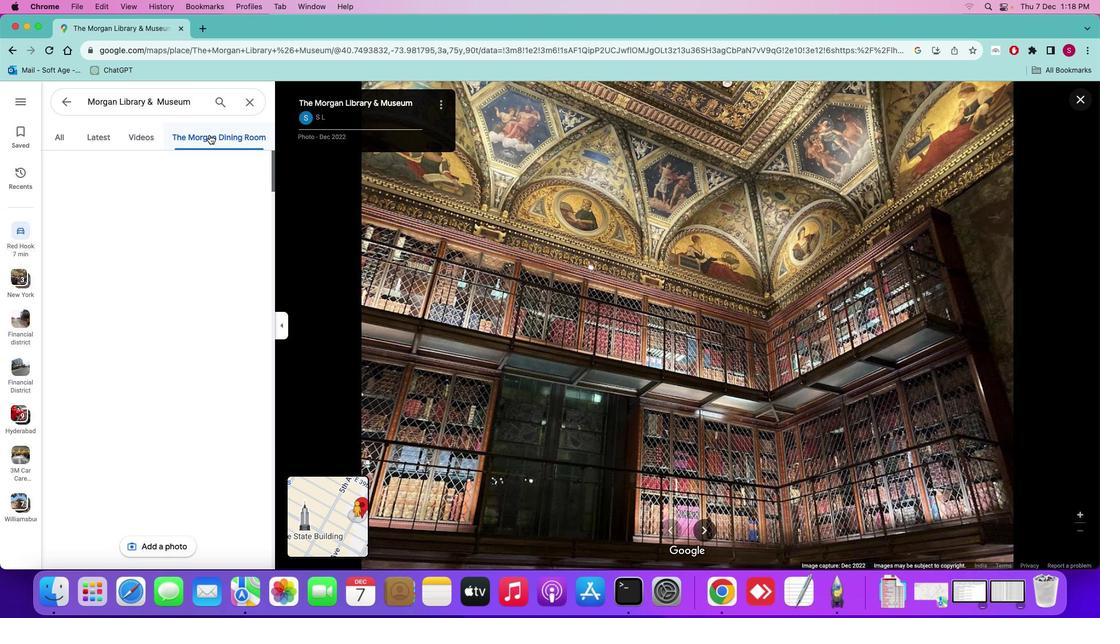 
Action: Mouse moved to (240, 140)
Screenshot: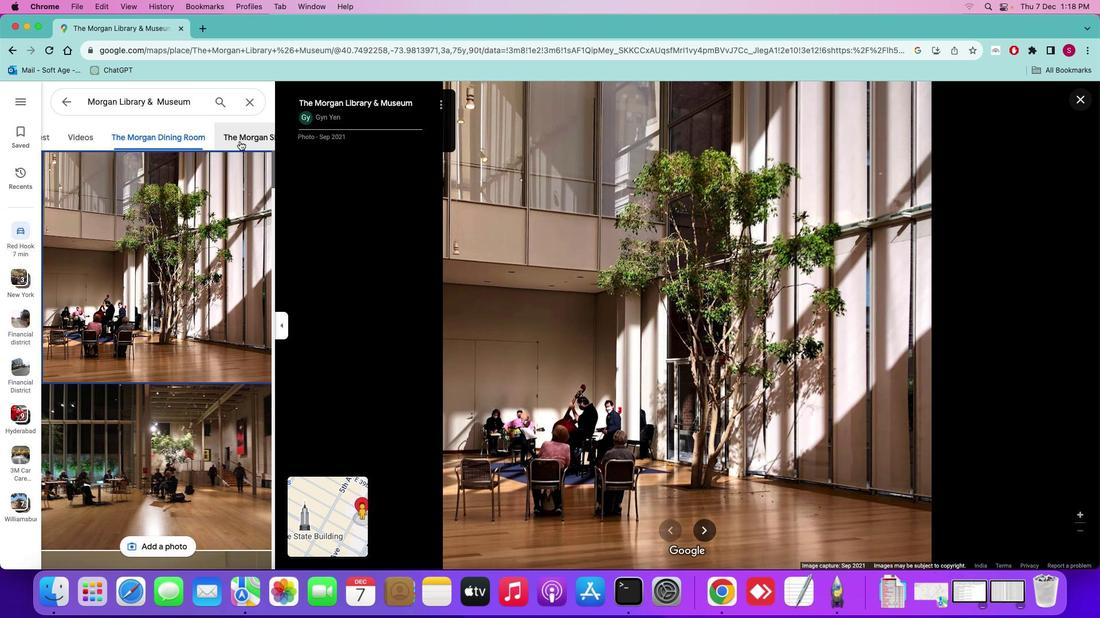 
Action: Mouse pressed left at (240, 140)
Screenshot: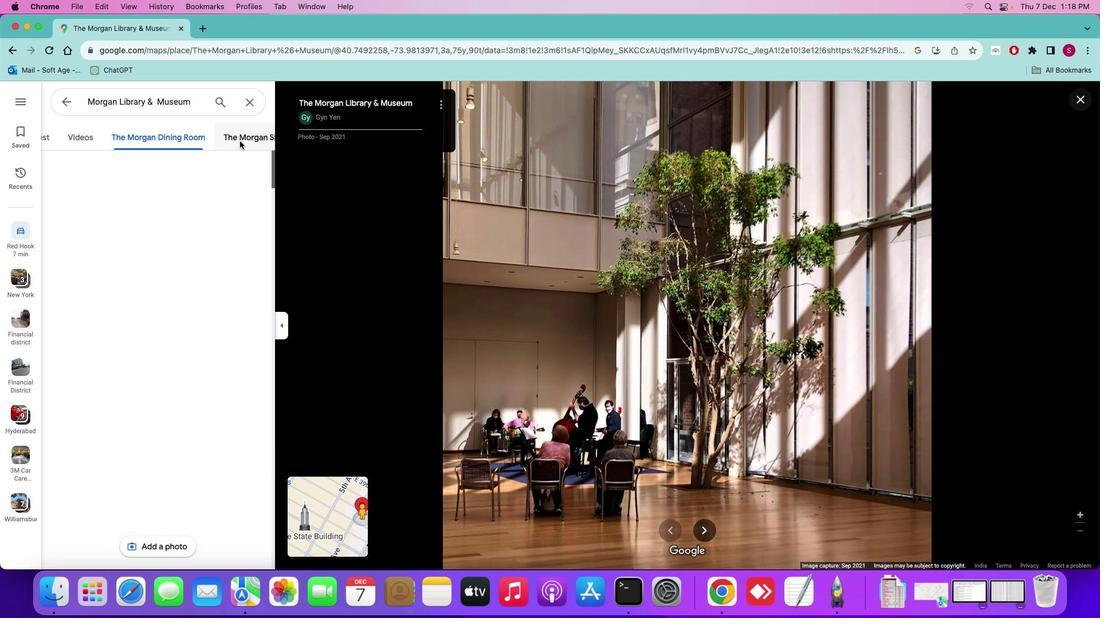 
Action: Mouse moved to (80, 135)
Screenshot: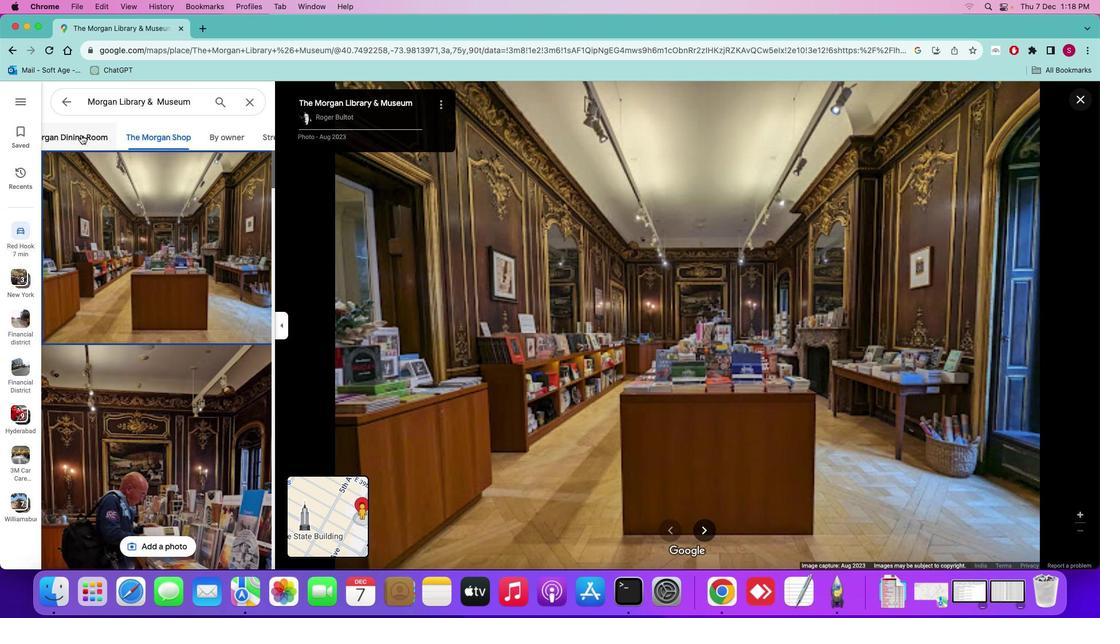 
Action: Mouse pressed left at (80, 135)
Screenshot: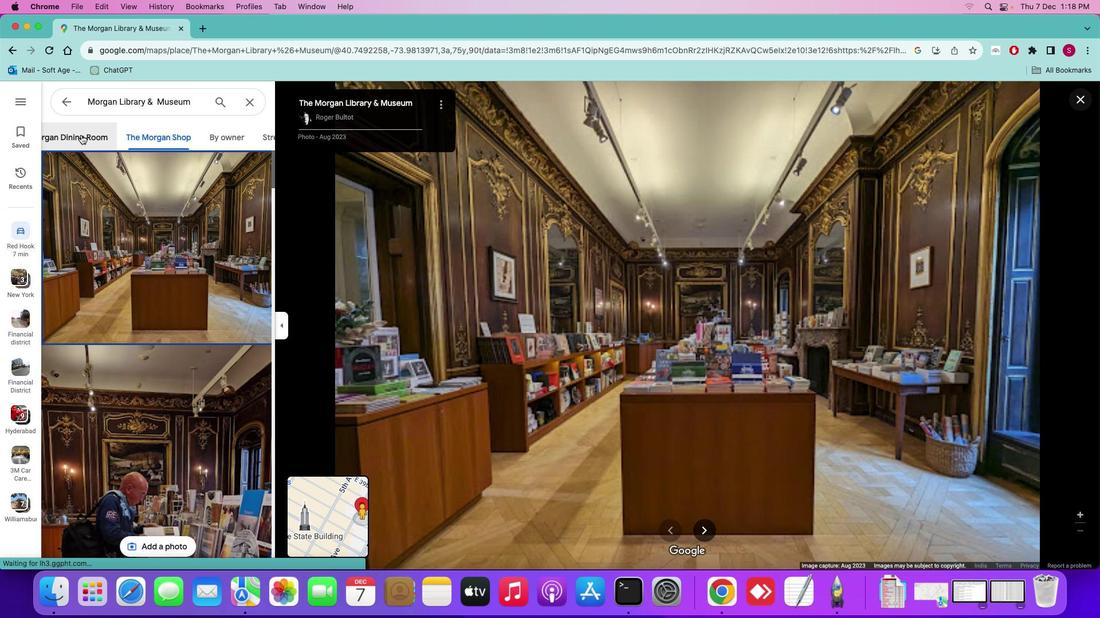 
Action: Mouse moved to (199, 103)
Screenshot: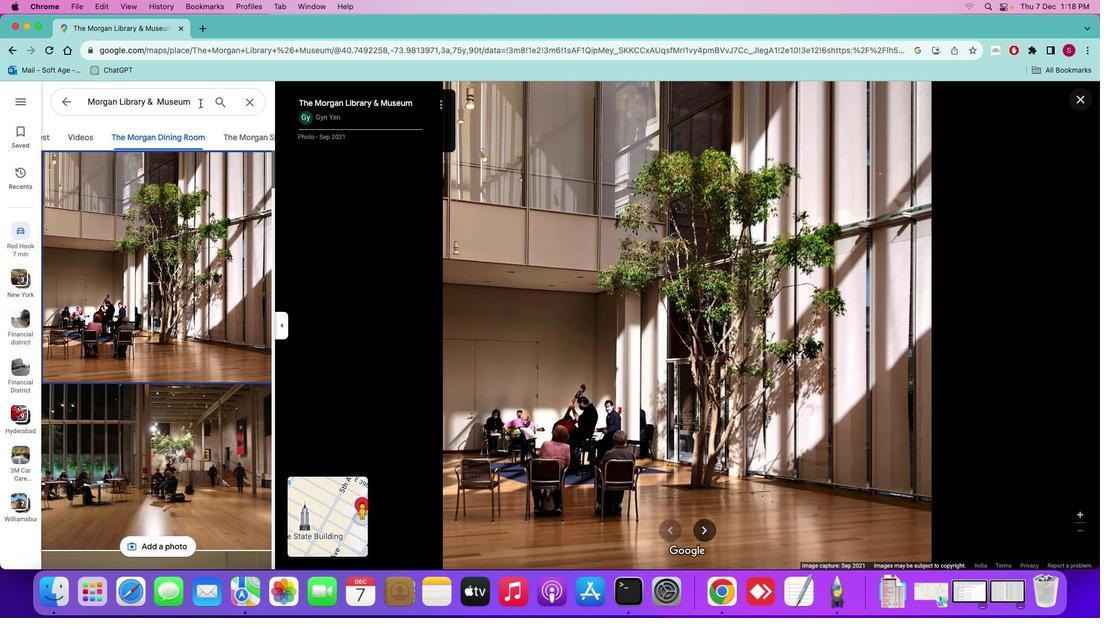 
Action: Mouse pressed left at (199, 103)
Screenshot: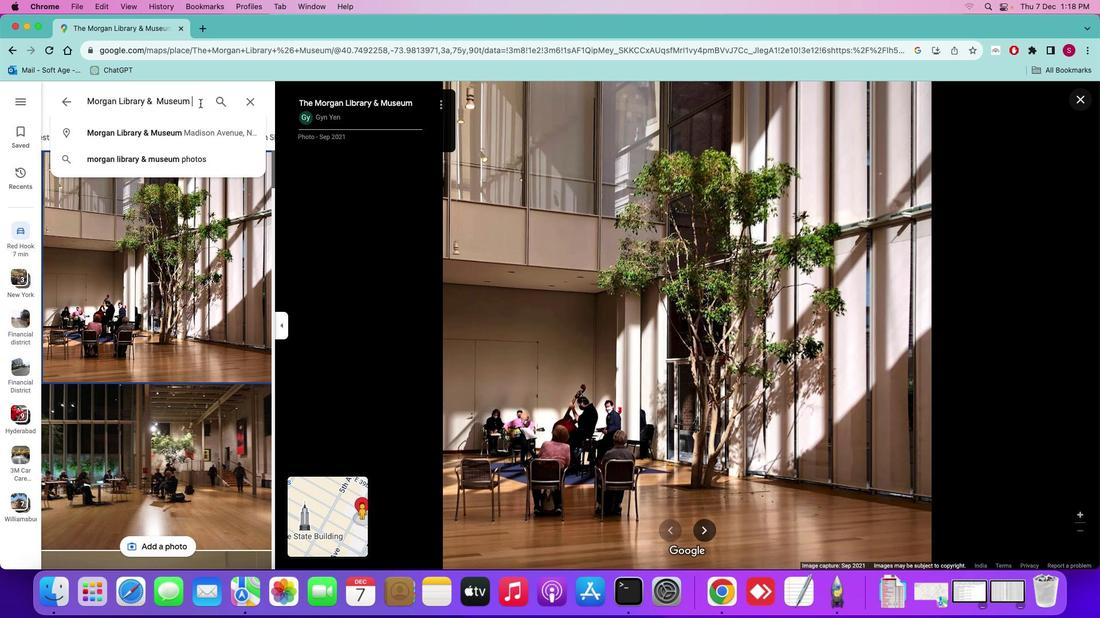 
Action: Key pressed Key.enter
Screenshot: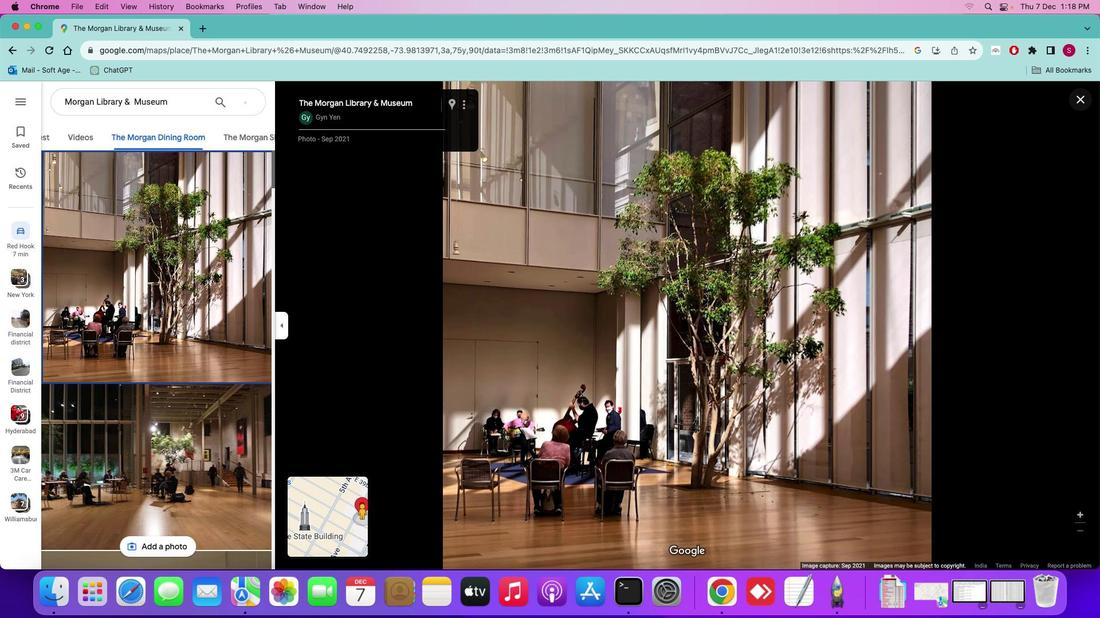 
Action: Mouse moved to (702, 326)
Screenshot: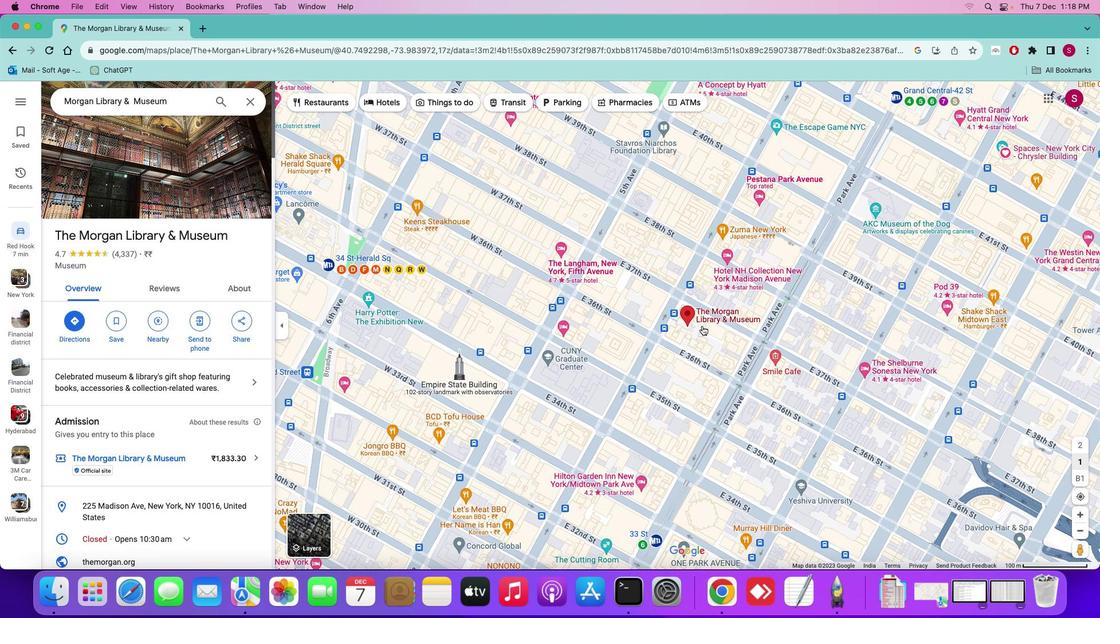 
Action: Mouse scrolled (702, 326) with delta (0, 0)
Screenshot: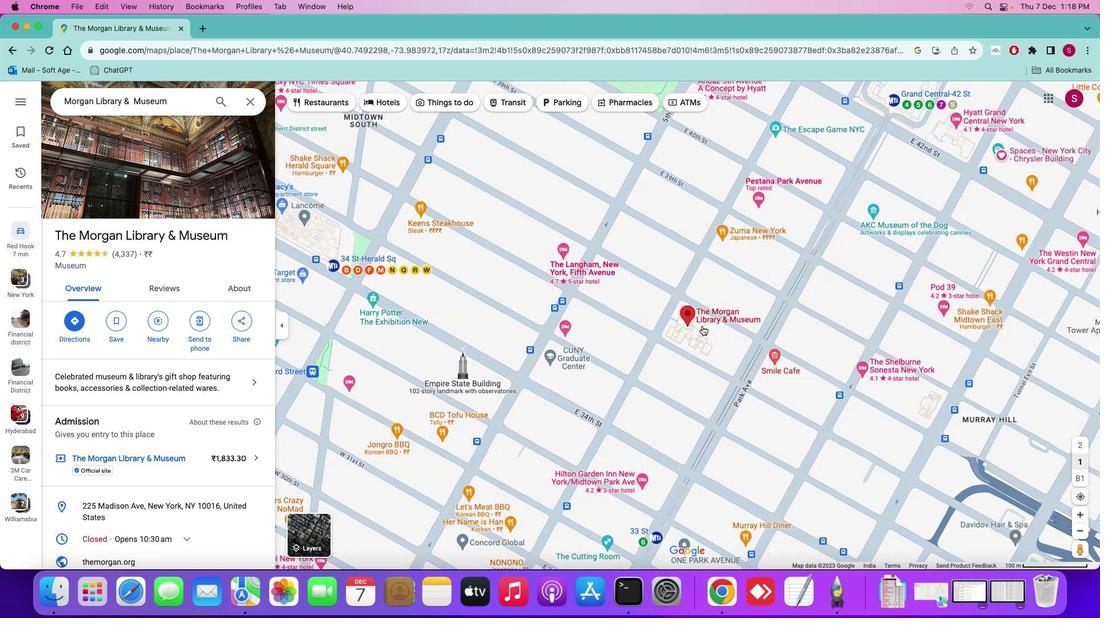 
Action: Mouse moved to (702, 327)
Screenshot: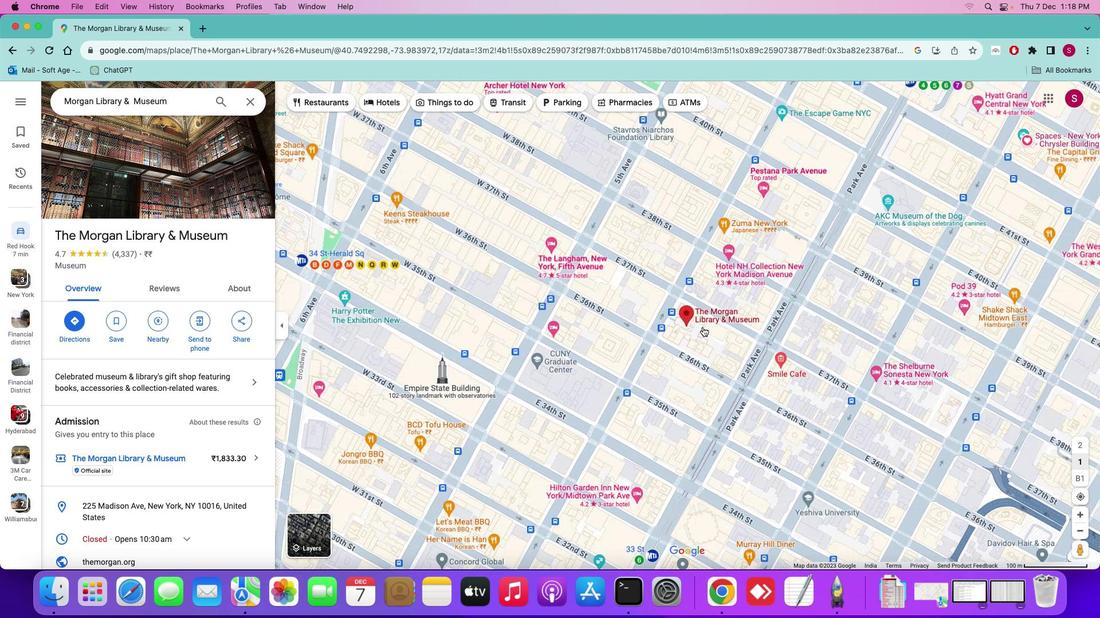 
Action: Mouse scrolled (702, 327) with delta (0, 0)
Screenshot: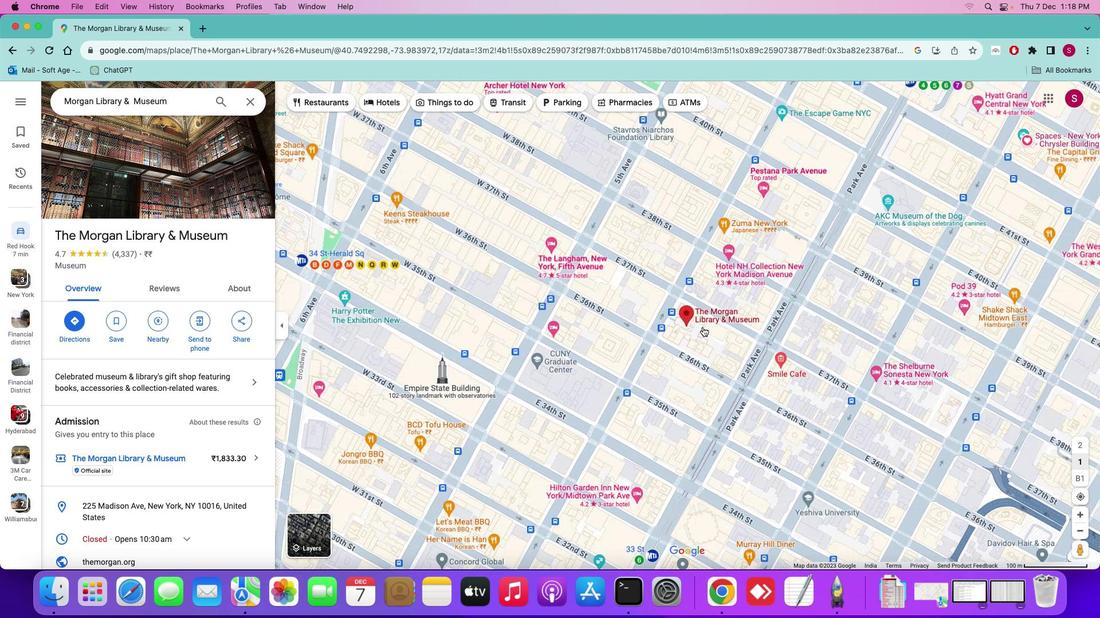 
Action: Mouse scrolled (702, 327) with delta (0, 0)
Screenshot: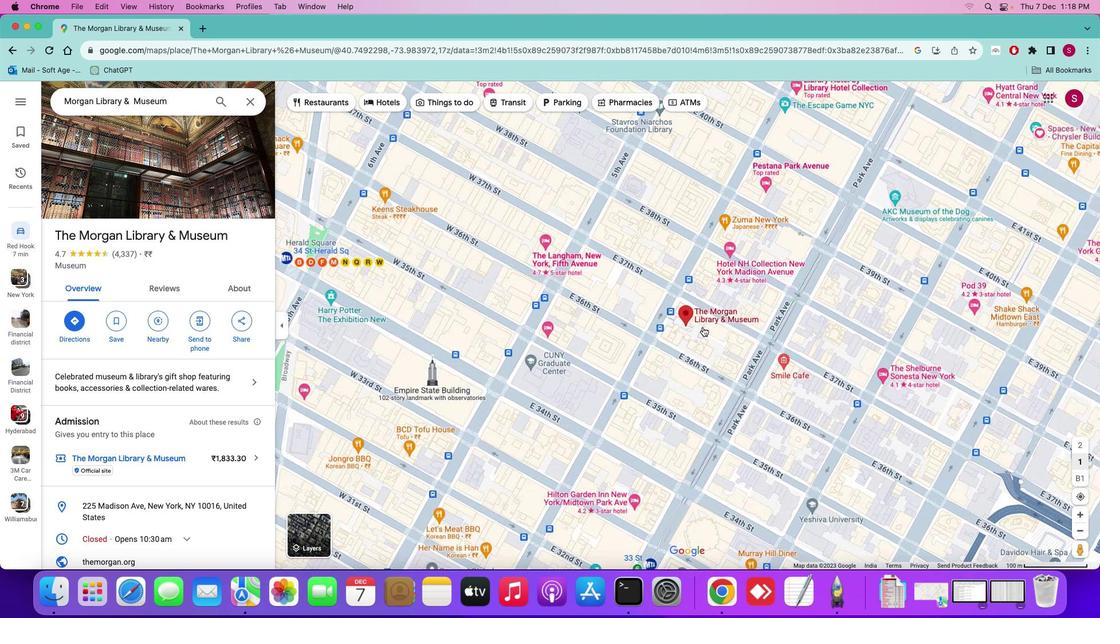 
Action: Mouse moved to (702, 327)
Screenshot: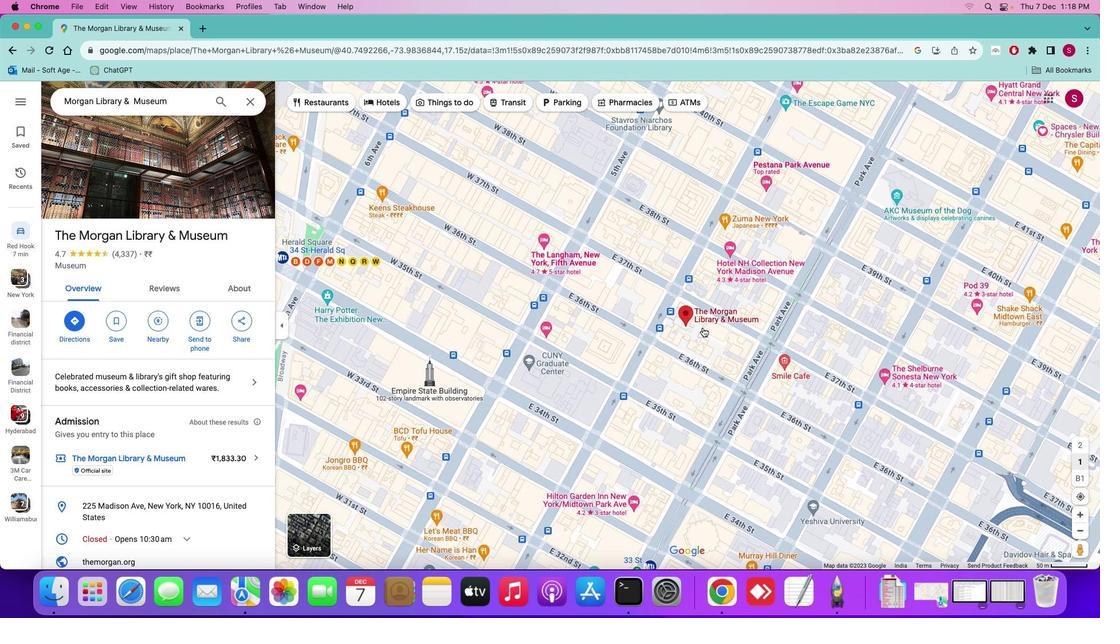
Action: Mouse scrolled (702, 327) with delta (0, 0)
Screenshot: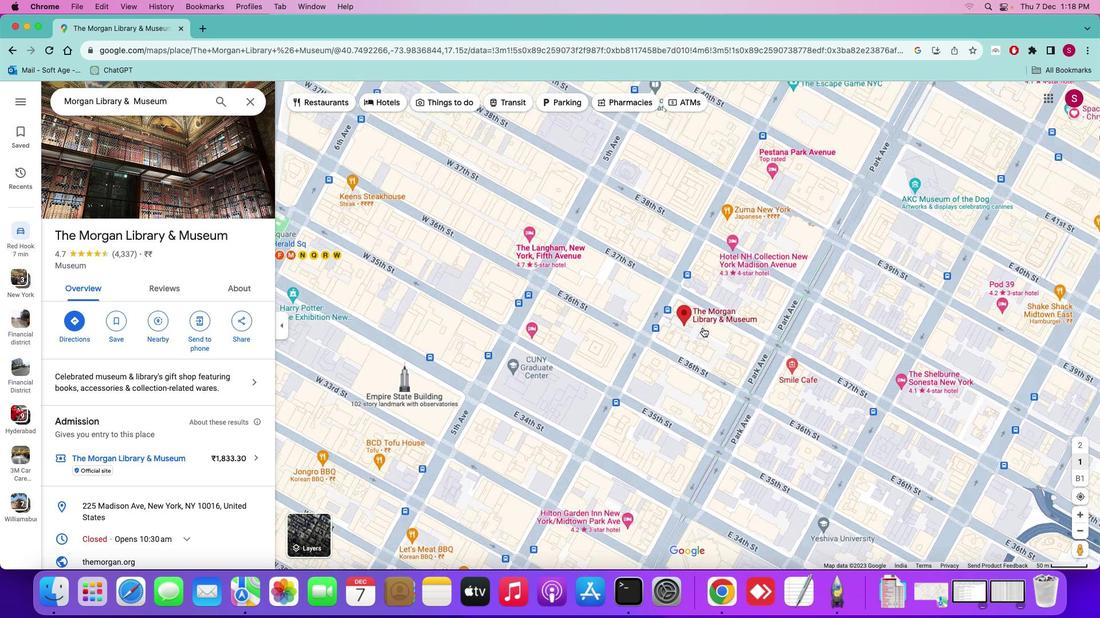 
Action: Mouse scrolled (702, 327) with delta (0, 0)
Screenshot: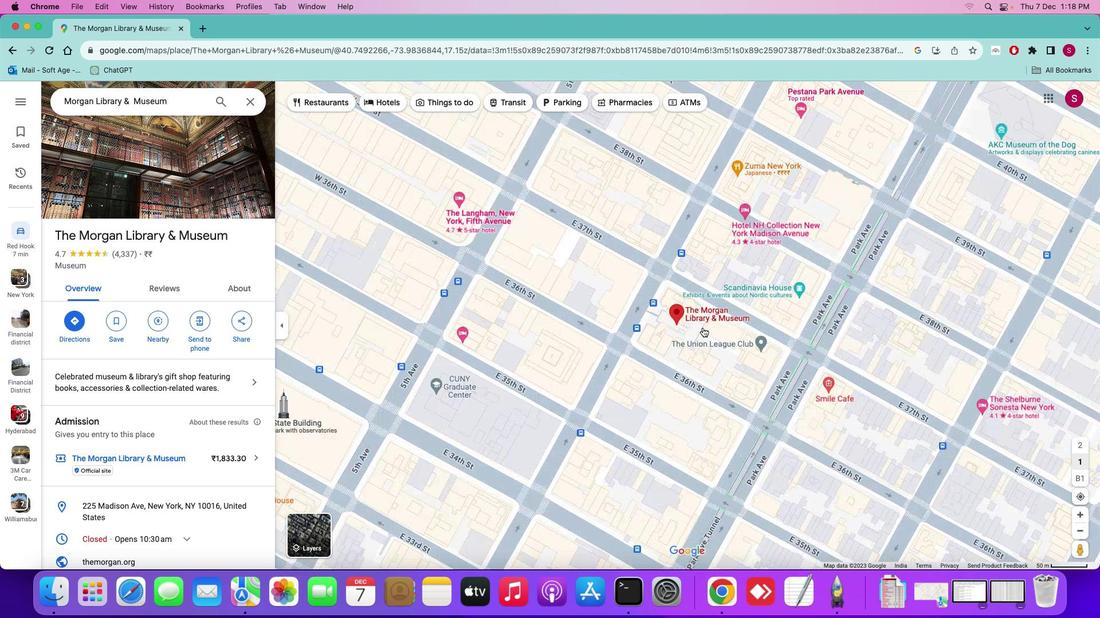 
Action: Mouse scrolled (702, 327) with delta (0, 1)
Screenshot: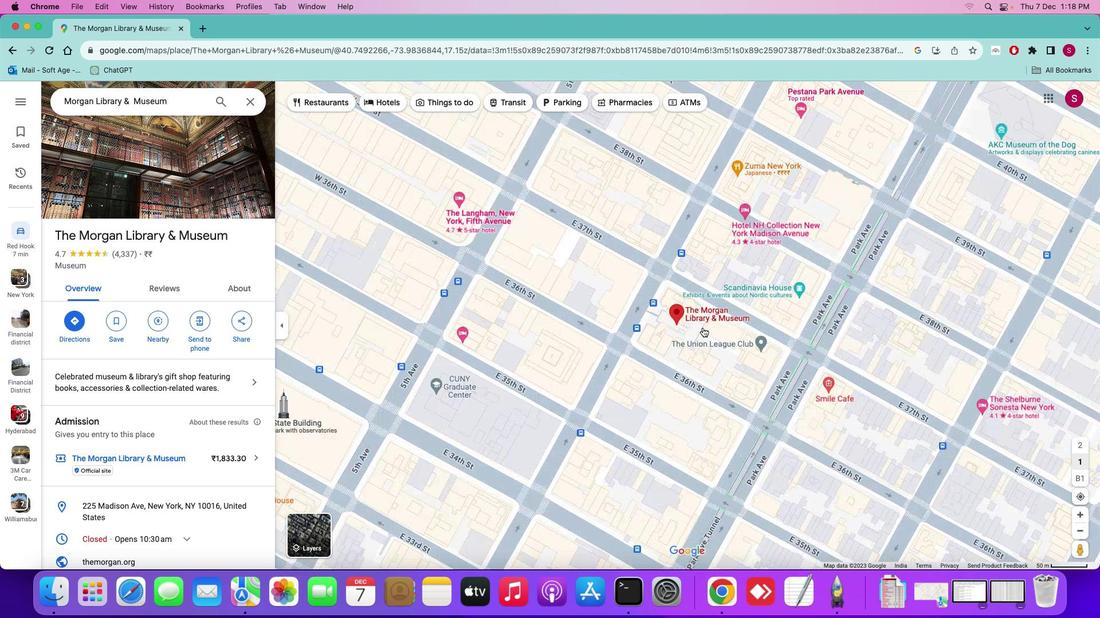 
Action: Mouse moved to (702, 328)
Screenshot: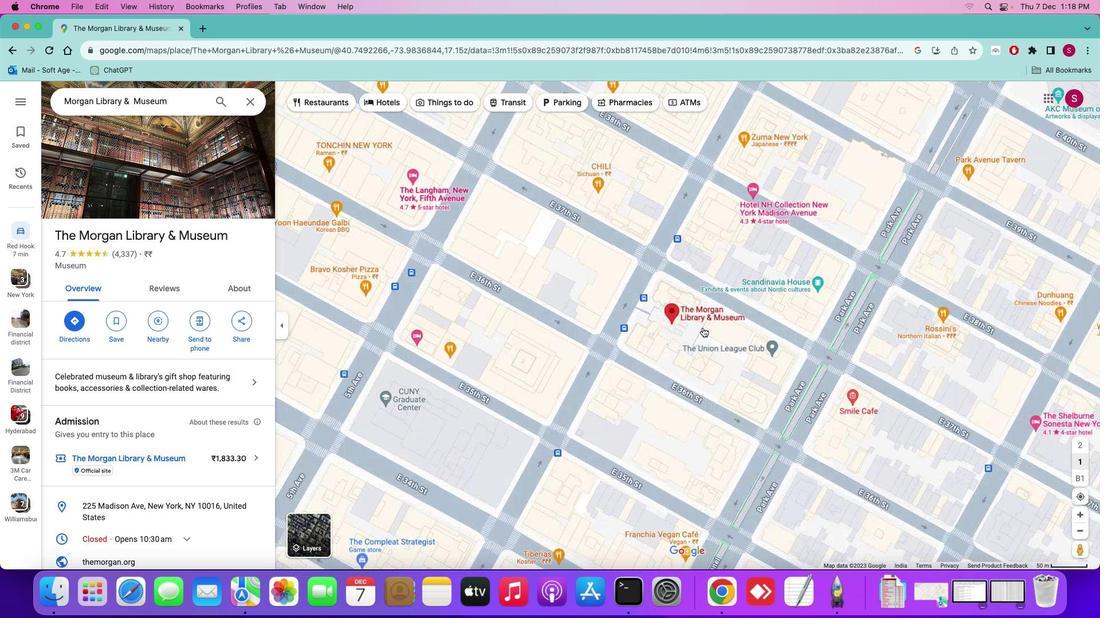 
Action: Mouse scrolled (702, 328) with delta (0, 1)
Screenshot: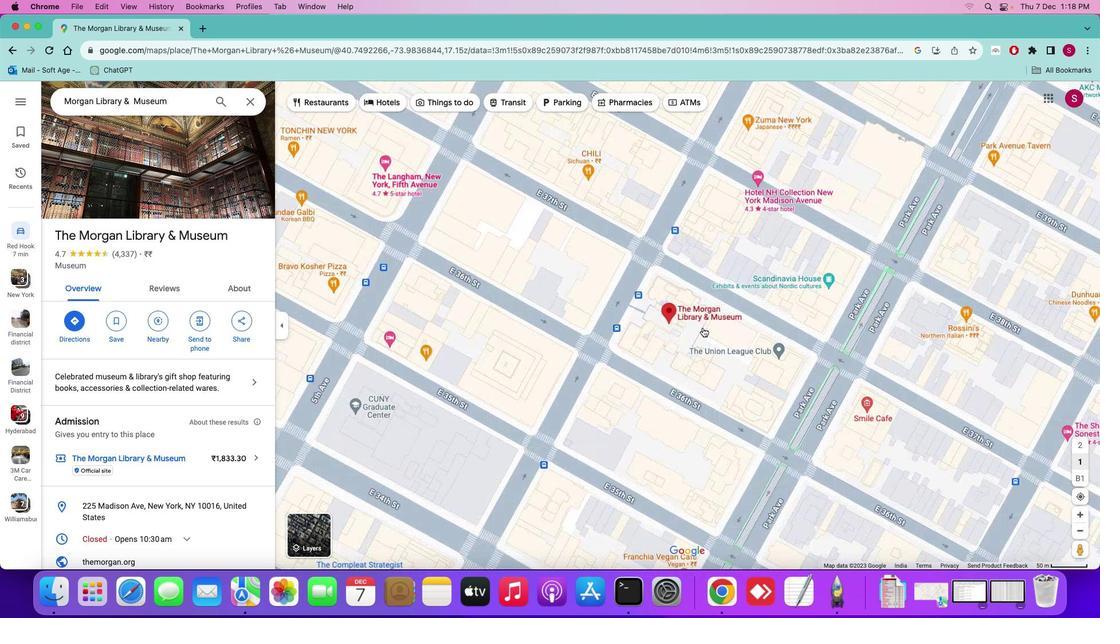 
Action: Mouse scrolled (702, 328) with delta (0, 1)
Screenshot: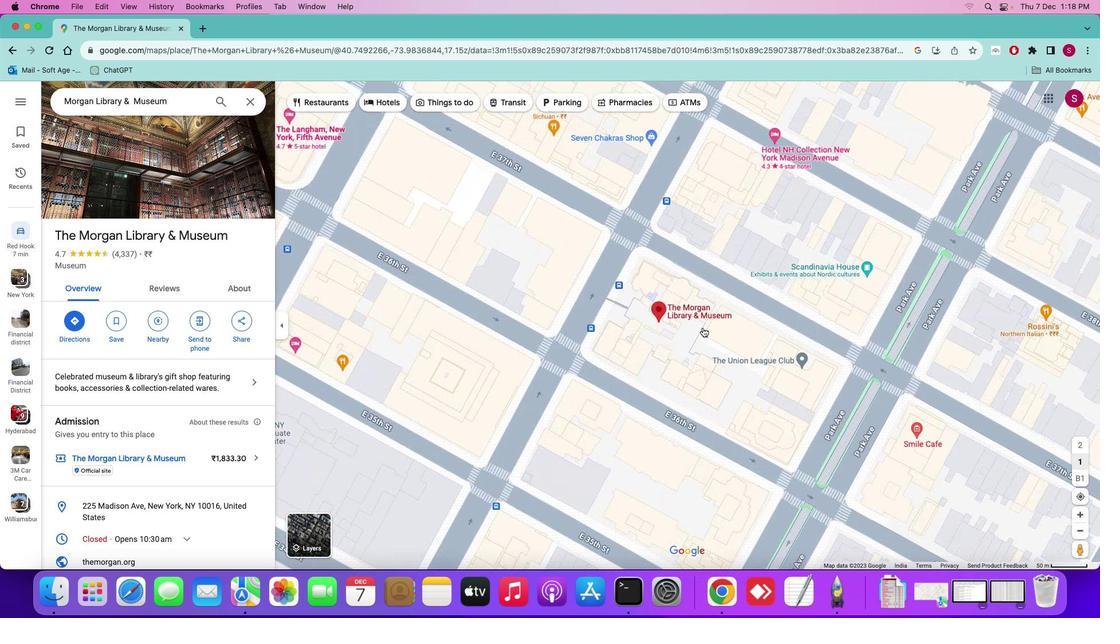 
Action: Mouse scrolled (702, 328) with delta (0, 2)
Screenshot: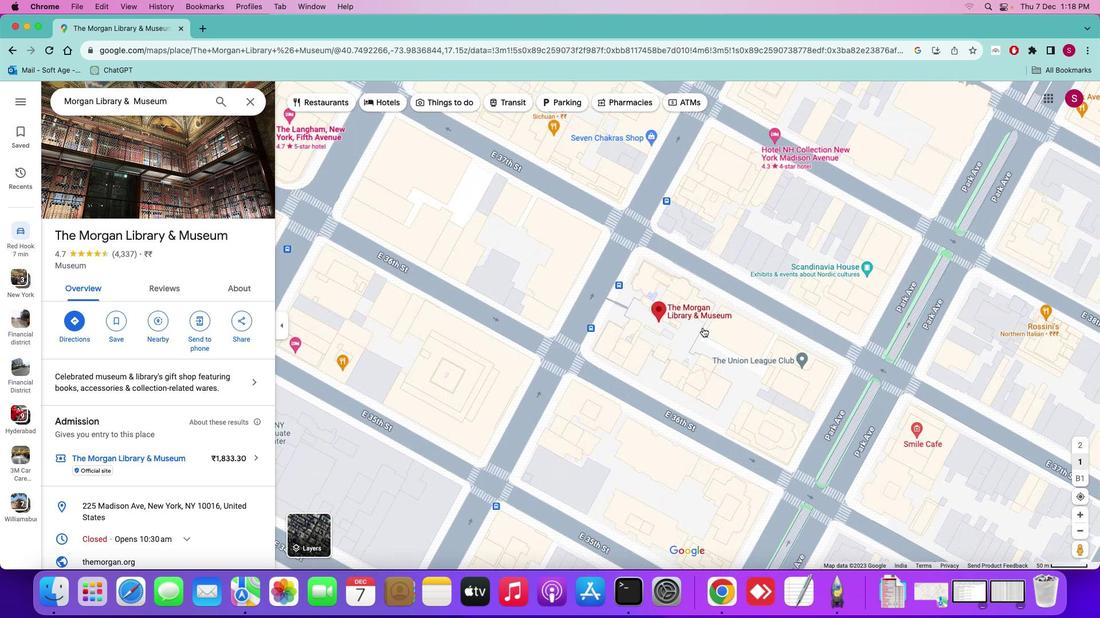 
Action: Mouse scrolled (702, 328) with delta (0, 0)
Screenshot: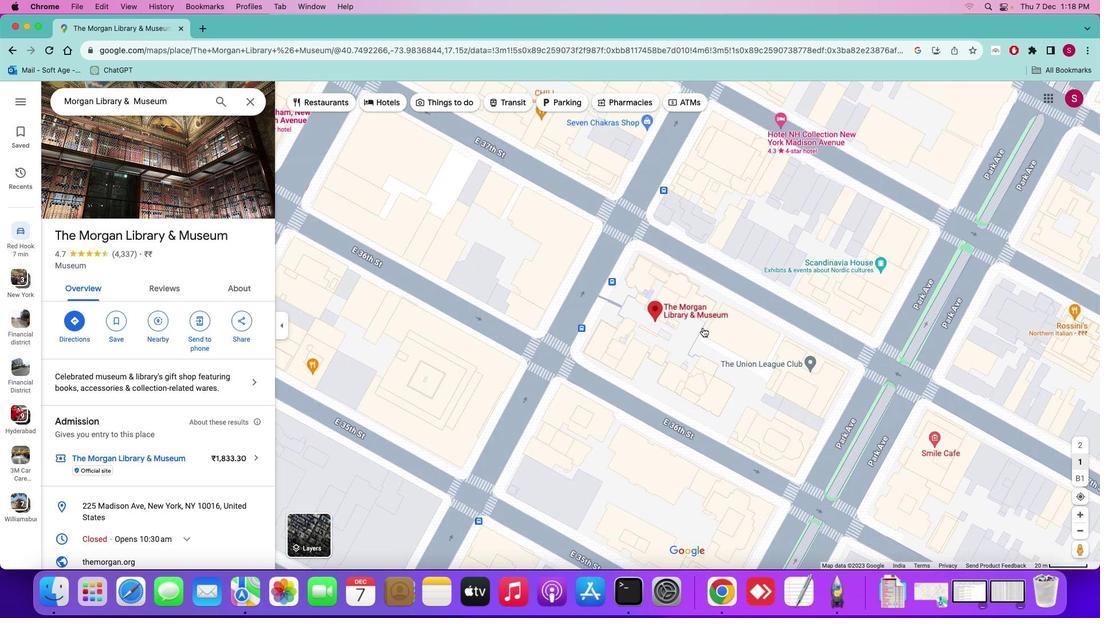
Action: Mouse scrolled (702, 328) with delta (0, 0)
Screenshot: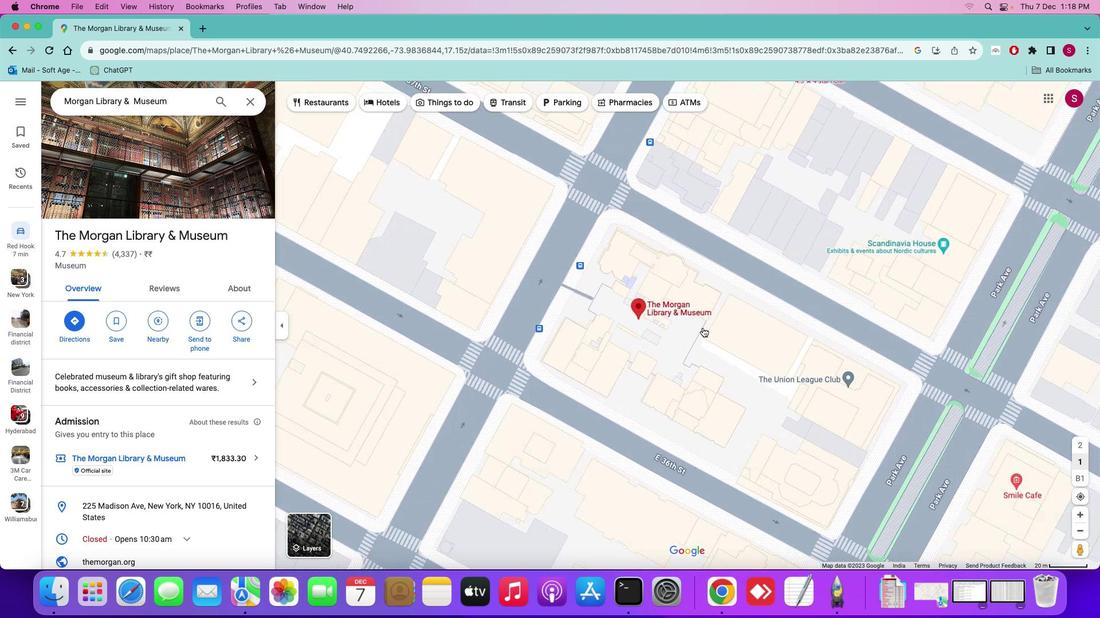 
Action: Mouse scrolled (702, 328) with delta (0, 0)
Screenshot: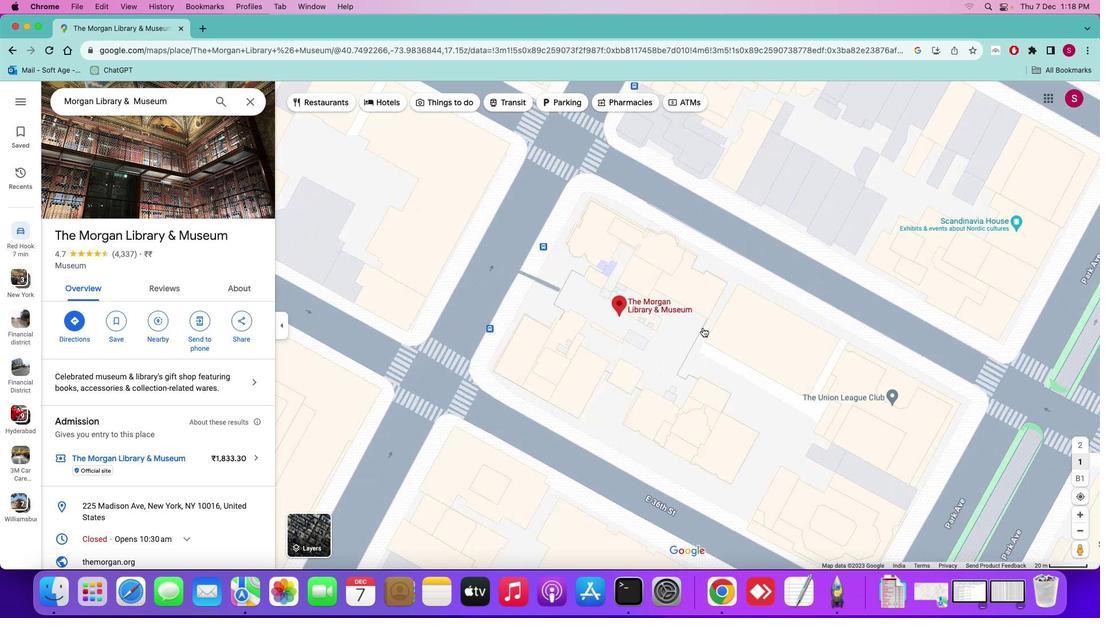 
Action: Mouse scrolled (702, 328) with delta (0, 1)
Screenshot: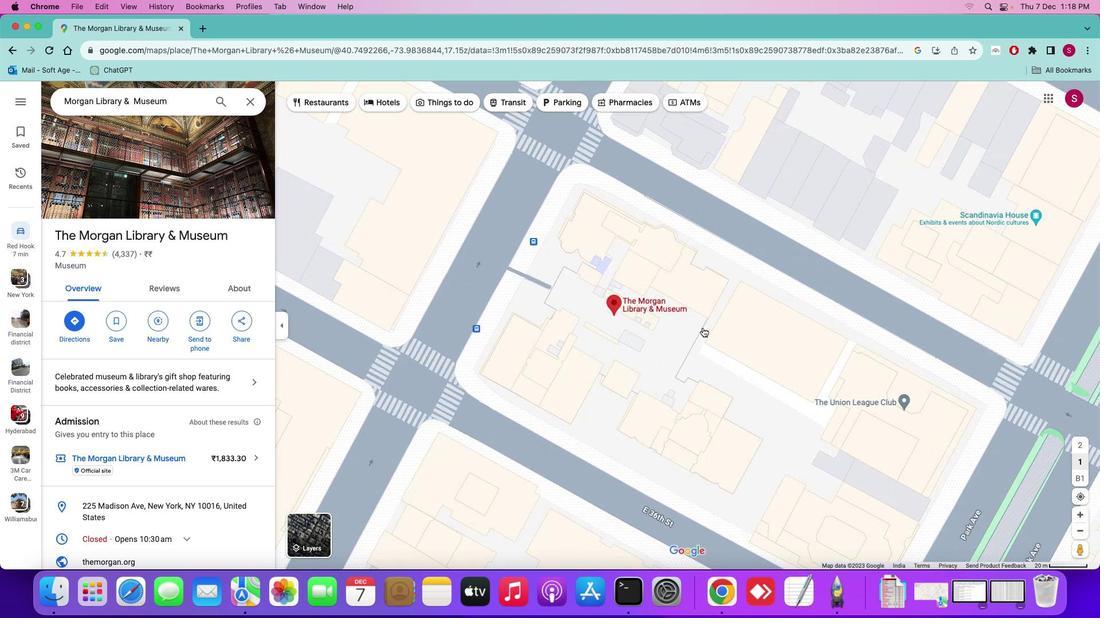 
Action: Mouse scrolled (702, 328) with delta (0, 2)
Screenshot: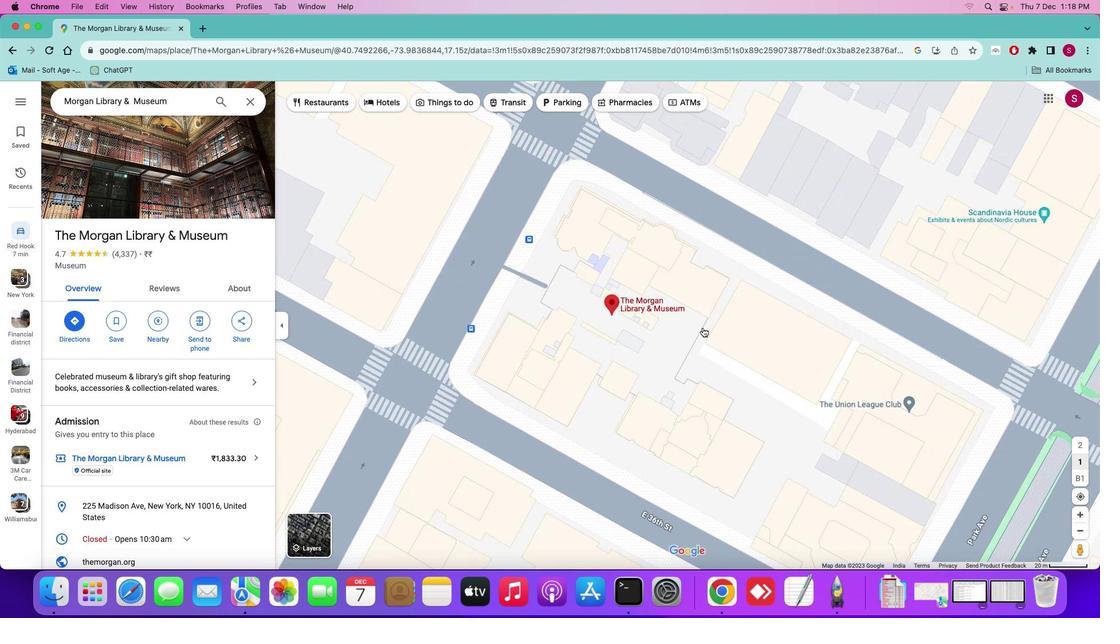 
Action: Mouse scrolled (702, 328) with delta (0, 2)
Screenshot: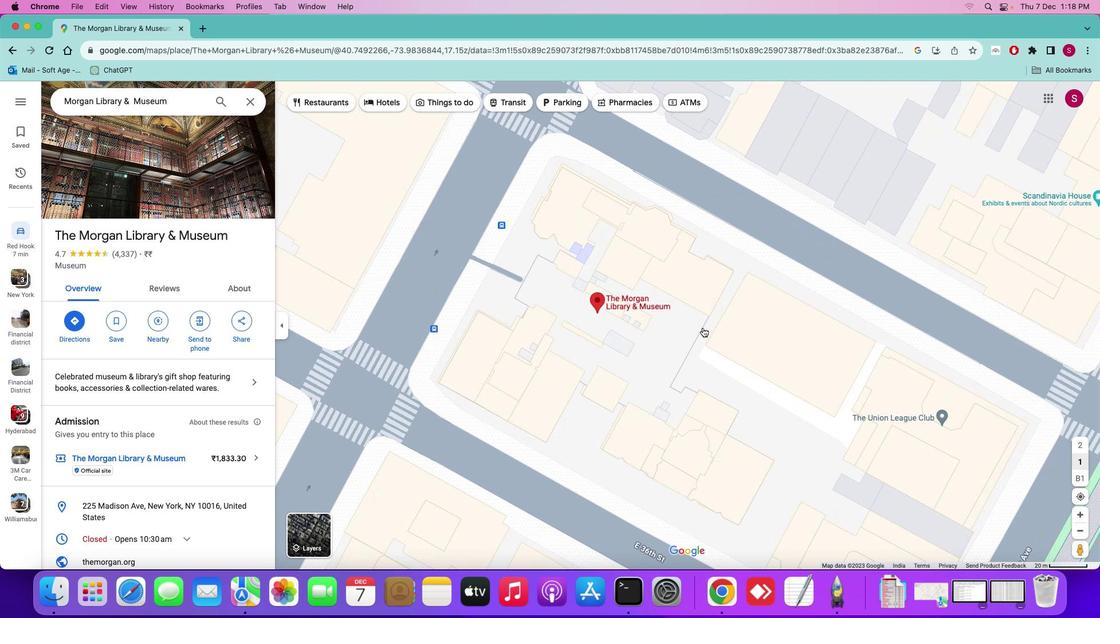 
Action: Mouse scrolled (702, 328) with delta (0, 2)
Screenshot: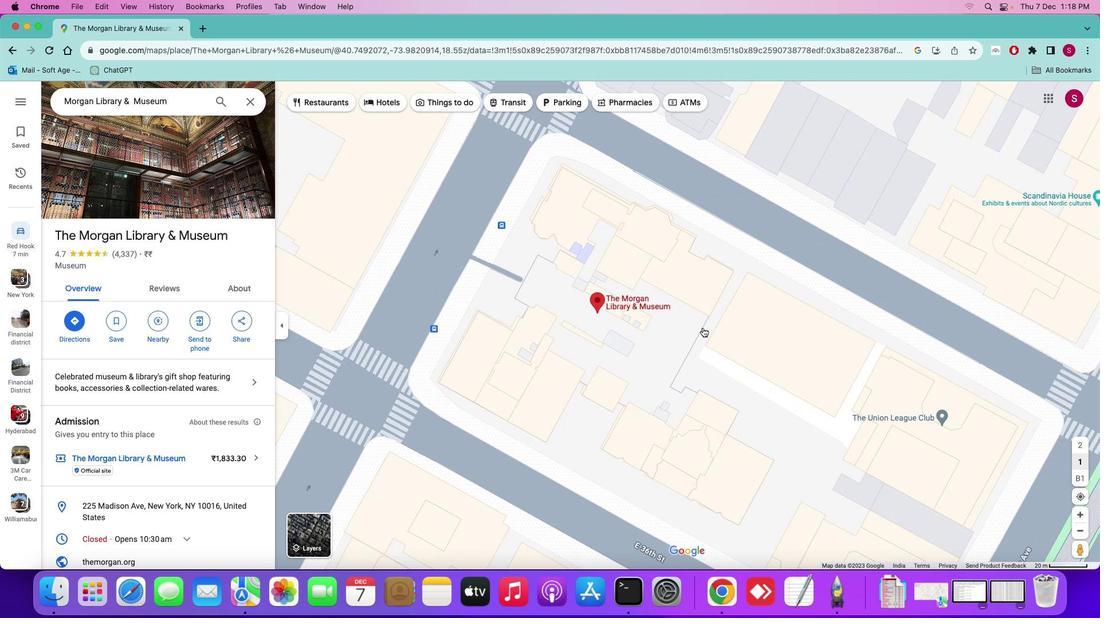 
Action: Mouse moved to (650, 254)
Screenshot: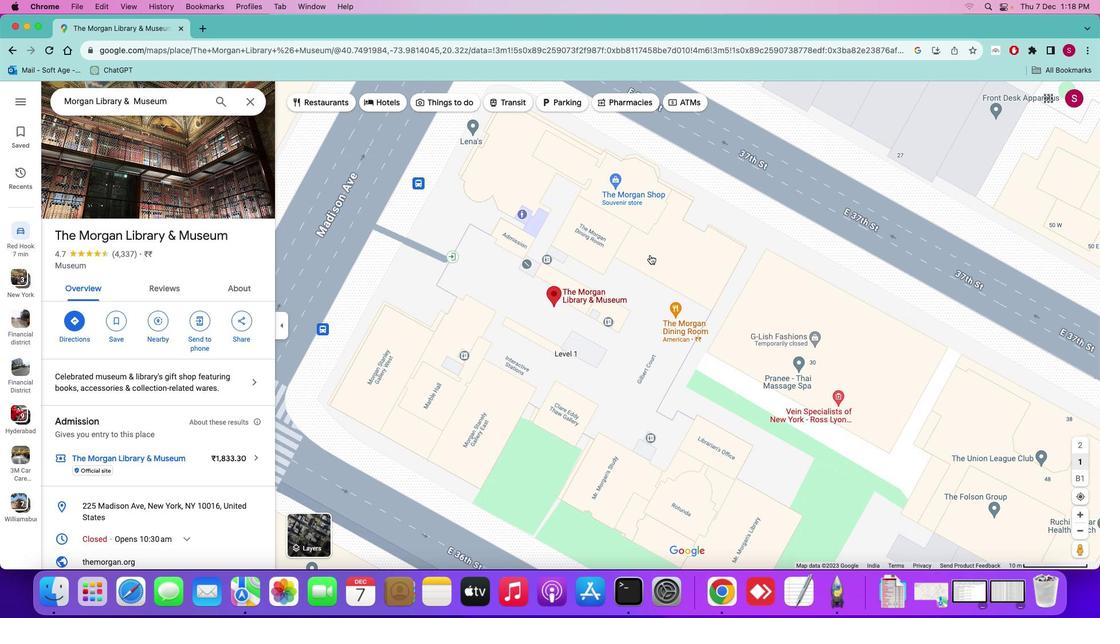 
Action: Mouse pressed left at (650, 254)
Screenshot: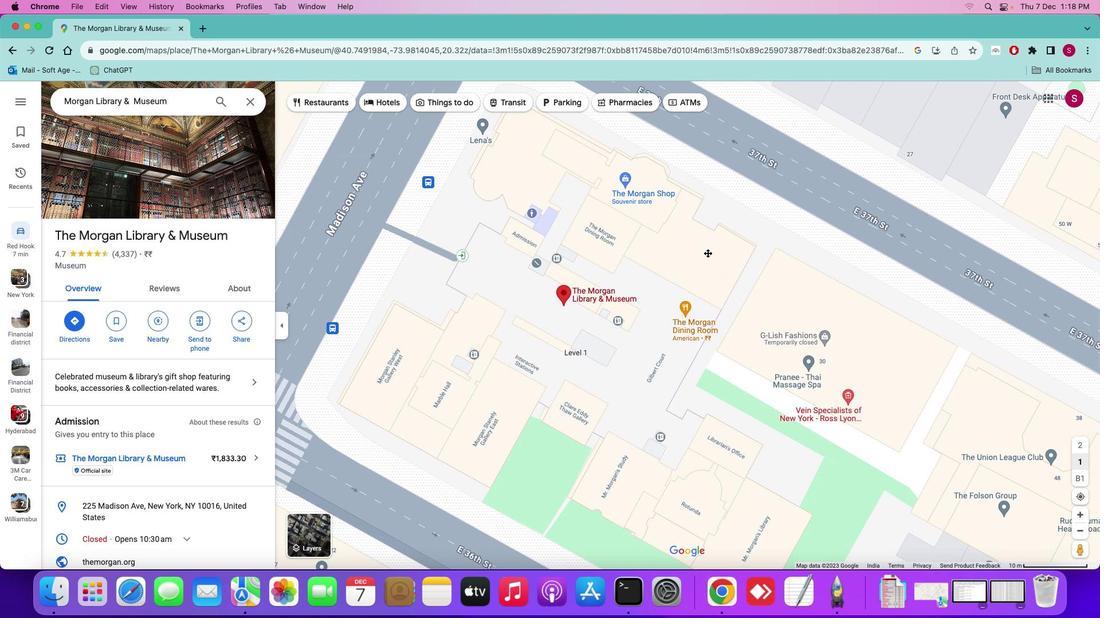 
Action: Mouse moved to (480, 371)
Screenshot: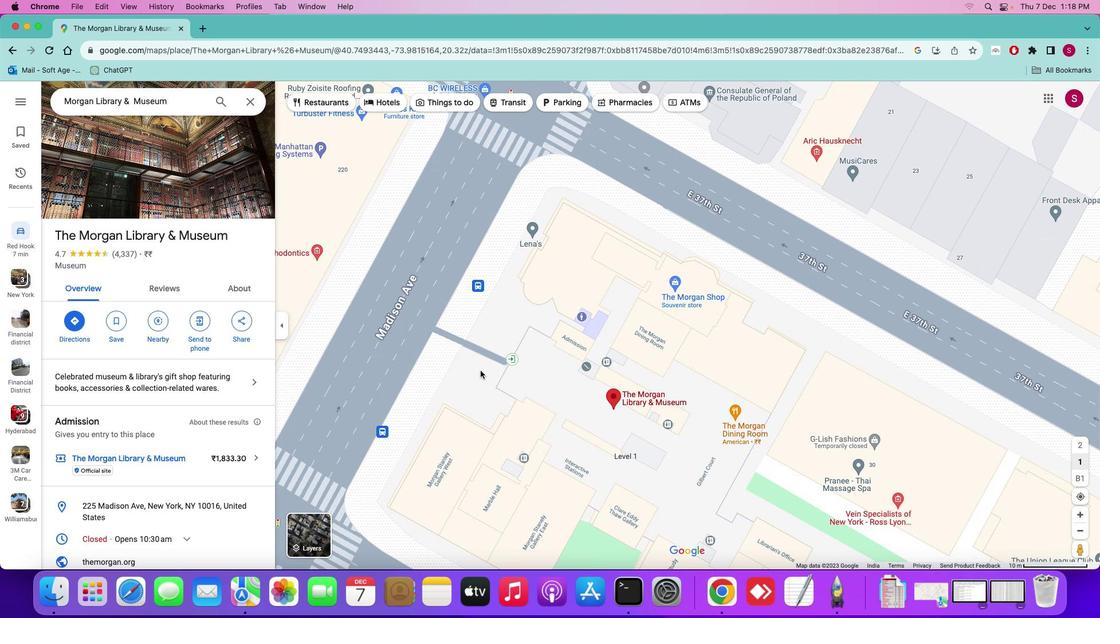 
Action: Mouse pressed left at (480, 371)
Screenshot: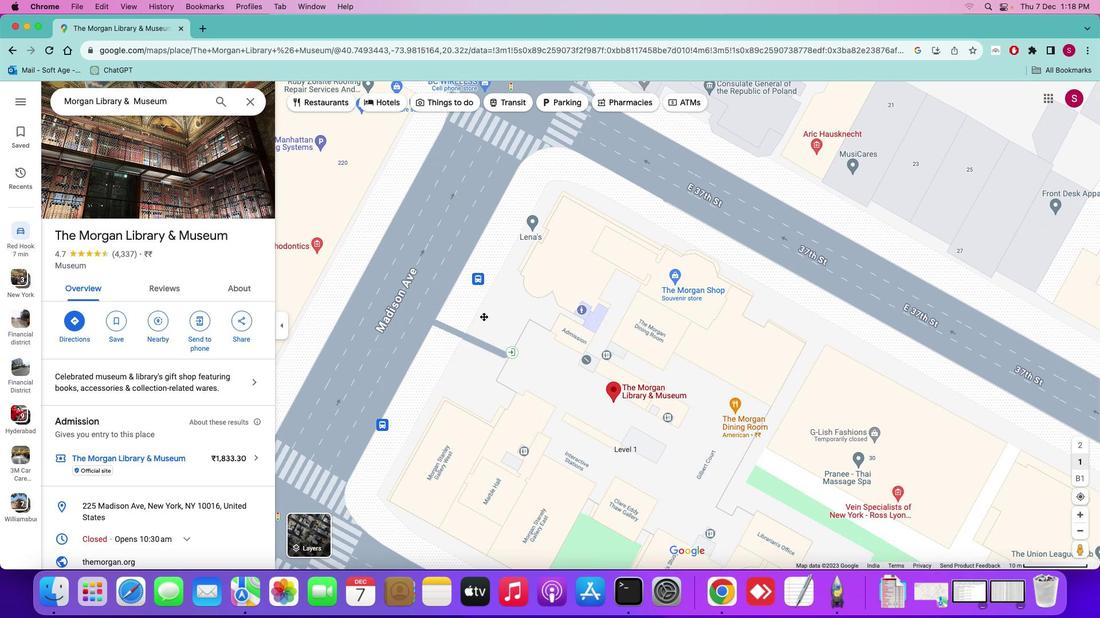 
Action: Mouse moved to (478, 389)
Screenshot: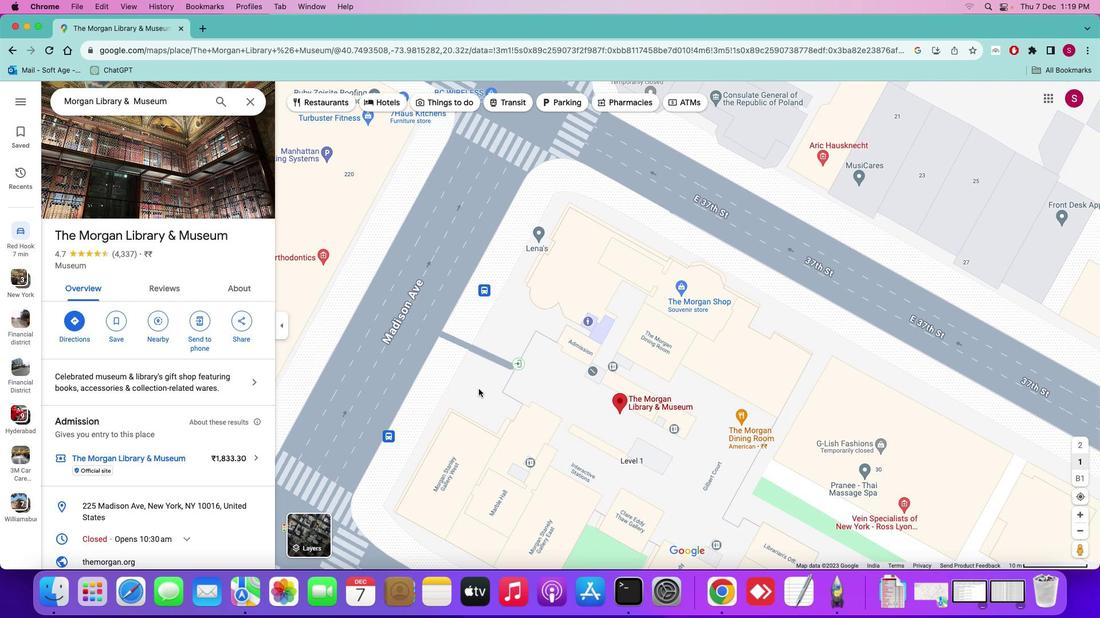 
Action: Mouse pressed left at (478, 389)
Screenshot: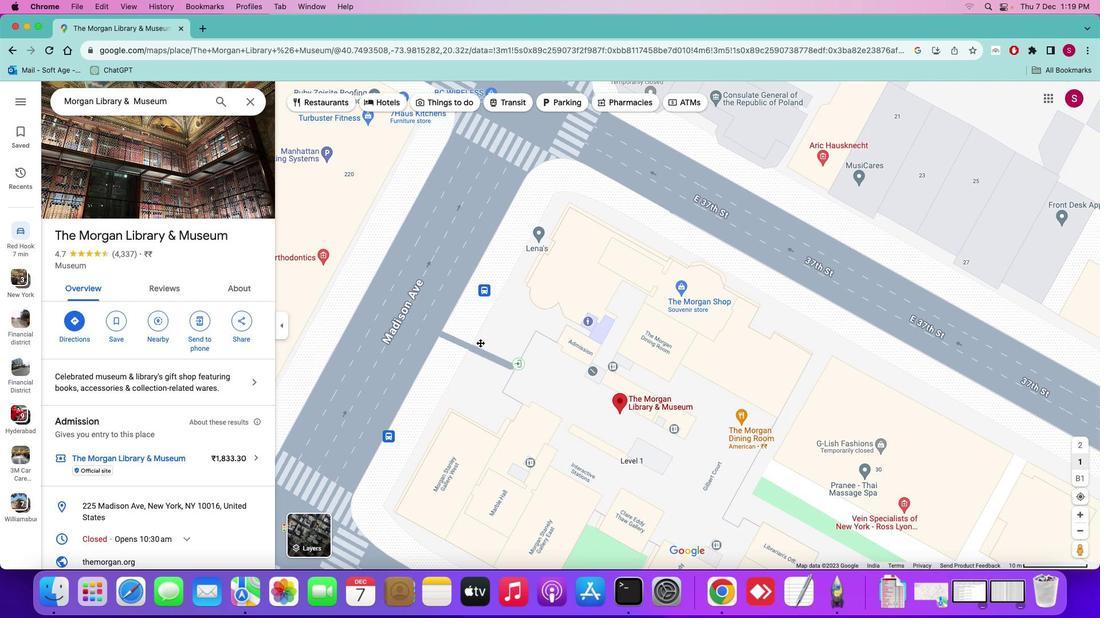 
Action: Mouse moved to (468, 261)
Screenshot: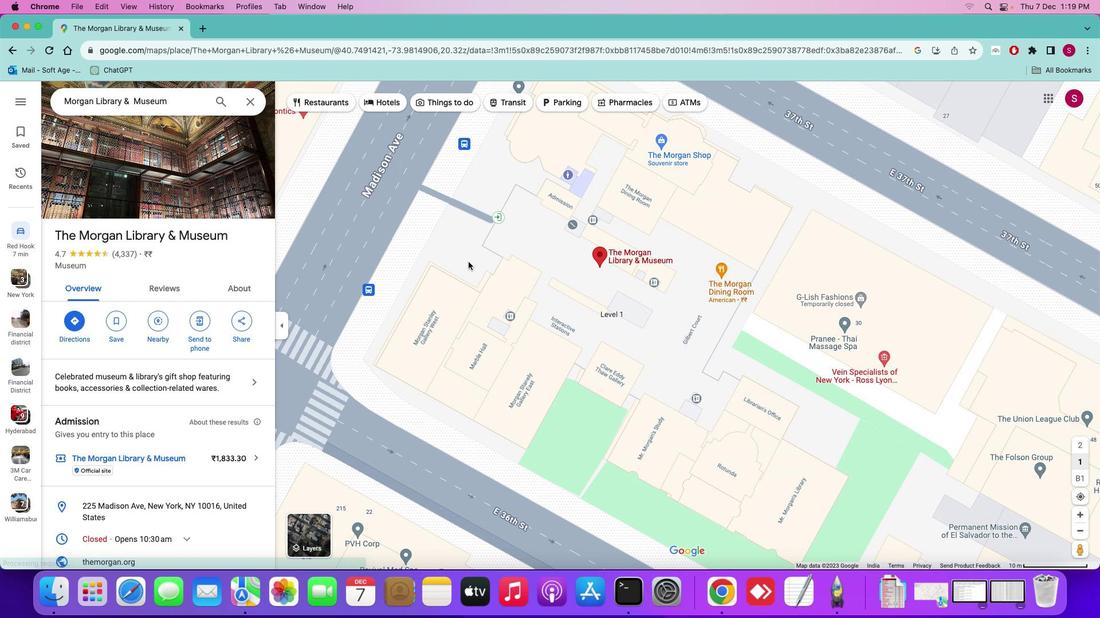 
Action: Mouse scrolled (468, 261) with delta (0, 0)
Screenshot: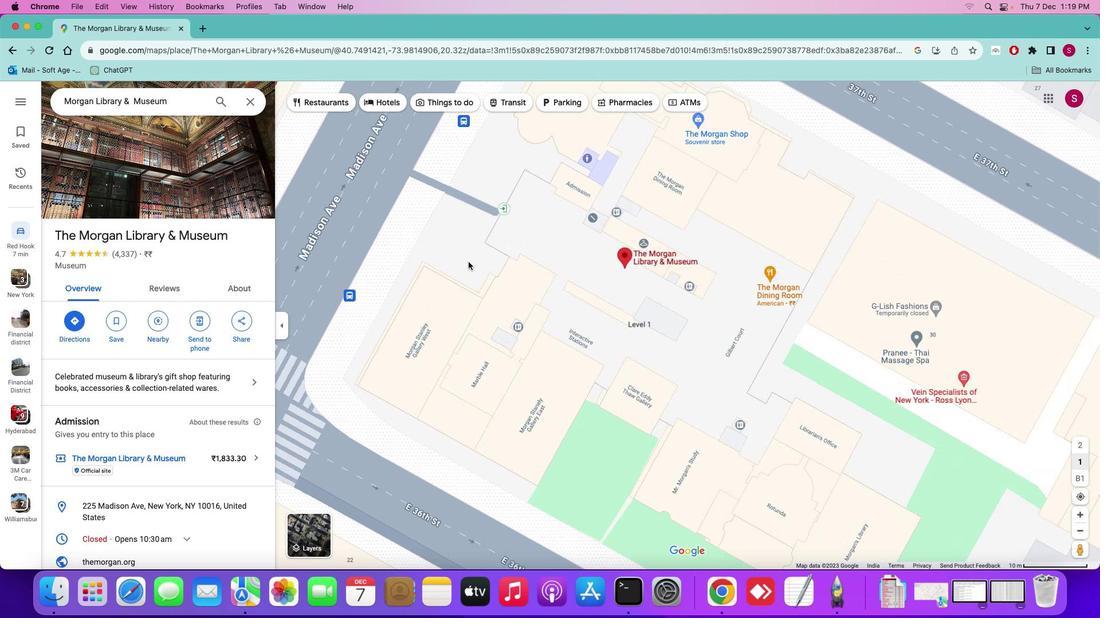 
Action: Mouse scrolled (468, 261) with delta (0, 0)
Screenshot: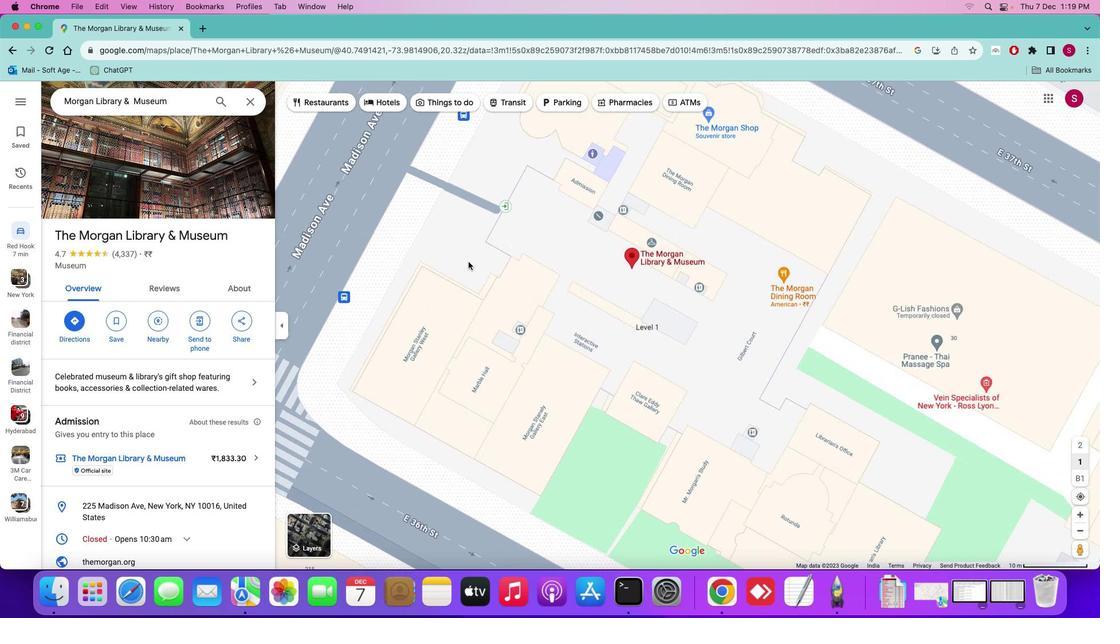 
Action: Mouse scrolled (468, 261) with delta (0, 1)
Screenshot: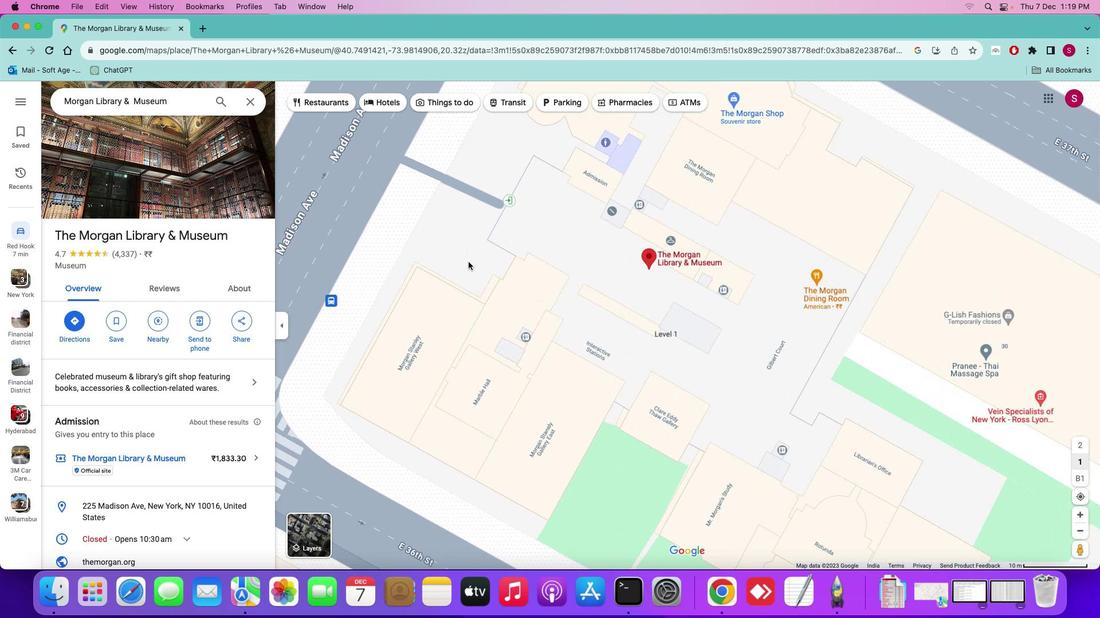 
Action: Mouse scrolled (468, 261) with delta (0, 0)
Screenshot: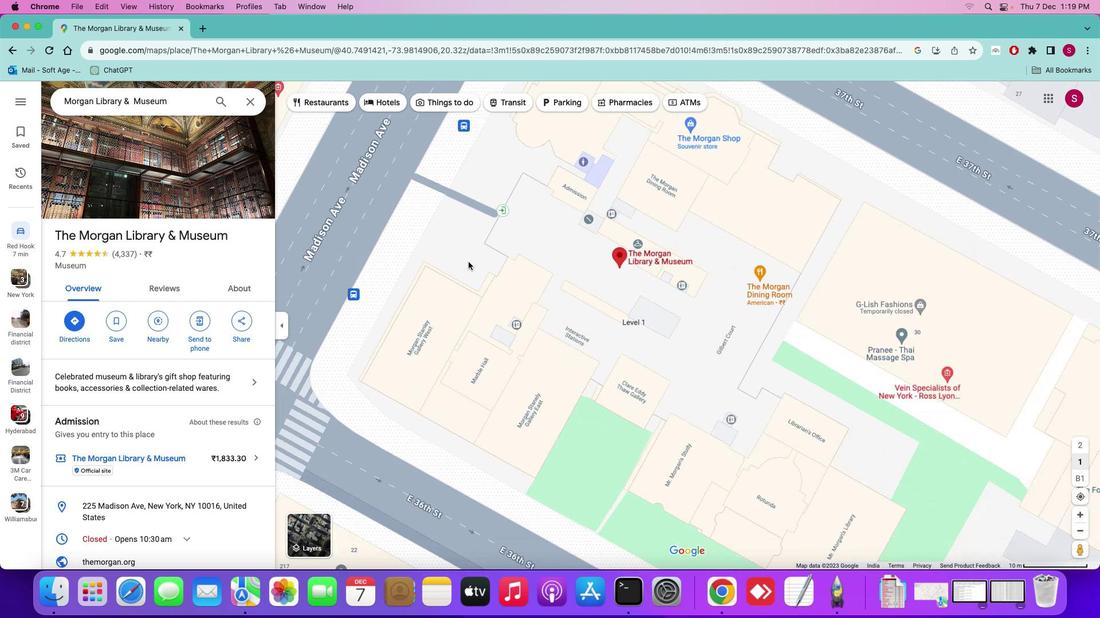 
Action: Mouse scrolled (468, 261) with delta (0, 0)
Screenshot: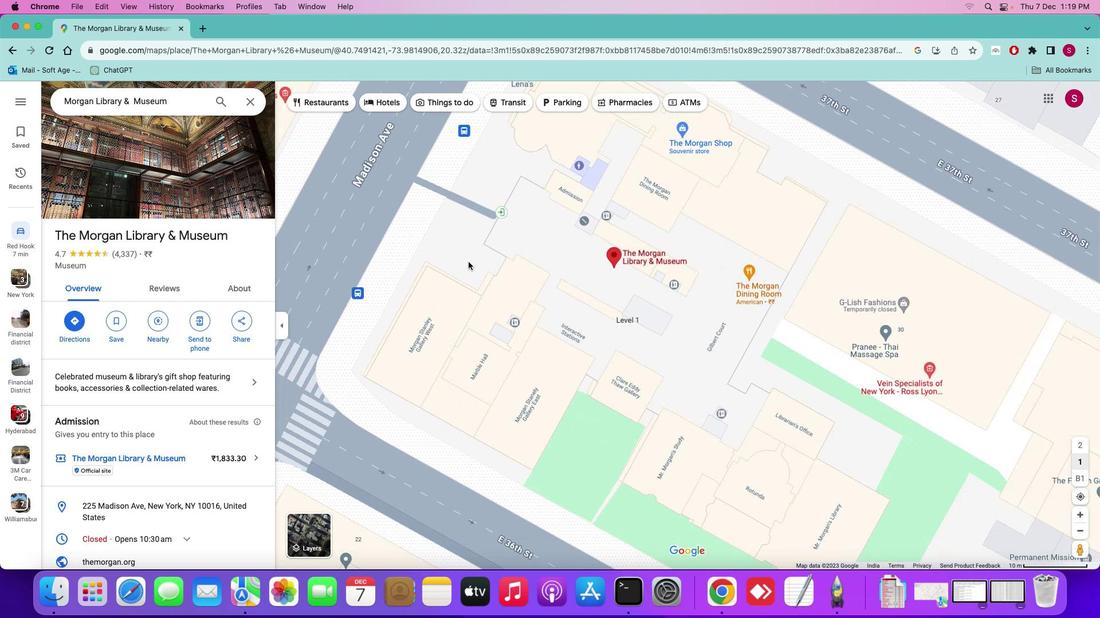 
Action: Mouse scrolled (468, 261) with delta (0, -1)
Screenshot: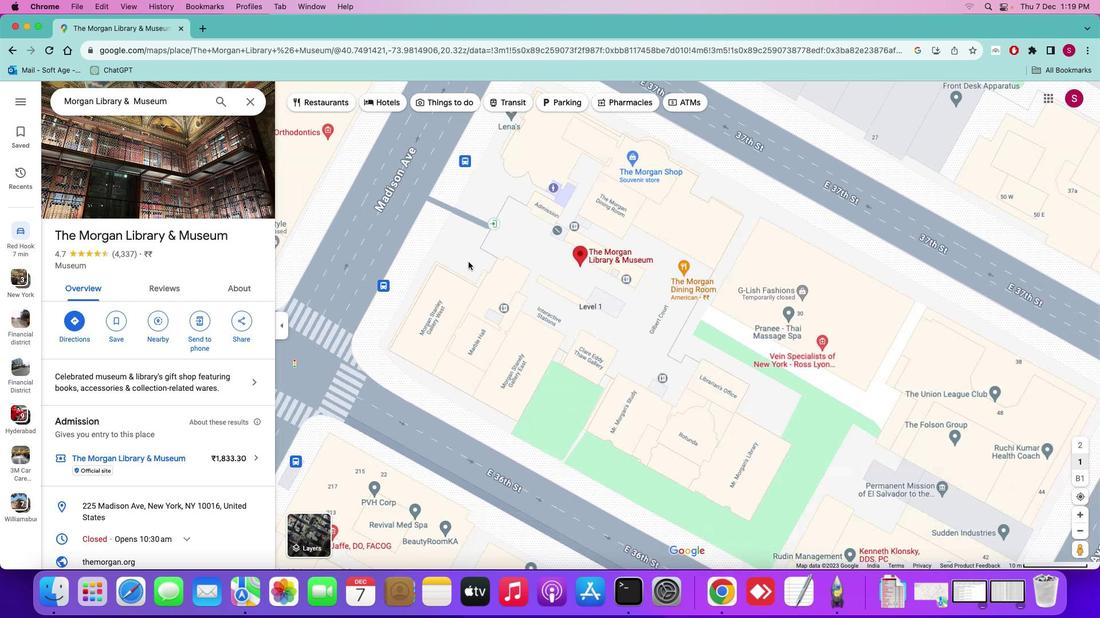 
Action: Mouse scrolled (468, 261) with delta (0, -1)
Screenshot: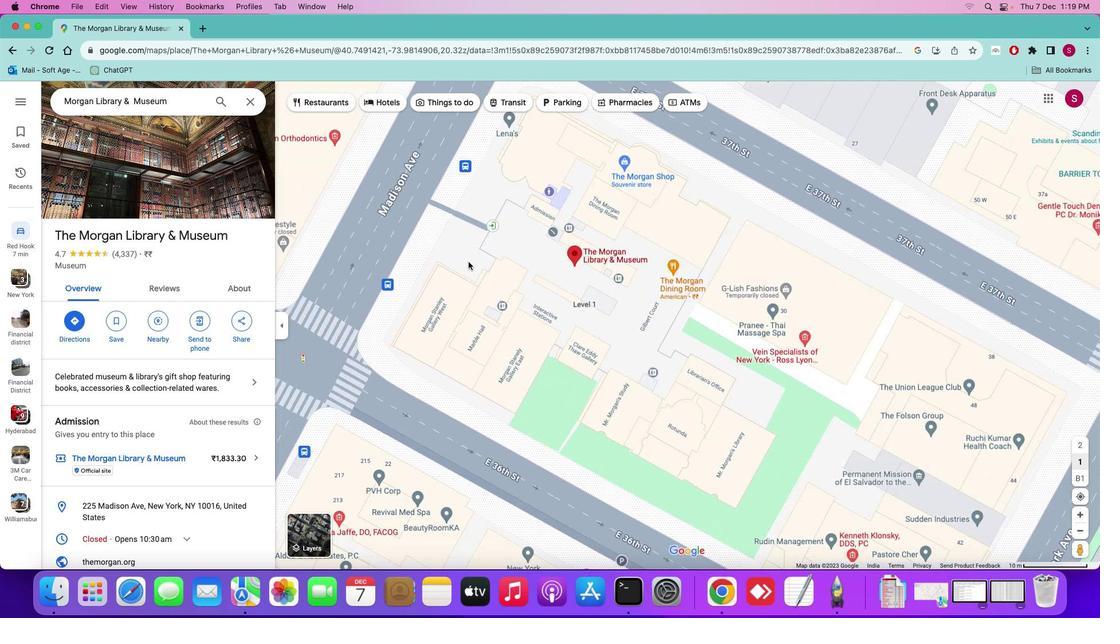 
Action: Mouse scrolled (468, 261) with delta (0, -1)
Screenshot: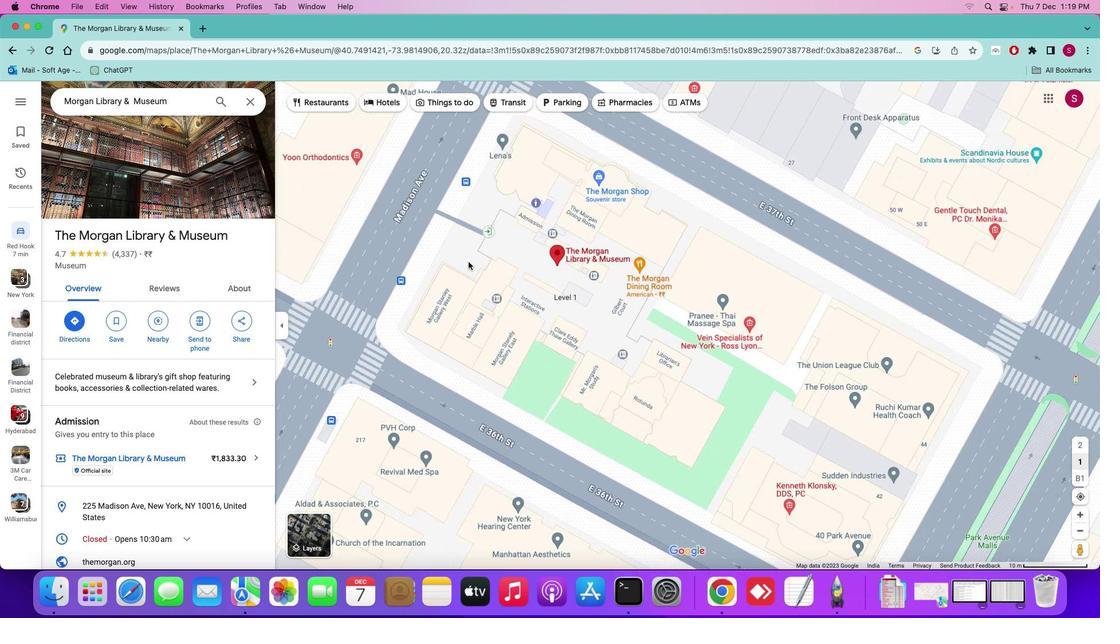 
Action: Mouse moved to (524, 366)
Screenshot: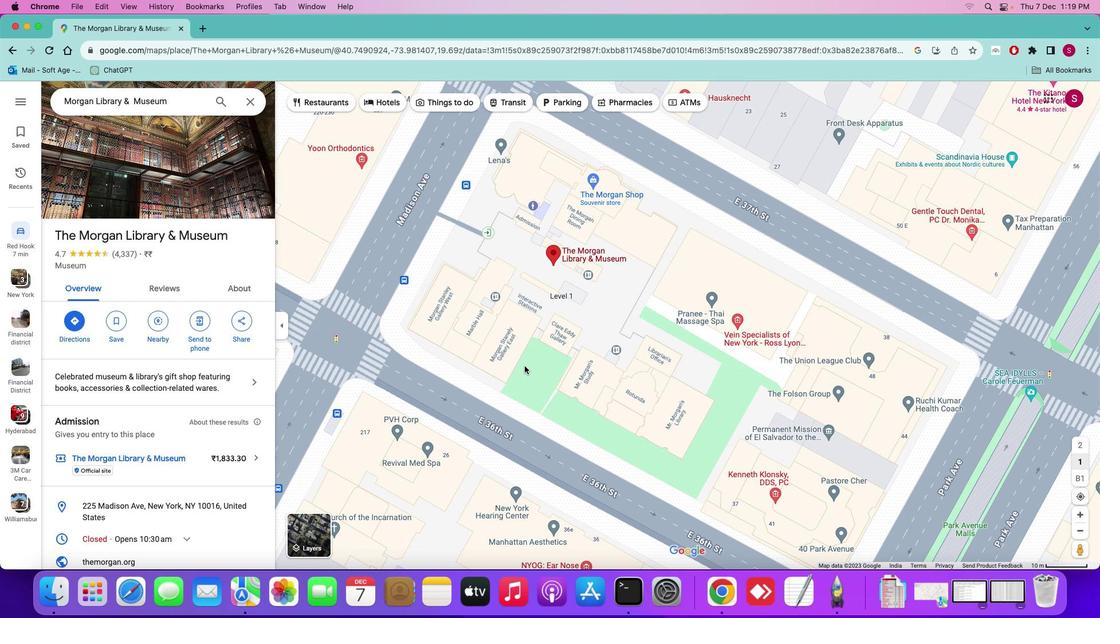 
Action: Mouse scrolled (524, 366) with delta (0, 0)
Screenshot: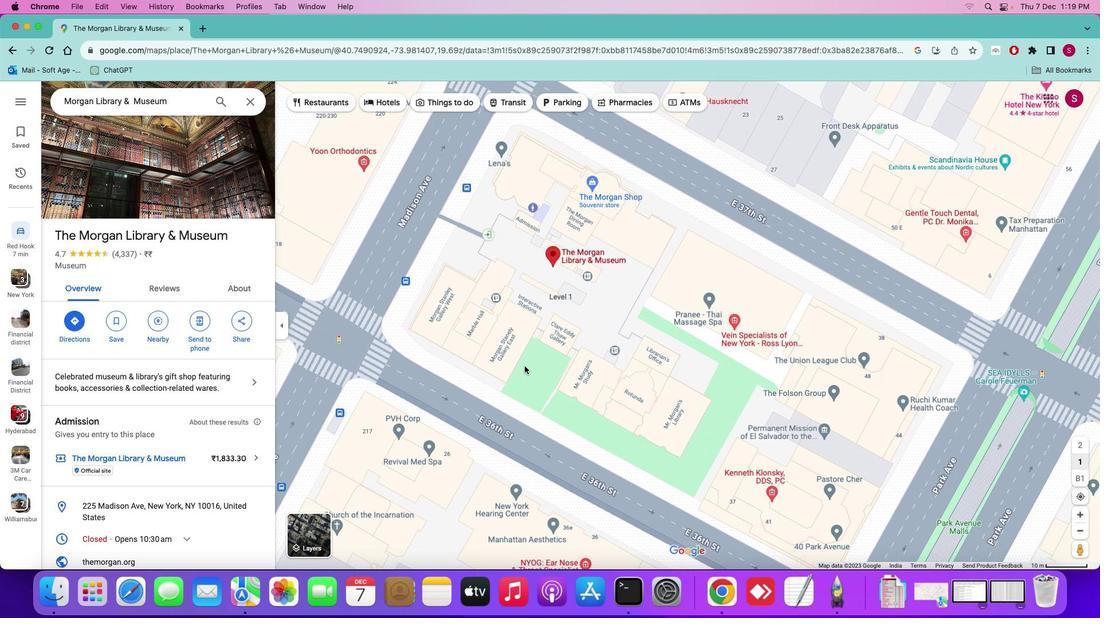 
Action: Mouse scrolled (524, 366) with delta (0, 0)
Screenshot: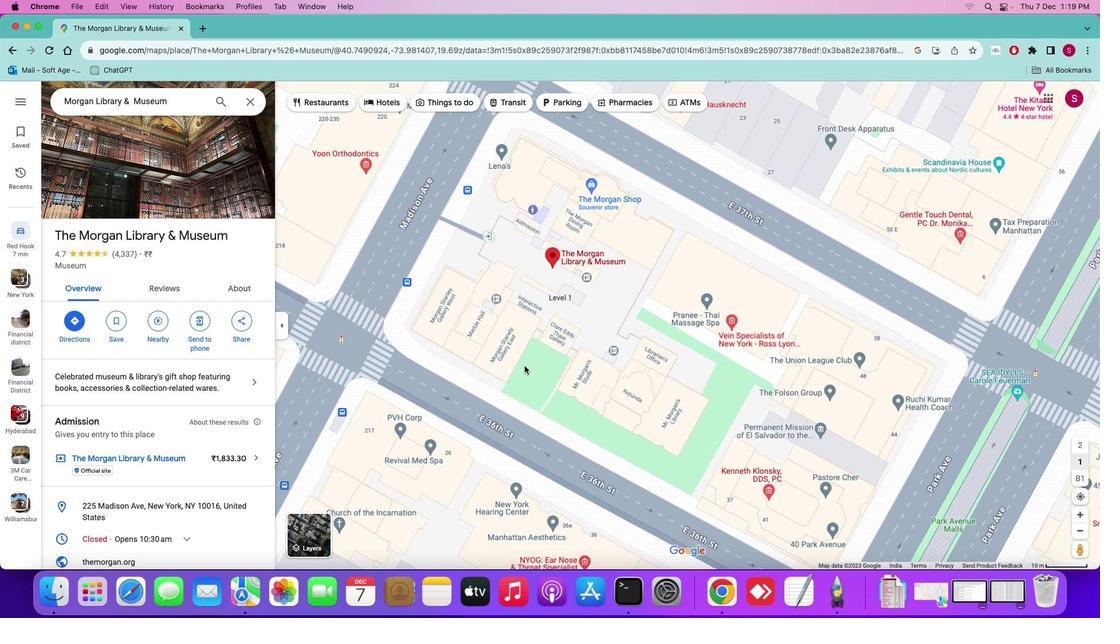 
Action: Mouse moved to (523, 366)
Screenshot: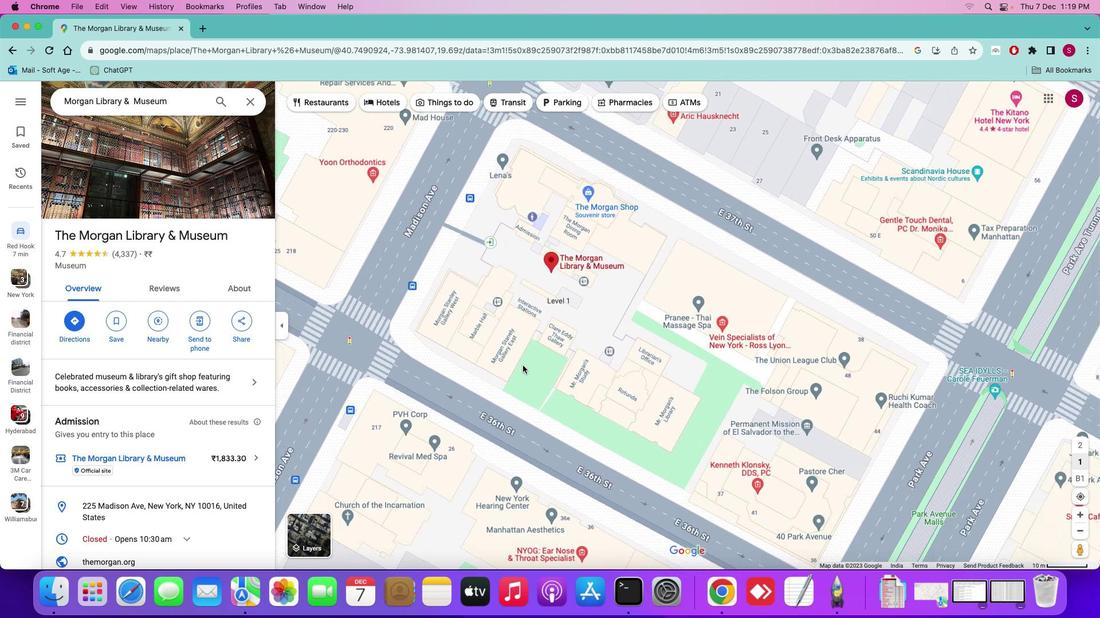 
Action: Mouse scrolled (523, 366) with delta (0, 0)
Screenshot: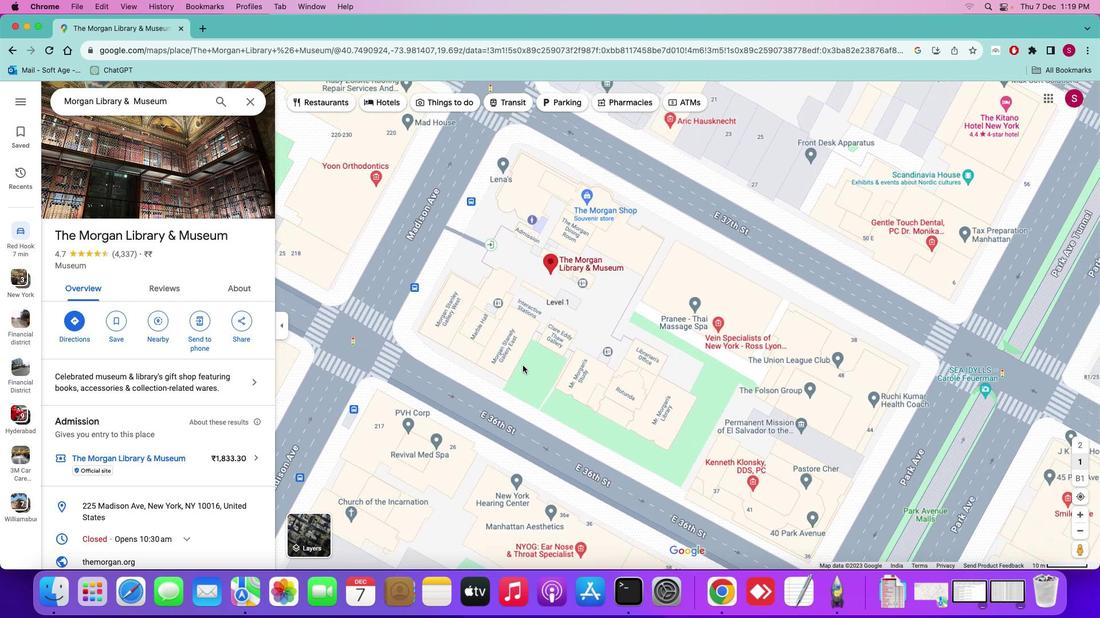 
Action: Mouse moved to (523, 366)
Screenshot: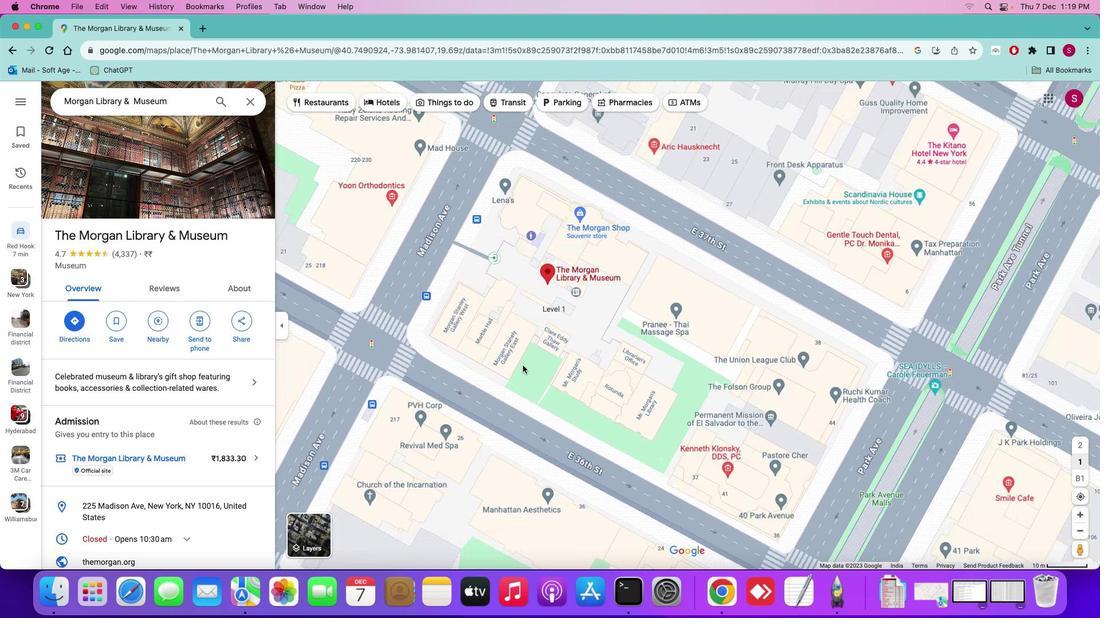 
Action: Mouse scrolled (523, 366) with delta (0, 0)
Screenshot: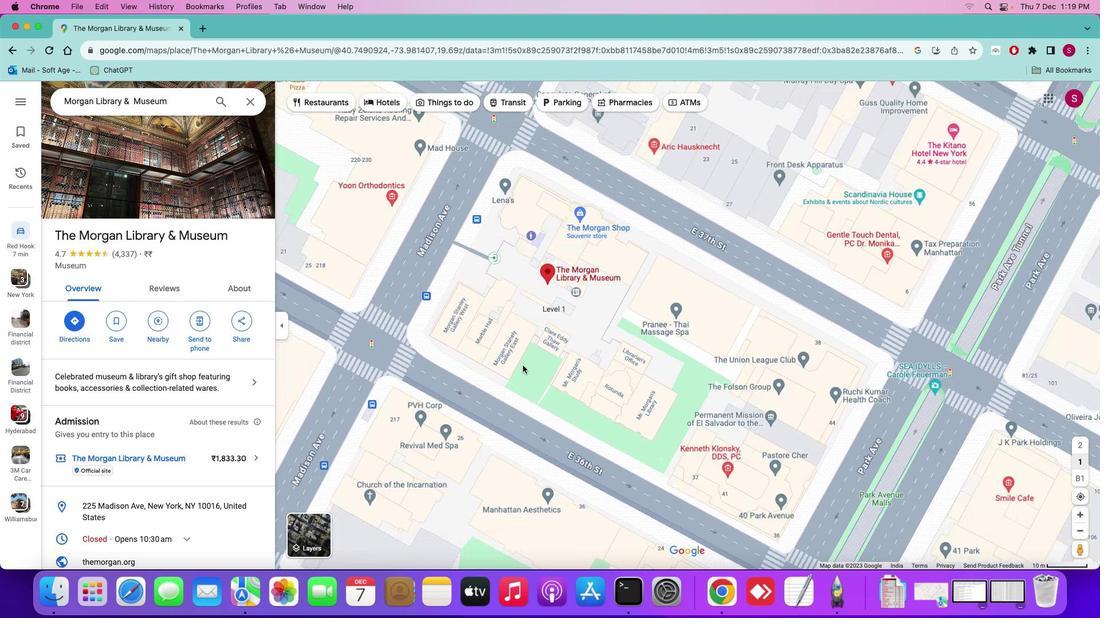 
Action: Mouse moved to (522, 365)
Screenshot: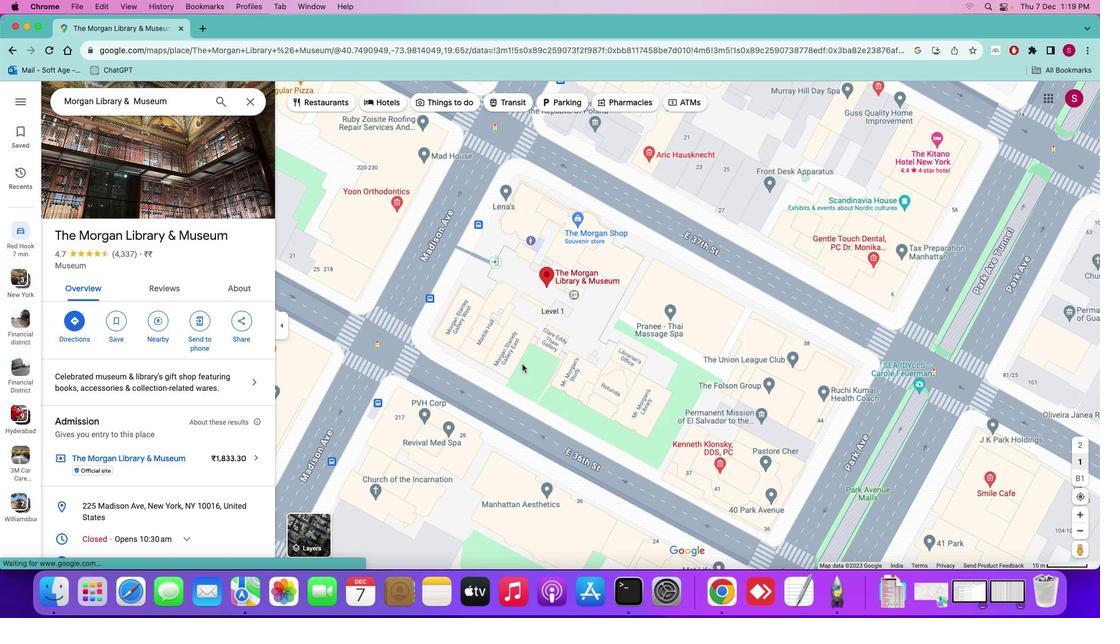 
Action: Mouse scrolled (522, 365) with delta (0, 0)
Screenshot: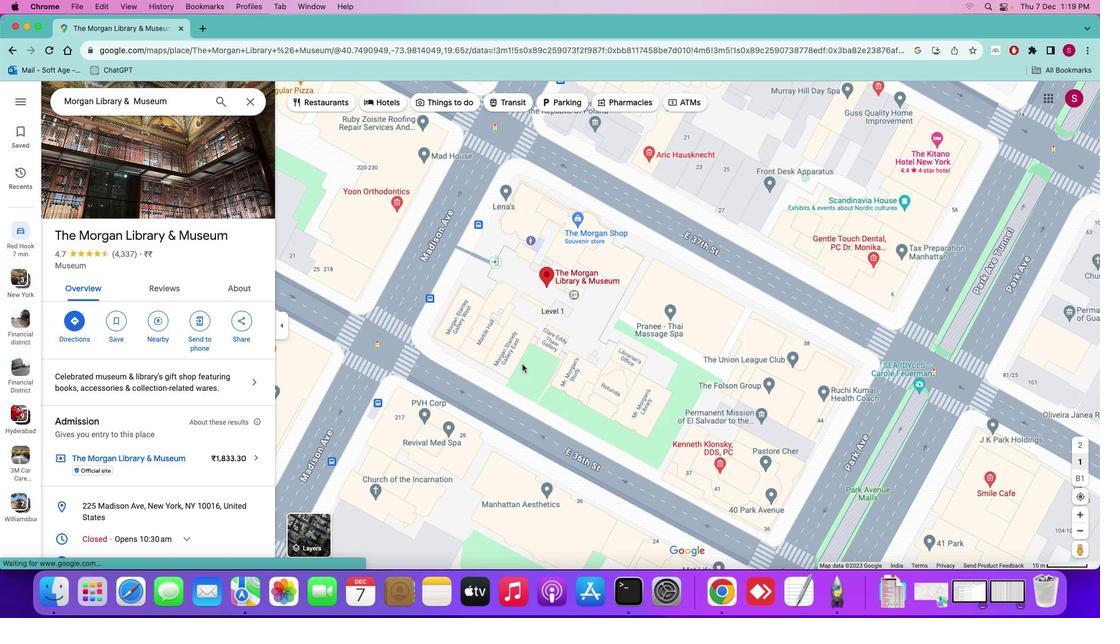 
Action: Mouse moved to (504, 360)
Screenshot: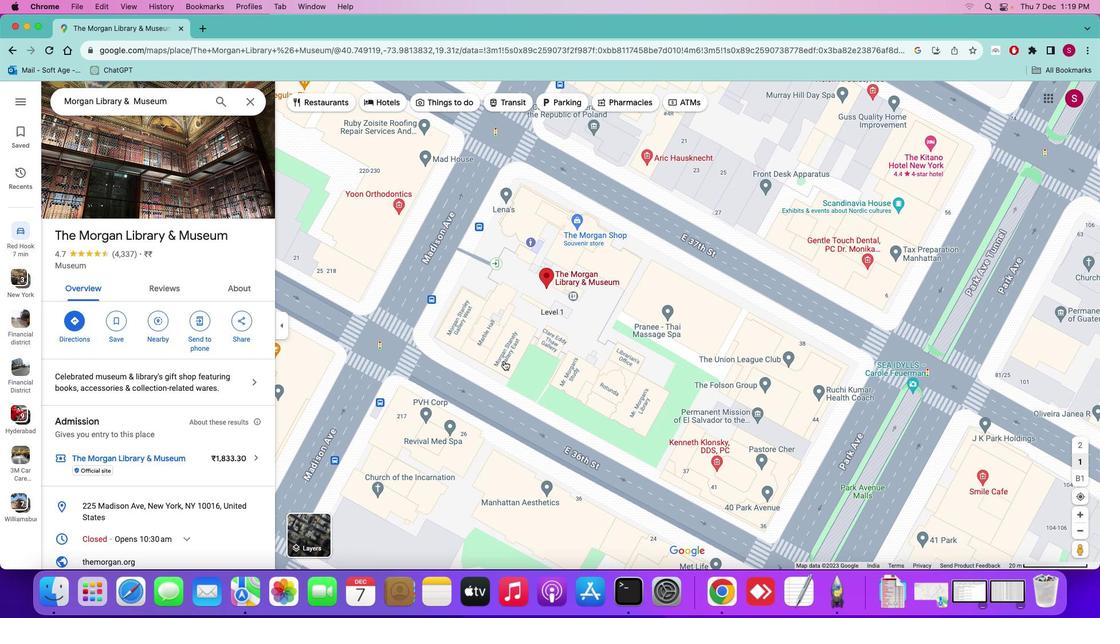 
Action: Mouse scrolled (504, 360) with delta (0, 0)
